 Task: Slide 37 - Add All Your Data Here.
Action: Mouse moved to (23, 98)
Screenshot: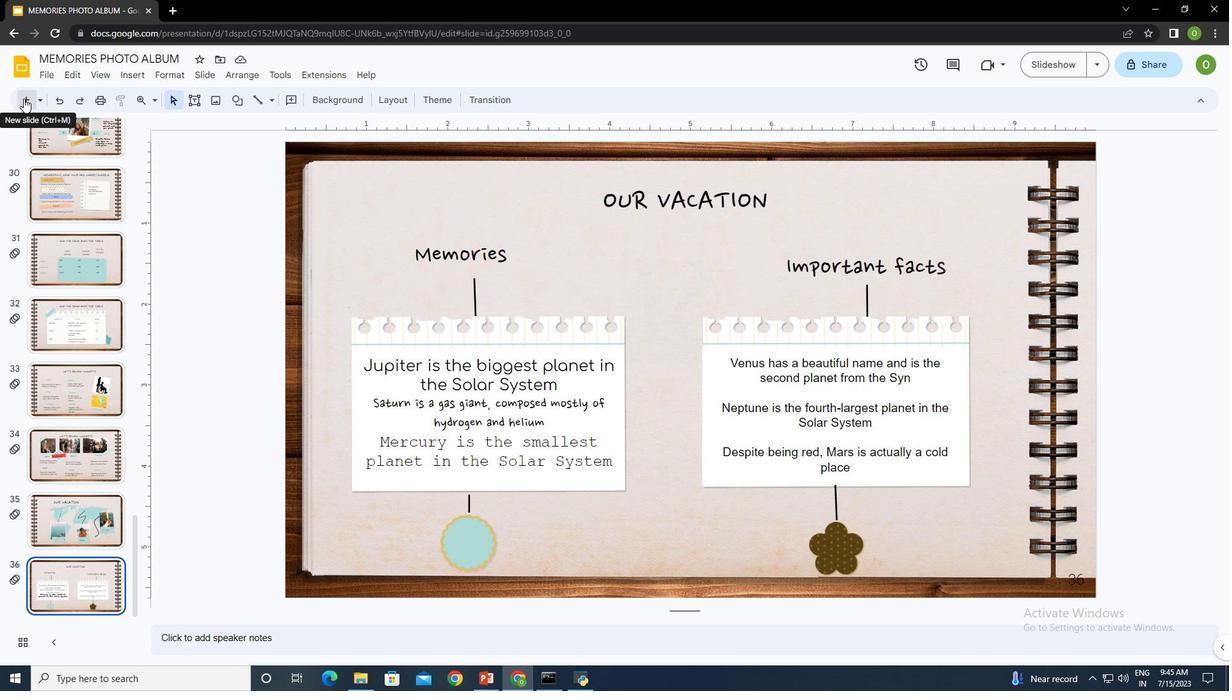 
Action: Mouse pressed left at (23, 98)
Screenshot: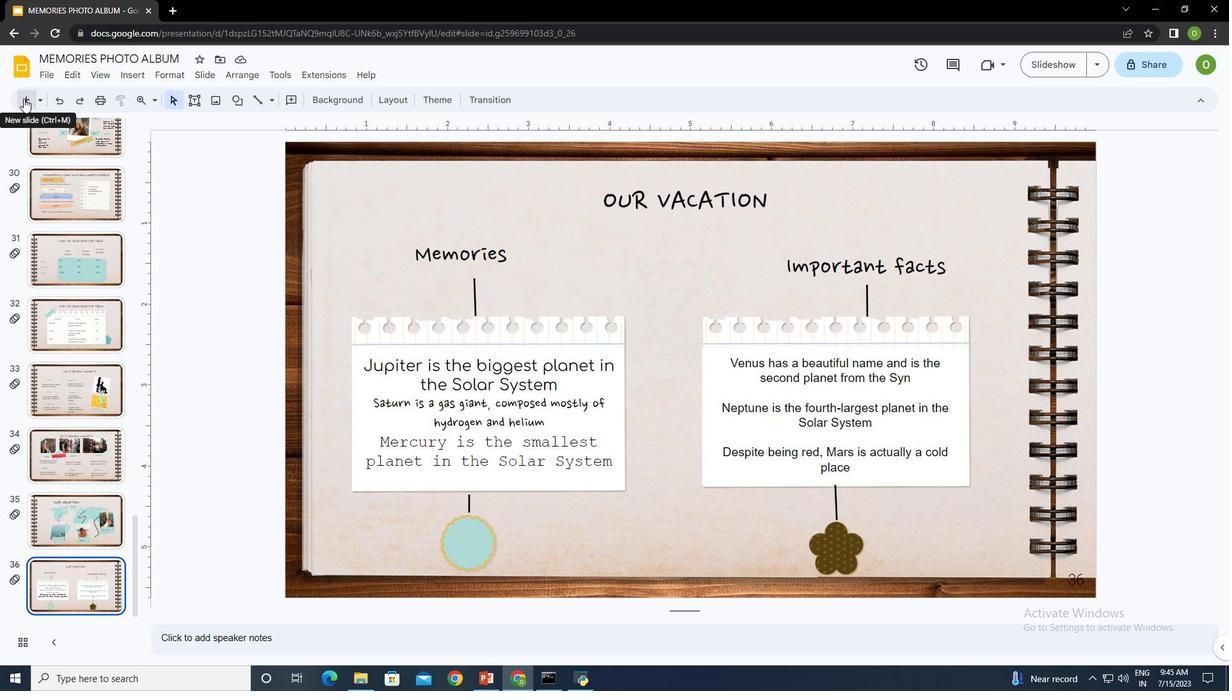 
Action: Mouse moved to (570, 315)
Screenshot: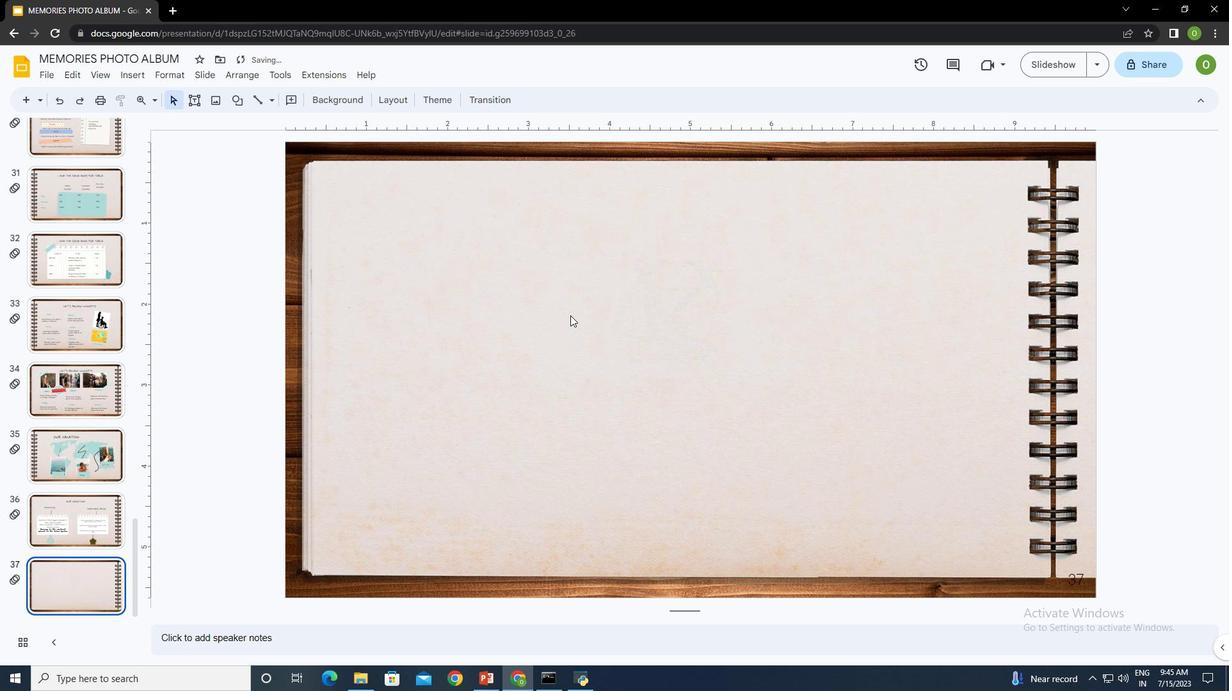 
Action: Mouse pressed left at (570, 315)
Screenshot: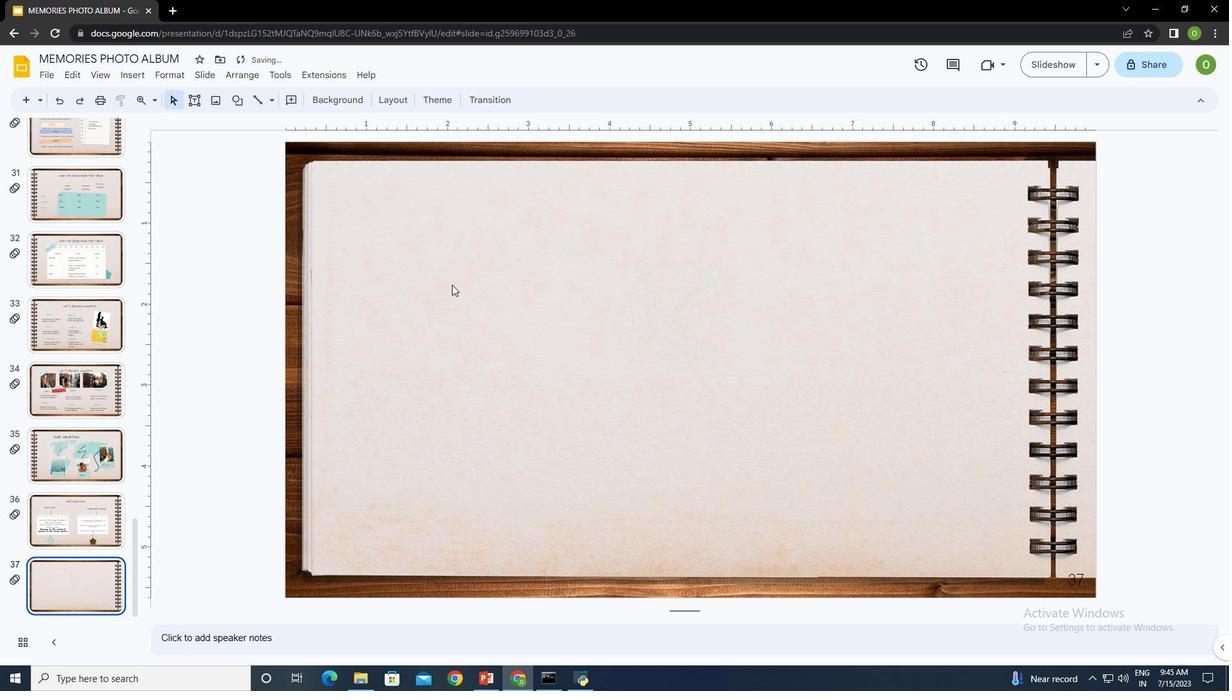 
Action: Mouse moved to (128, 72)
Screenshot: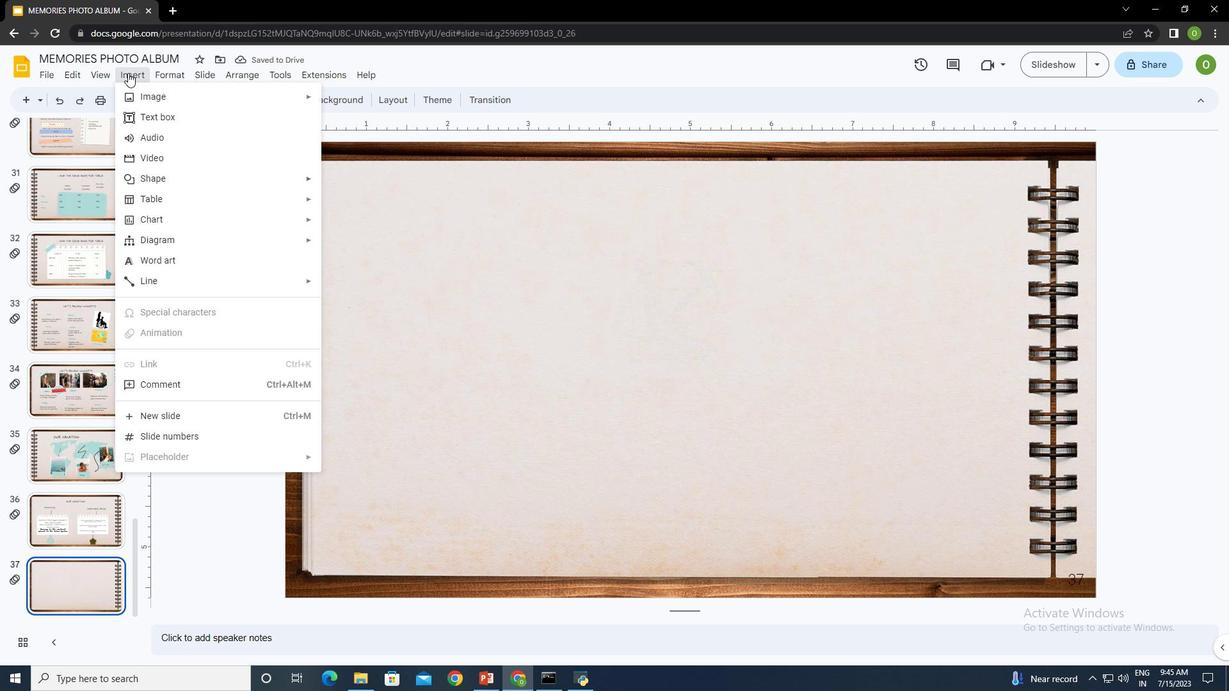 
Action: Mouse pressed left at (128, 72)
Screenshot: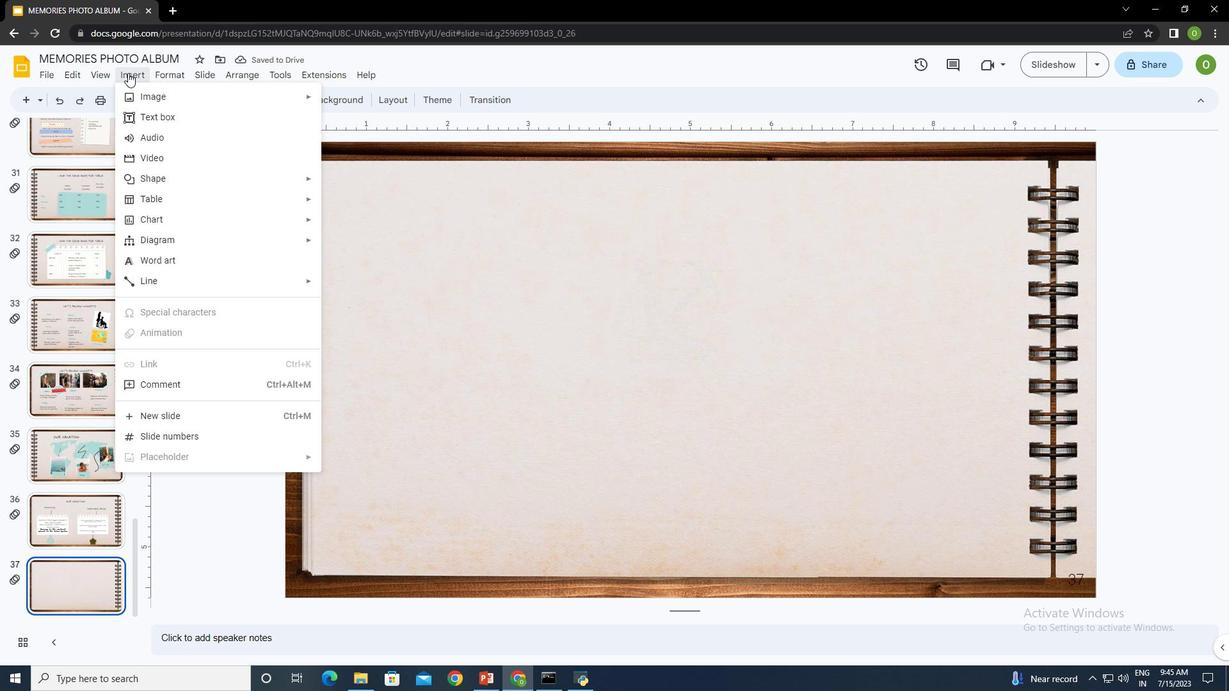 
Action: Mouse moved to (349, 181)
Screenshot: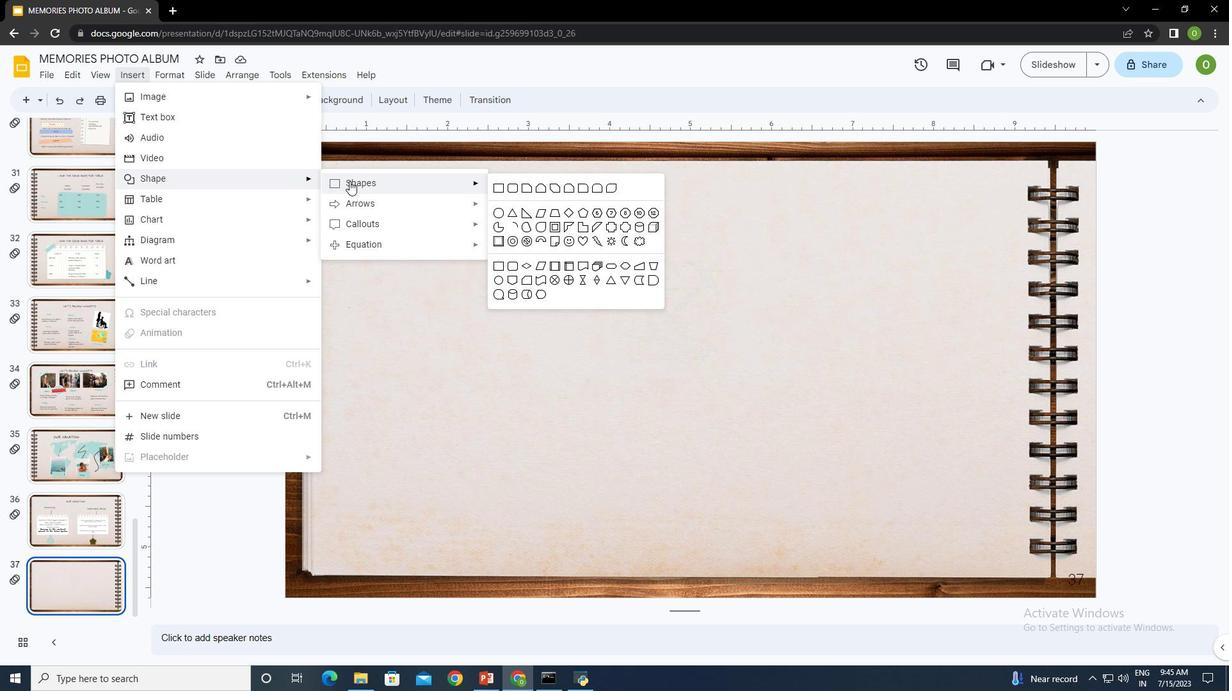
Action: Mouse pressed left at (349, 181)
Screenshot: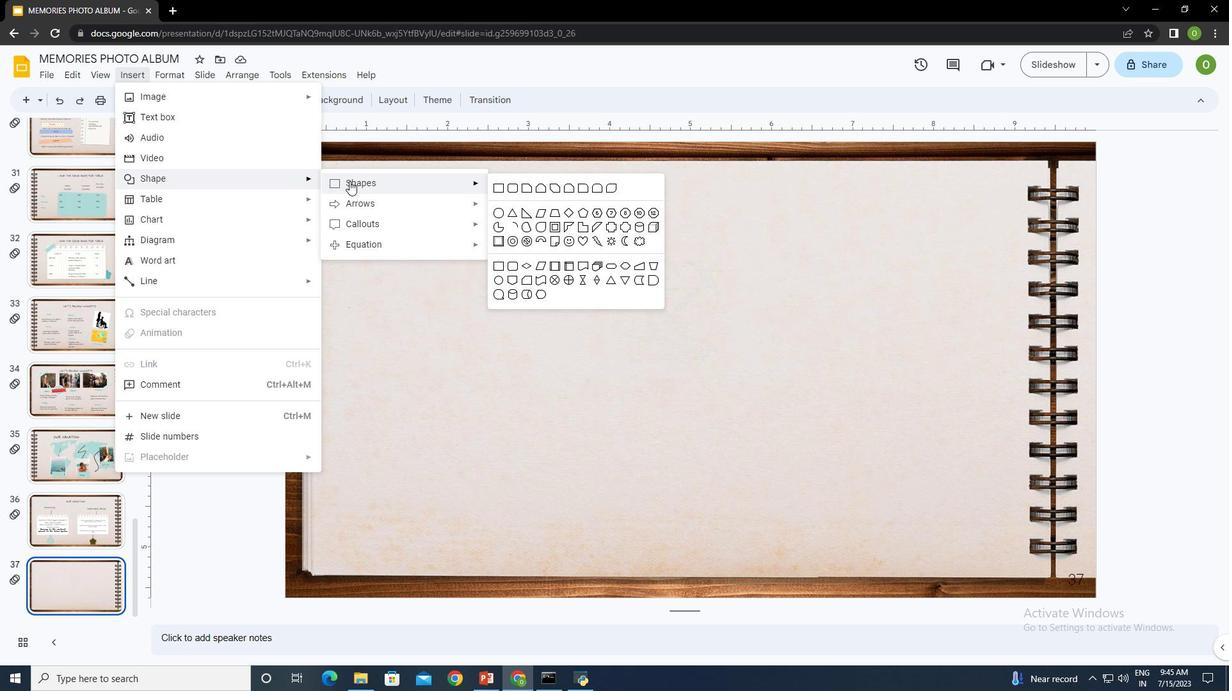 
Action: Mouse moved to (499, 186)
Screenshot: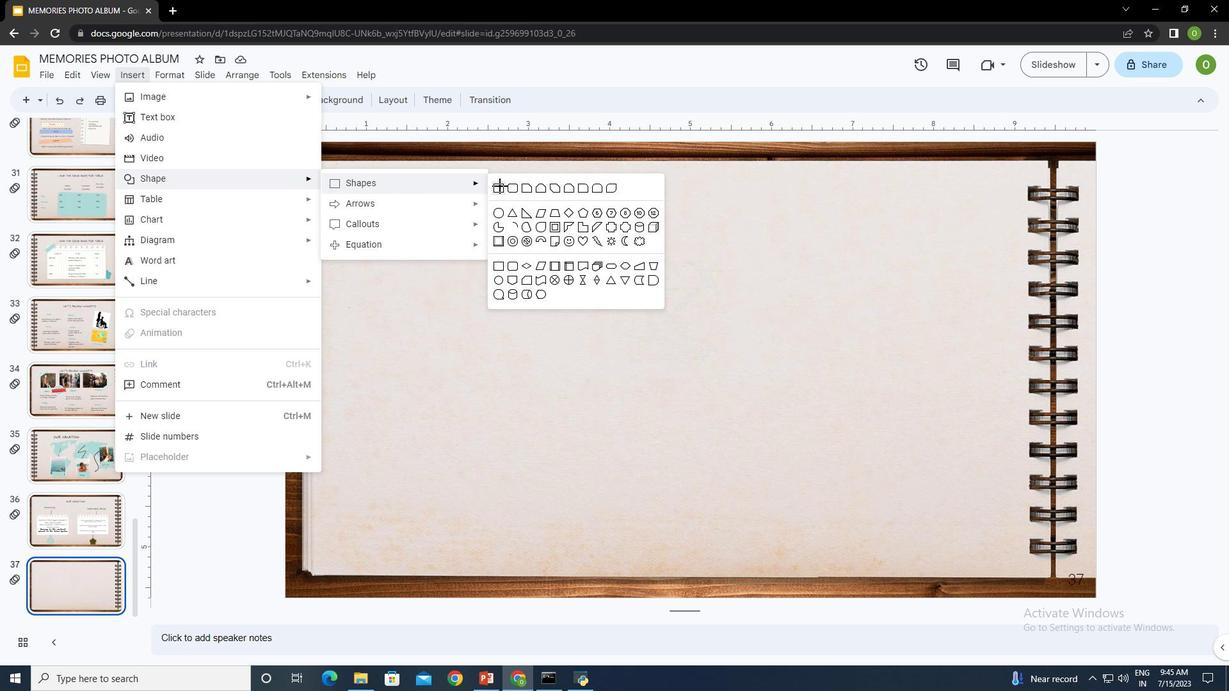 
Action: Mouse pressed left at (499, 186)
Screenshot: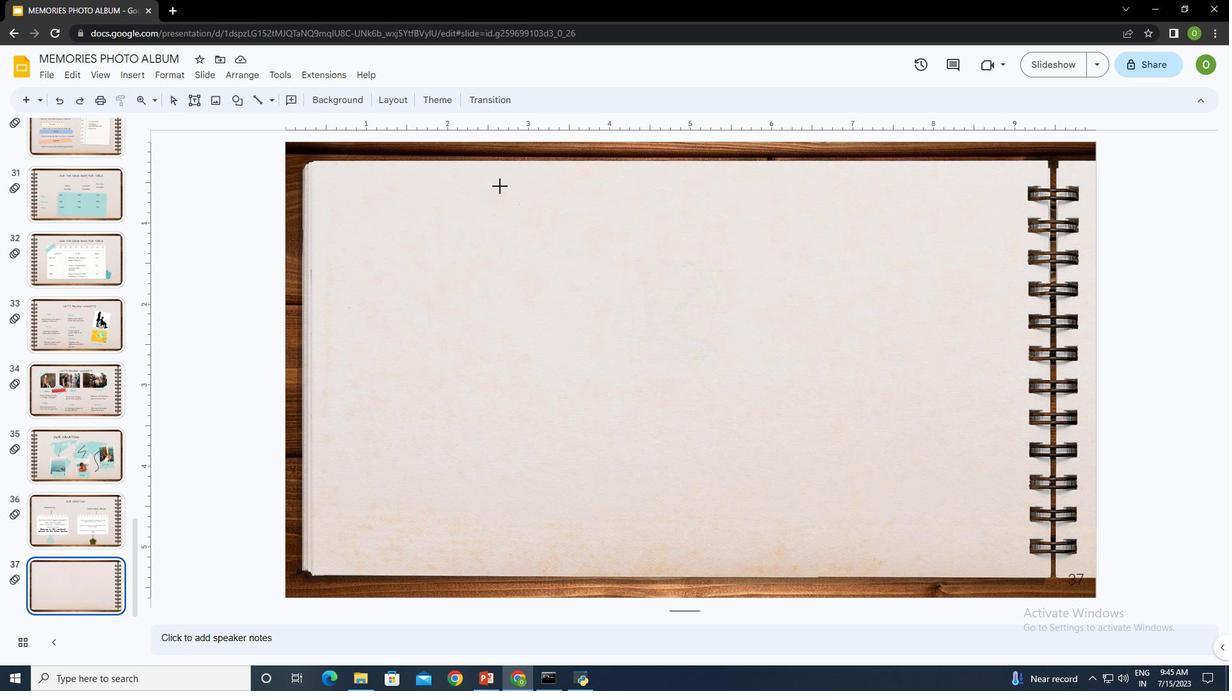 
Action: Mouse moved to (384, 302)
Screenshot: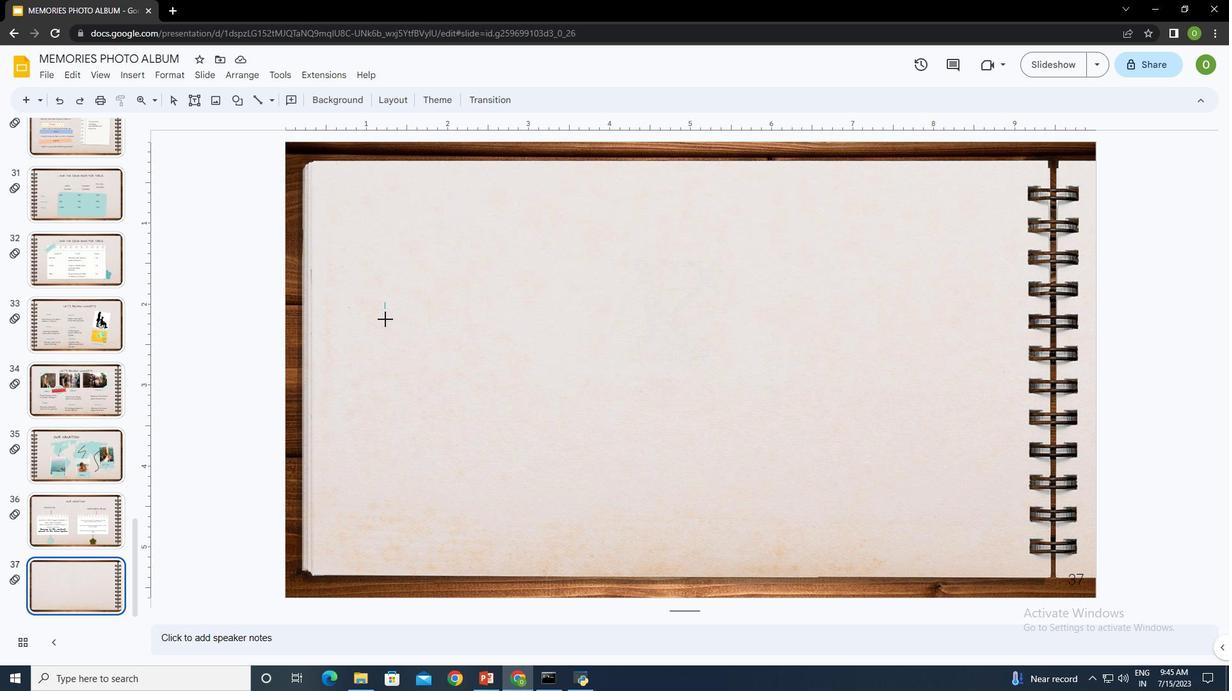 
Action: Mouse pressed left at (384, 302)
Screenshot: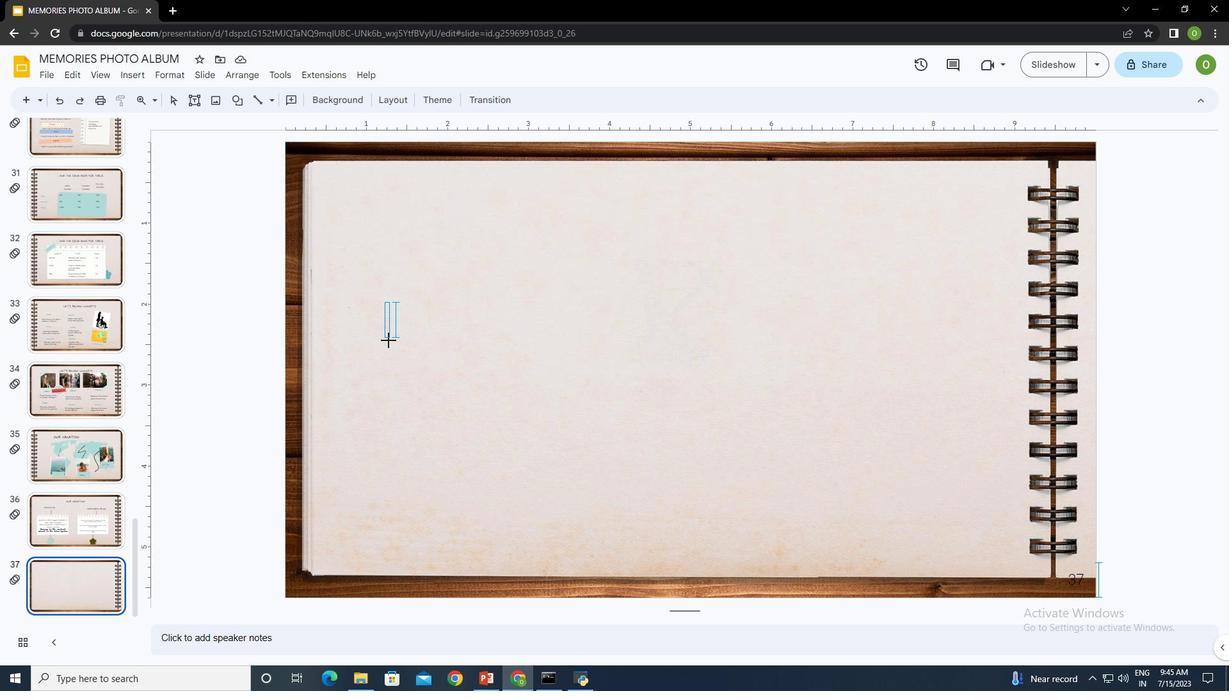 
Action: Mouse moved to (850, 92)
Screenshot: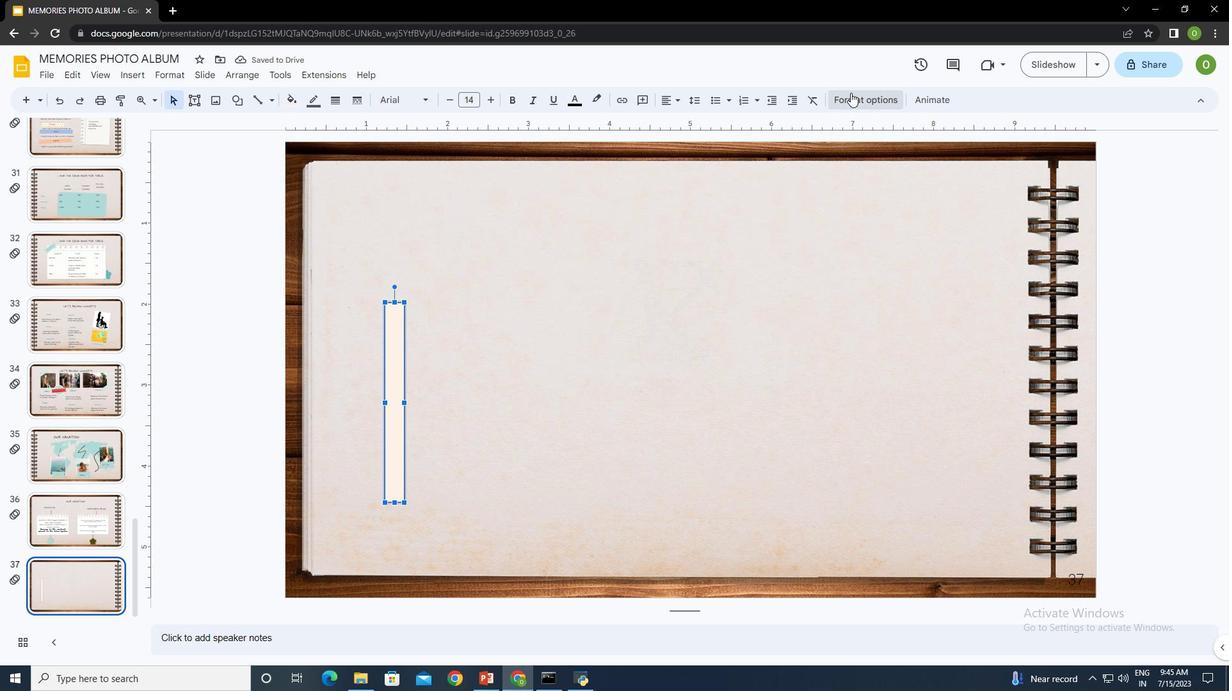 
Action: Mouse pressed left at (850, 92)
Screenshot: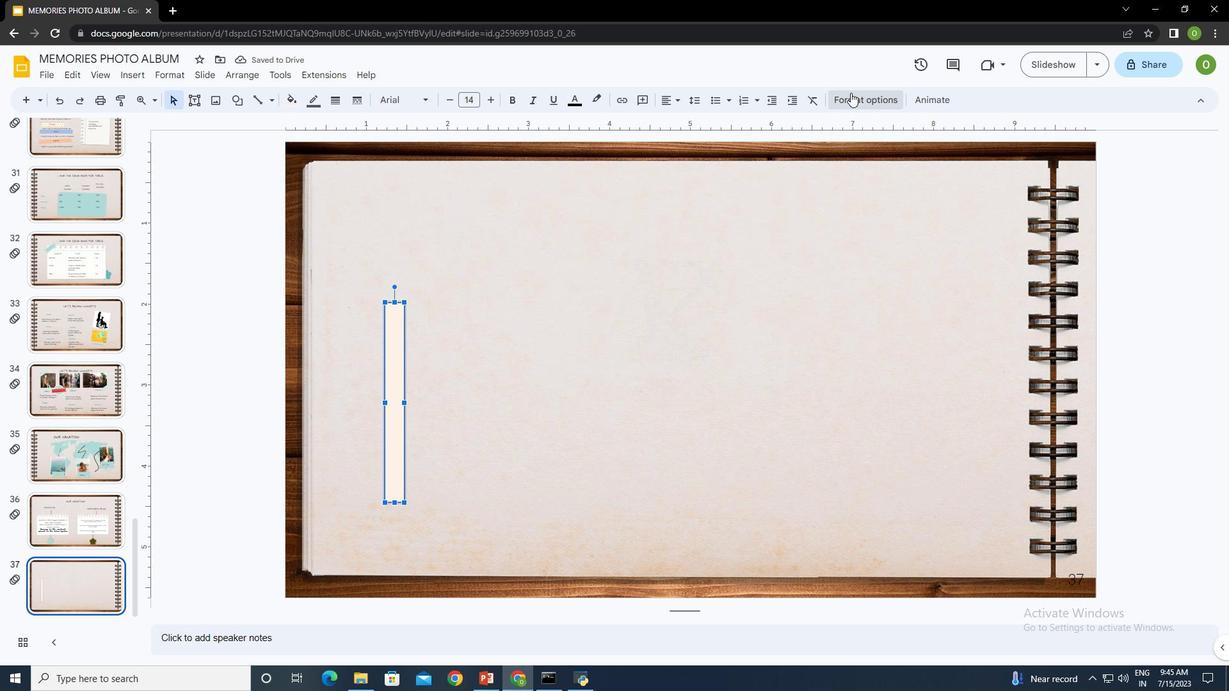 
Action: Mouse moved to (1060, 205)
Screenshot: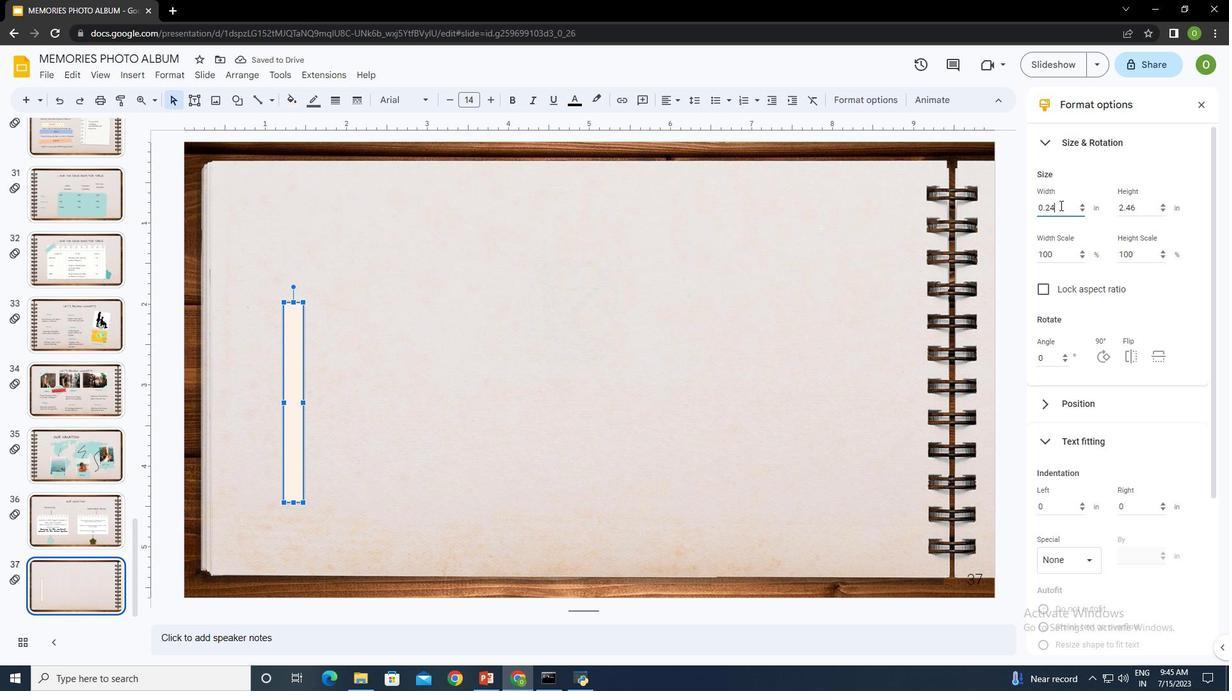 
Action: Mouse pressed left at (1060, 205)
Screenshot: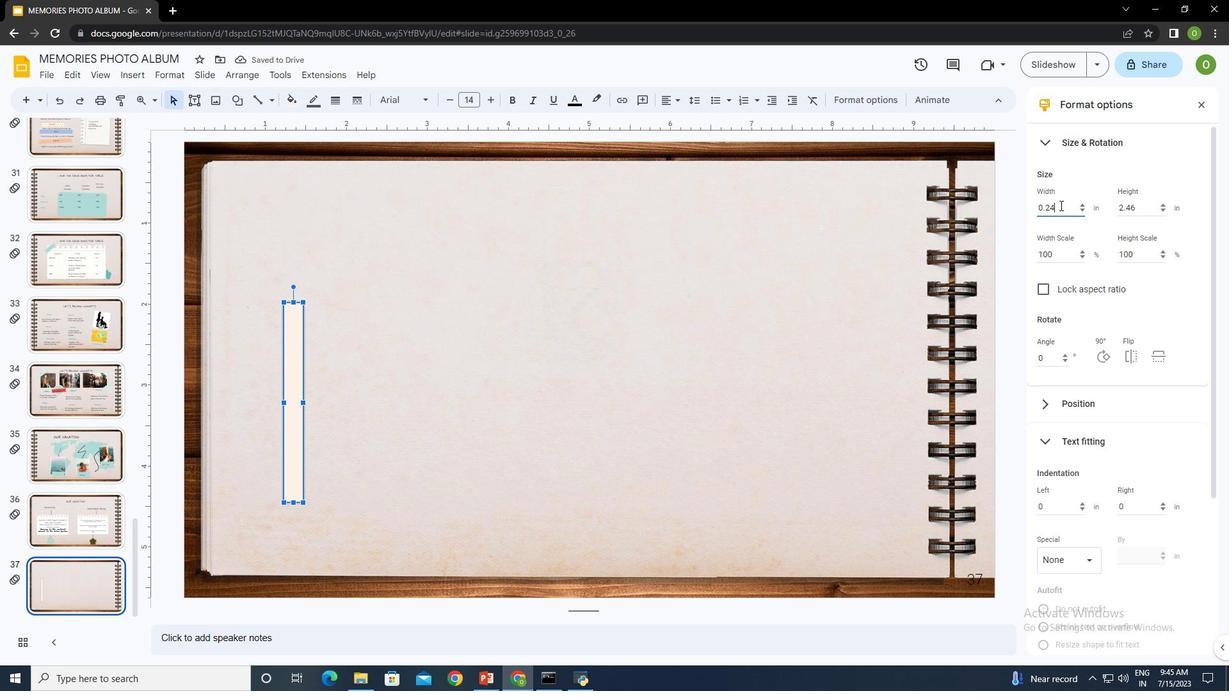 
Action: Key pressed <Key.backspace>2
Screenshot: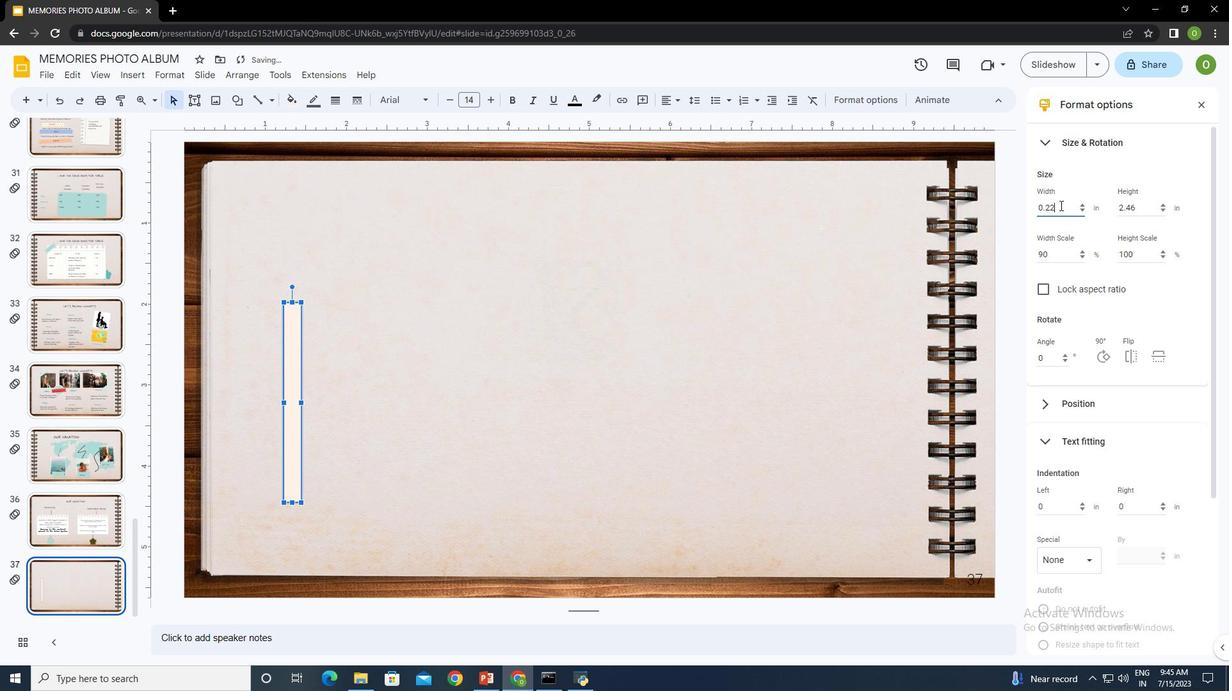 
Action: Mouse moved to (1138, 209)
Screenshot: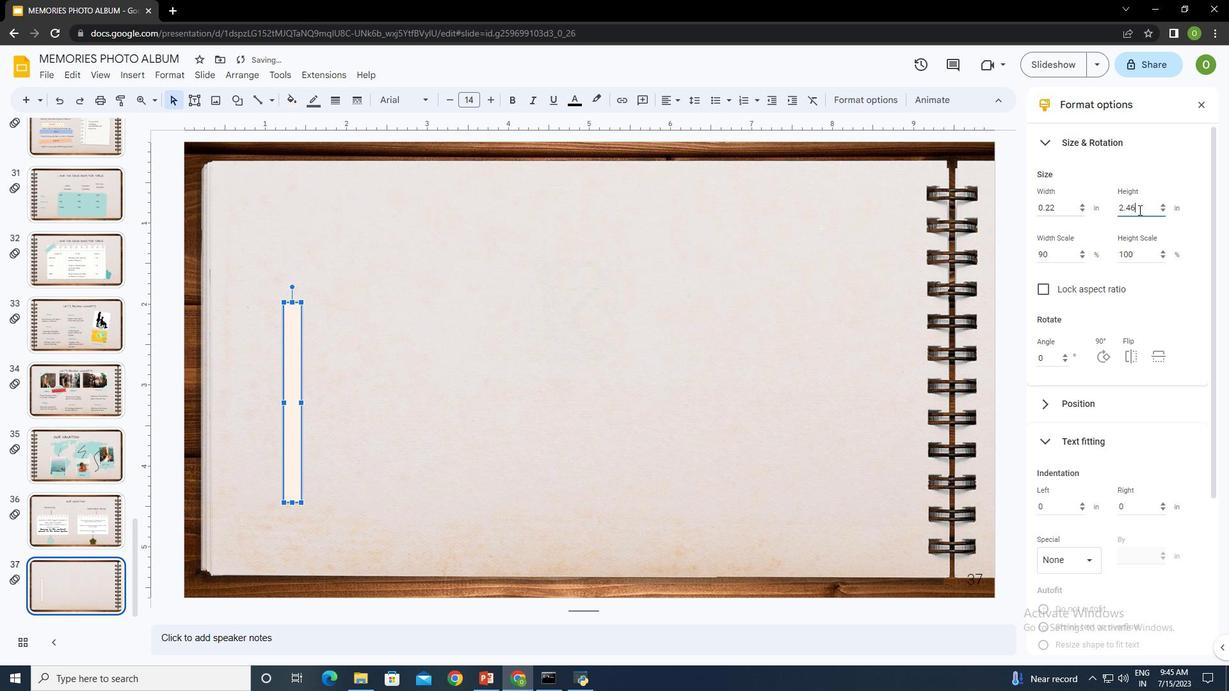
Action: Mouse pressed left at (1138, 209)
Screenshot: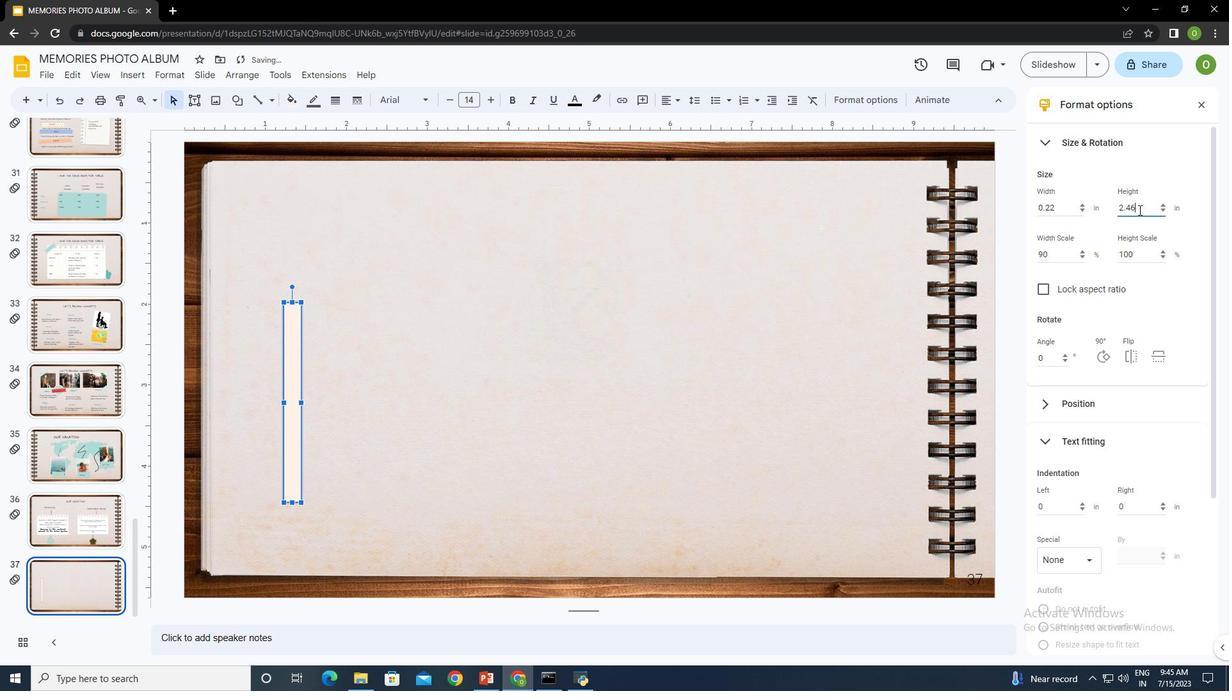 
Action: Mouse moved to (1138, 210)
Screenshot: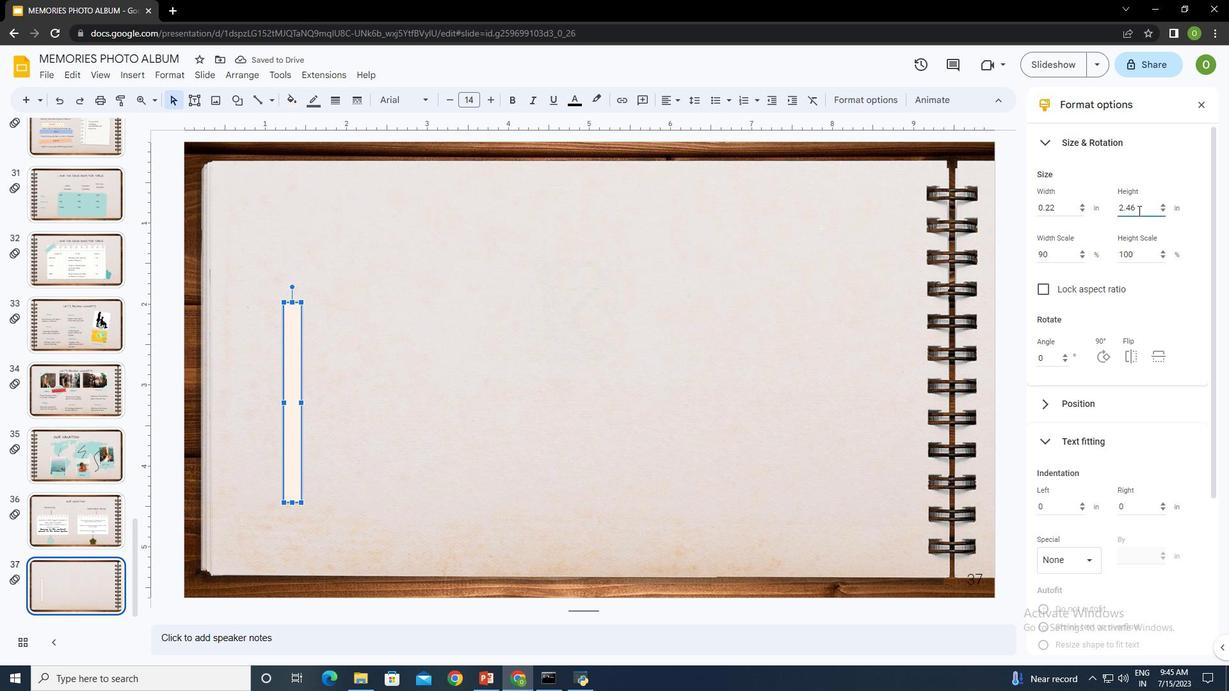 
Action: Key pressed <Key.backspace><Key.backspace>29<Key.backspace><Key.backspace>30
Screenshot: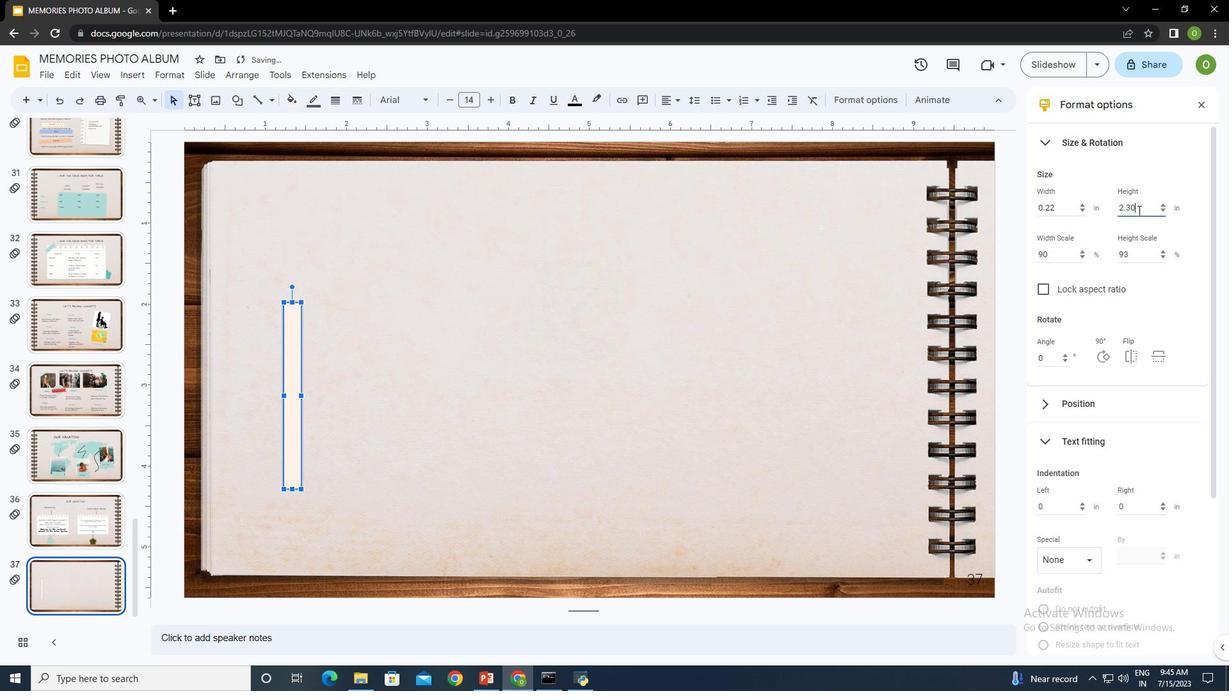 
Action: Mouse moved to (1197, 245)
Screenshot: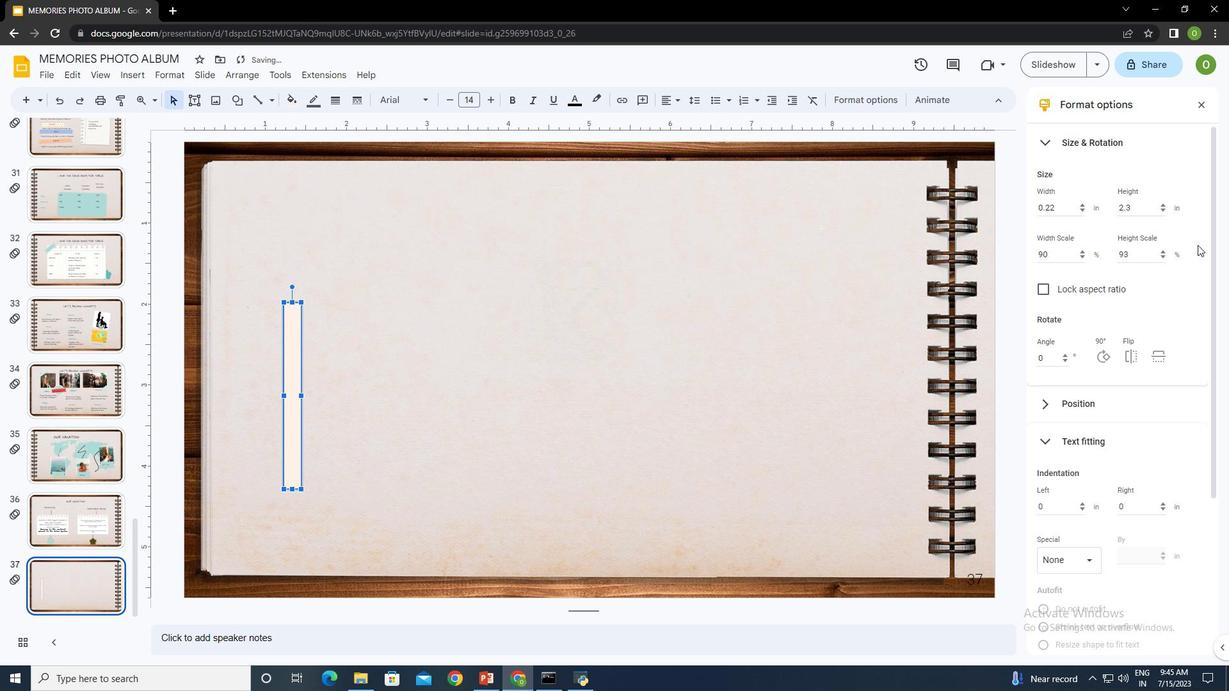
Action: Mouse pressed left at (1197, 245)
Screenshot: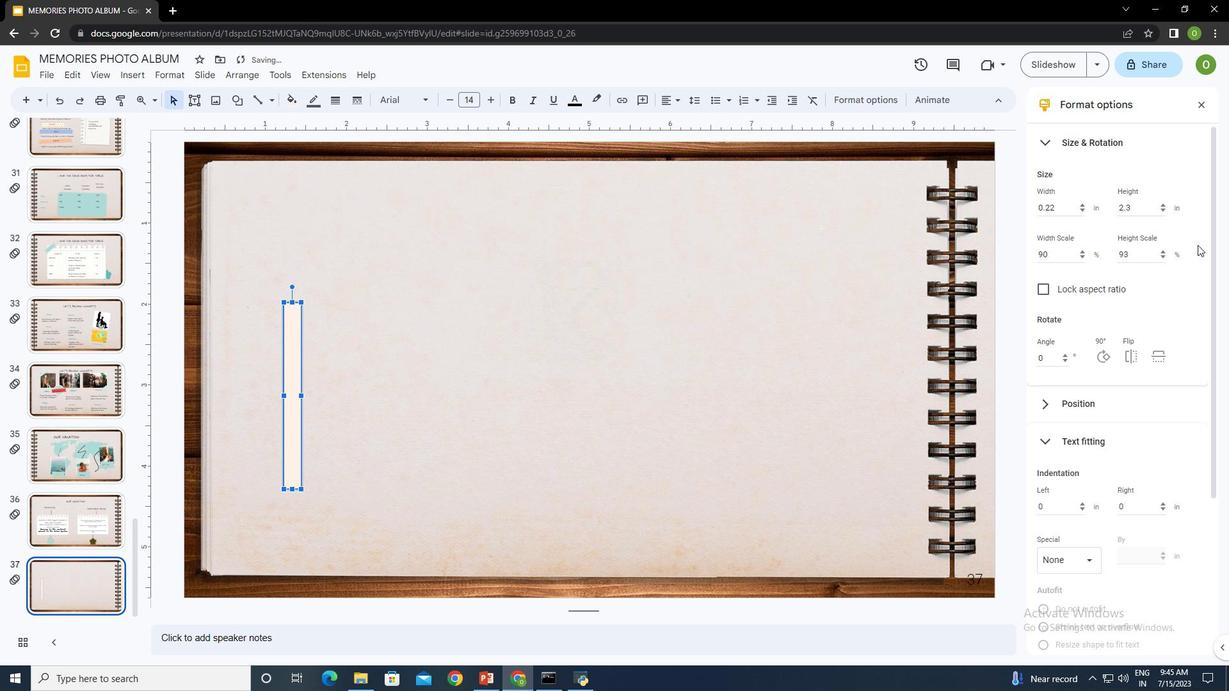 
Action: Mouse moved to (1184, 332)
Screenshot: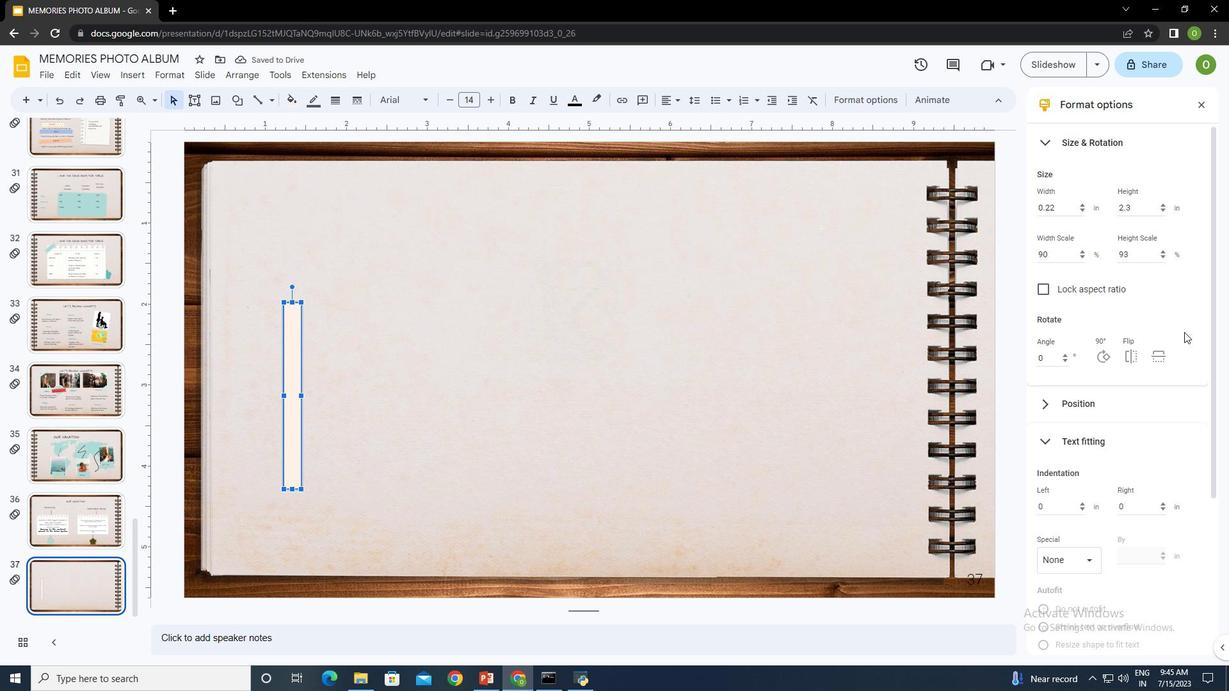 
Action: Mouse scrolled (1184, 331) with delta (0, 0)
Screenshot: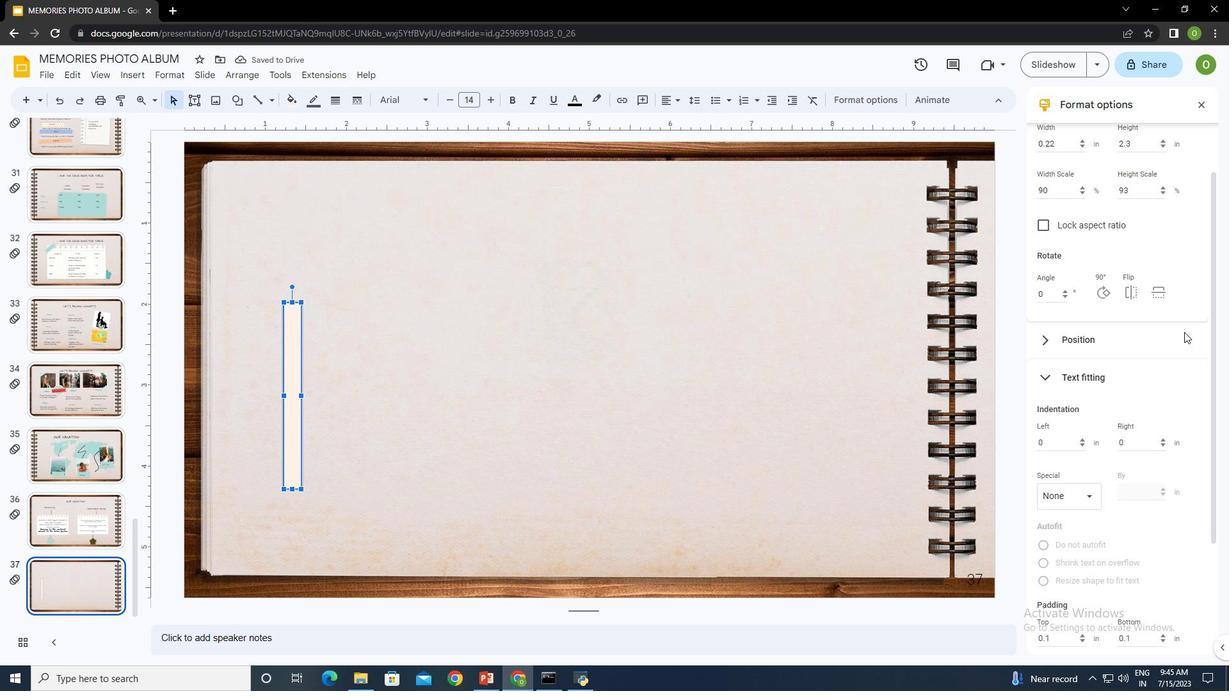 
Action: Mouse moved to (1181, 321)
Screenshot: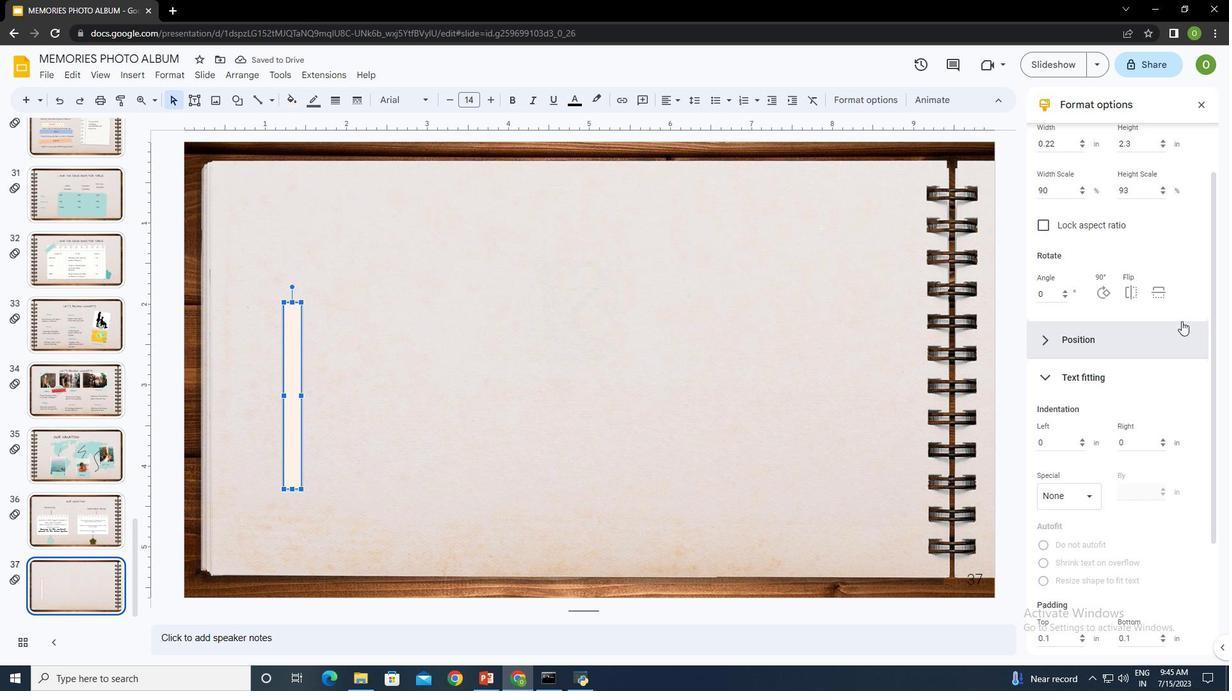 
Action: Mouse scrolled (1181, 321) with delta (0, 0)
Screenshot: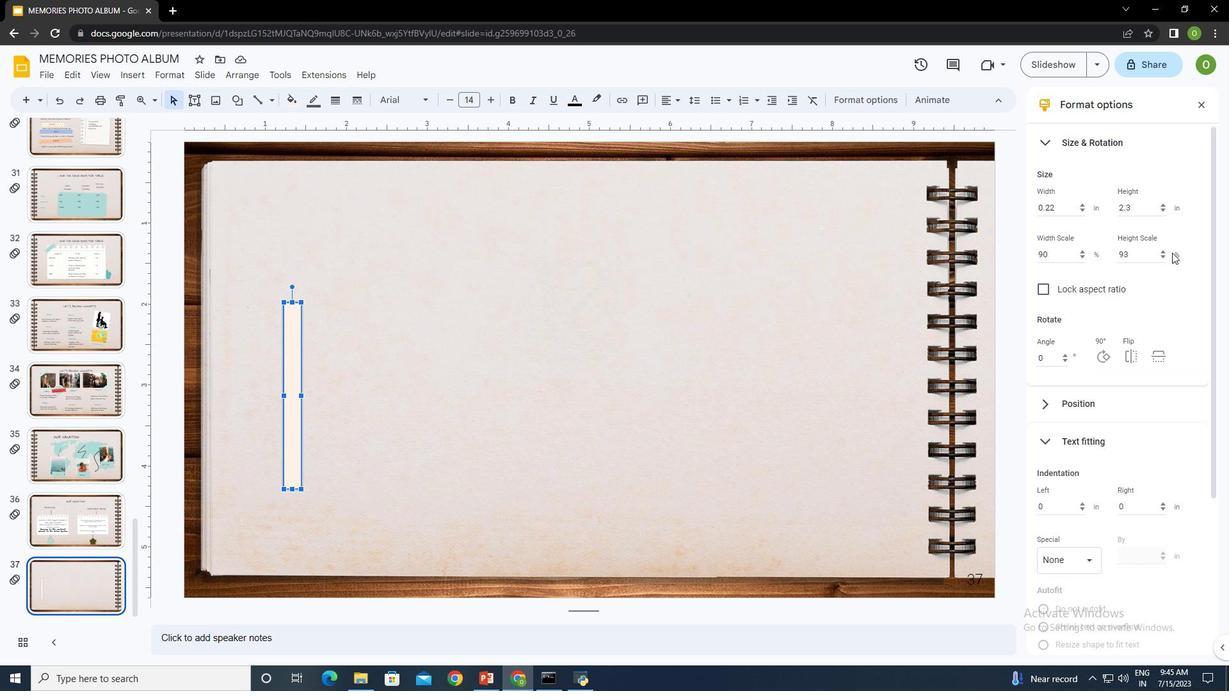 
Action: Mouse moved to (1137, 209)
Screenshot: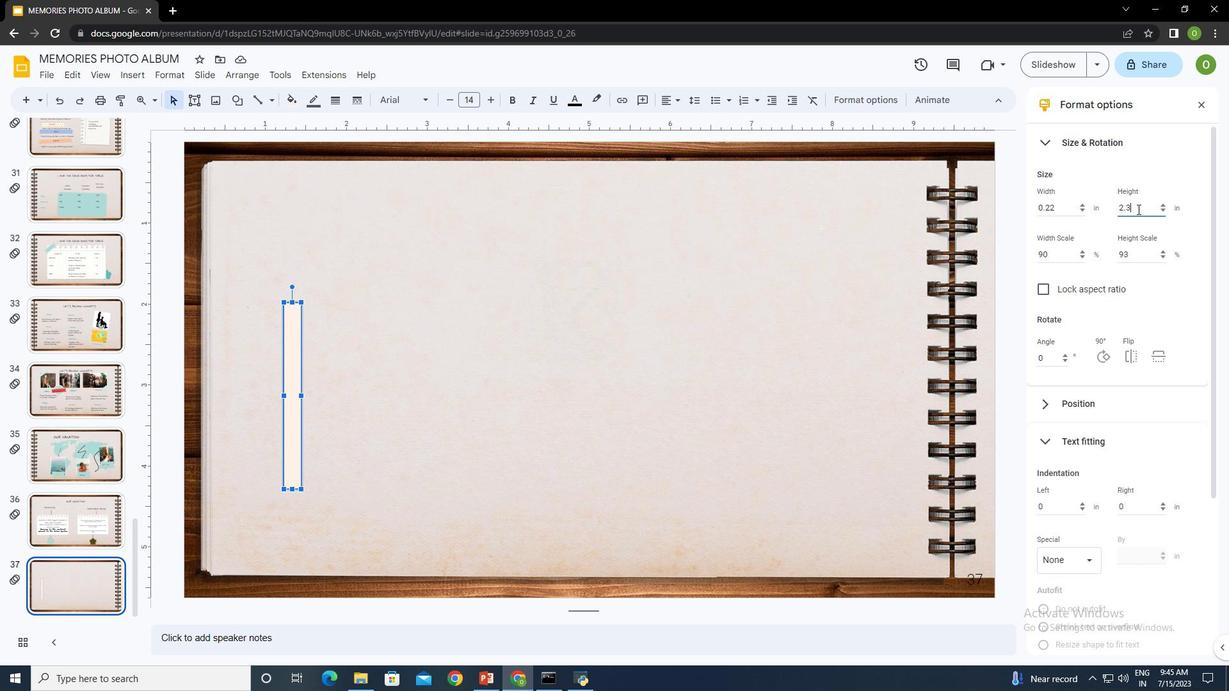 
Action: Mouse pressed left at (1137, 209)
Screenshot: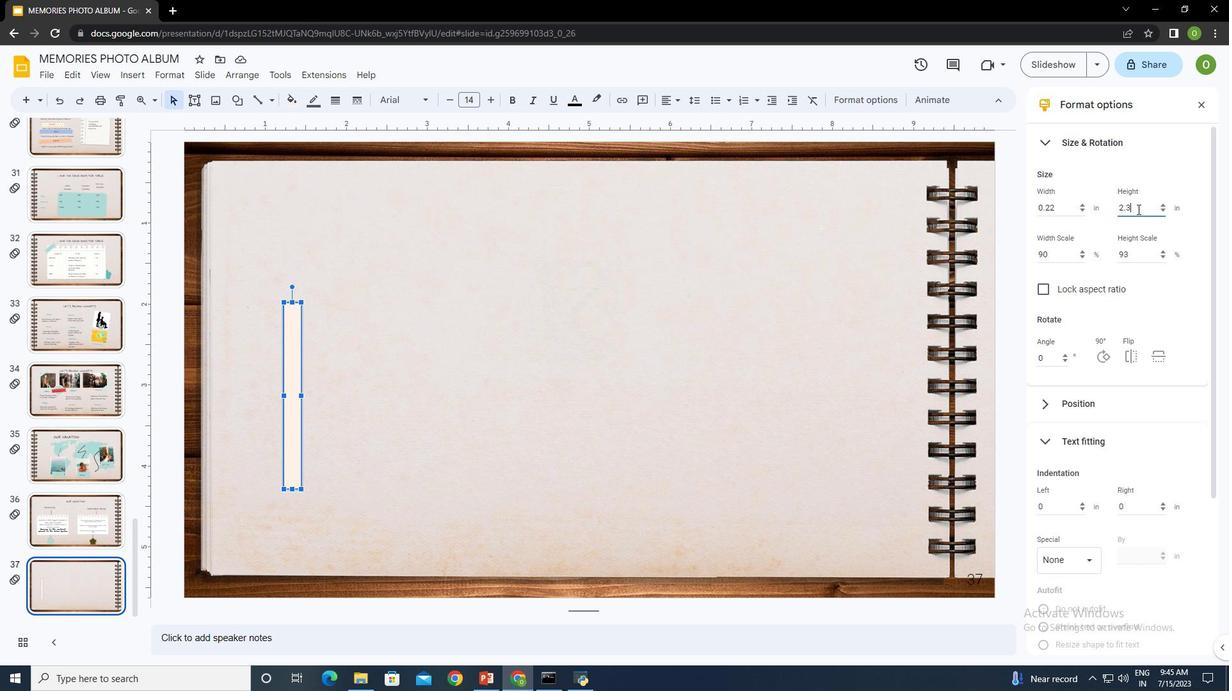 
Action: Key pressed <Key.backspace>50
Screenshot: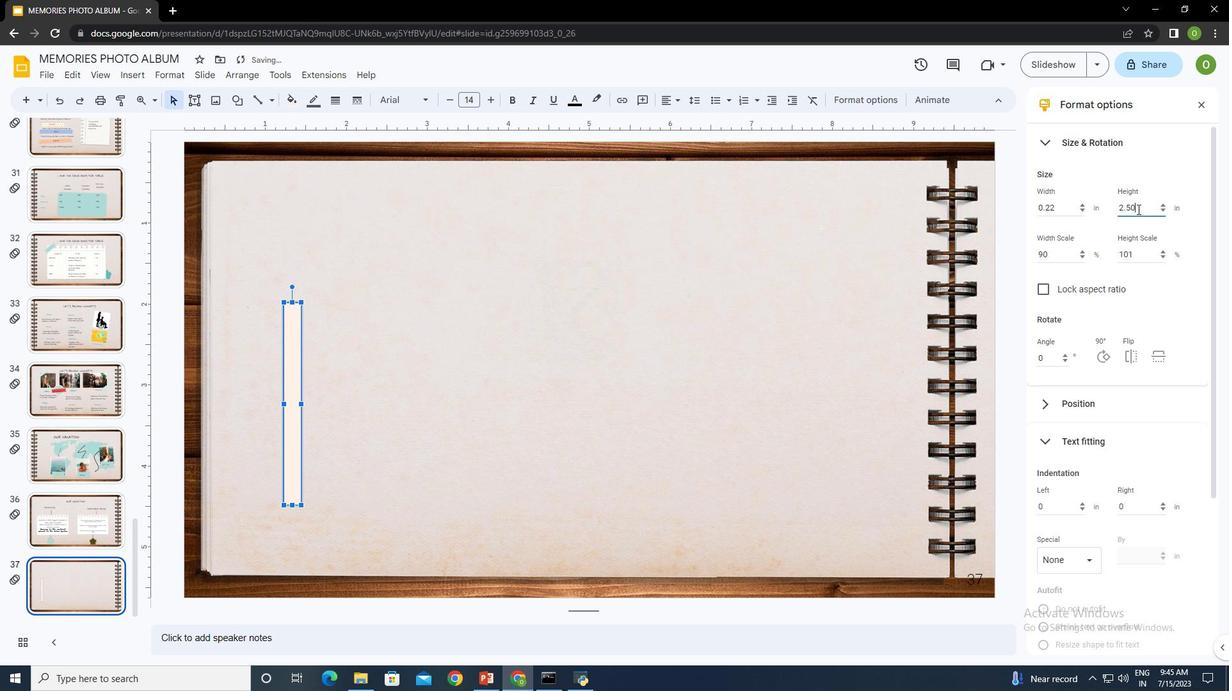 
Action: Mouse moved to (1202, 292)
Screenshot: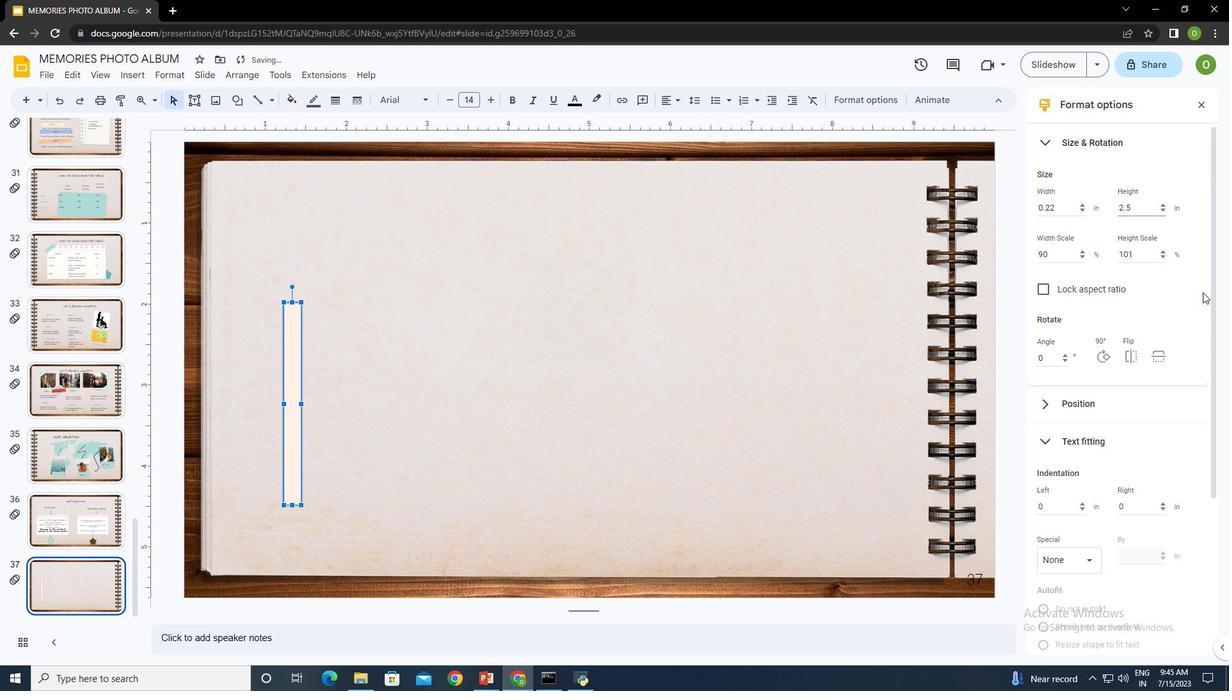 
Action: Mouse pressed left at (1202, 292)
Screenshot: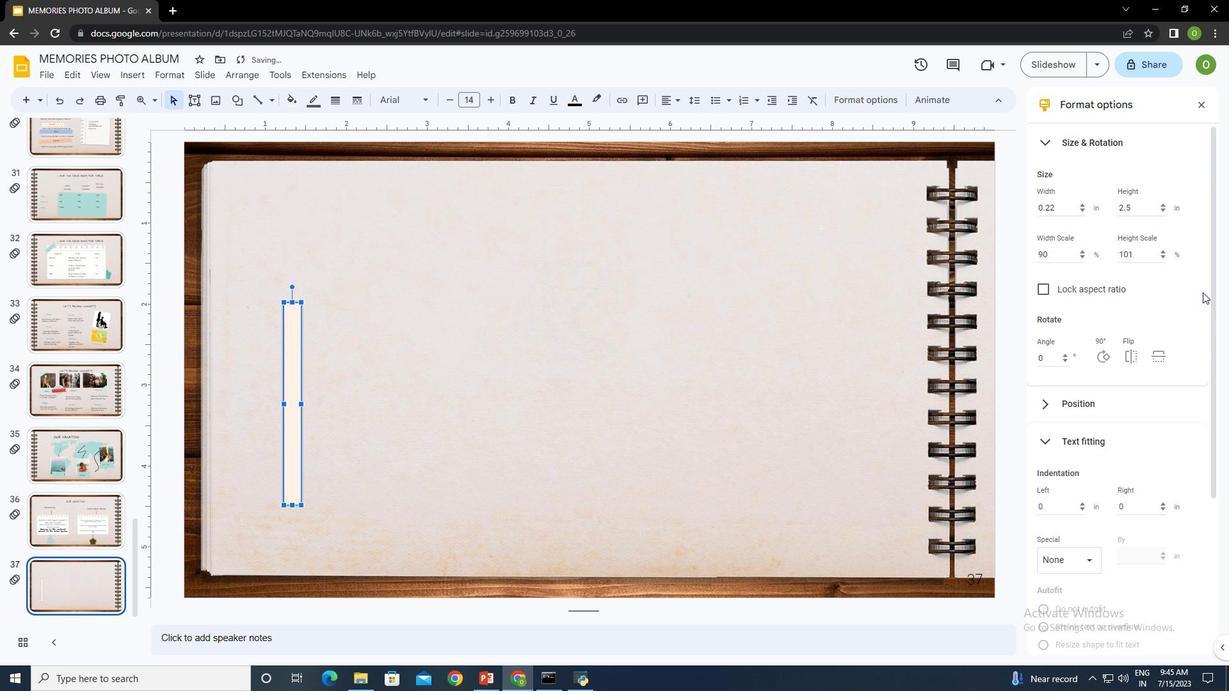 
Action: Mouse moved to (1096, 340)
Screenshot: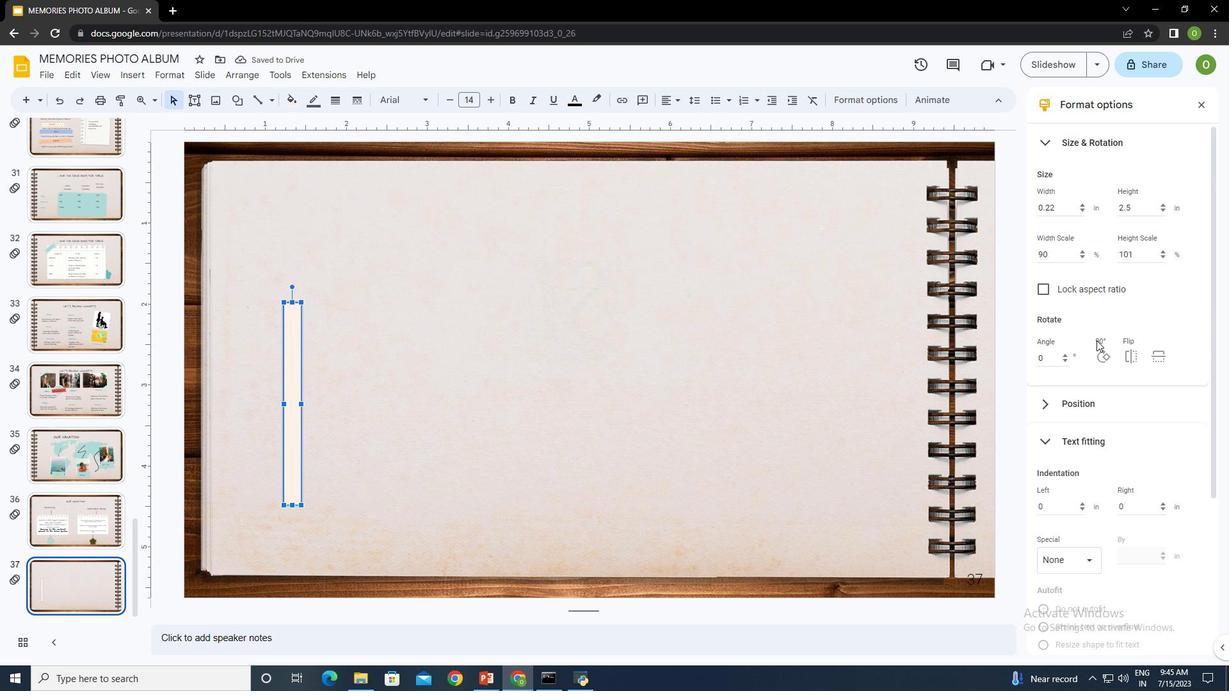 
Action: Mouse scrolled (1096, 339) with delta (0, 0)
Screenshot: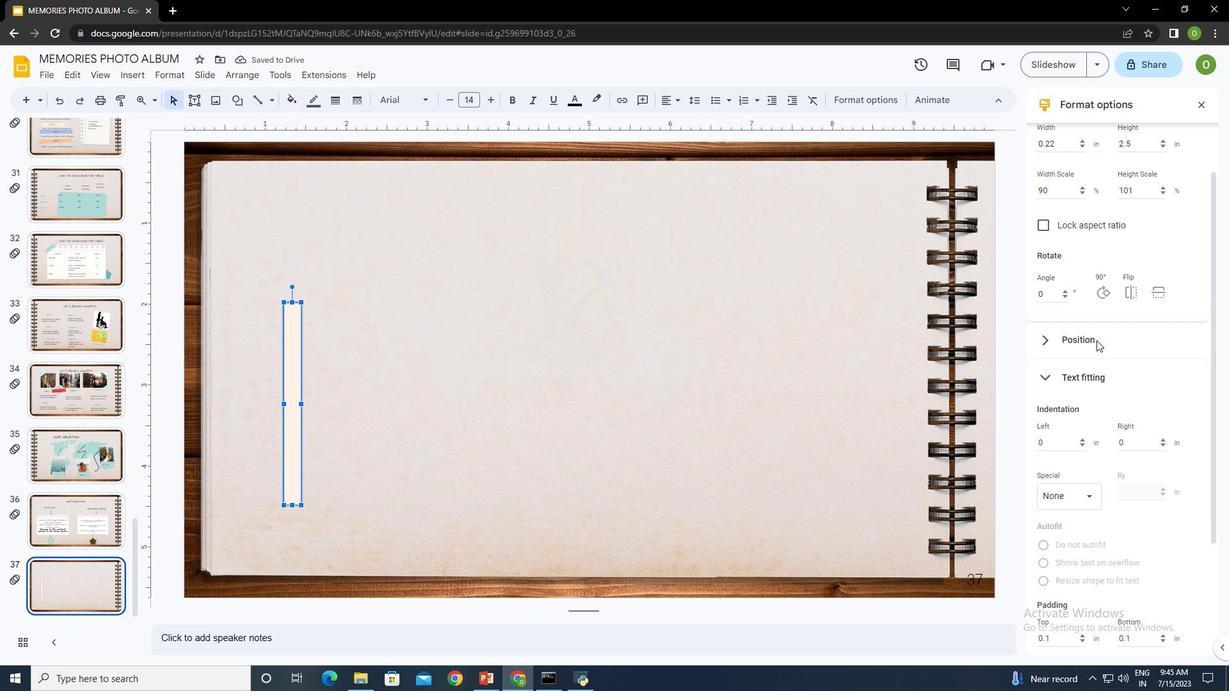
Action: Mouse scrolled (1096, 339) with delta (0, 0)
Screenshot: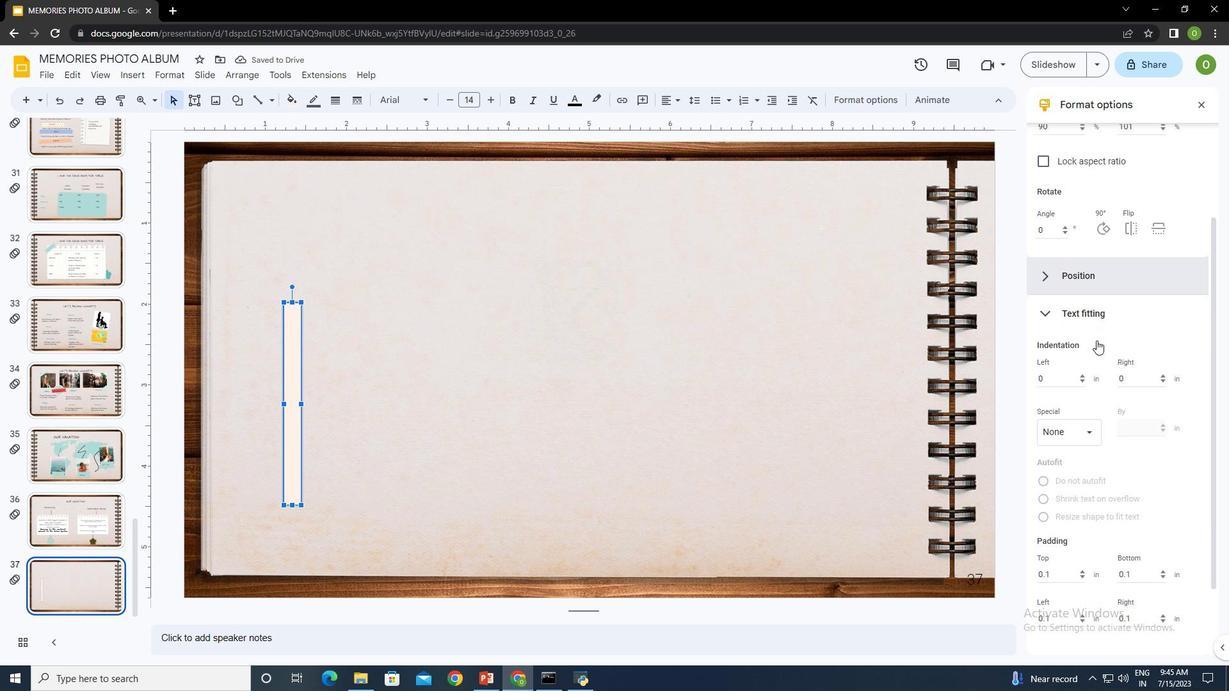
Action: Mouse scrolled (1096, 339) with delta (0, 0)
Screenshot: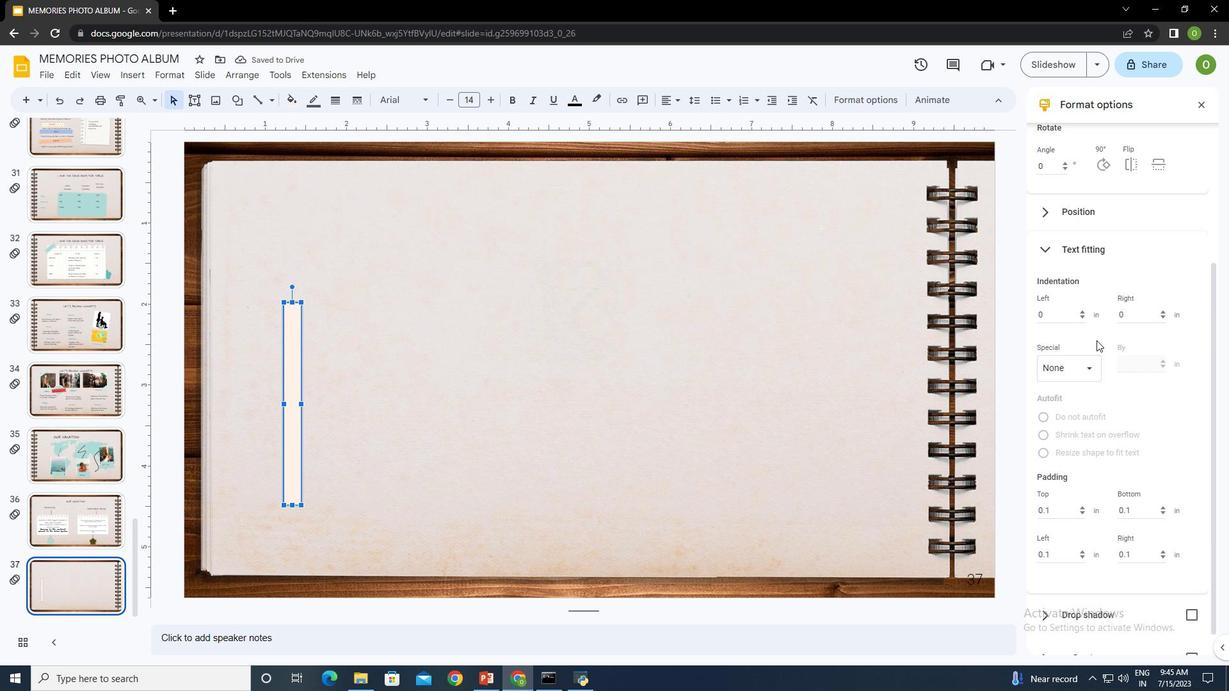 
Action: Mouse scrolled (1096, 339) with delta (0, 0)
Screenshot: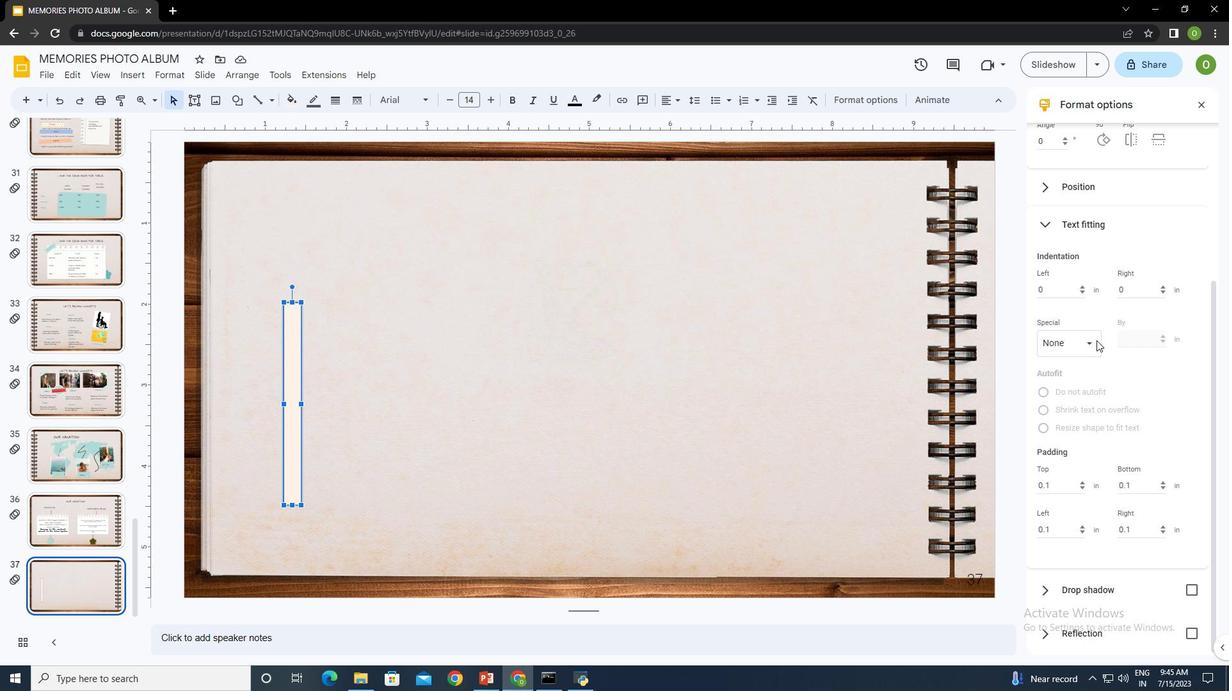 
Action: Mouse moved to (289, 102)
Screenshot: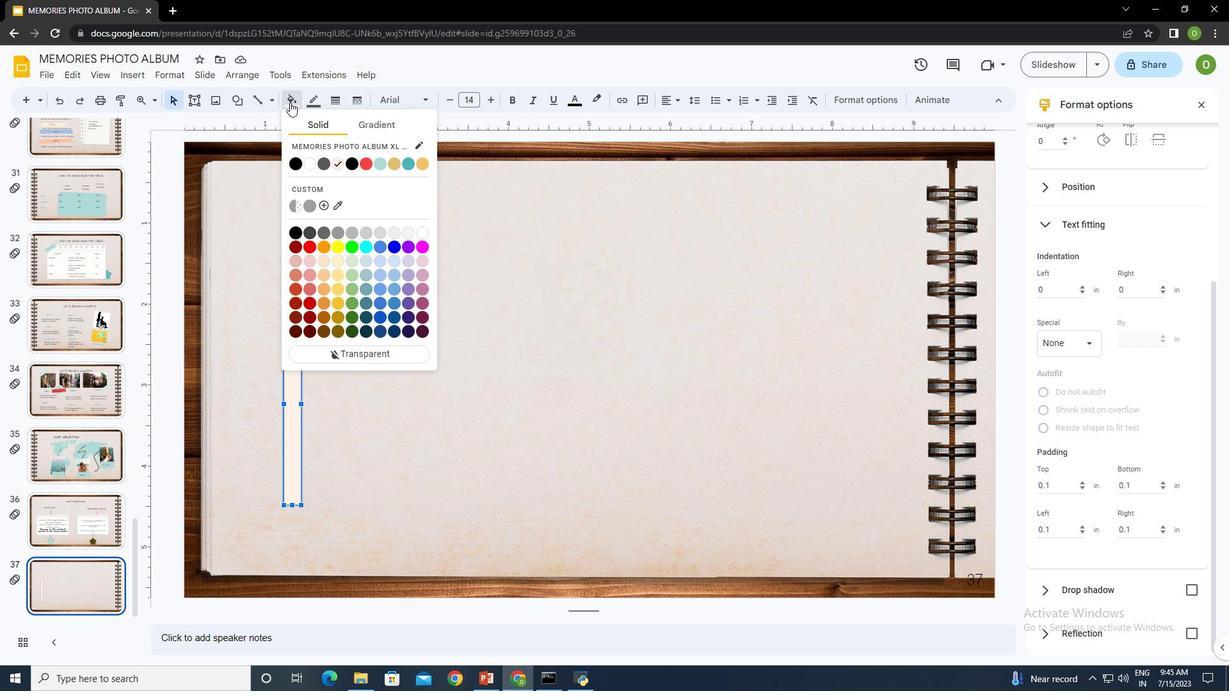 
Action: Mouse pressed left at (289, 102)
Screenshot: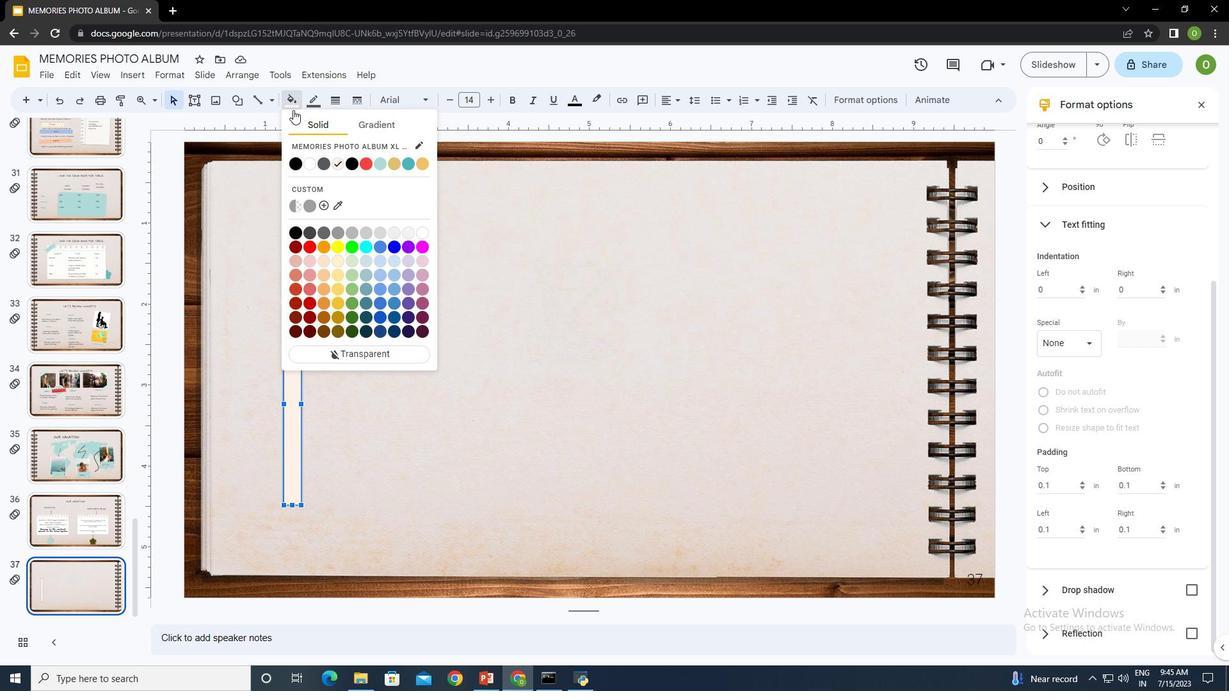 
Action: Mouse moved to (310, 163)
Screenshot: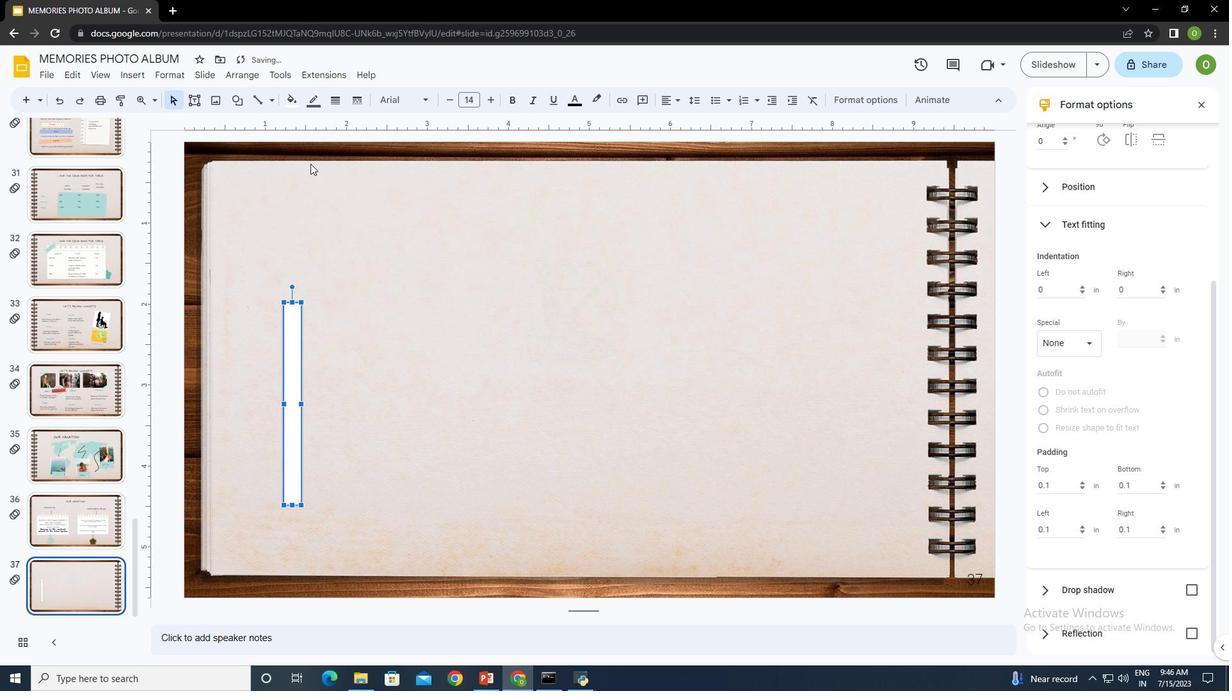 
Action: Mouse pressed left at (310, 163)
Screenshot: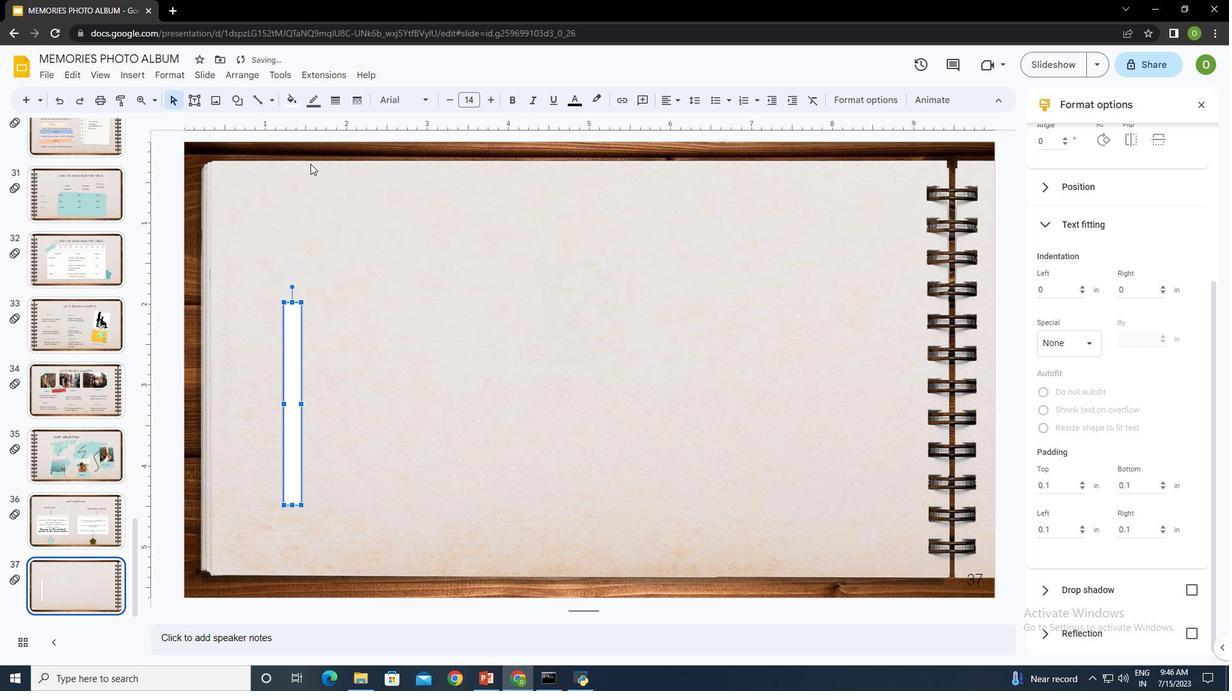 
Action: Mouse moved to (237, 100)
Screenshot: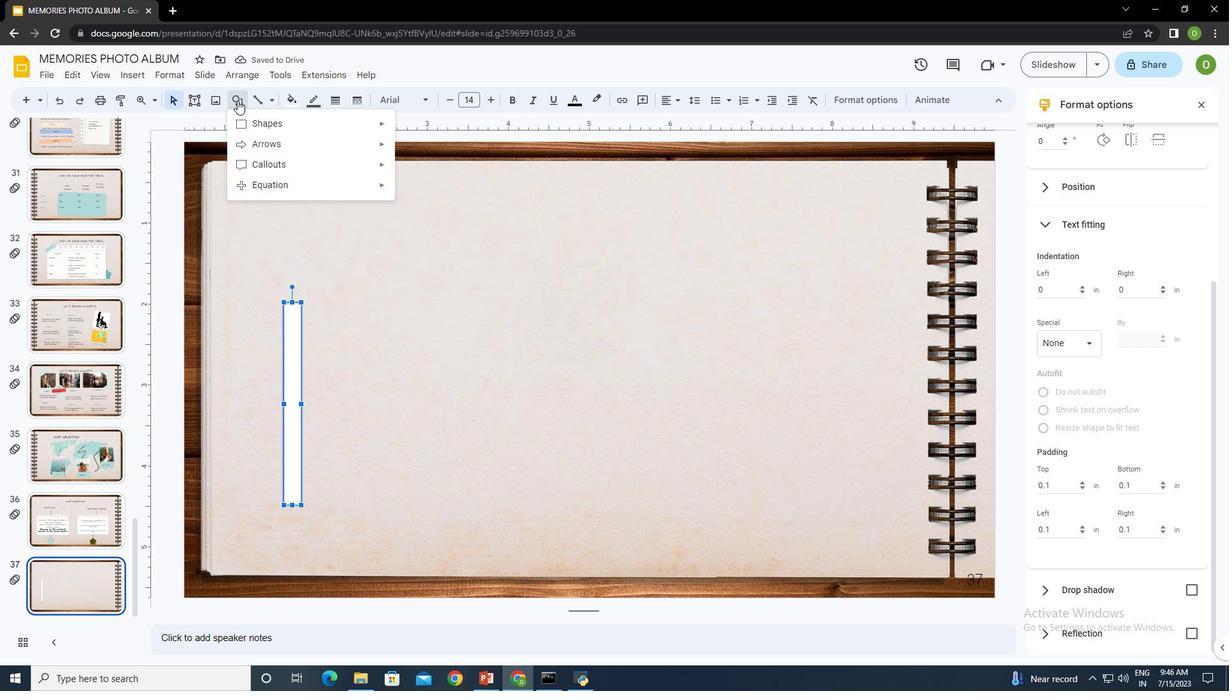 
Action: Mouse pressed left at (237, 100)
Screenshot: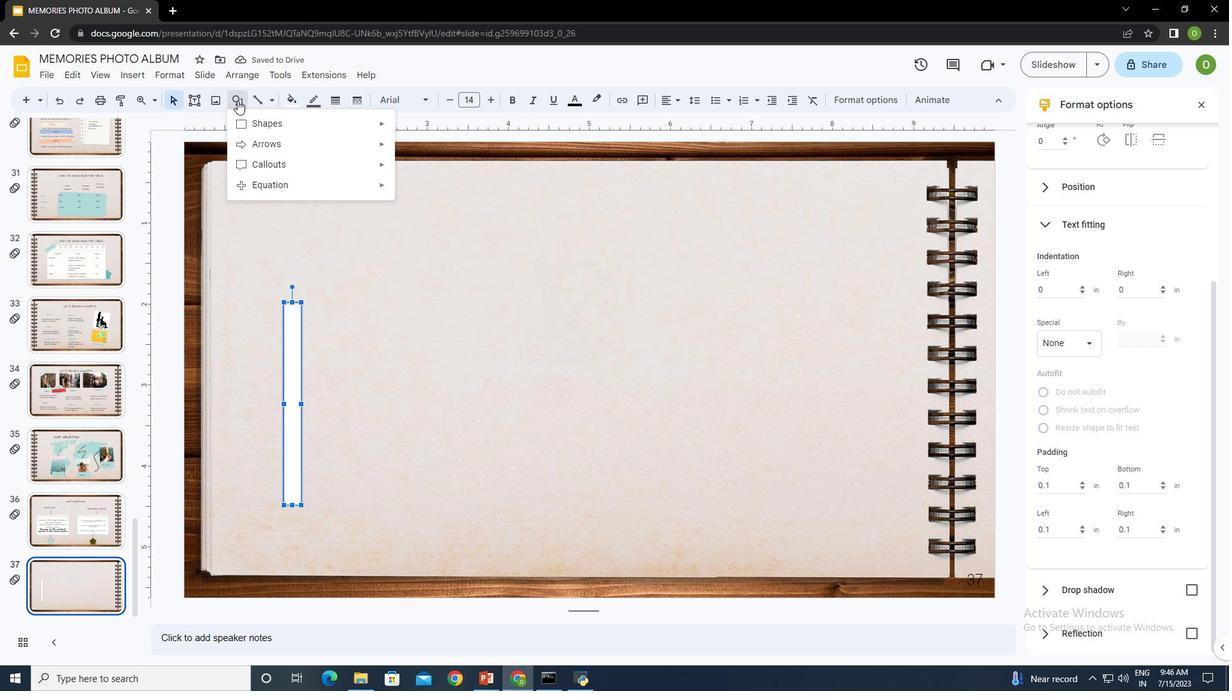 
Action: Mouse moved to (403, 129)
Screenshot: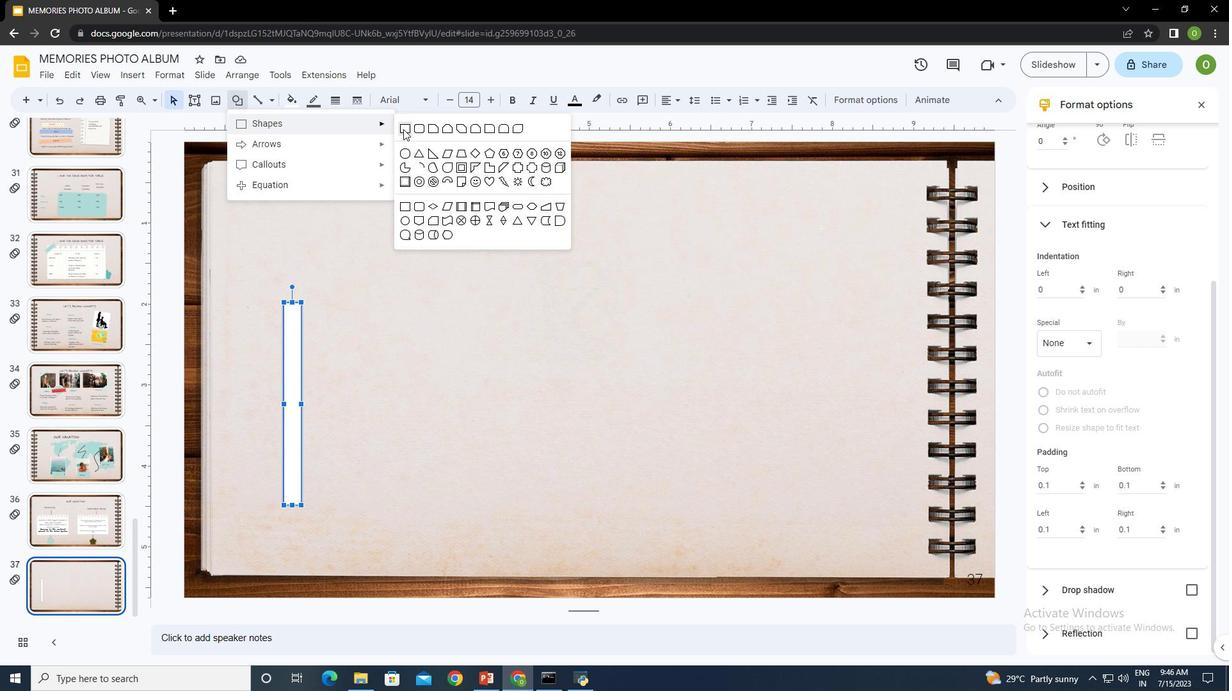 
Action: Mouse pressed left at (403, 129)
Screenshot: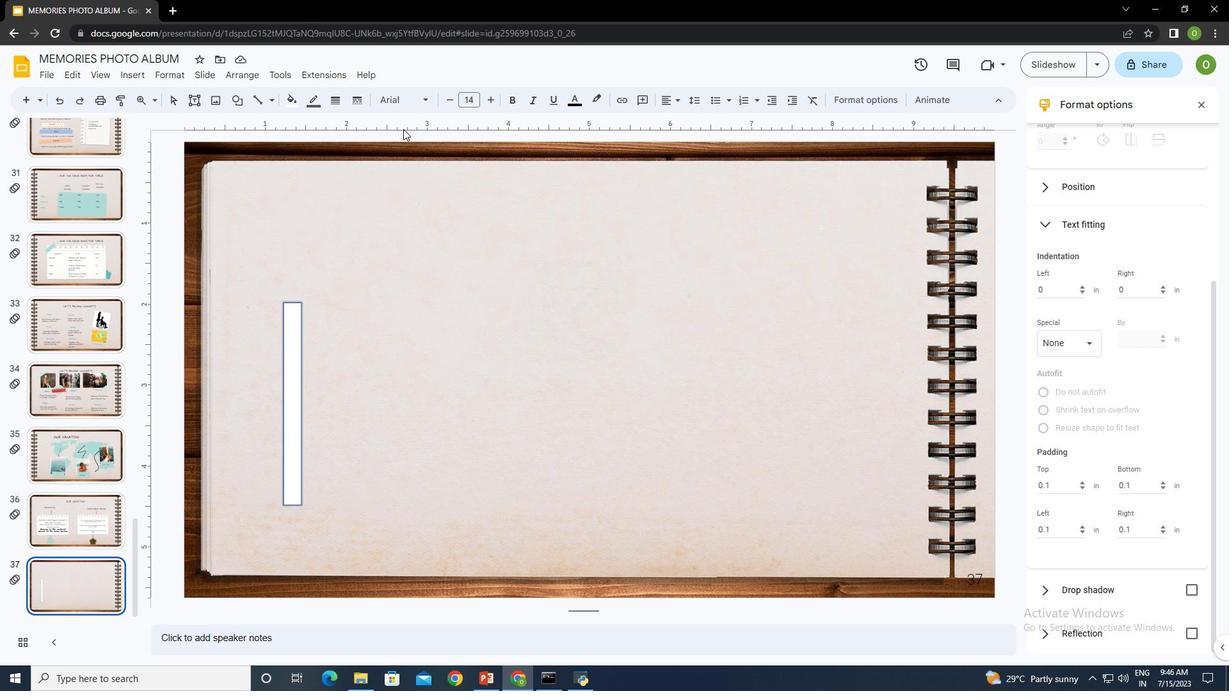 
Action: Mouse moved to (283, 371)
Screenshot: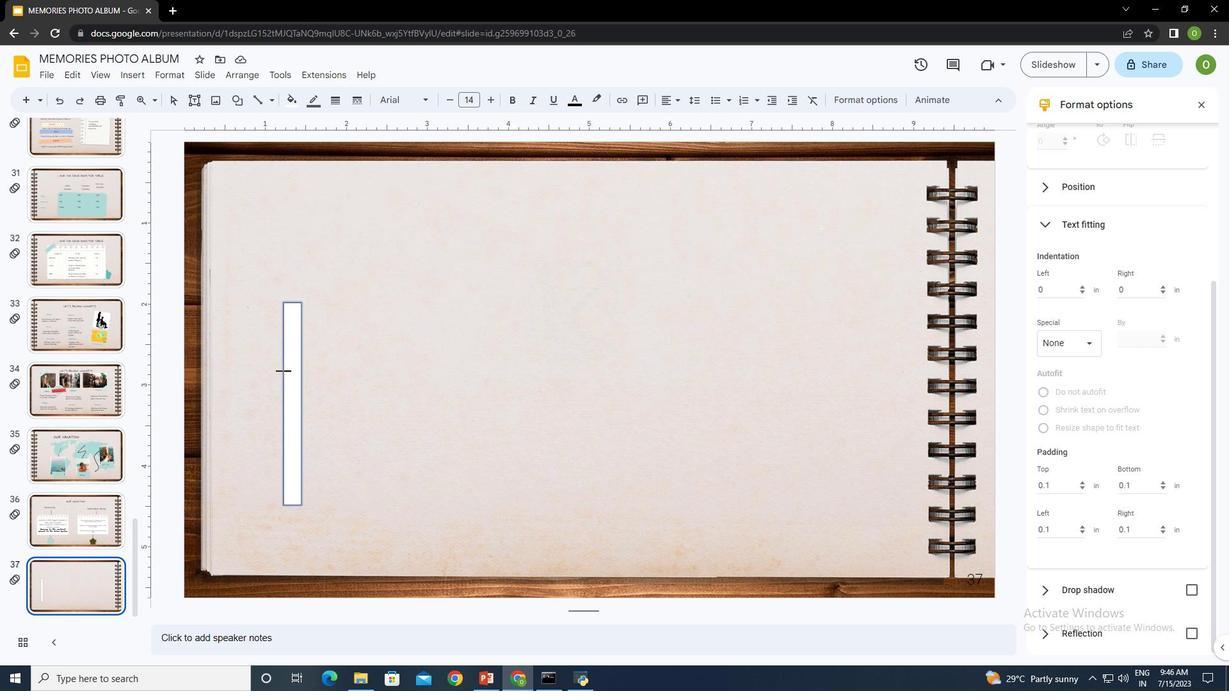 
Action: Mouse pressed left at (283, 371)
Screenshot: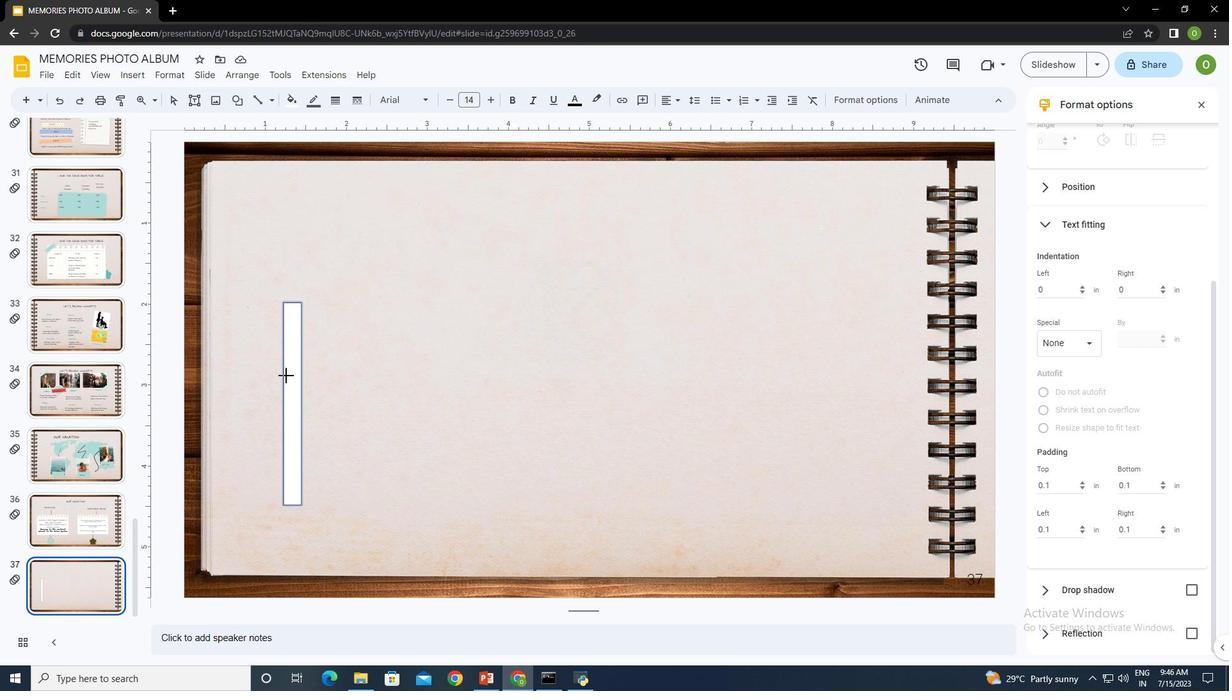 
Action: Mouse moved to (292, 99)
Screenshot: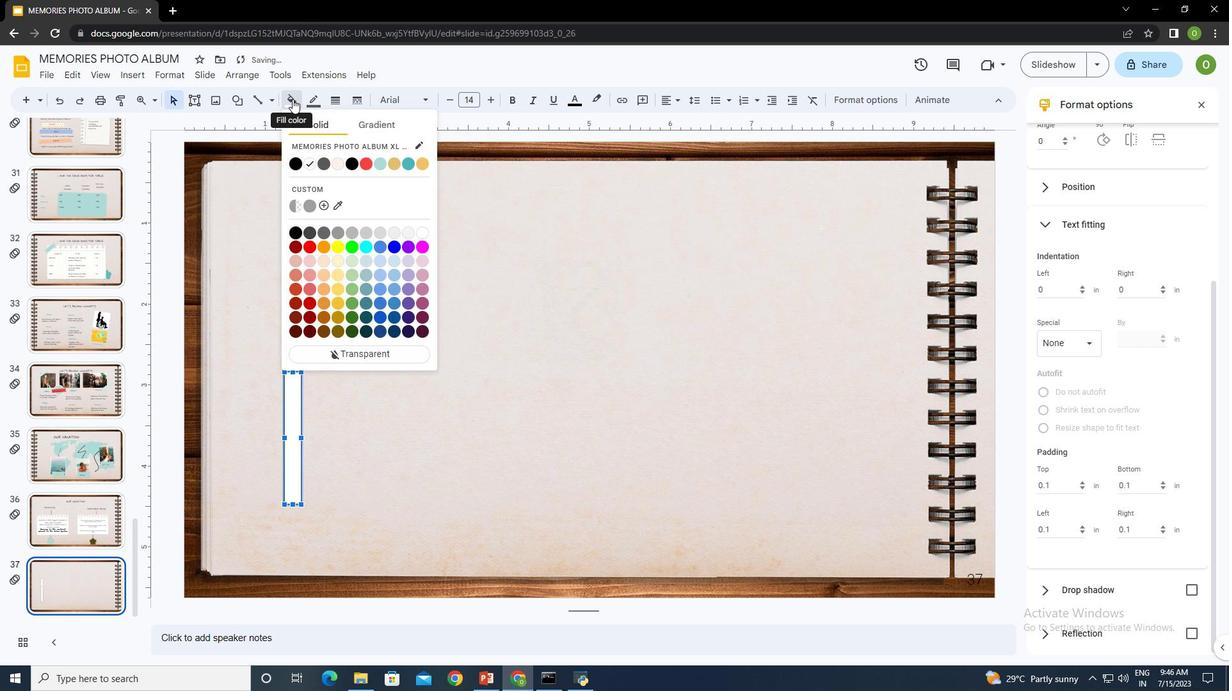 
Action: Mouse pressed left at (292, 99)
Screenshot: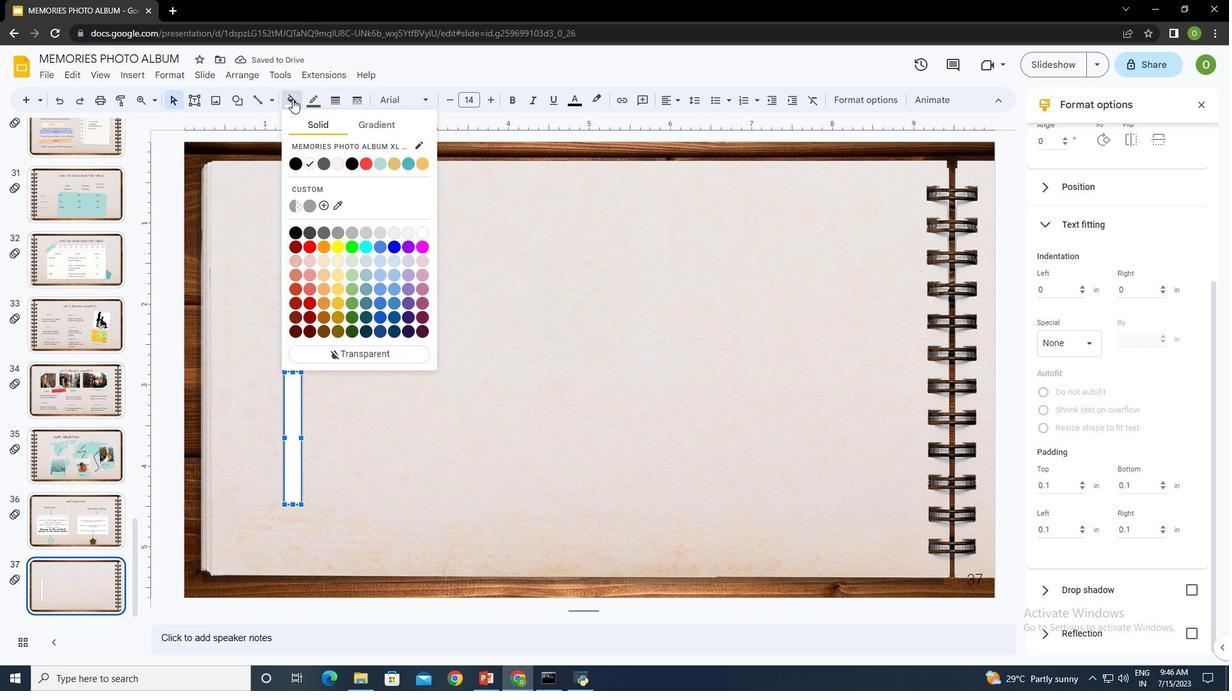
Action: Mouse moved to (396, 288)
Screenshot: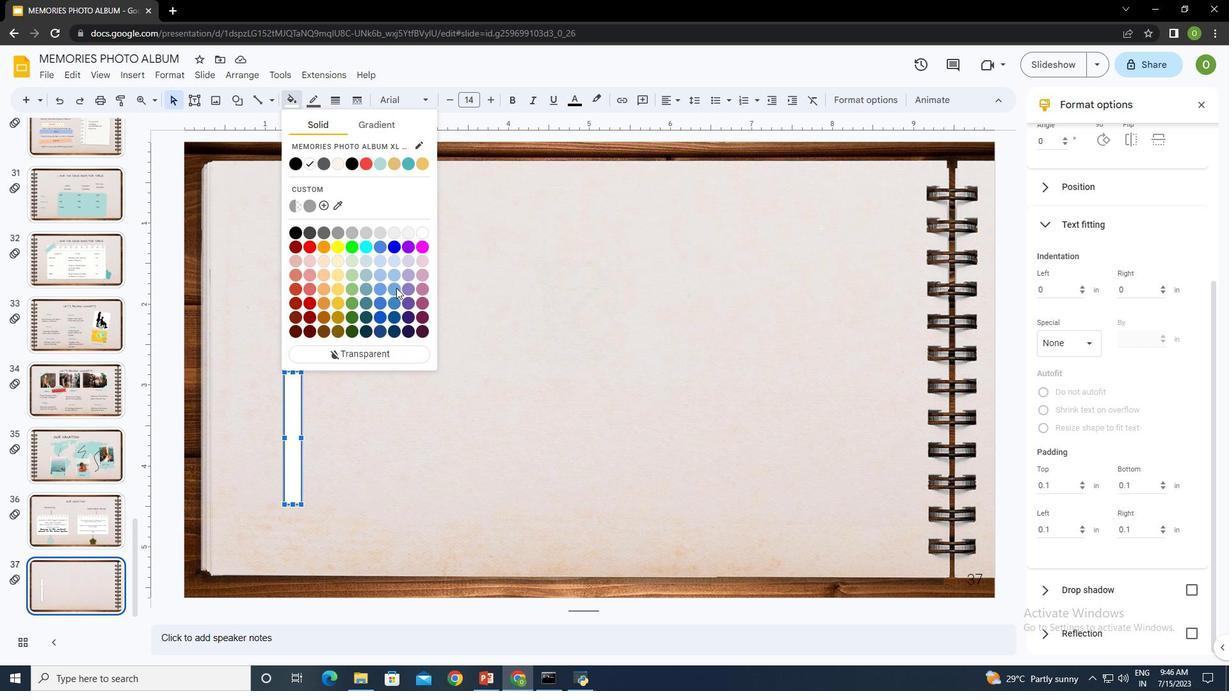 
Action: Mouse pressed left at (396, 288)
Screenshot: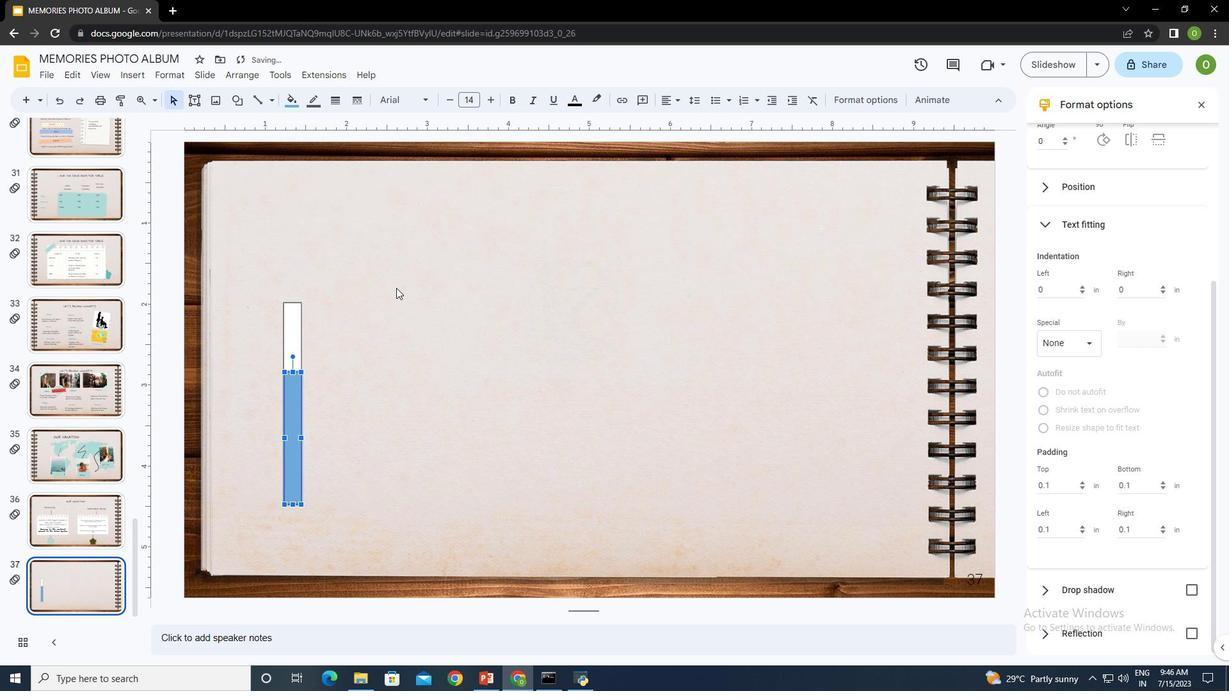 
Action: Mouse moved to (289, 328)
Screenshot: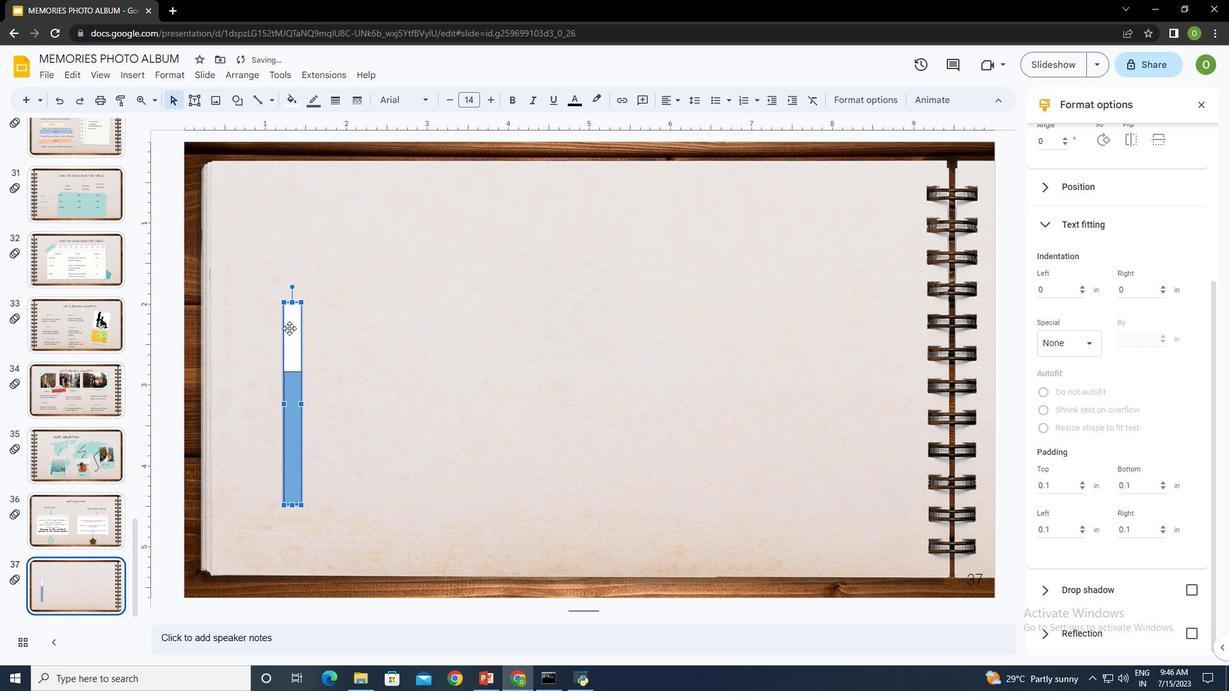 
Action: Mouse pressed left at (289, 328)
Screenshot: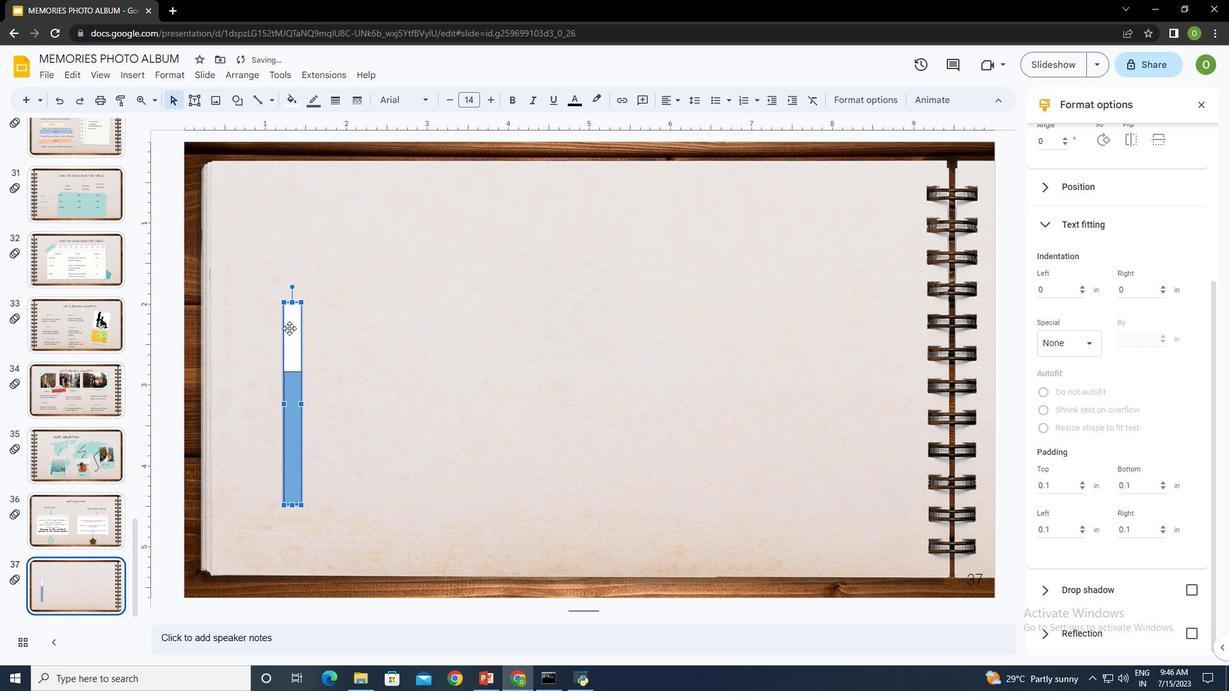 
Action: Mouse moved to (326, 353)
Screenshot: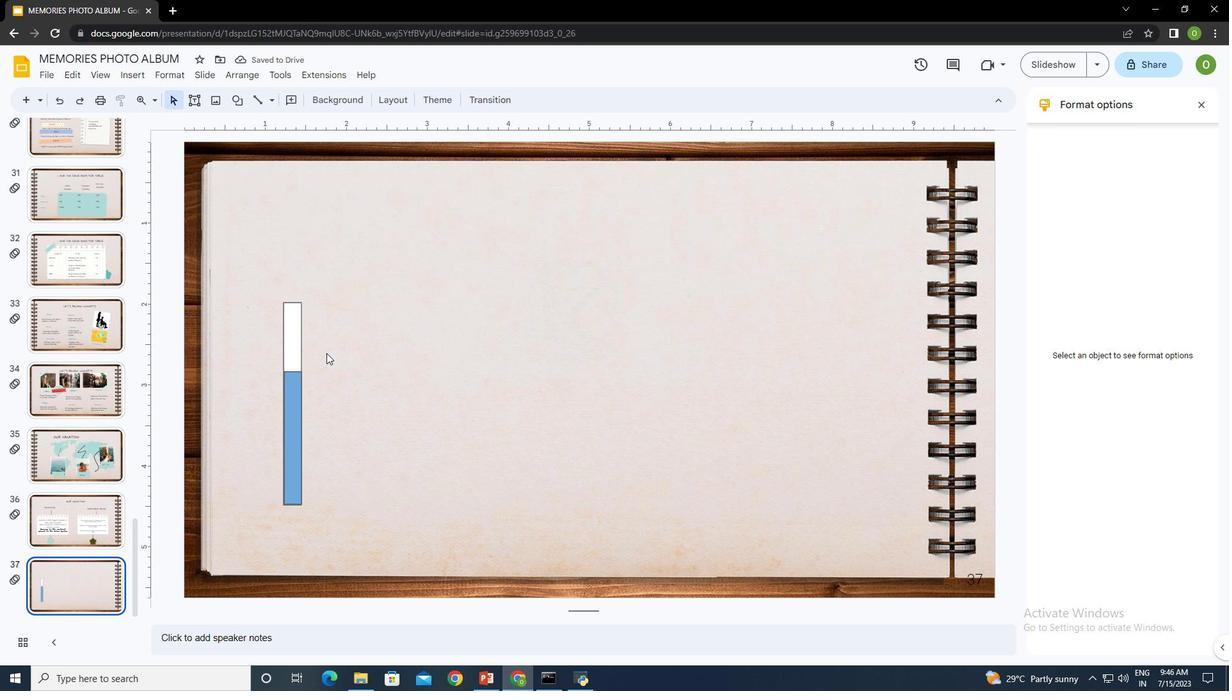 
Action: Mouse pressed left at (326, 353)
Screenshot: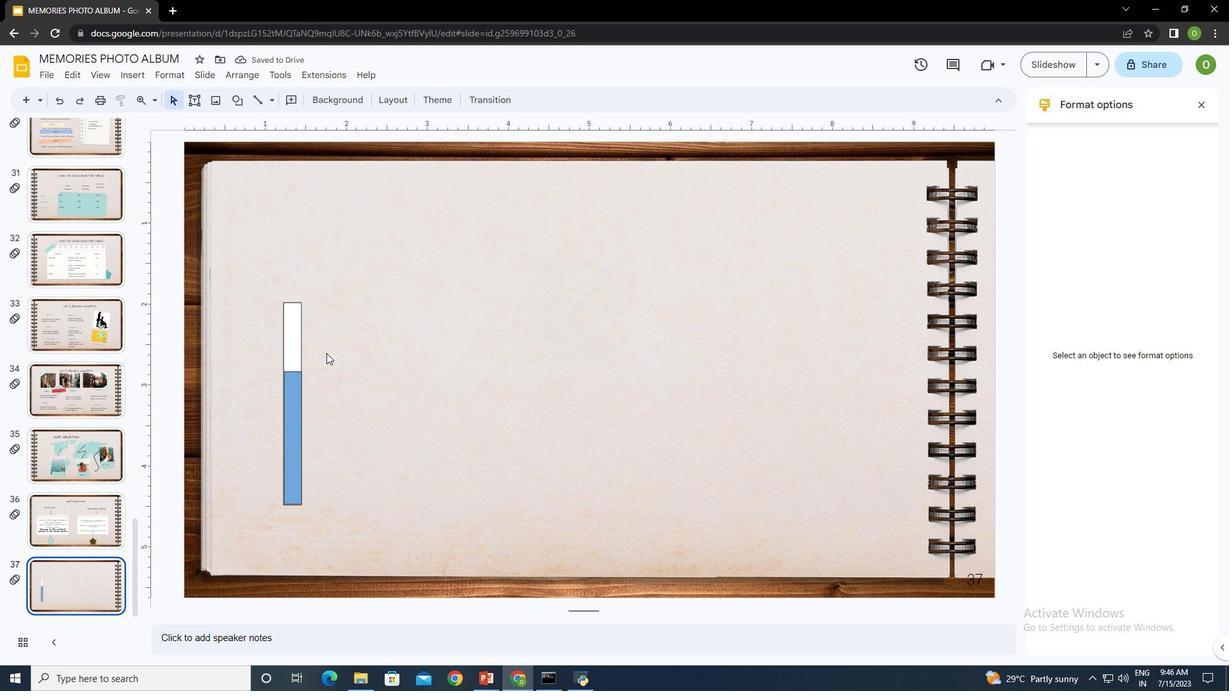 
Action: Mouse moved to (195, 99)
Screenshot: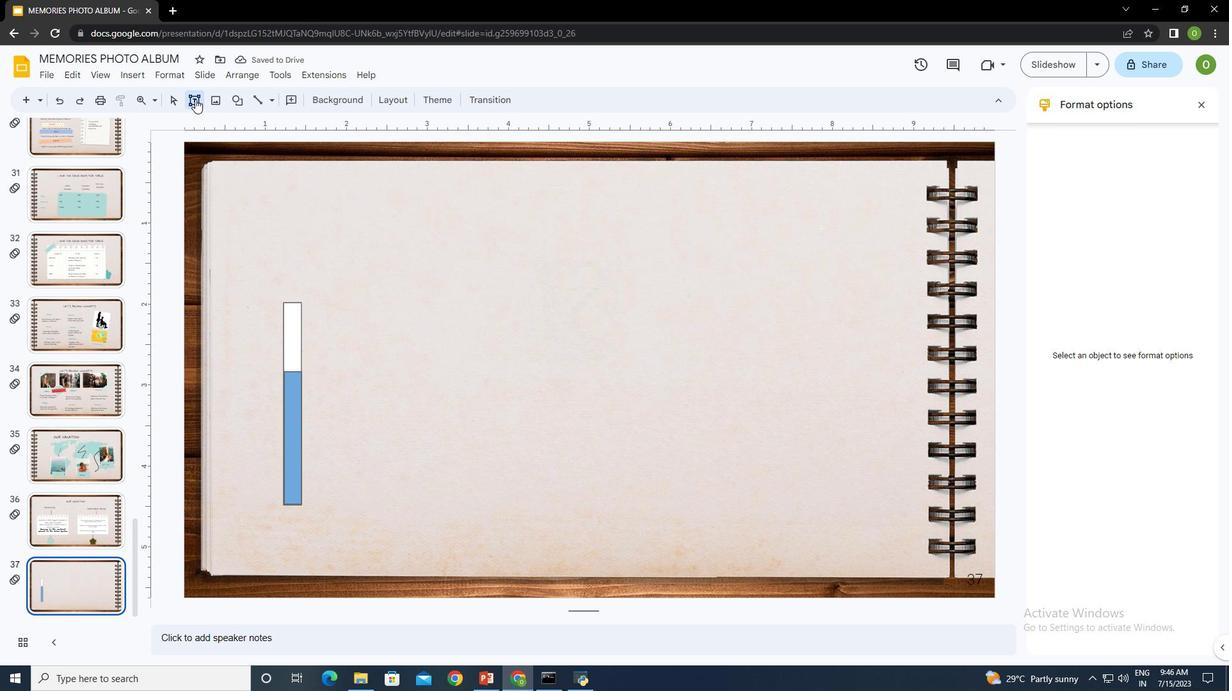 
Action: Mouse pressed left at (195, 99)
Screenshot: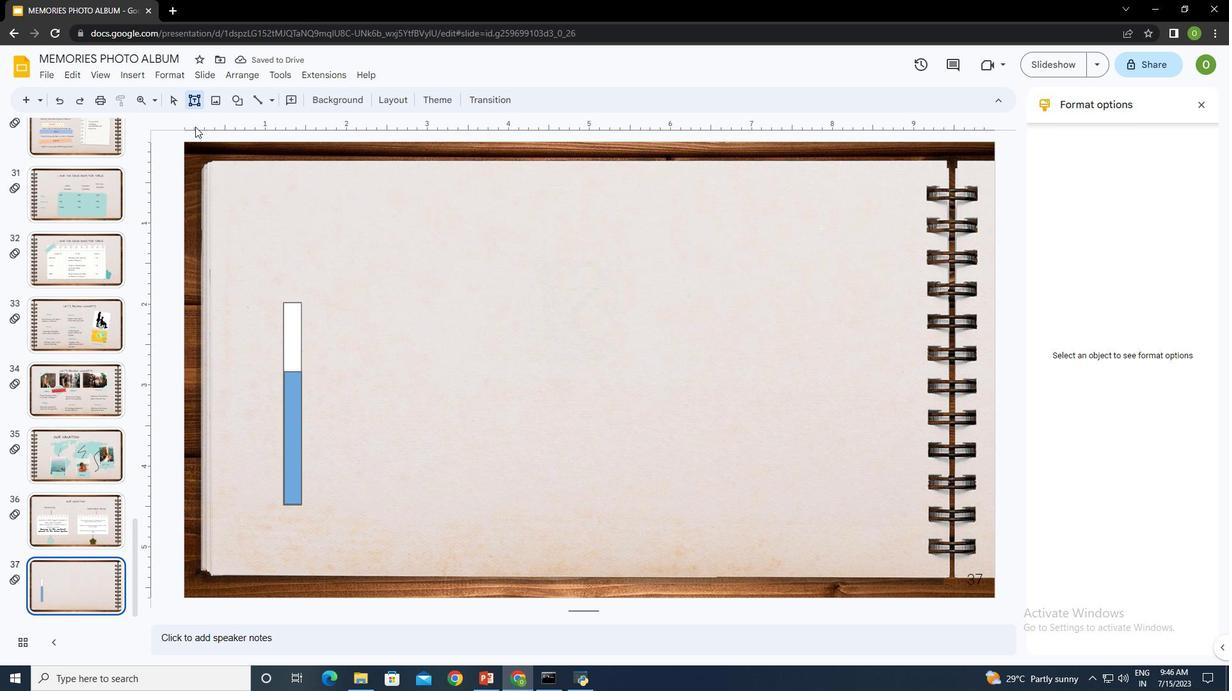 
Action: Mouse moved to (267, 509)
Screenshot: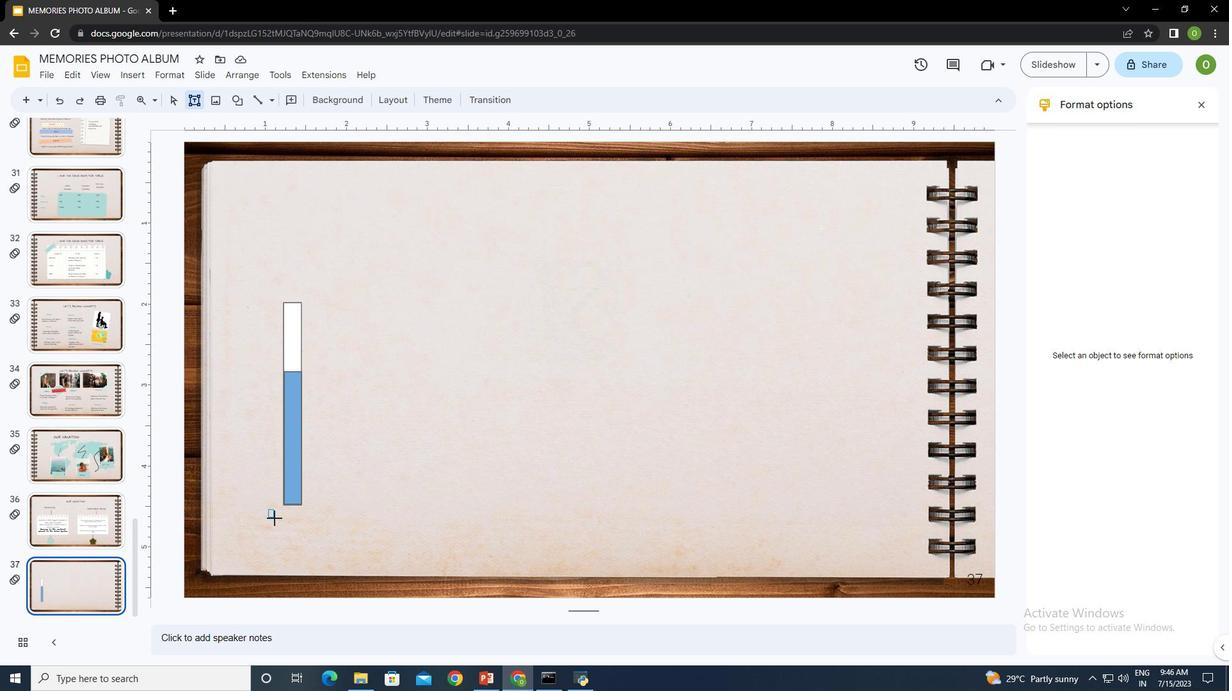 
Action: Mouse pressed left at (267, 509)
Screenshot: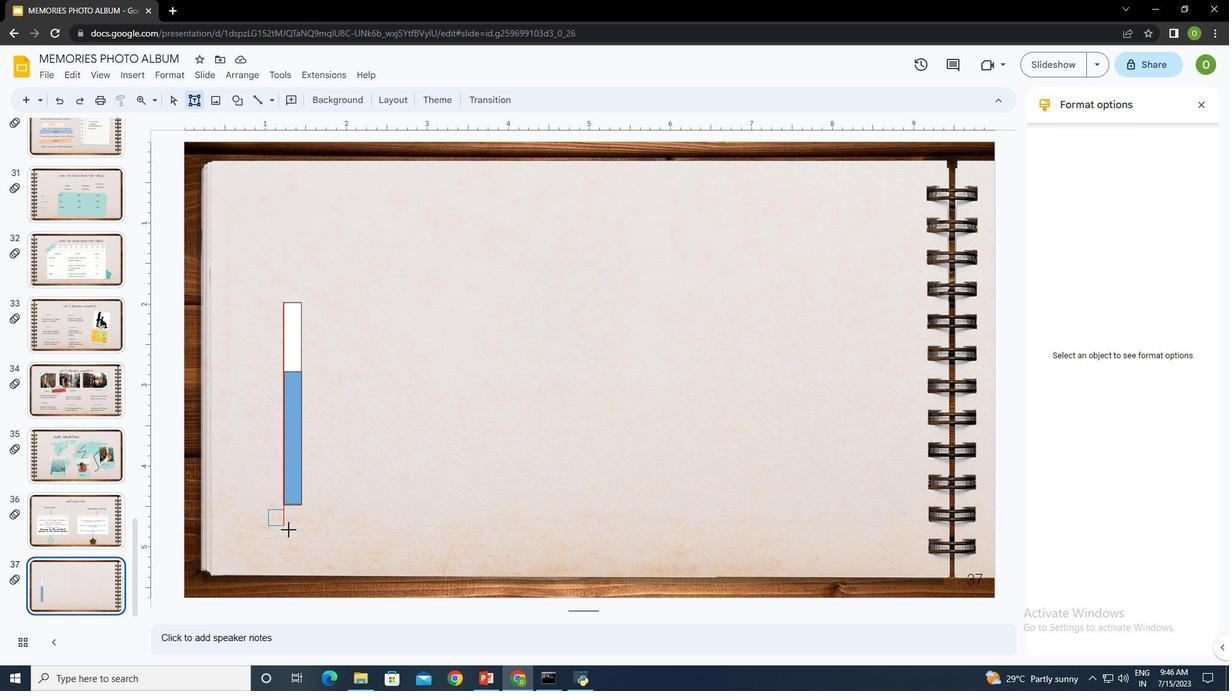 
Action: Mouse moved to (324, 530)
Screenshot: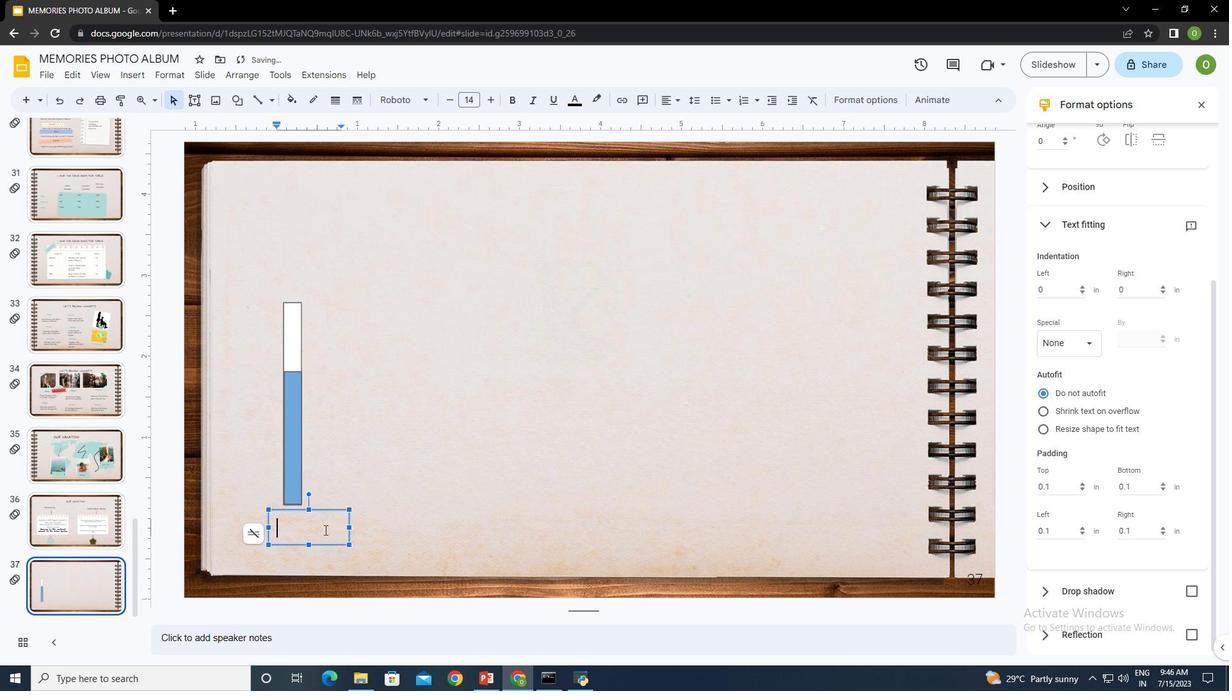
Action: Key pressed <Key.shift>Mars
Screenshot: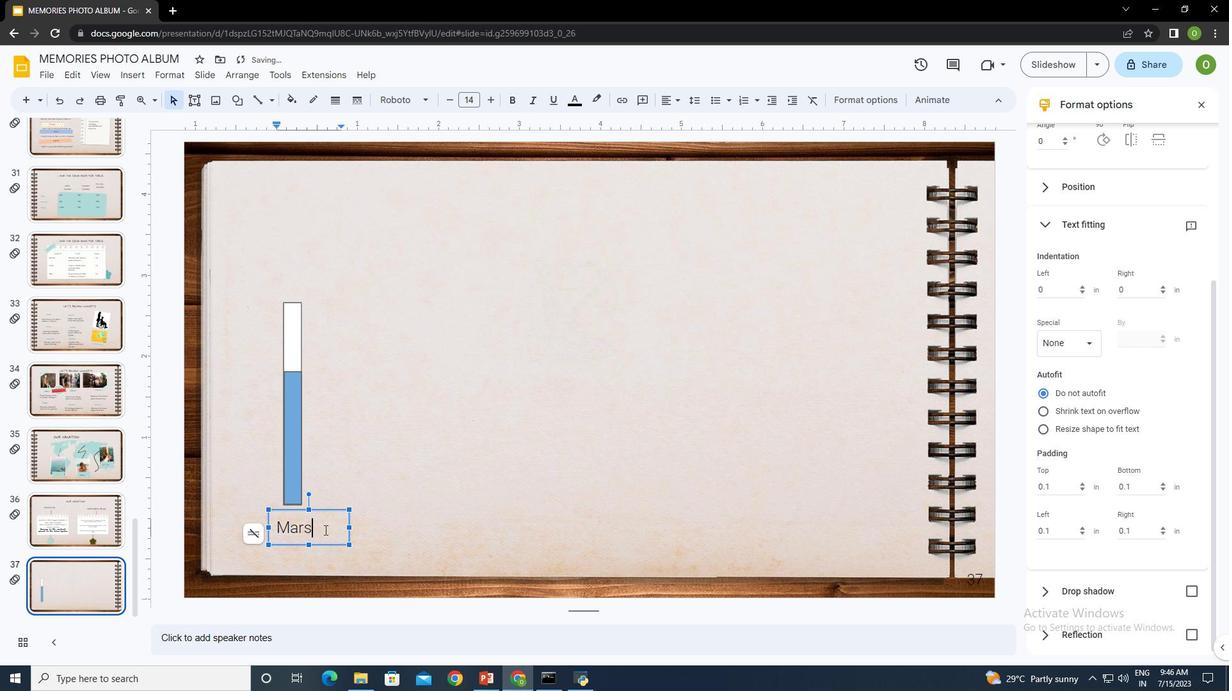 
Action: Mouse moved to (358, 460)
Screenshot: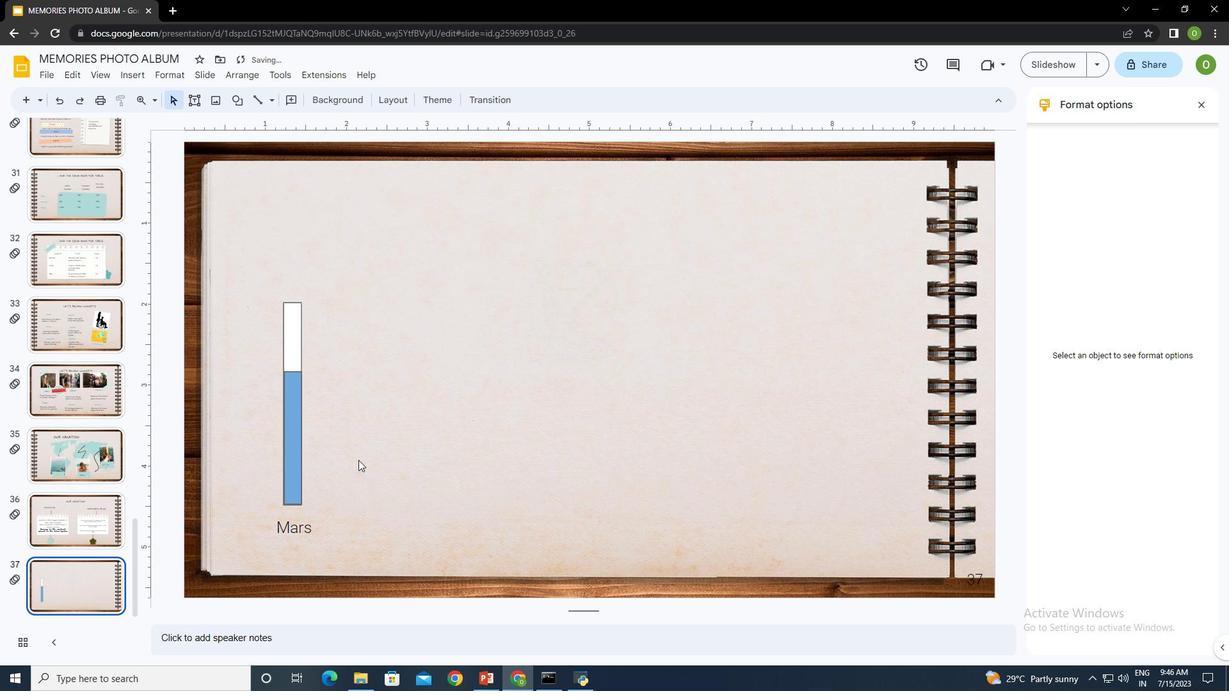
Action: Mouse pressed left at (358, 460)
Screenshot: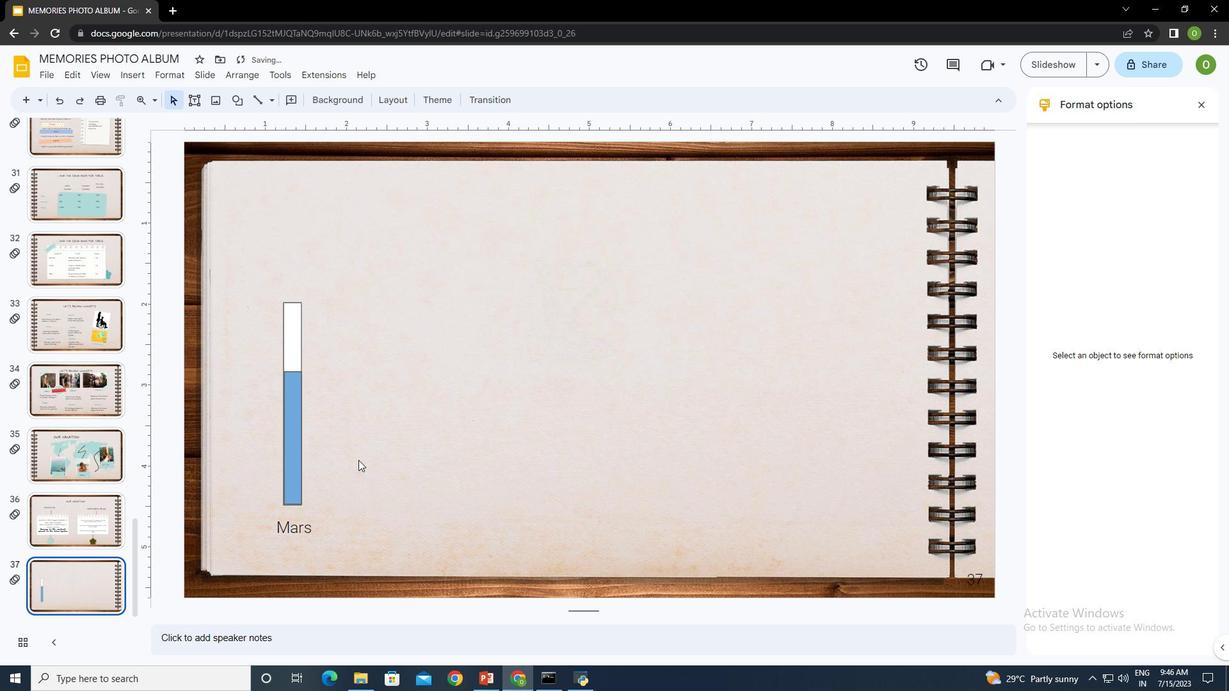 
Action: Mouse moved to (293, 321)
Screenshot: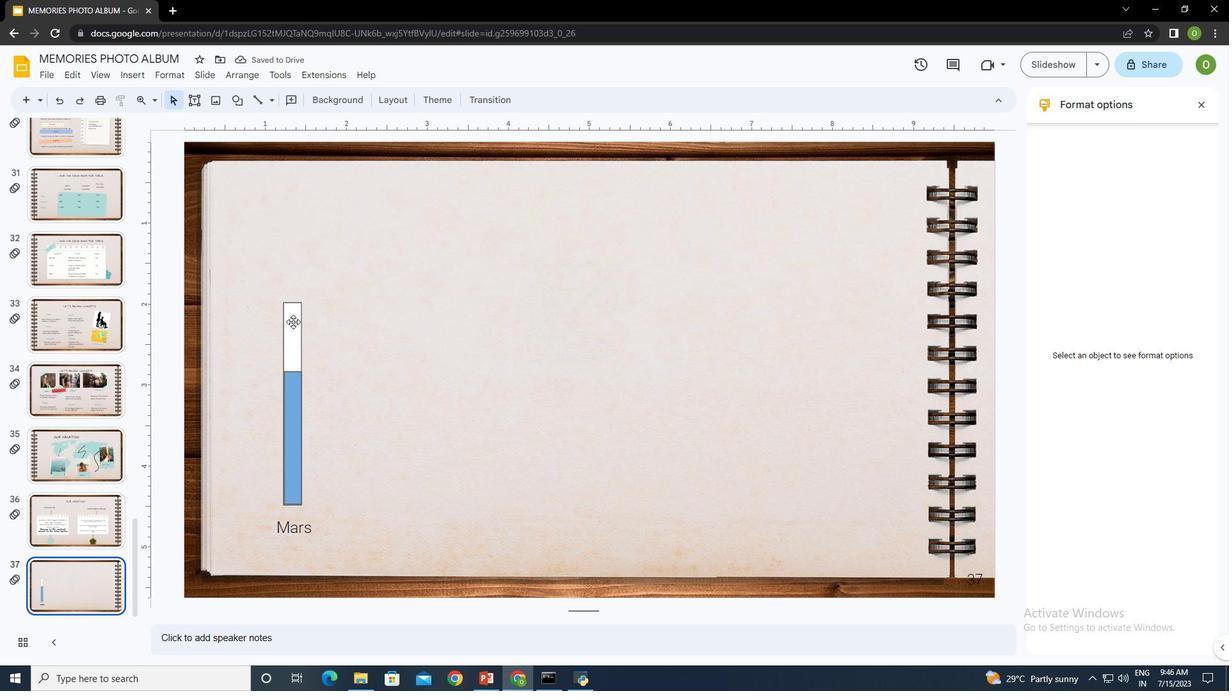 
Action: Mouse pressed left at (293, 321)
Screenshot: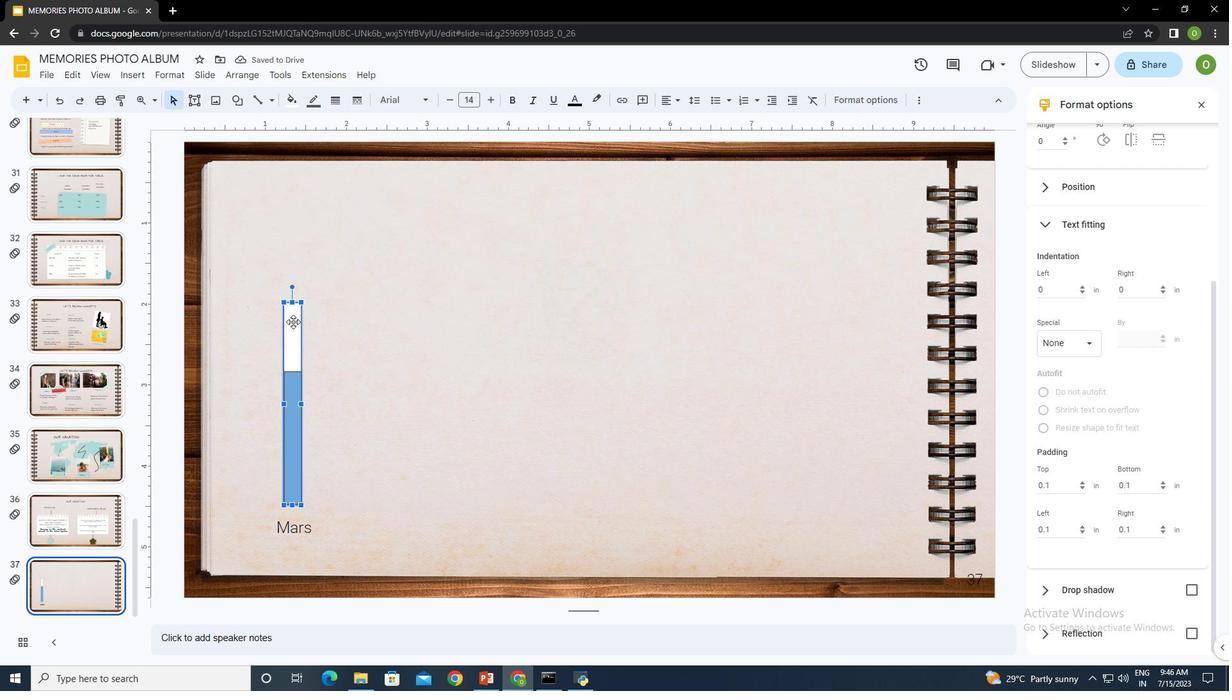 
Action: Key pressed ctrl+C
Screenshot: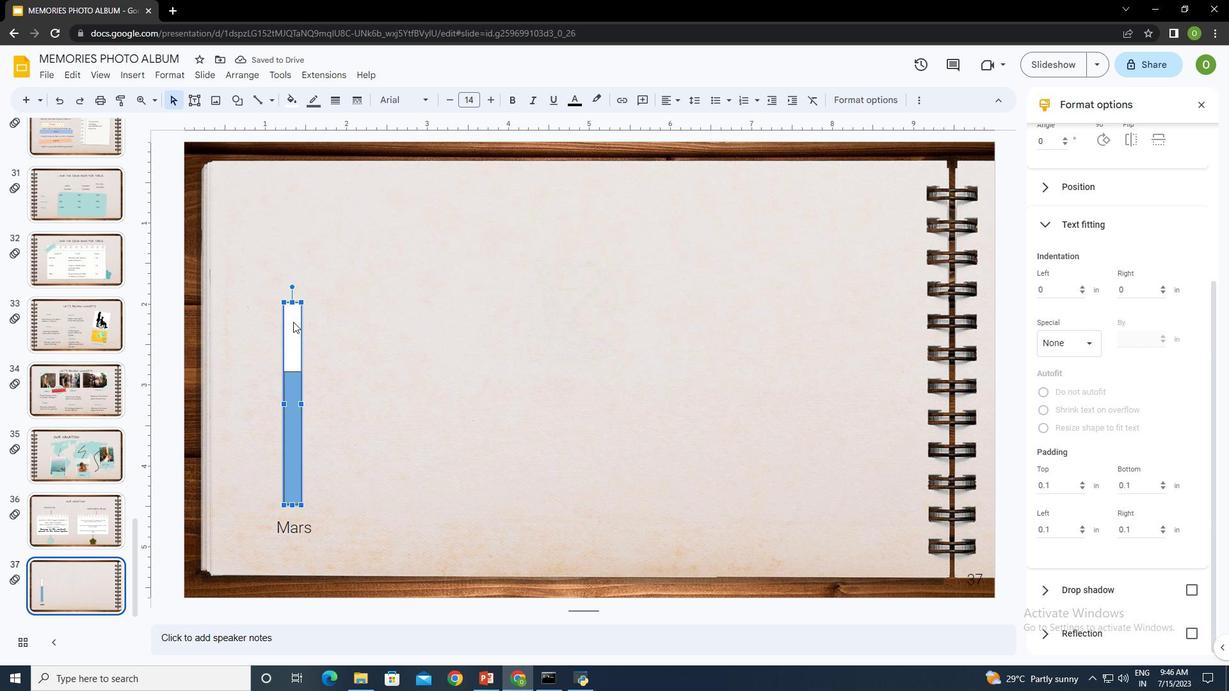 
Action: Mouse moved to (288, 323)
Screenshot: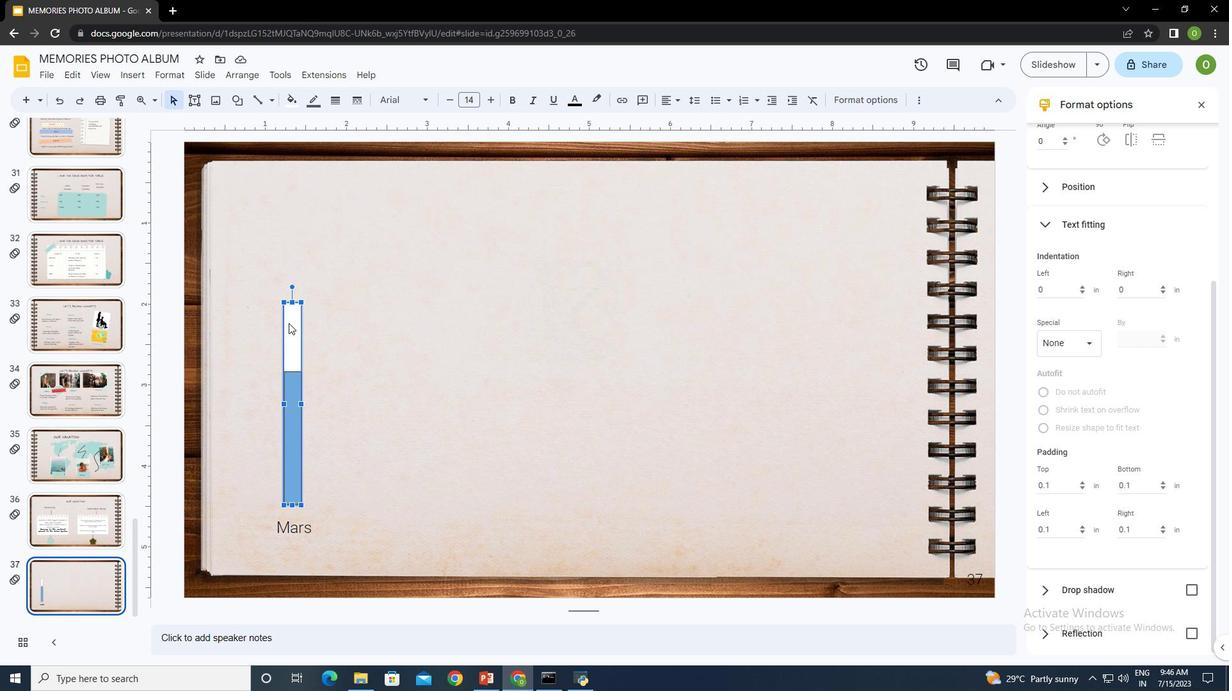 
Action: Mouse pressed right at (288, 323)
Screenshot: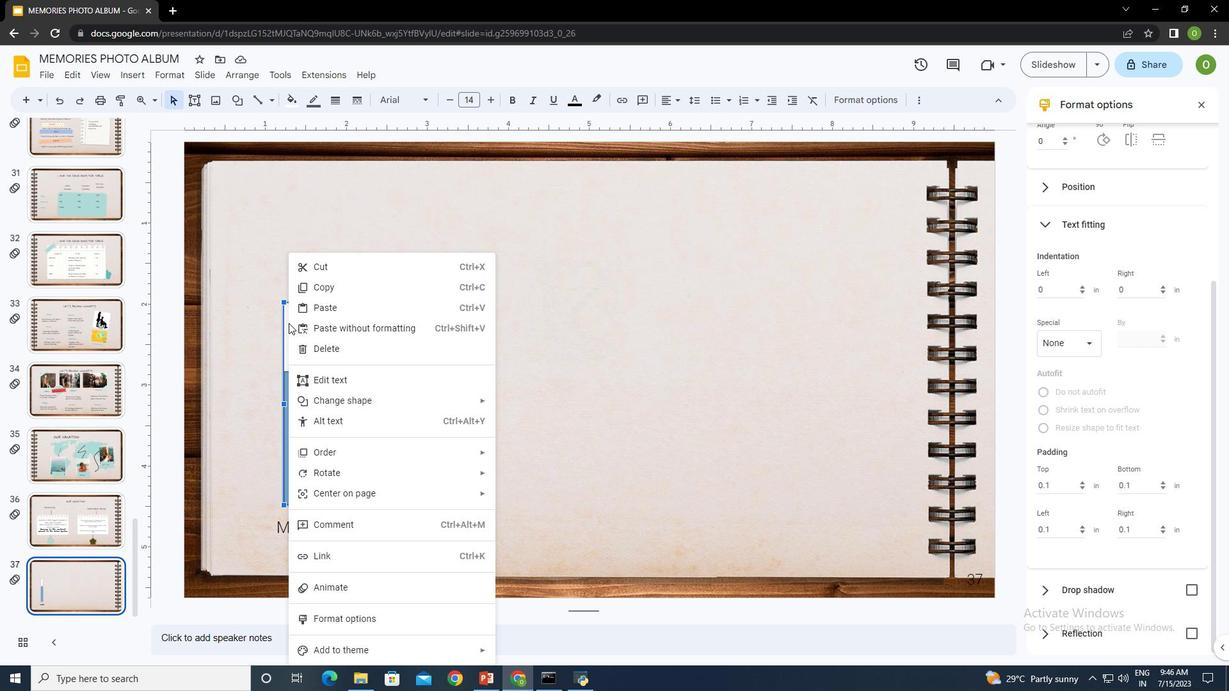 
Action: Mouse moved to (334, 288)
Screenshot: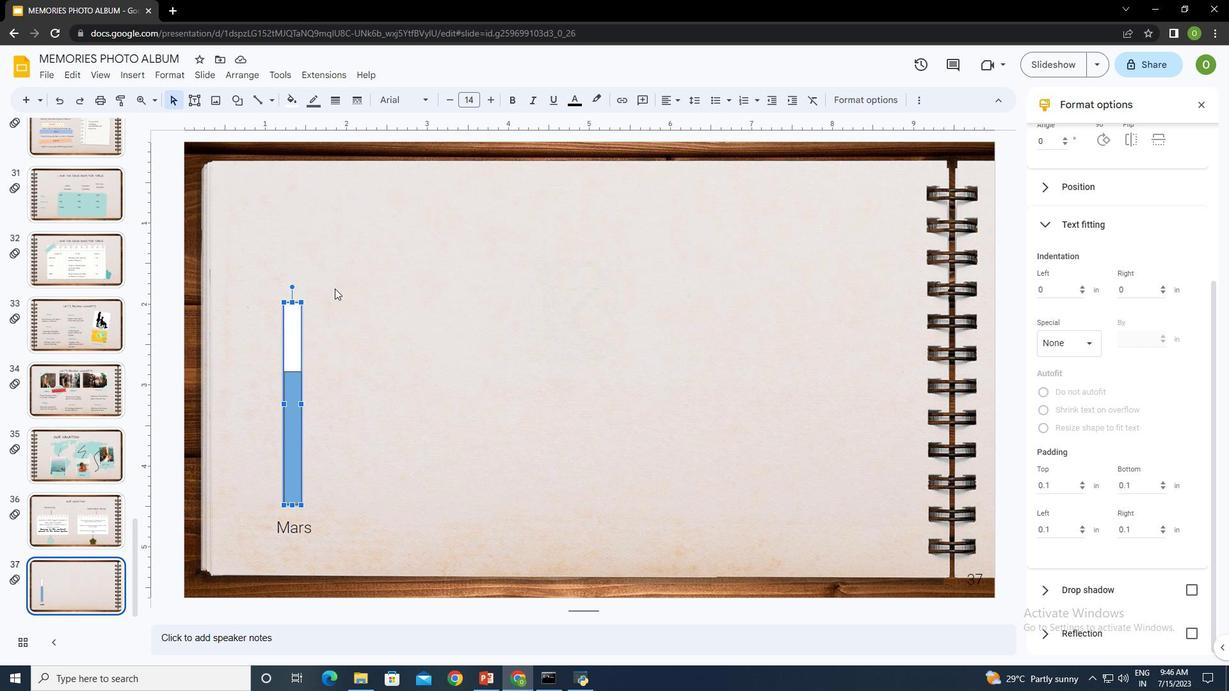 
Action: Mouse pressed left at (334, 288)
Screenshot: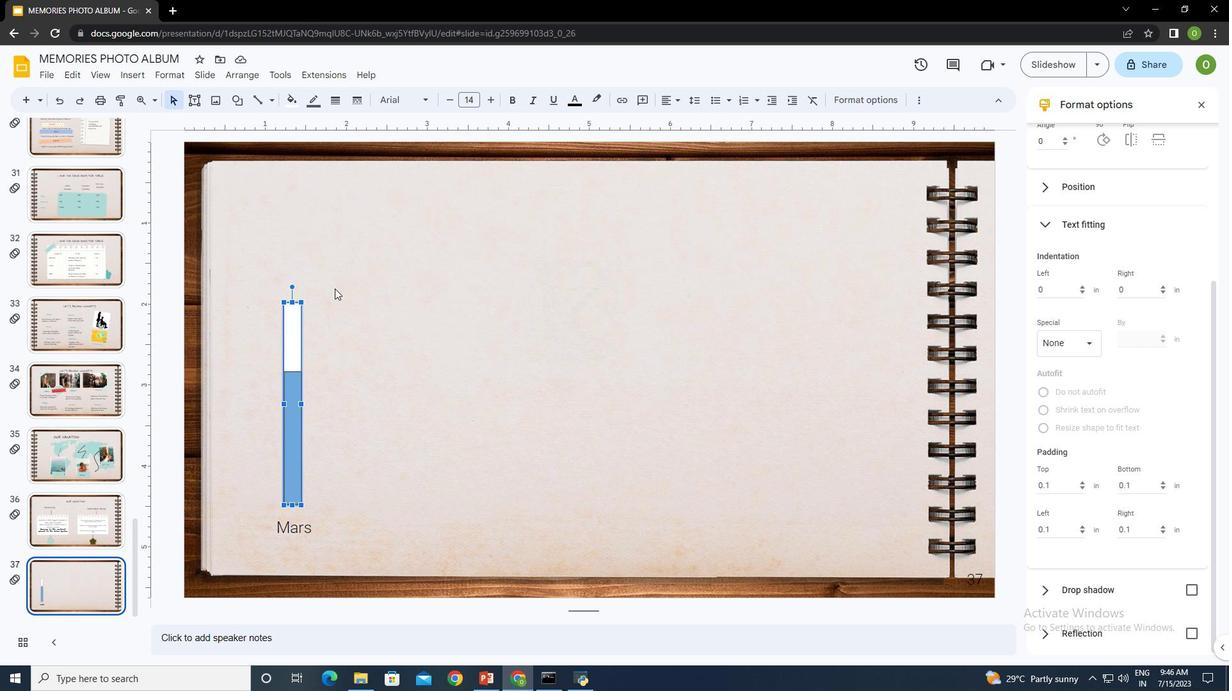 
Action: Mouse moved to (323, 362)
Screenshot: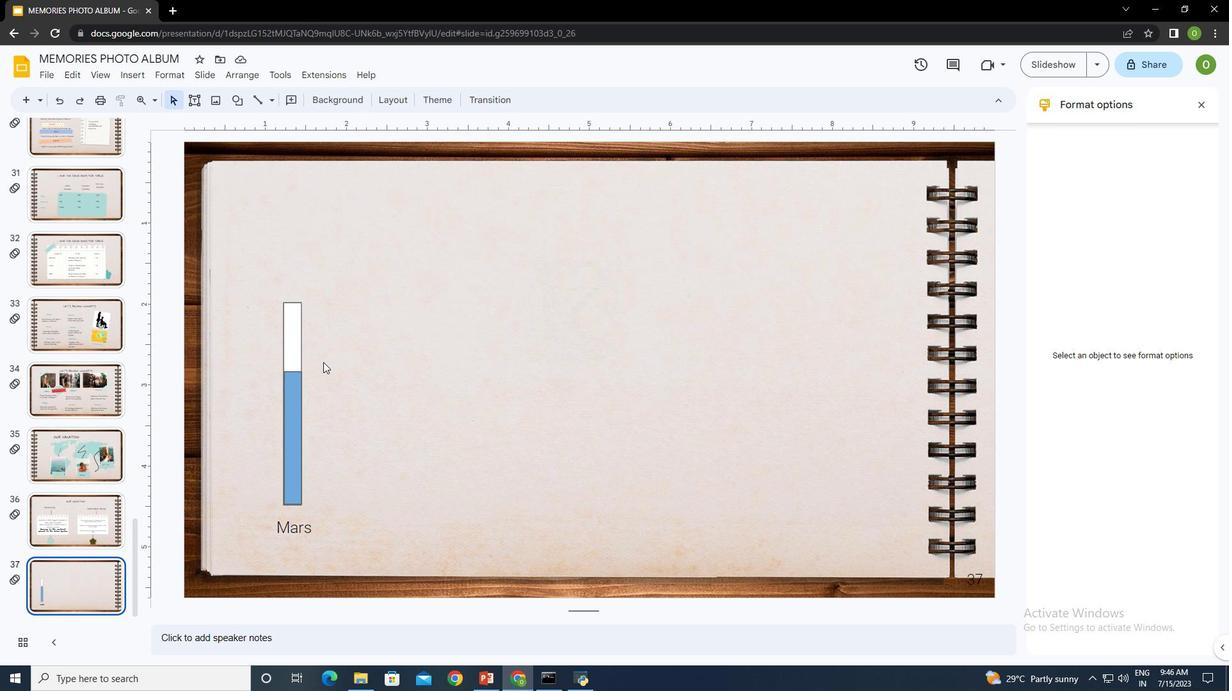 
Action: Mouse pressed left at (323, 362)
Screenshot: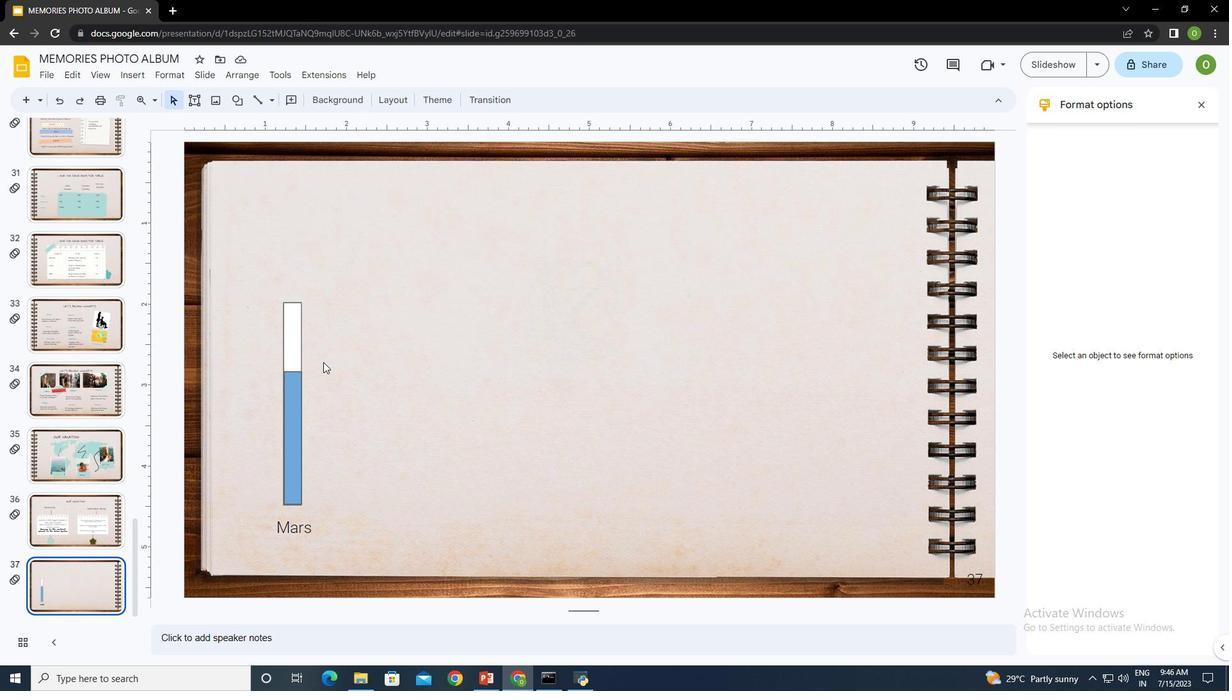 
Action: Mouse pressed right at (323, 362)
Screenshot: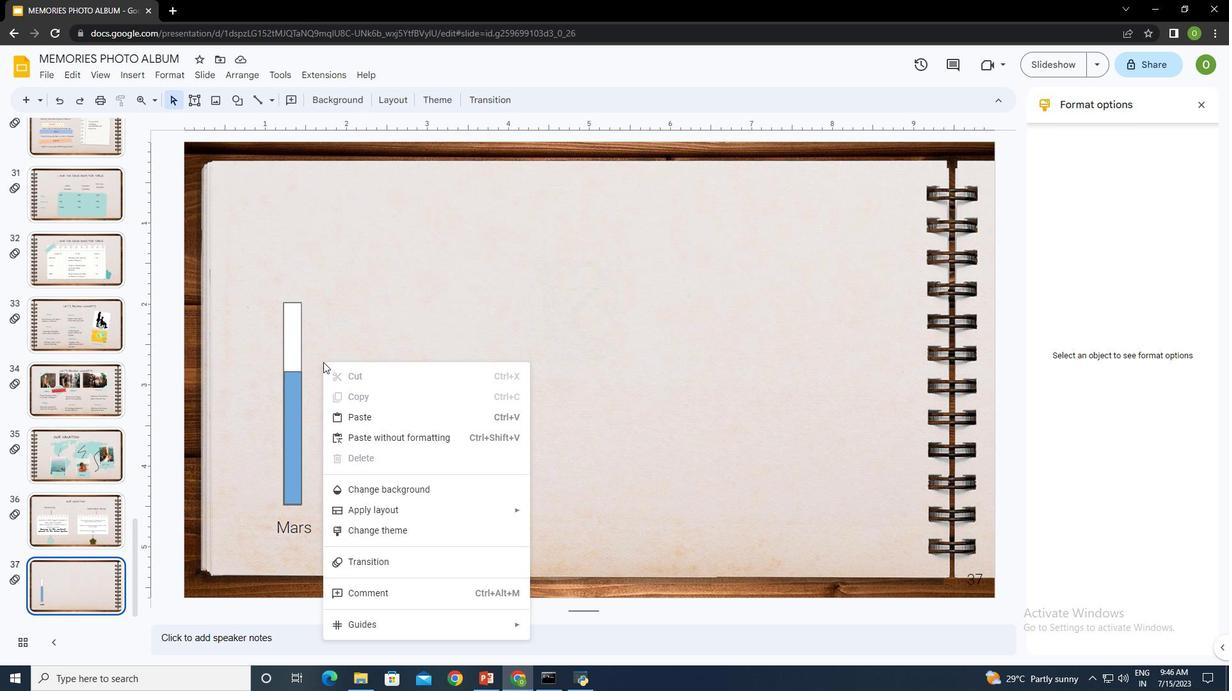 
Action: Mouse moved to (356, 419)
Screenshot: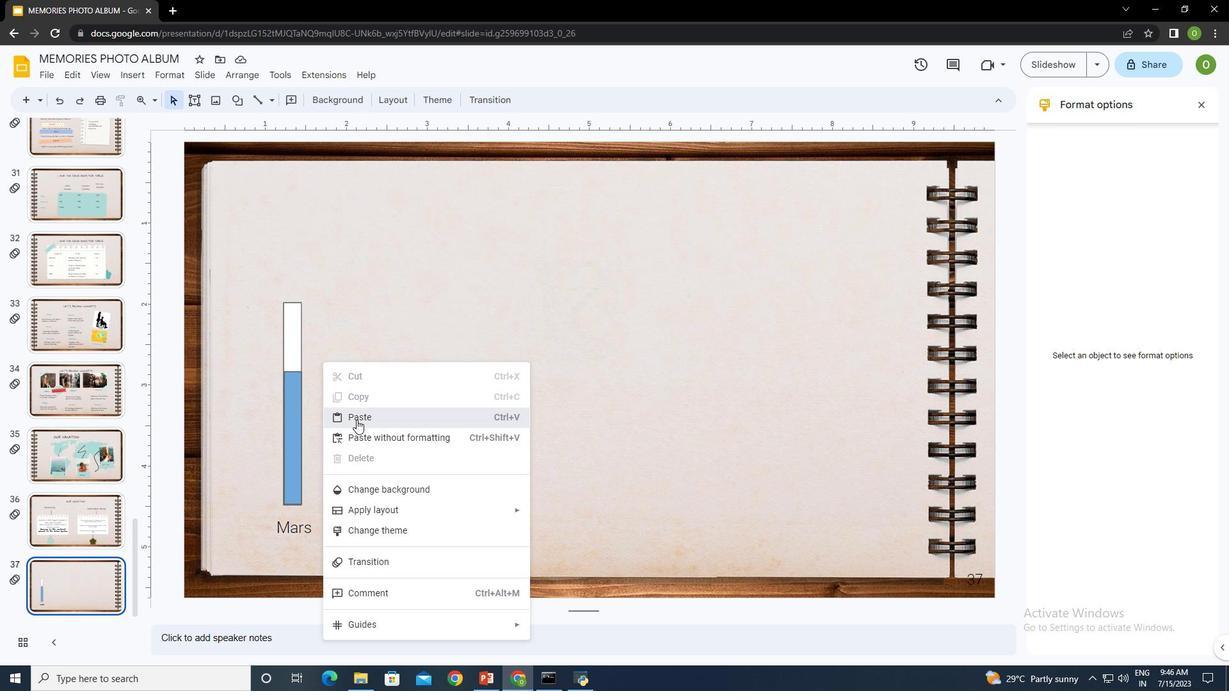 
Action: Mouse pressed left at (356, 419)
Screenshot: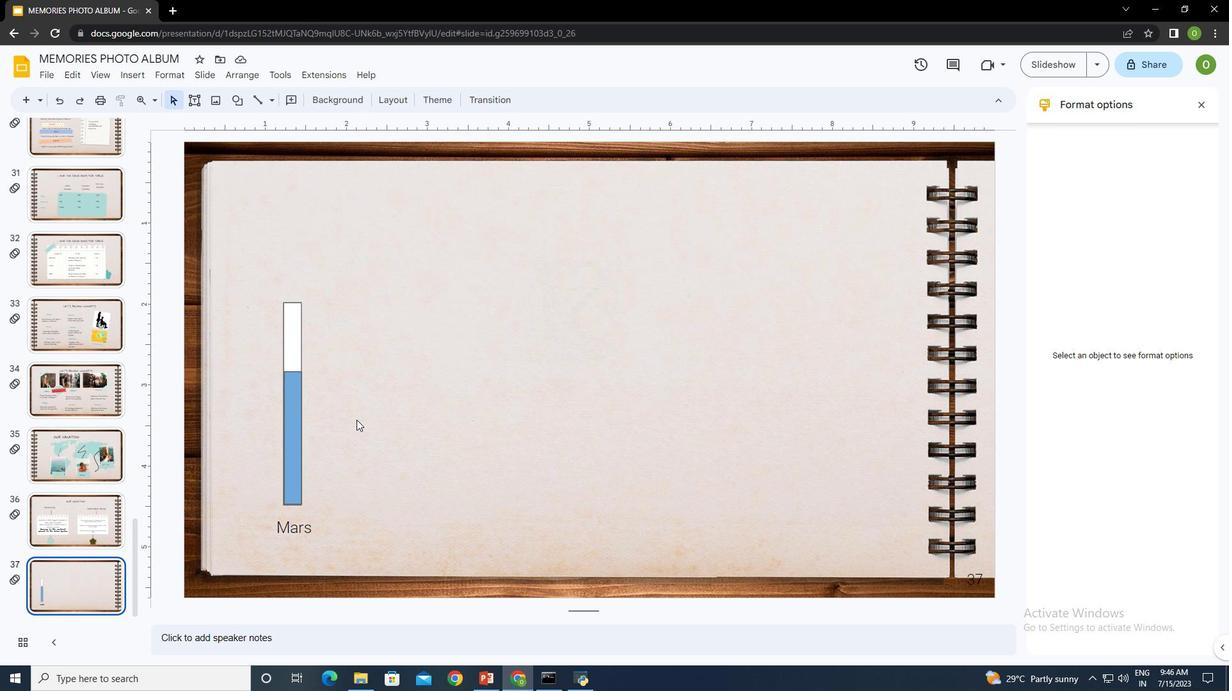 
Action: Mouse moved to (402, 363)
Screenshot: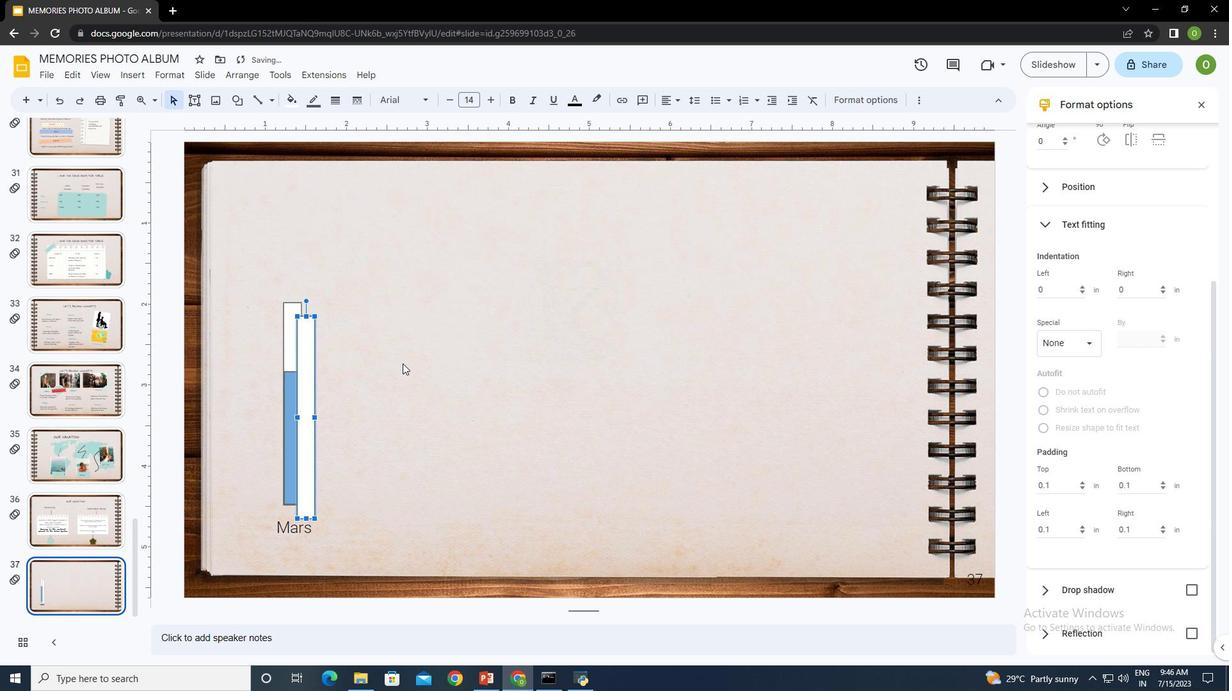 
Action: Key pressed <Key.right><Key.right><Key.up><Key.up><Key.right><Key.left>
Screenshot: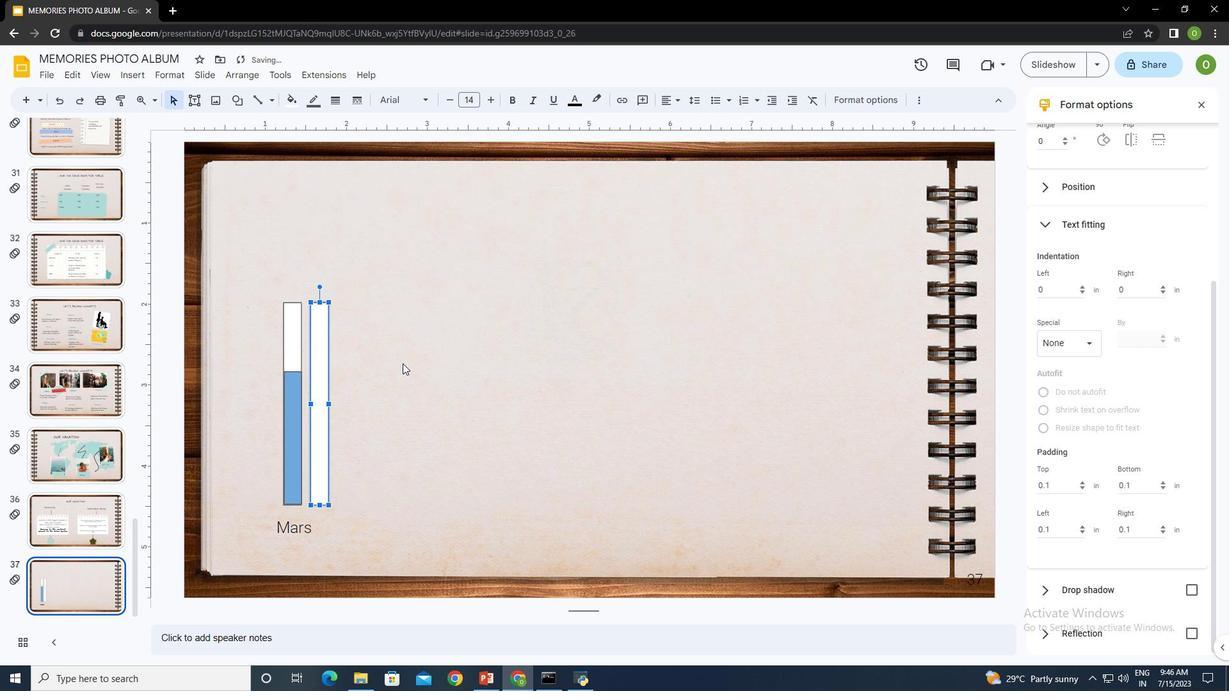
Action: Mouse moved to (406, 366)
Screenshot: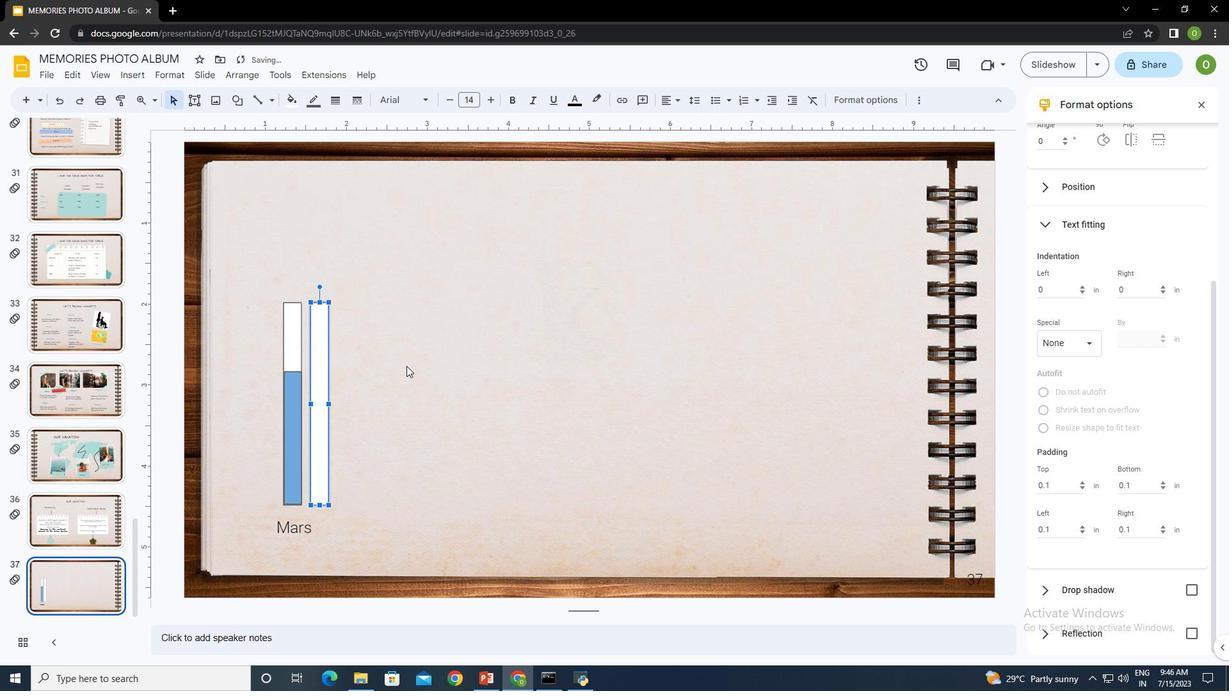 
Action: Mouse pressed left at (406, 366)
Screenshot: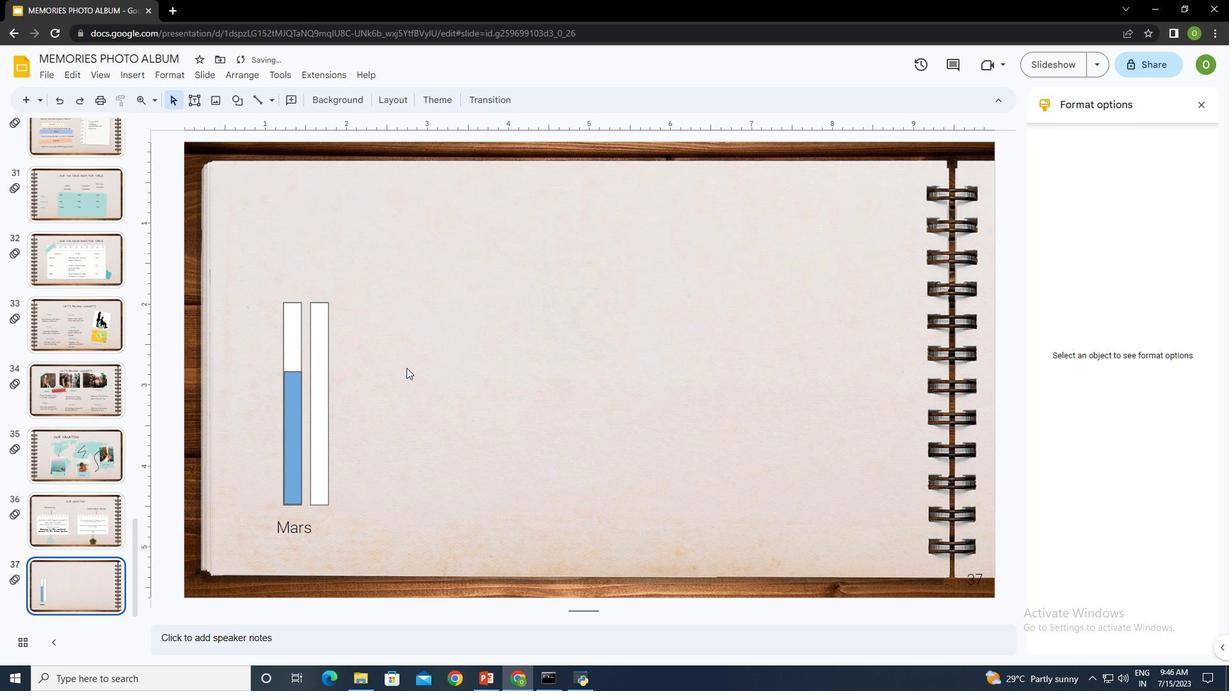 
Action: Mouse moved to (291, 428)
Screenshot: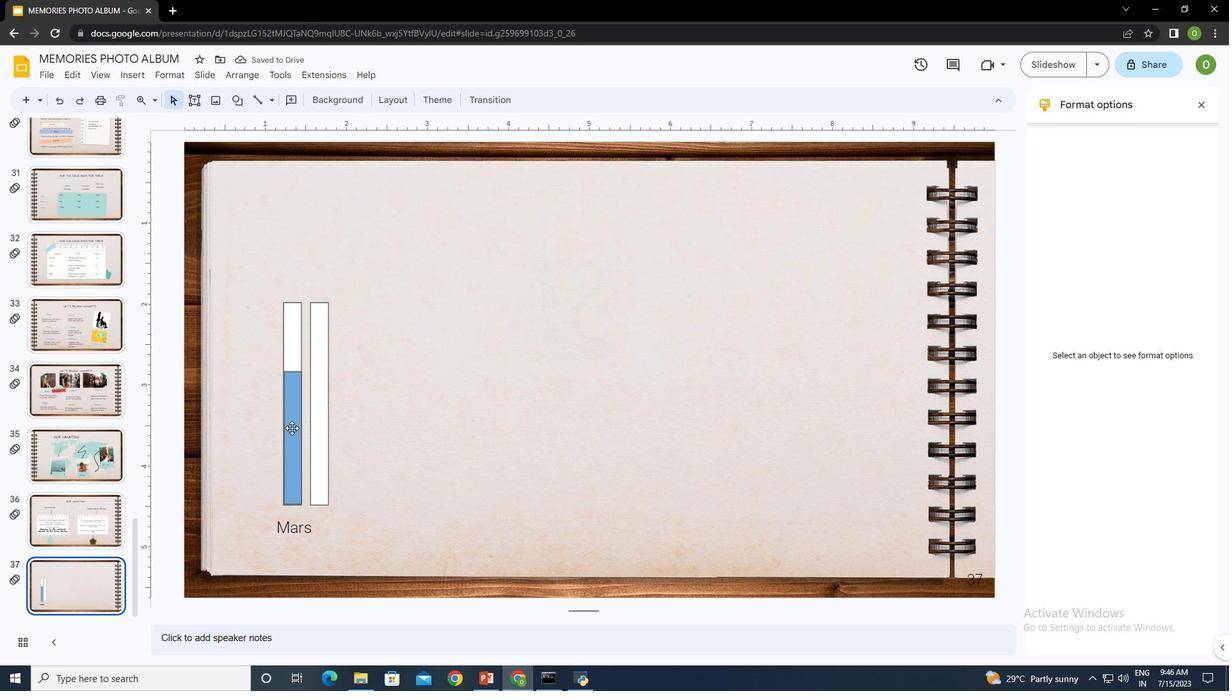 
Action: Mouse pressed left at (291, 428)
Screenshot: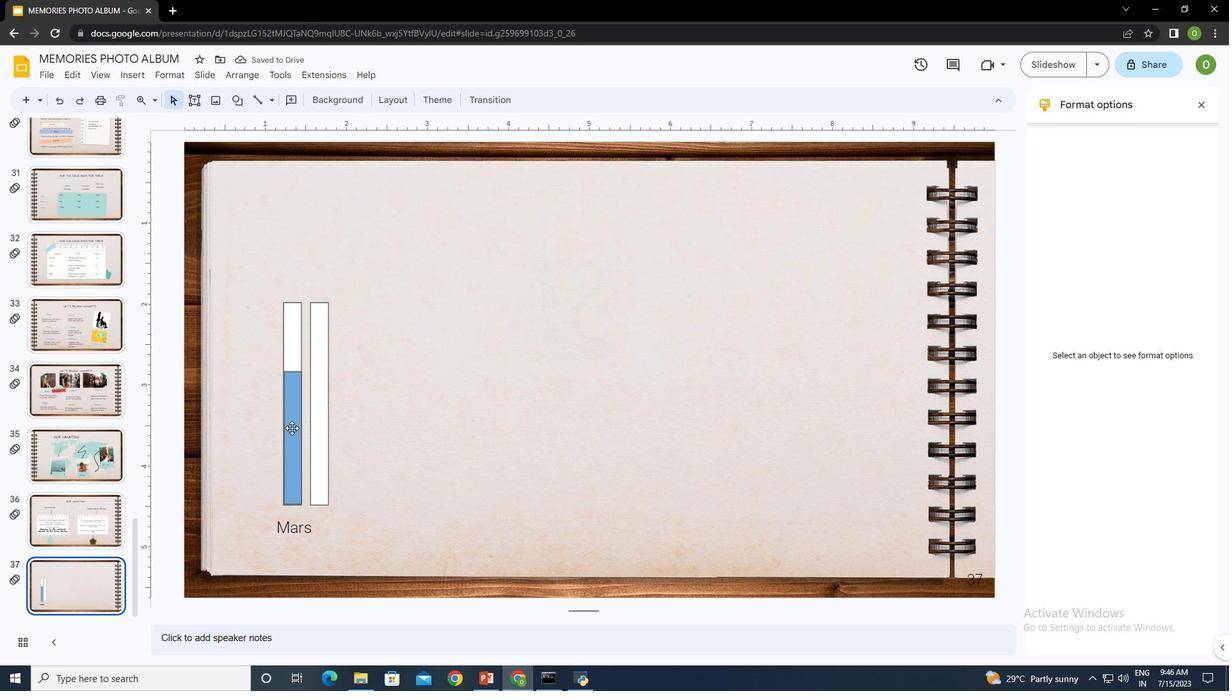 
Action: Mouse pressed right at (291, 428)
Screenshot: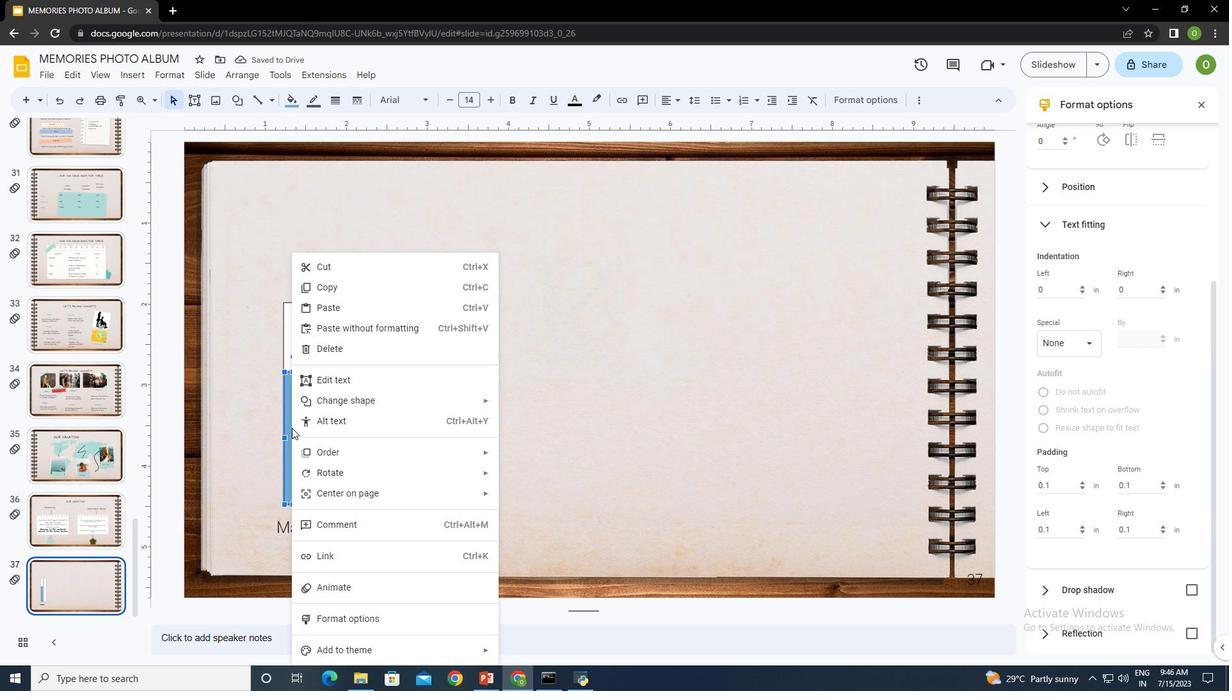 
Action: Mouse moved to (325, 291)
Screenshot: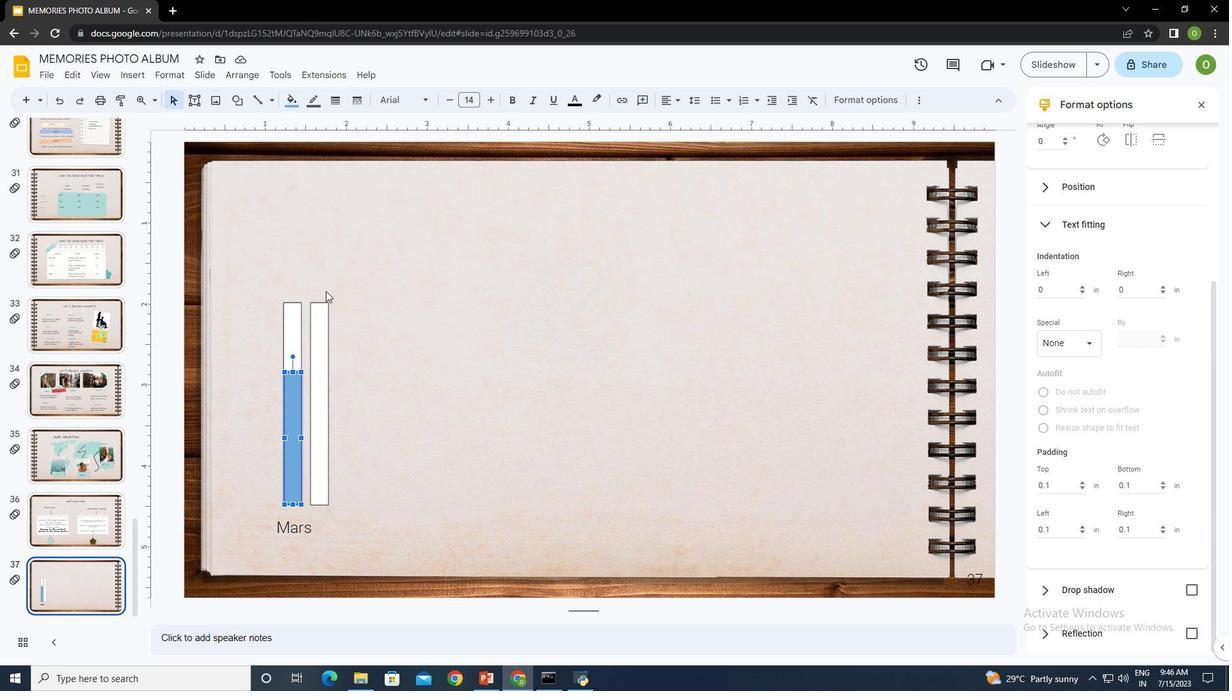 
Action: Mouse pressed left at (325, 291)
Screenshot: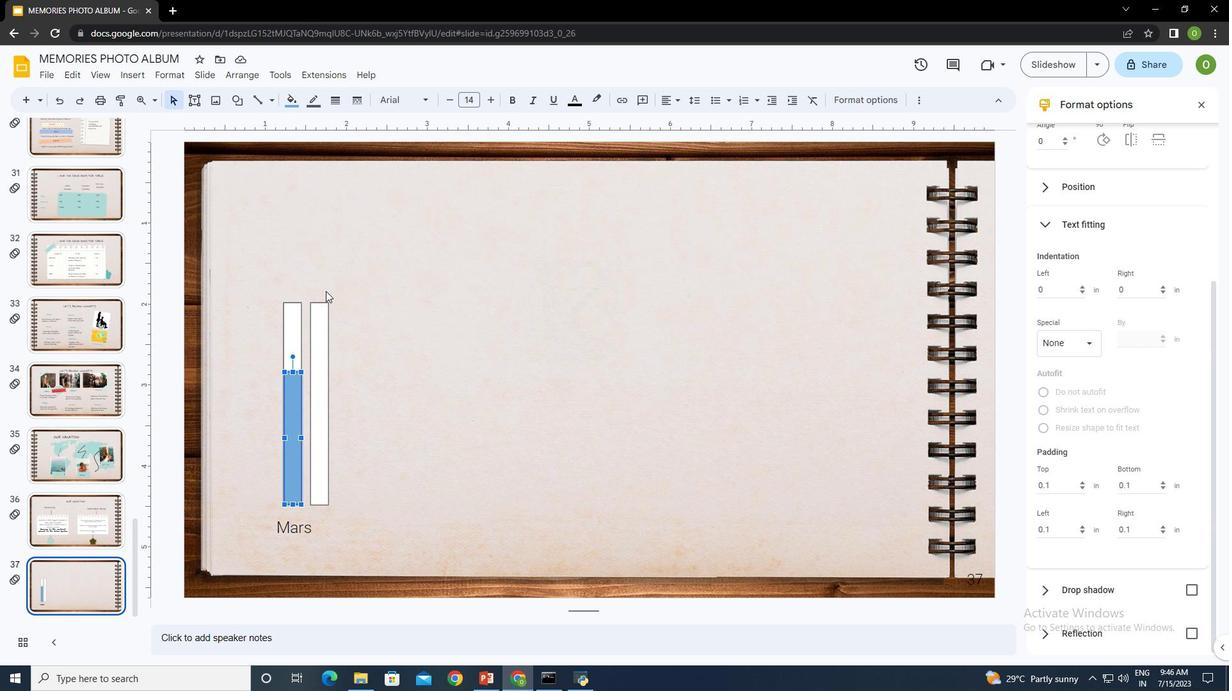 
Action: Mouse moved to (341, 423)
Screenshot: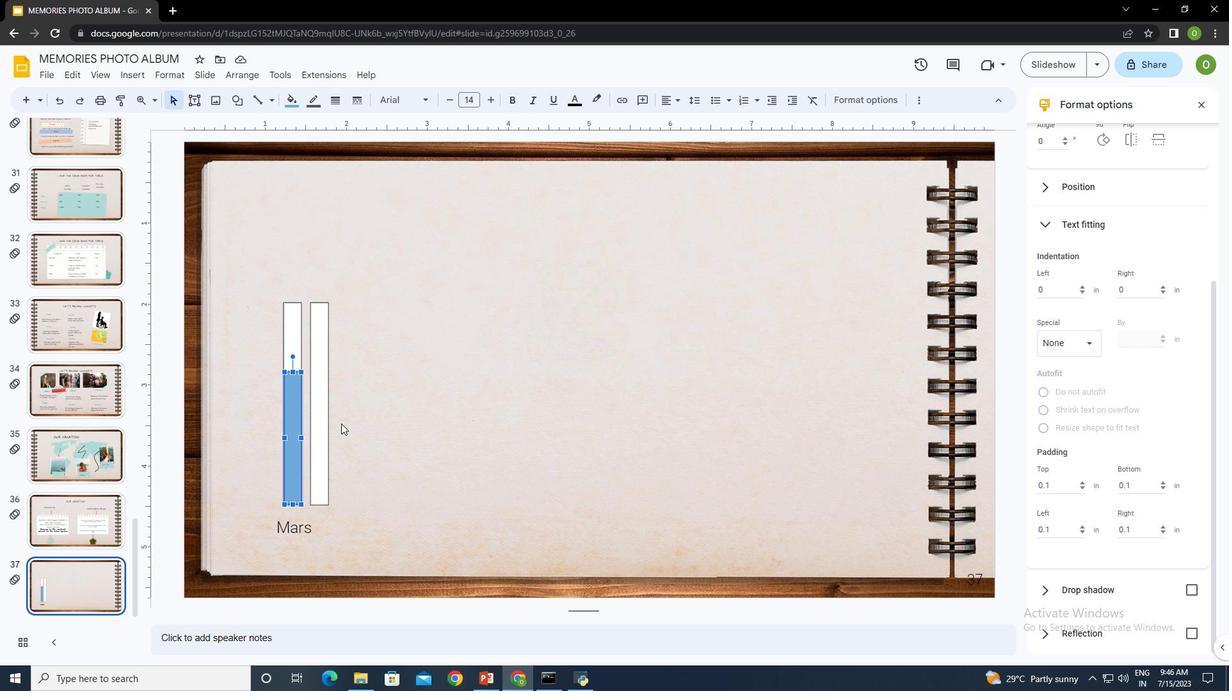 
Action: Mouse pressed left at (341, 423)
Screenshot: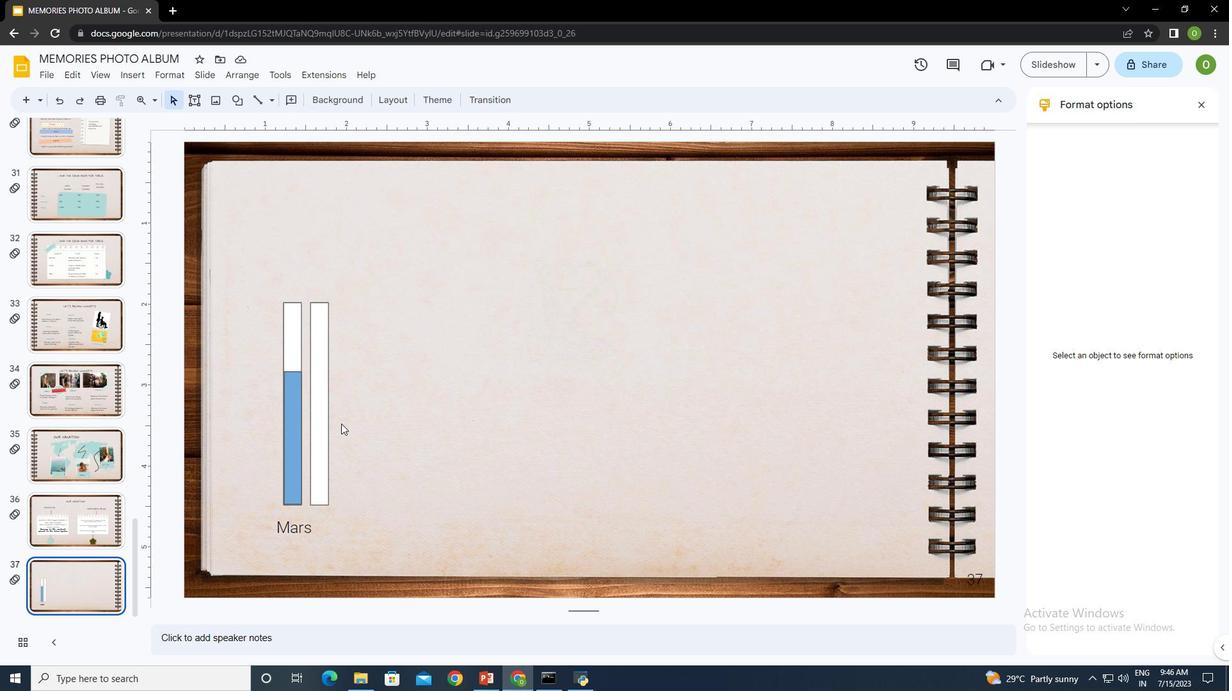 
Action: Mouse pressed right at (341, 423)
Screenshot: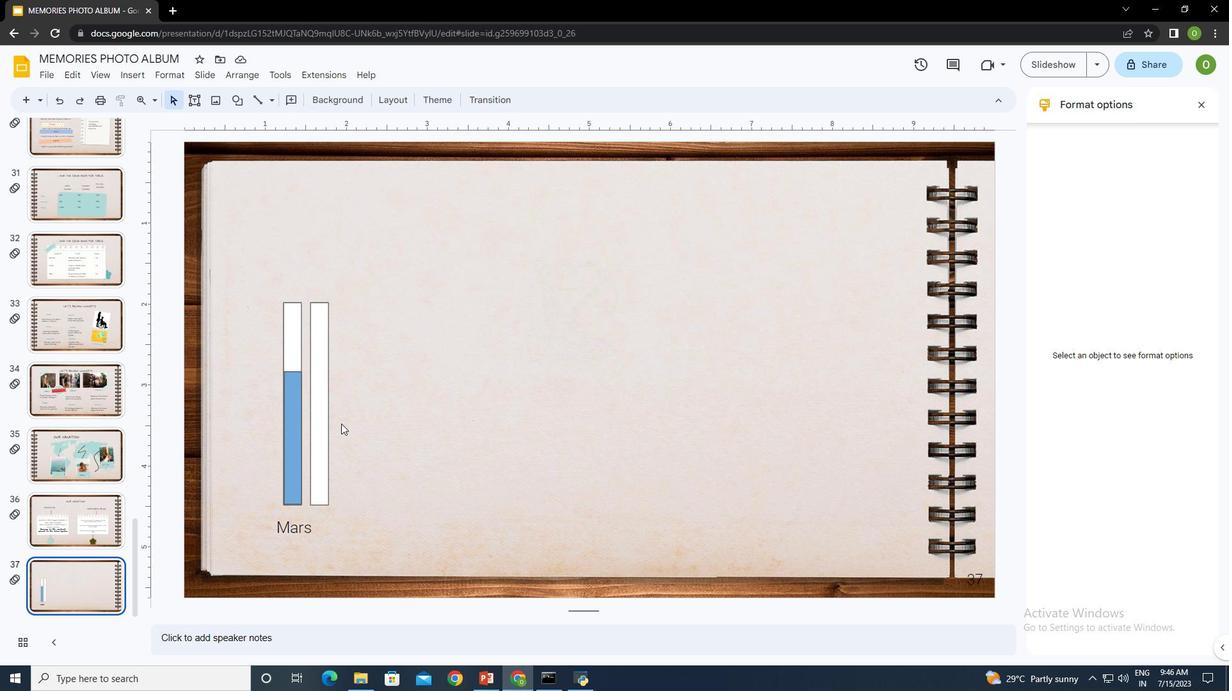 
Action: Mouse moved to (341, 425)
Screenshot: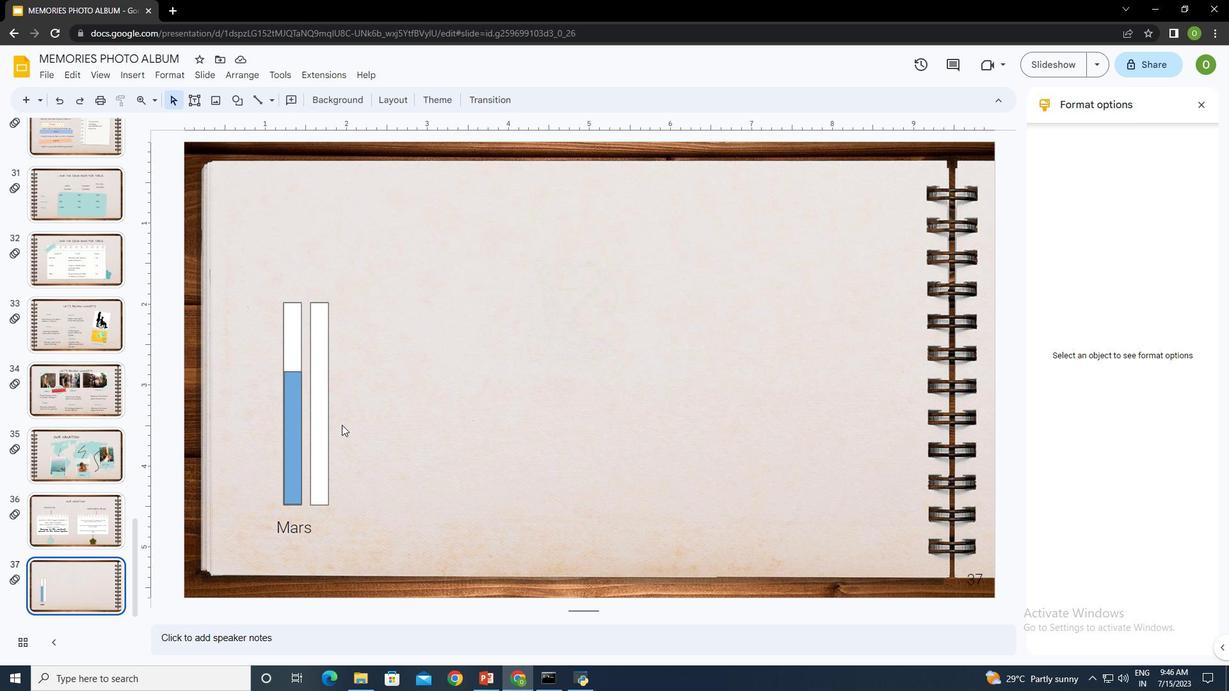 
Action: Mouse pressed right at (341, 425)
Screenshot: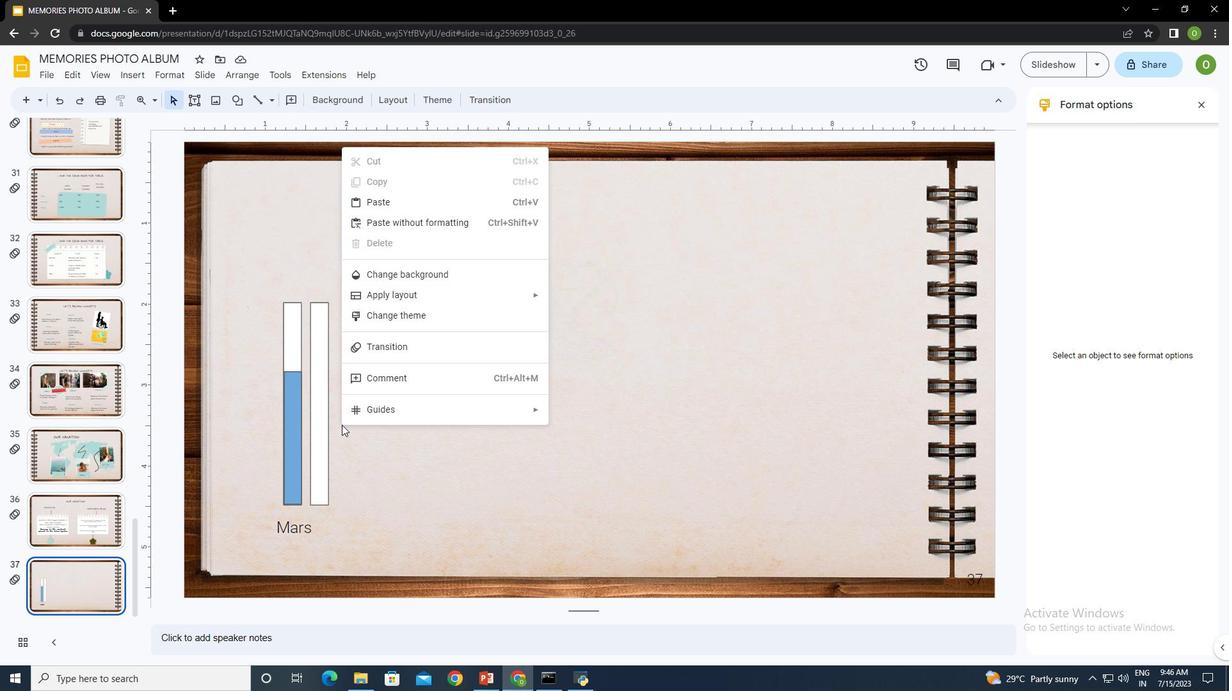 
Action: Mouse moved to (380, 198)
Screenshot: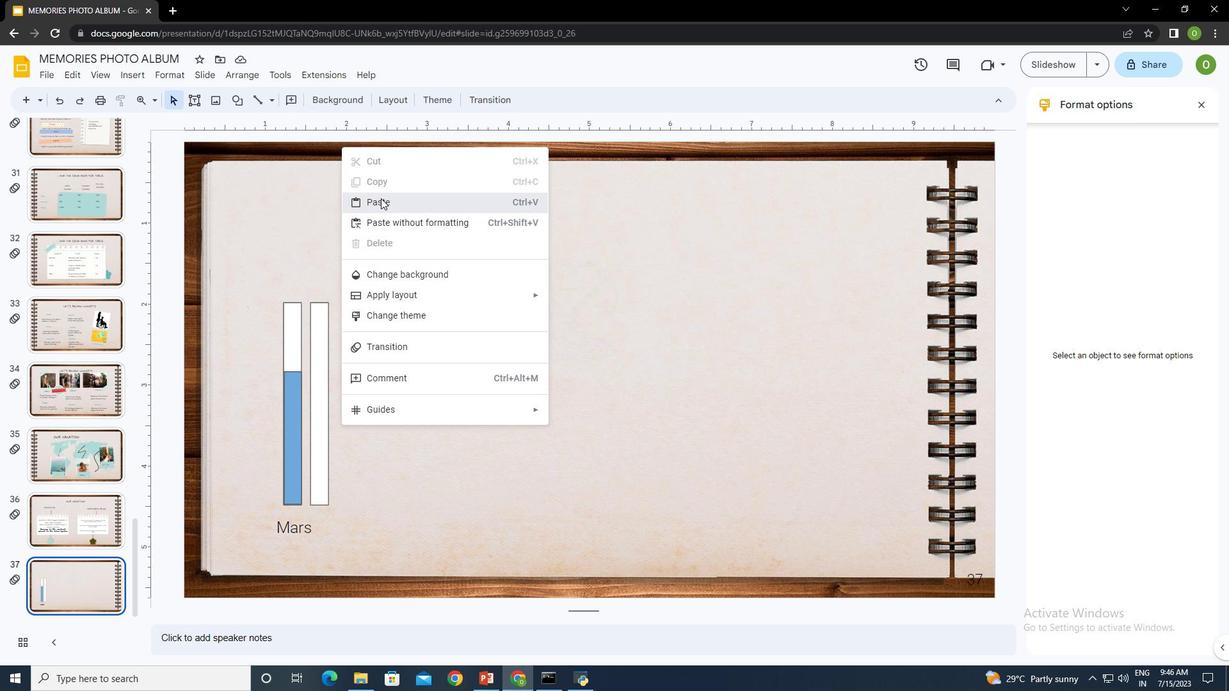 
Action: Mouse pressed left at (380, 198)
Screenshot: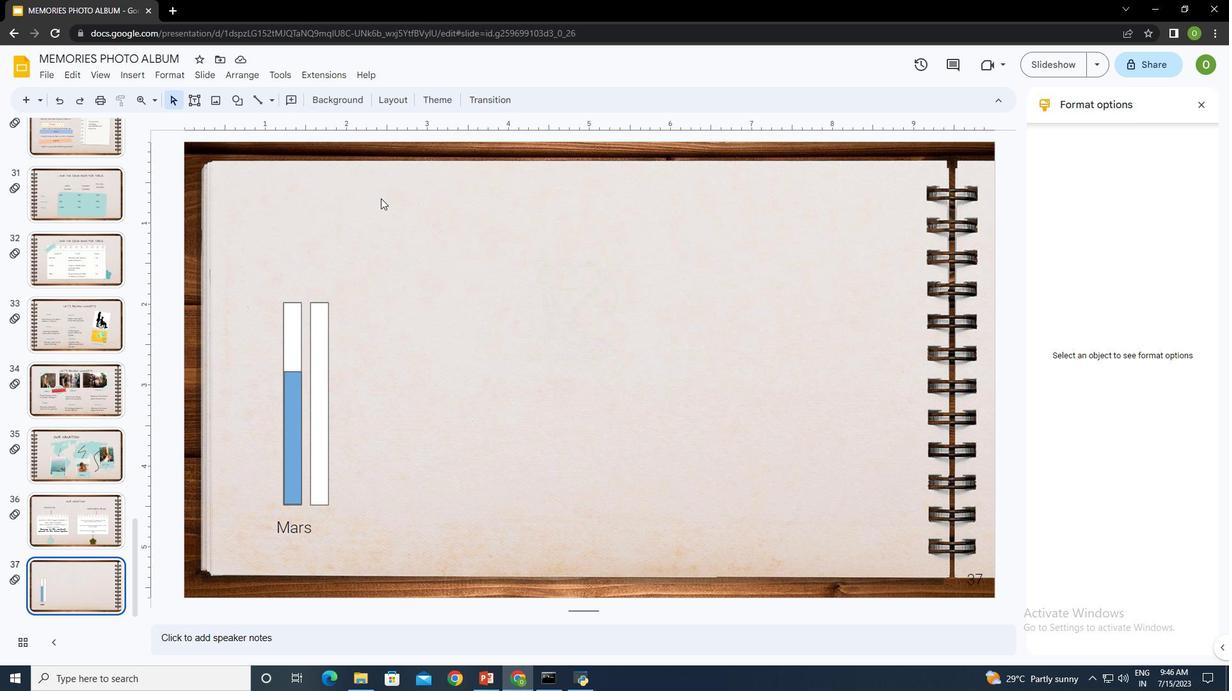 
Action: Mouse moved to (539, 394)
Screenshot: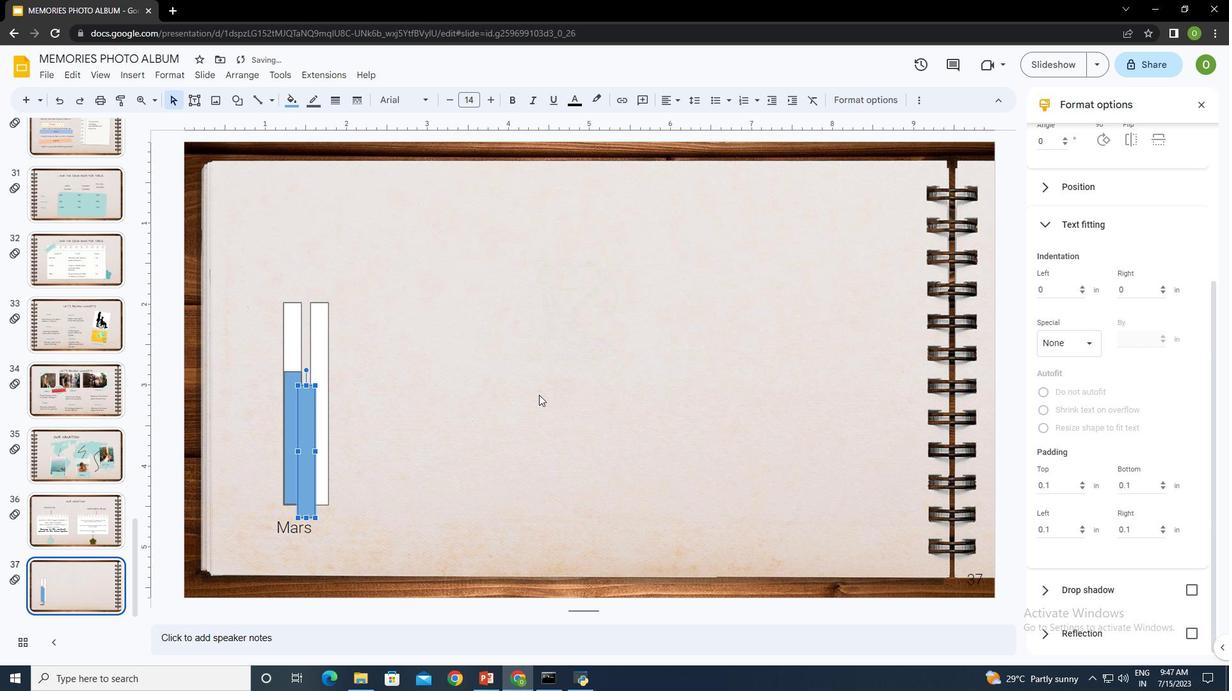 
Action: Key pressed <Key.right><Key.right><Key.up><Key.up><Key.right><Key.left>
Screenshot: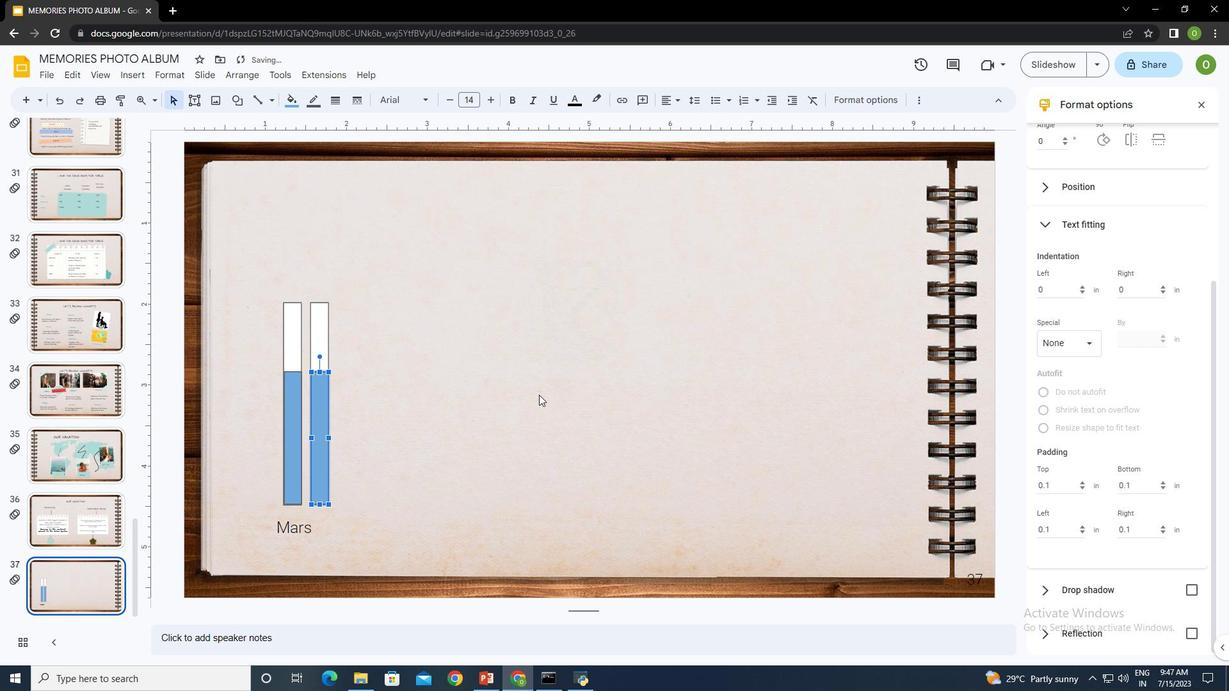 
Action: Mouse moved to (319, 371)
Screenshot: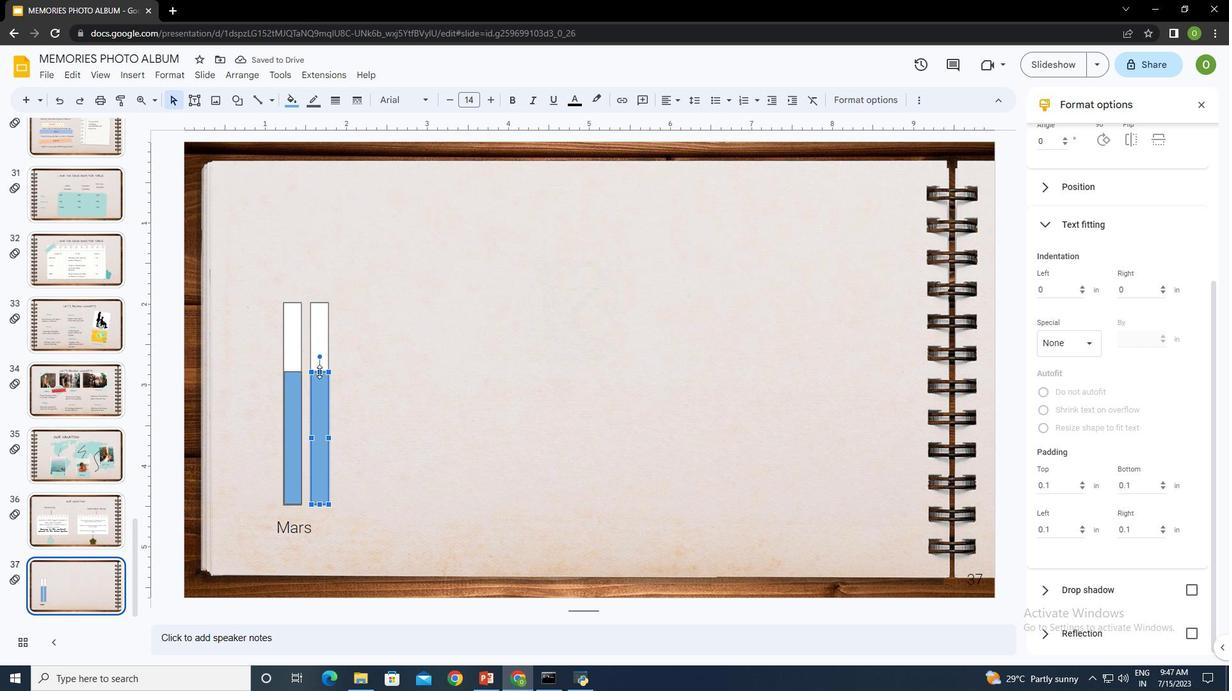 
Action: Mouse pressed left at (319, 371)
Screenshot: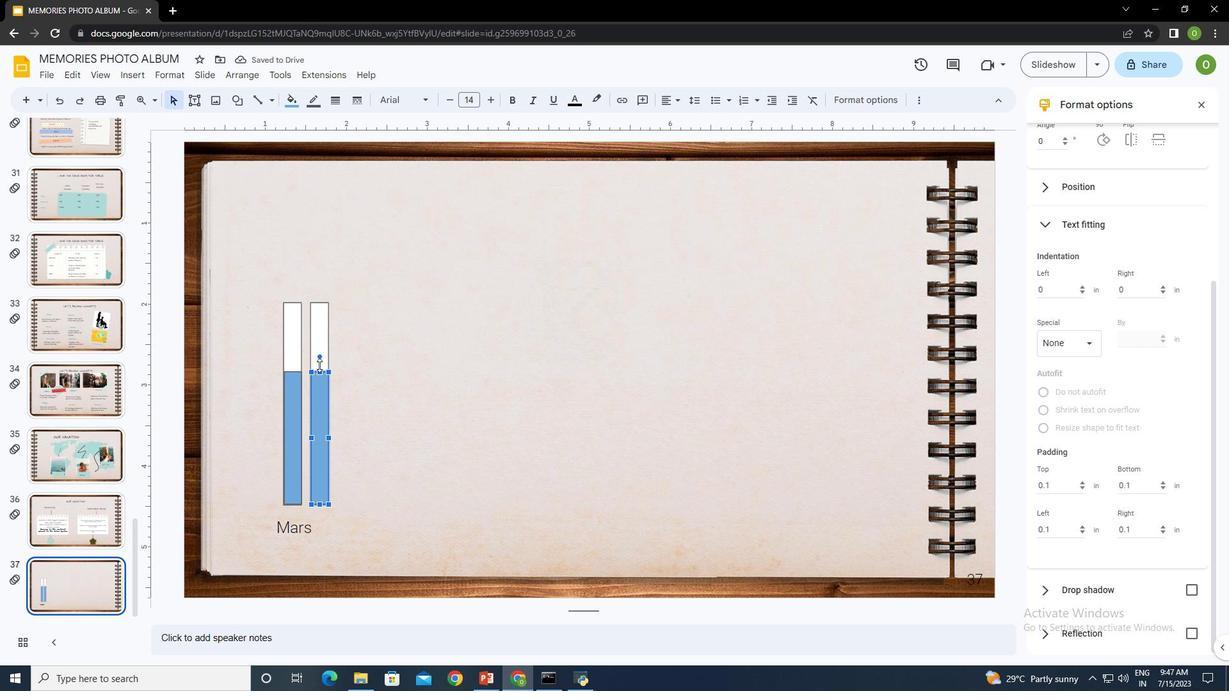 
Action: Mouse moved to (318, 357)
Screenshot: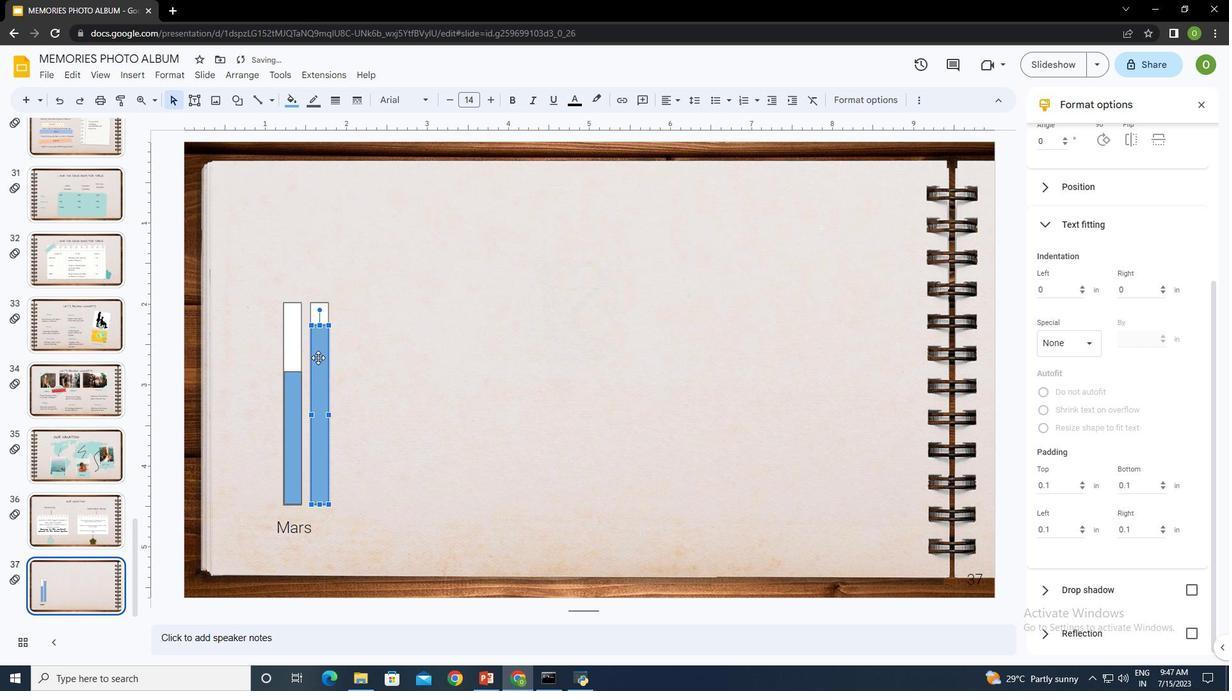 
Action: Mouse pressed left at (318, 357)
Screenshot: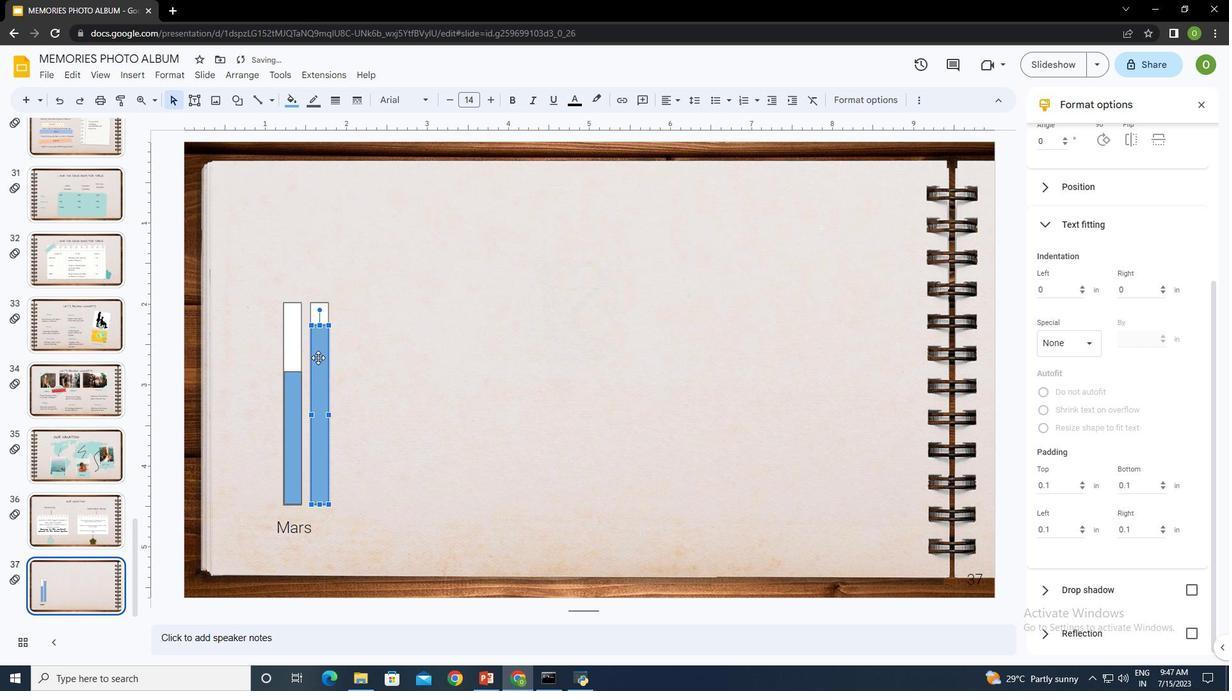 
Action: Mouse moved to (290, 100)
Screenshot: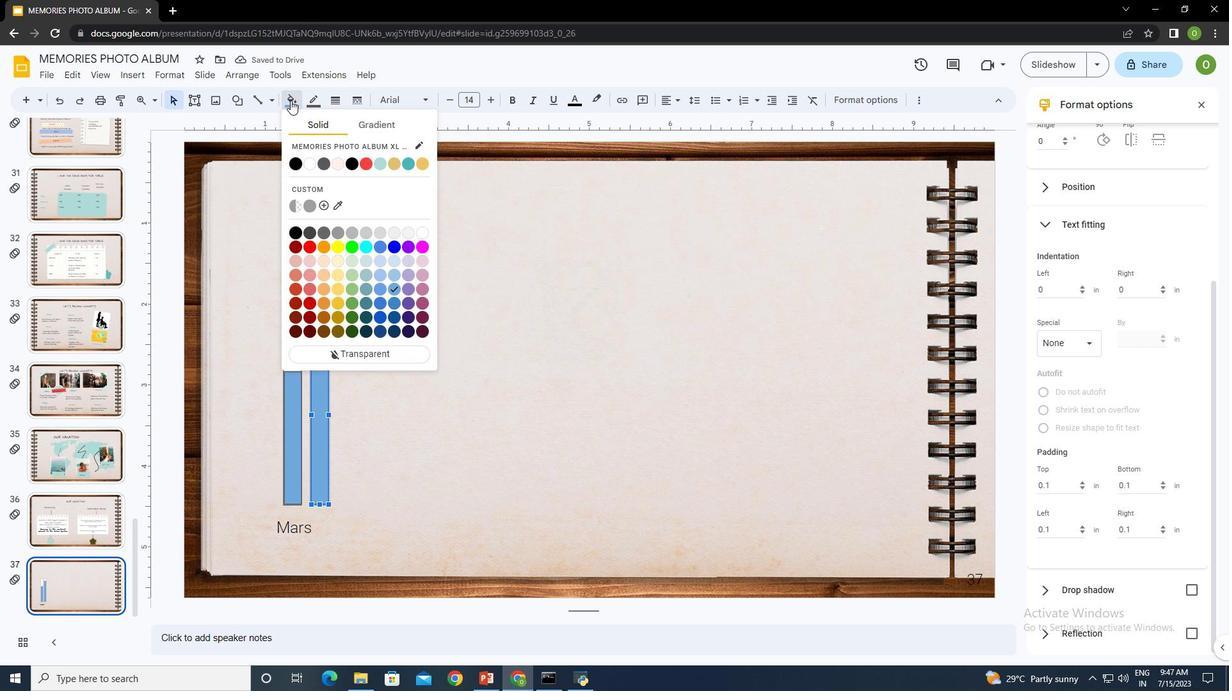 
Action: Mouse pressed left at (290, 100)
Screenshot: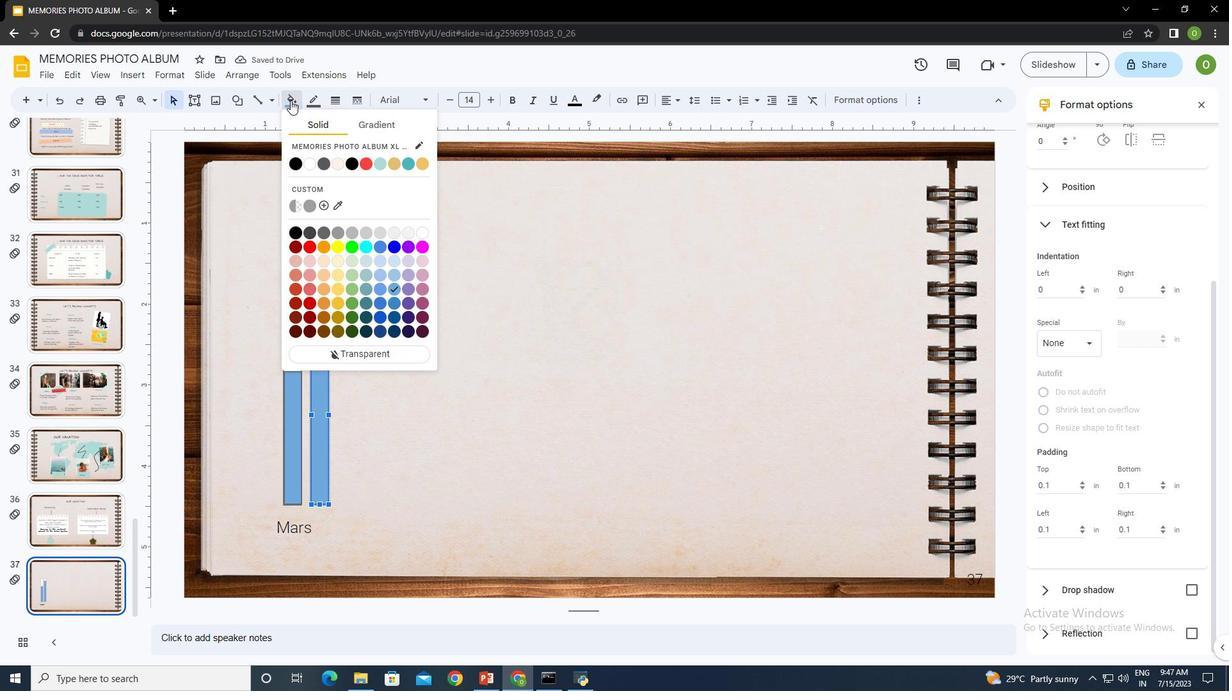 
Action: Mouse moved to (364, 161)
Screenshot: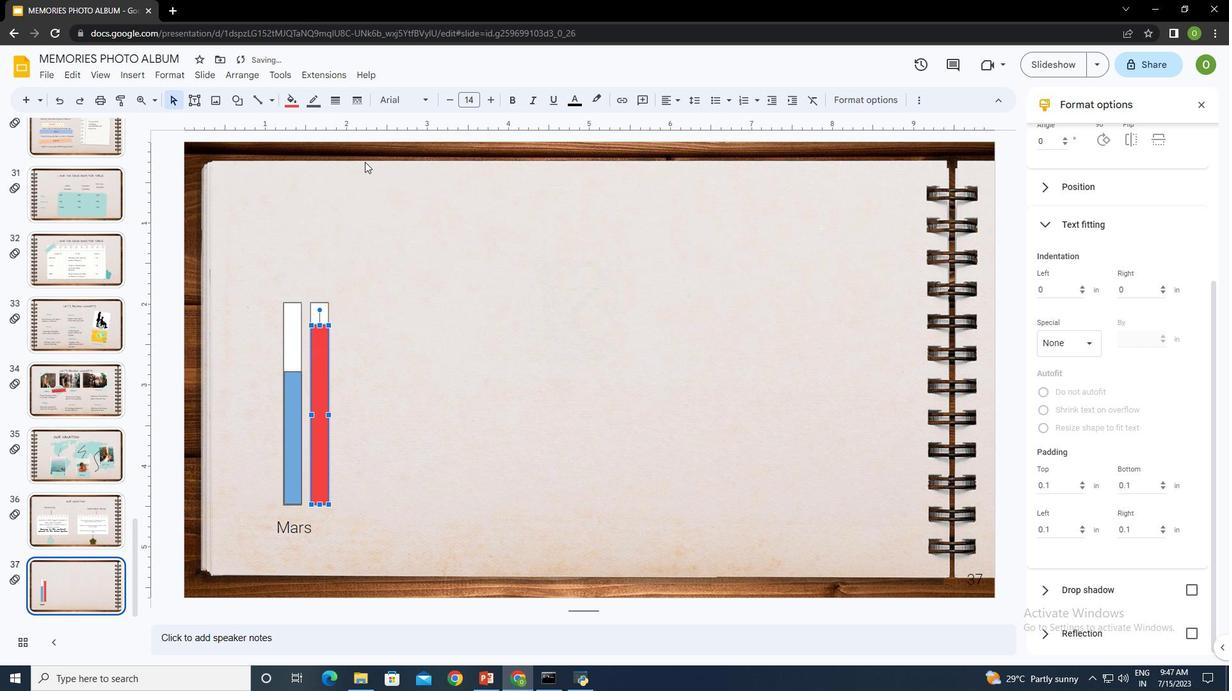 
Action: Mouse pressed left at (364, 161)
Screenshot: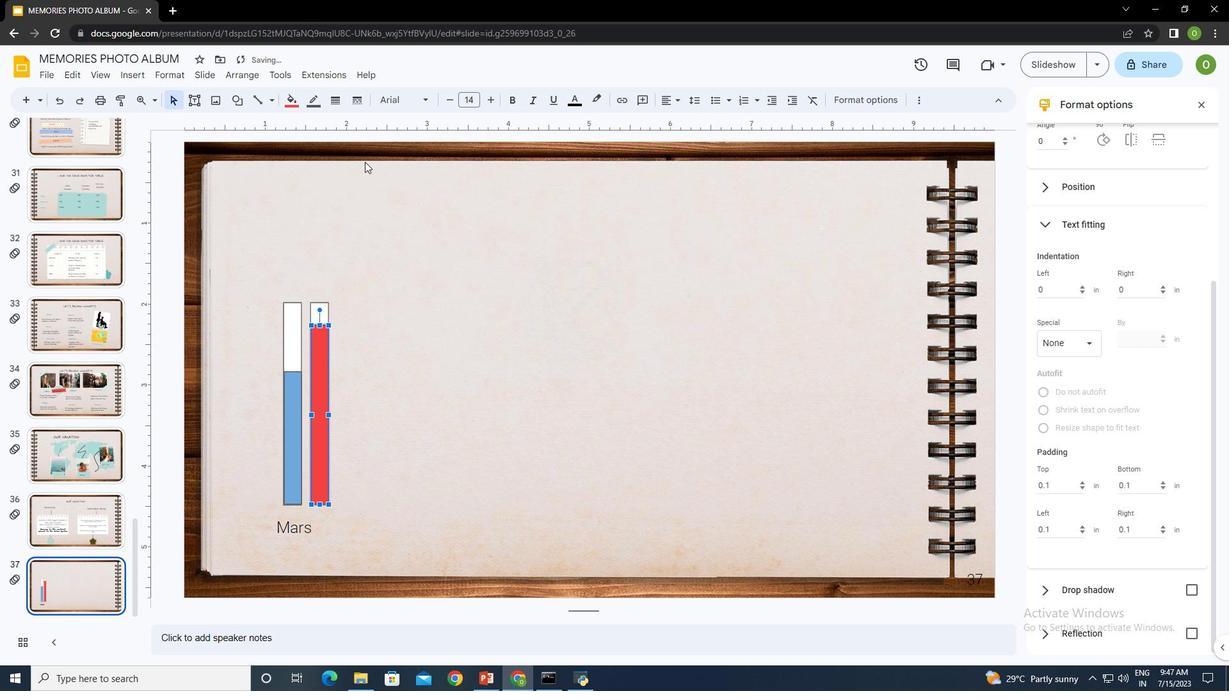 
Action: Mouse moved to (365, 361)
Screenshot: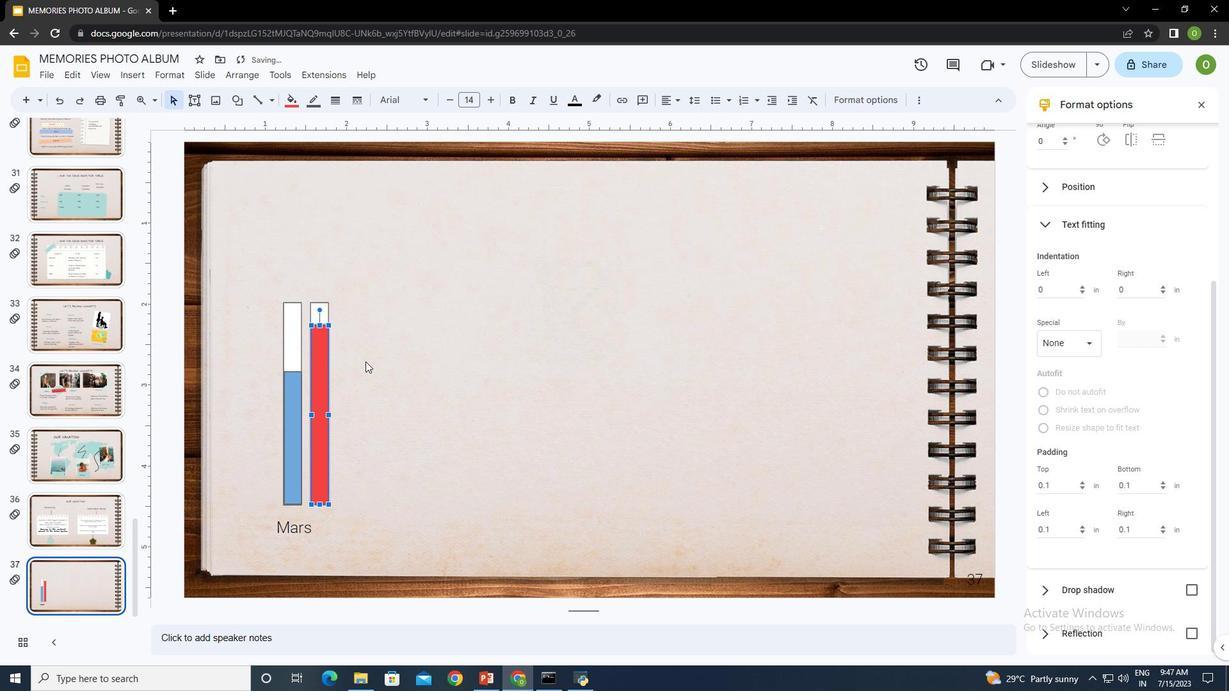 
Action: Mouse pressed left at (365, 361)
Screenshot: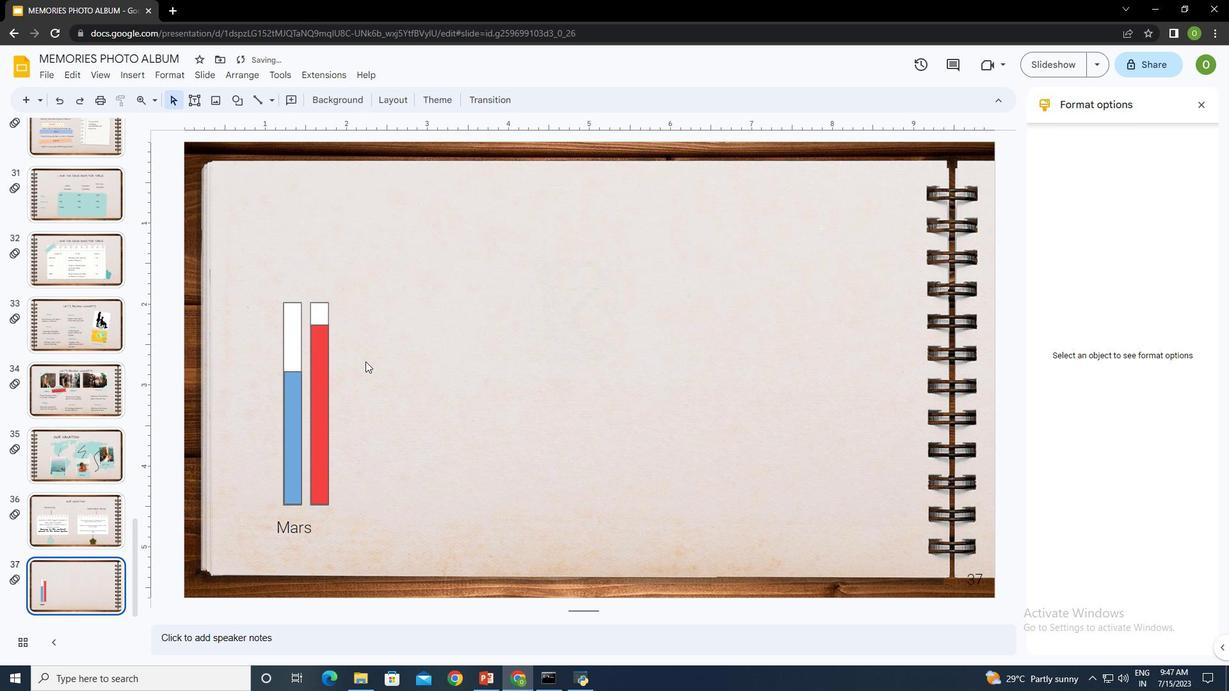 
Action: Mouse moved to (300, 530)
Screenshot: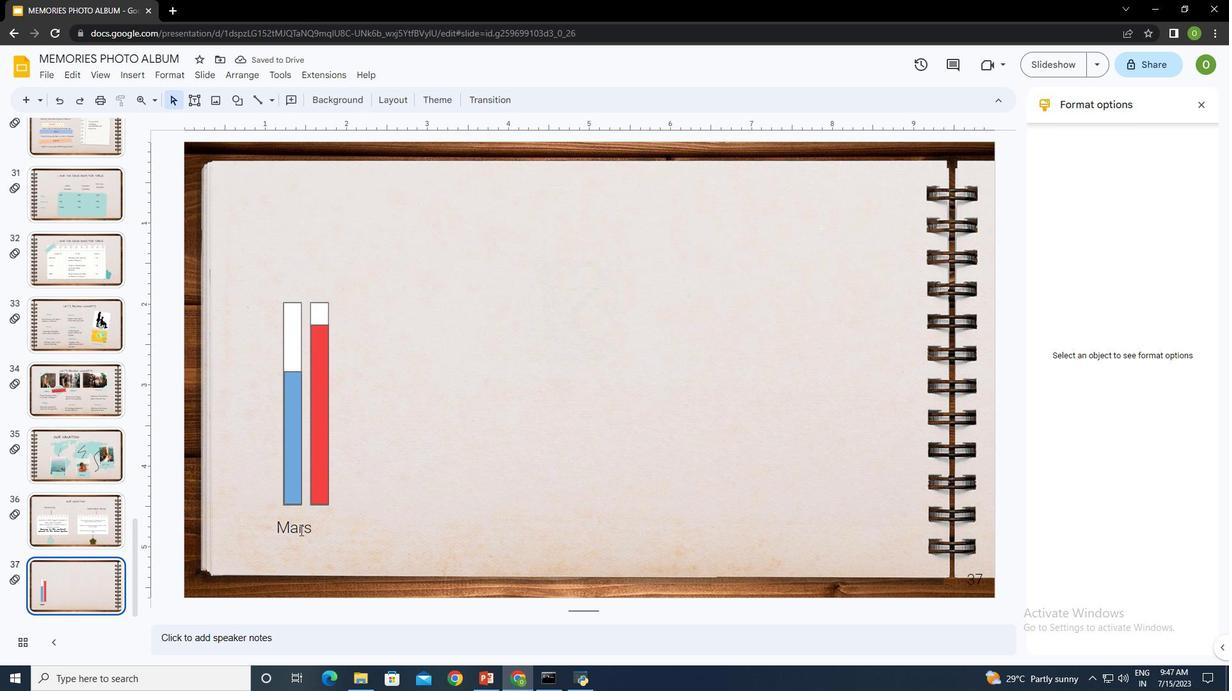 
Action: Mouse pressed left at (300, 530)
Screenshot: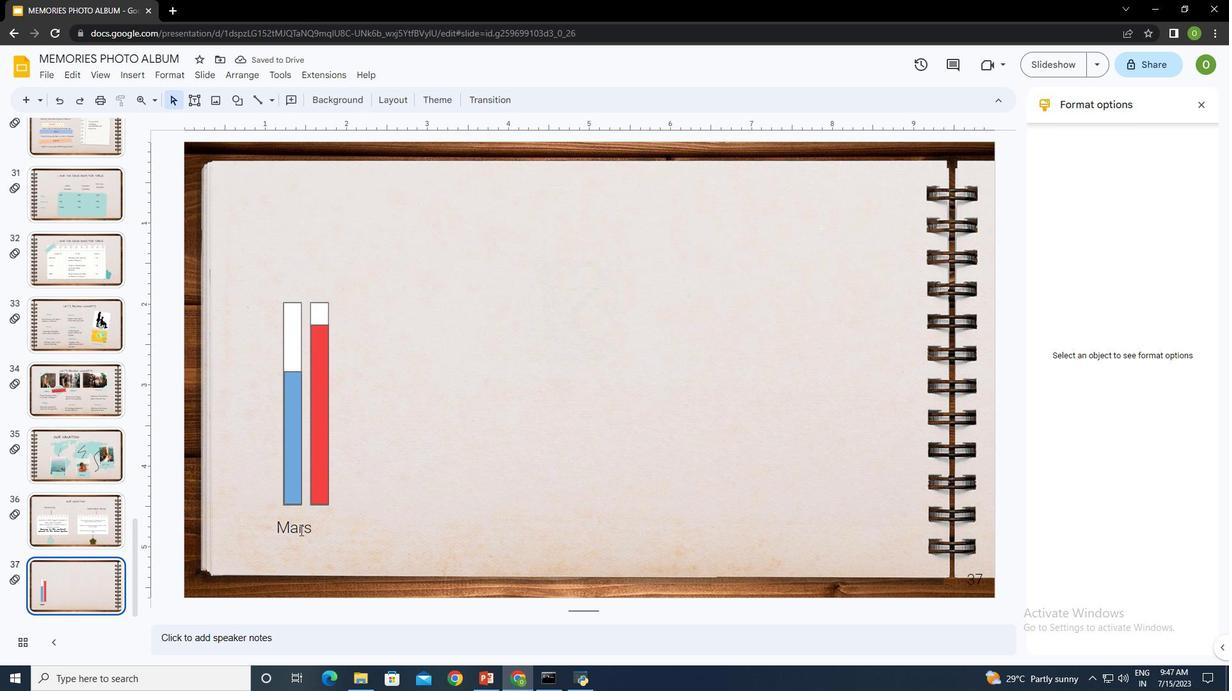 
Action: Mouse moved to (349, 528)
Screenshot: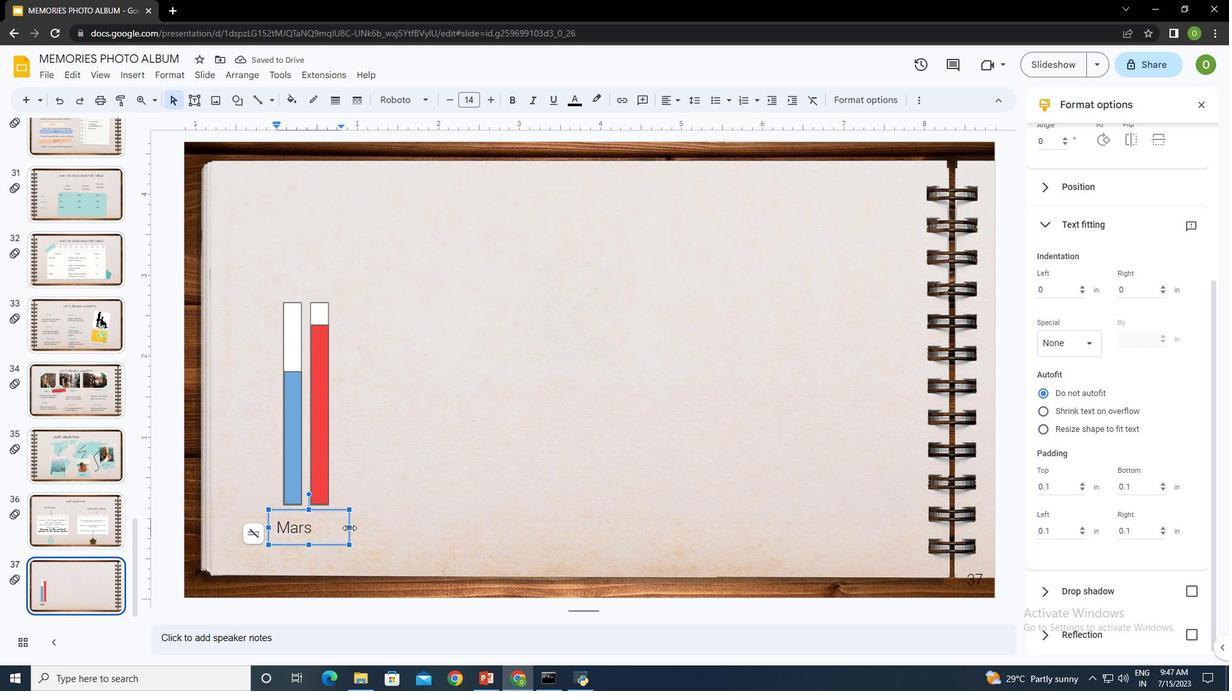 
Action: Mouse pressed left at (349, 528)
Screenshot: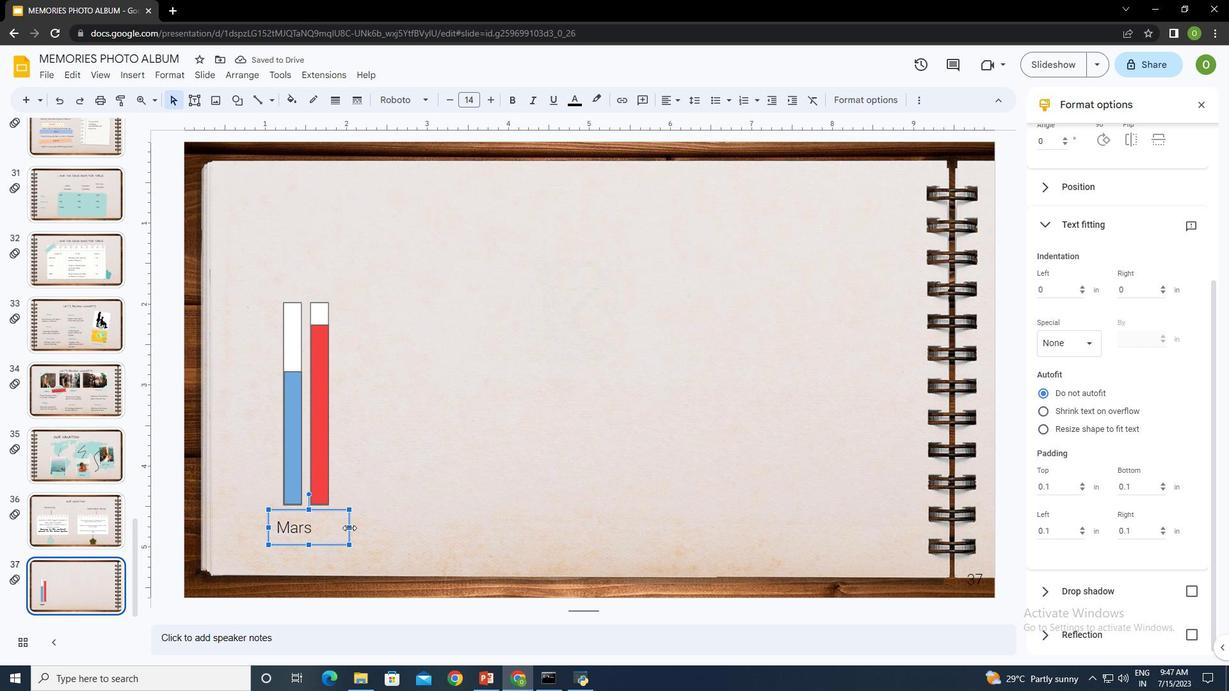 
Action: Mouse moved to (320, 534)
Screenshot: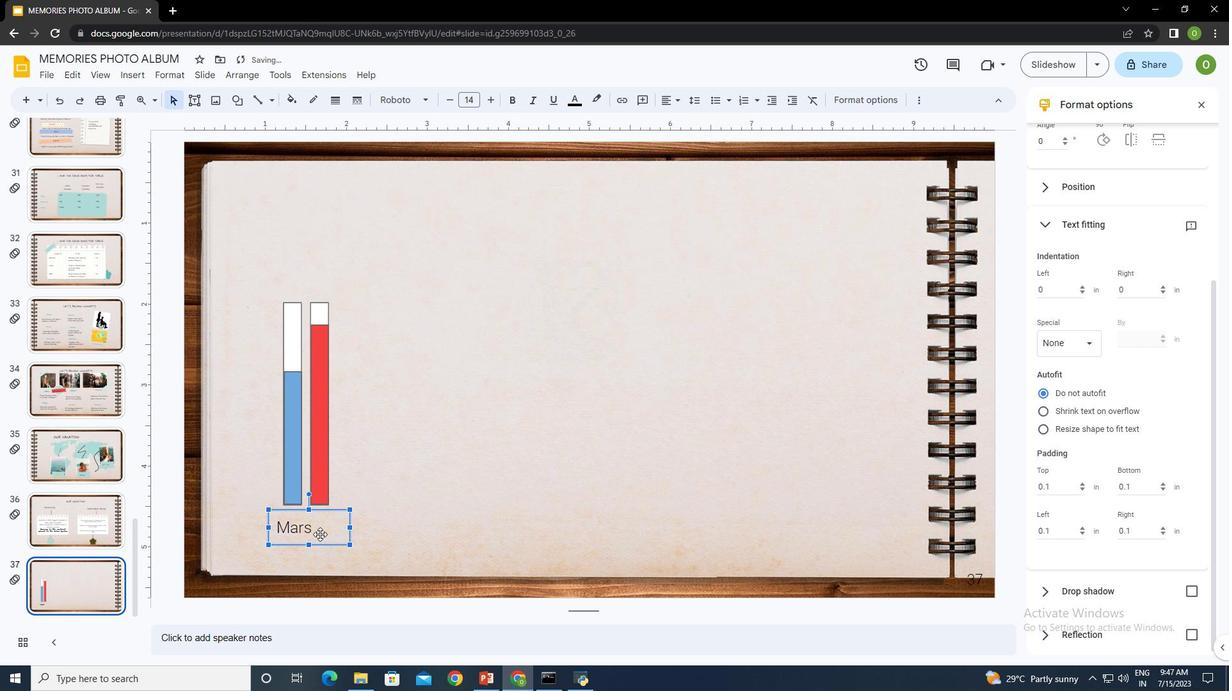 
Action: Mouse pressed left at (320, 534)
Screenshot: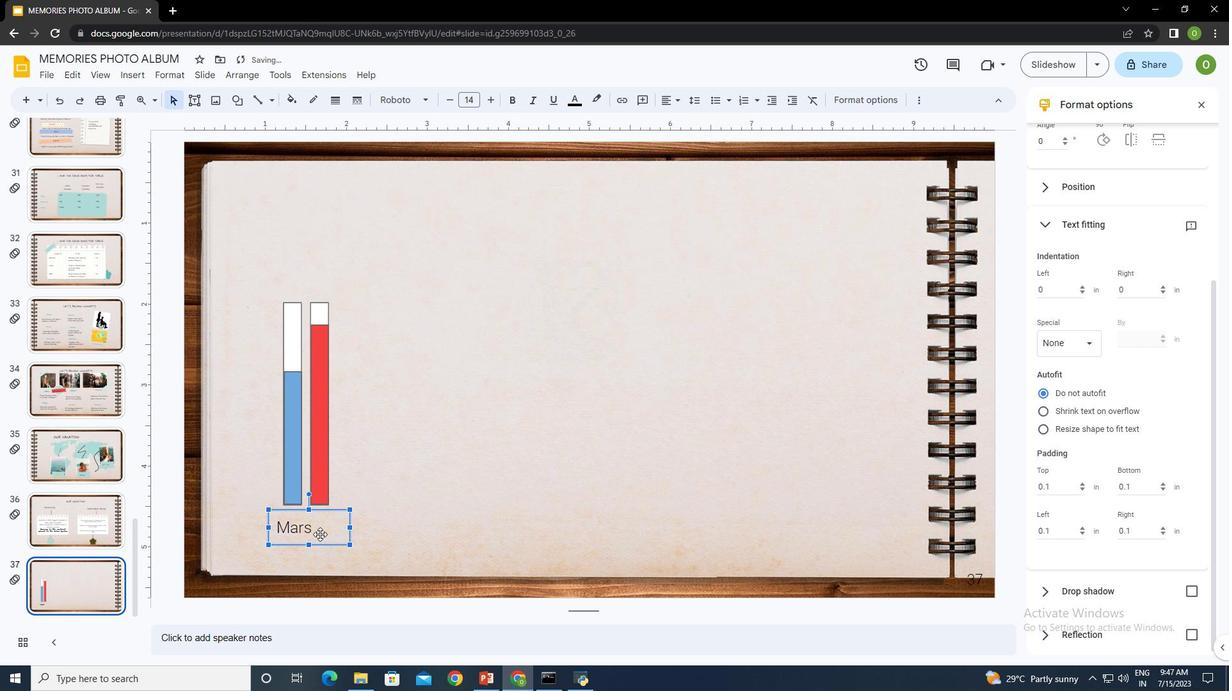 
Action: Mouse moved to (298, 527)
Screenshot: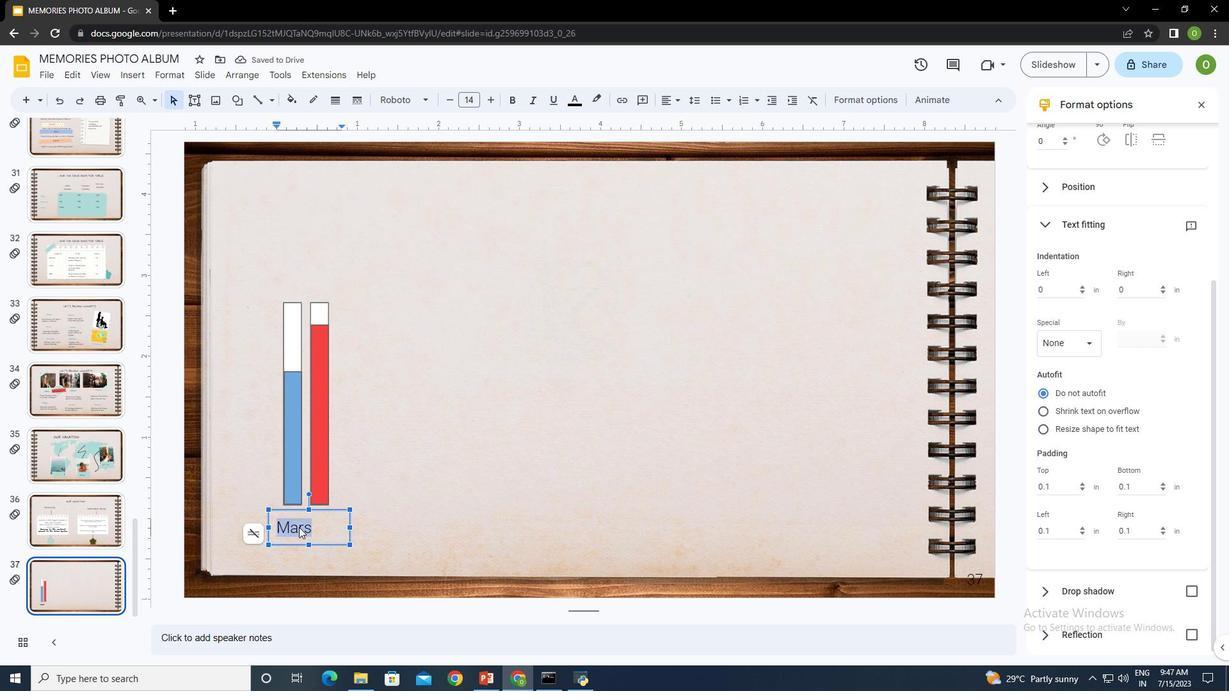
Action: Mouse pressed left at (298, 527)
Screenshot: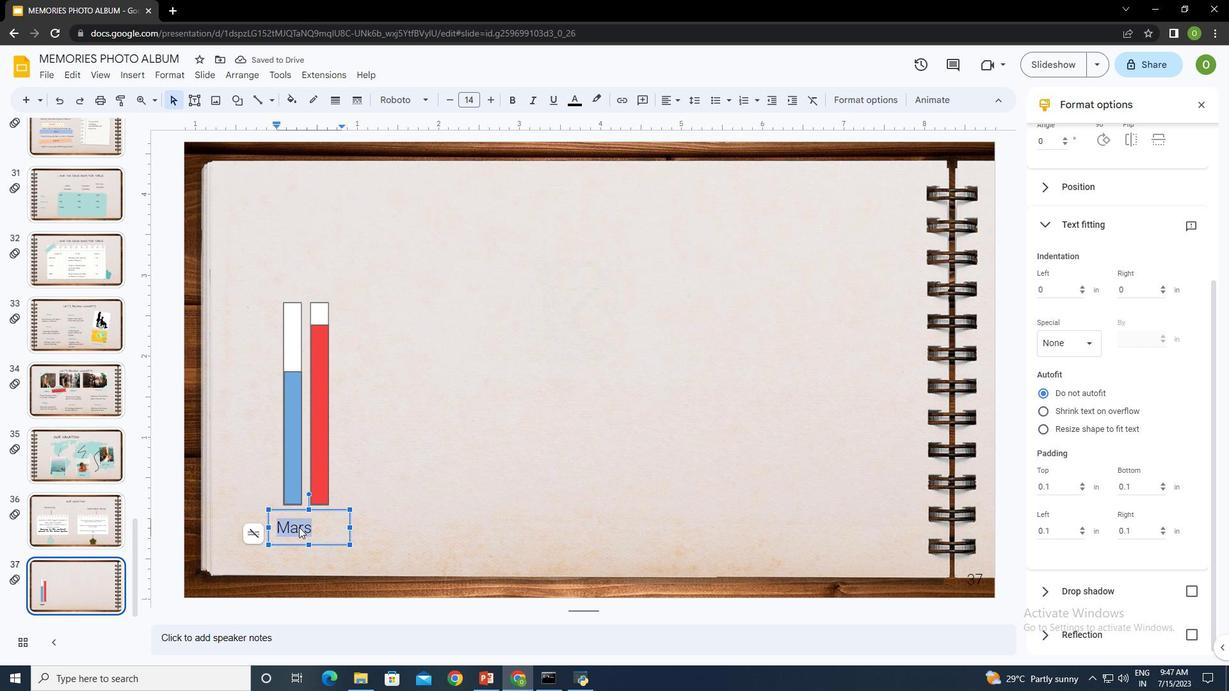 
Action: Mouse pressed left at (298, 527)
Screenshot: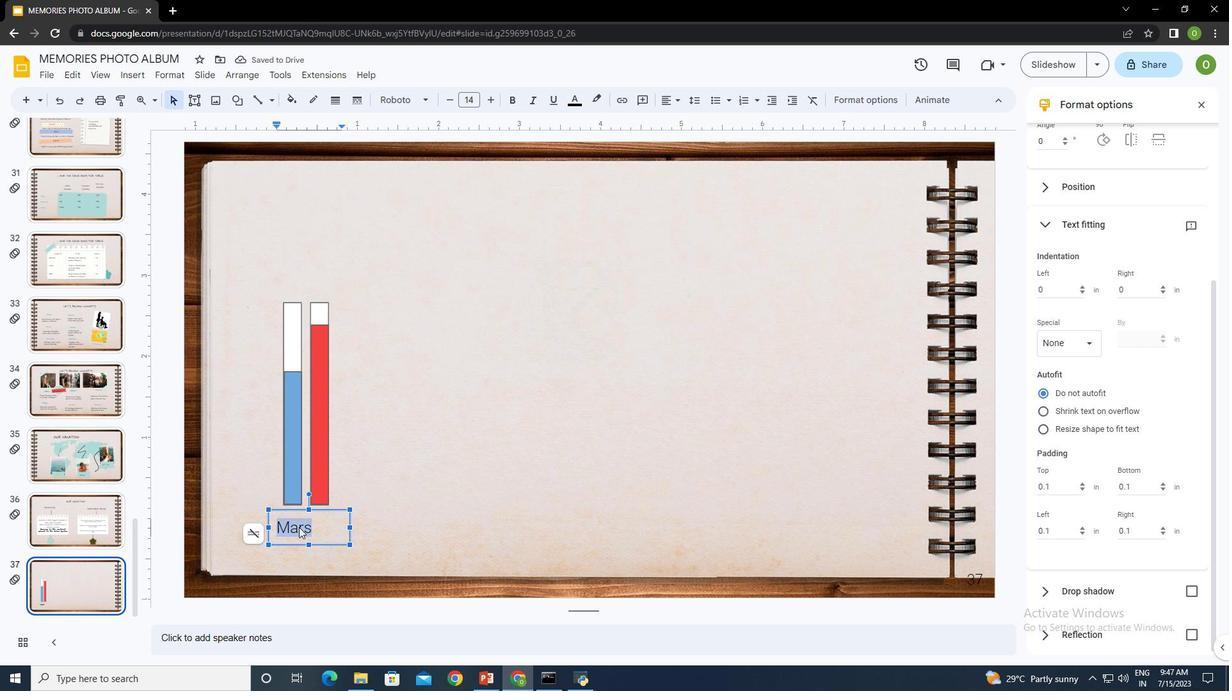 
Action: Key pressed ctrl+A
Screenshot: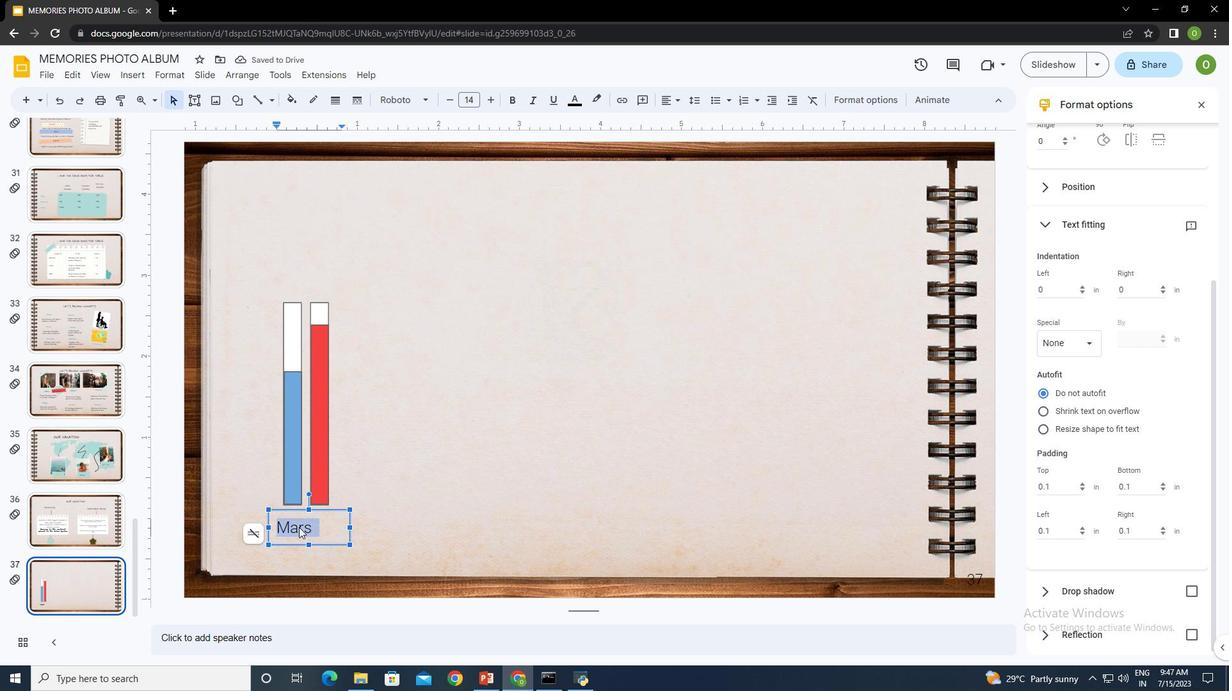 
Action: Mouse moved to (398, 96)
Screenshot: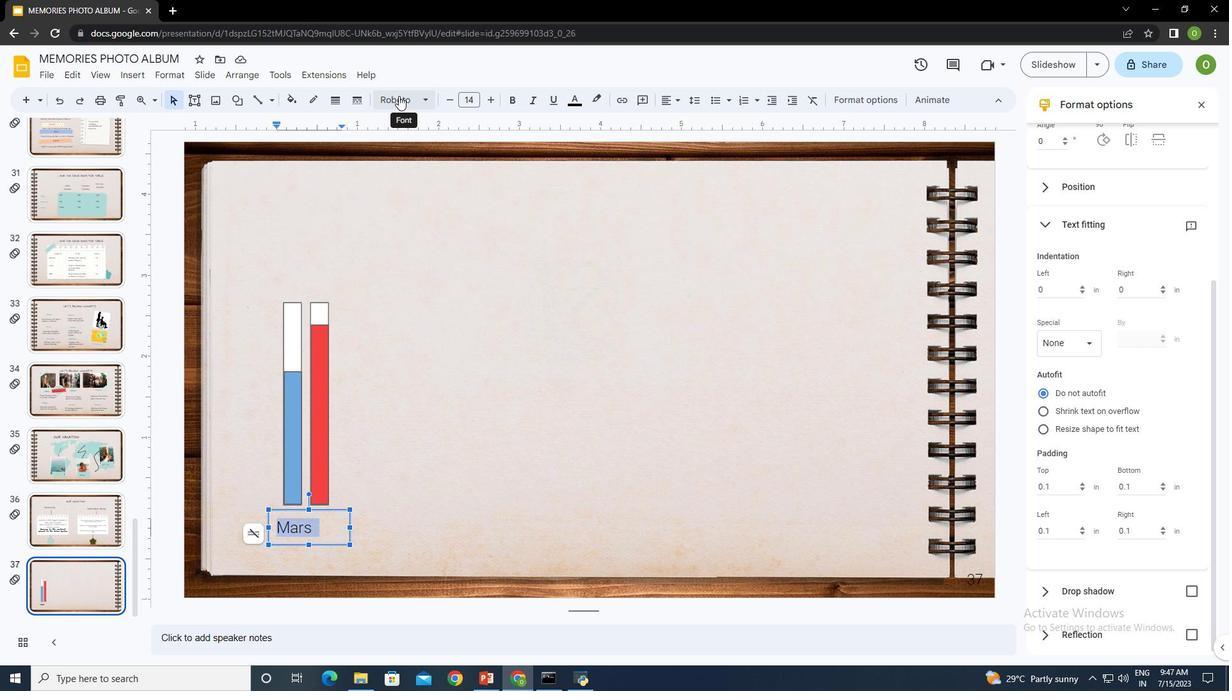 
Action: Mouse pressed left at (398, 96)
Screenshot: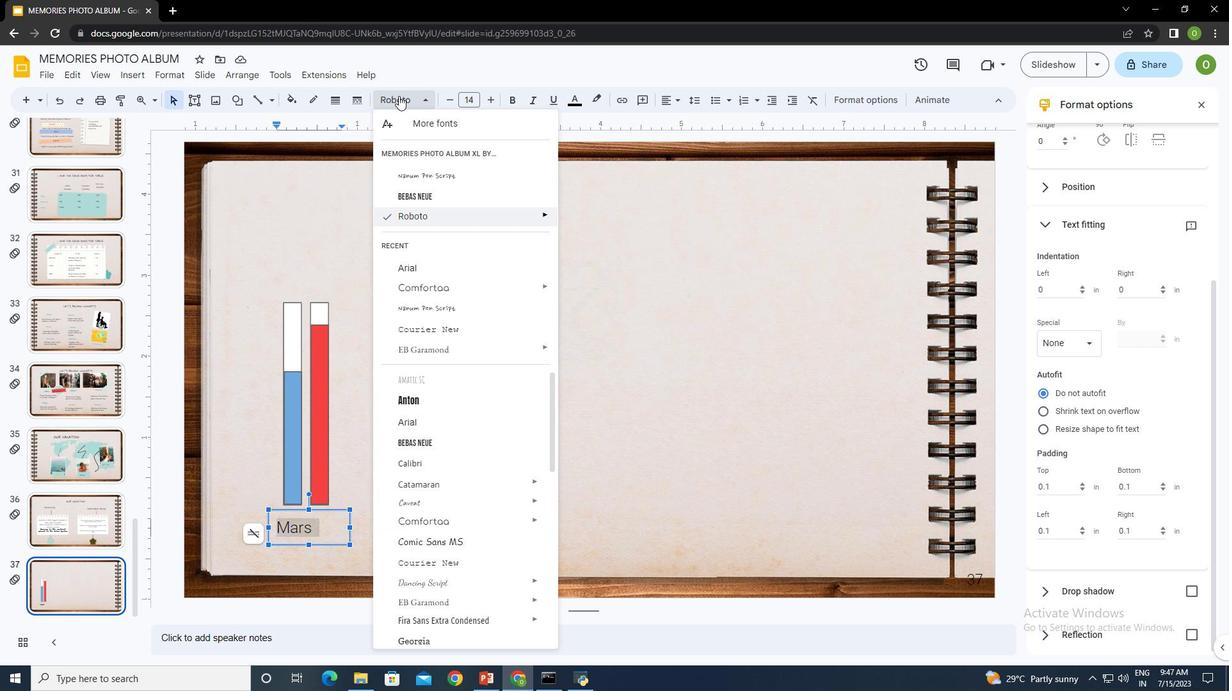 
Action: Mouse moved to (611, 397)
Screenshot: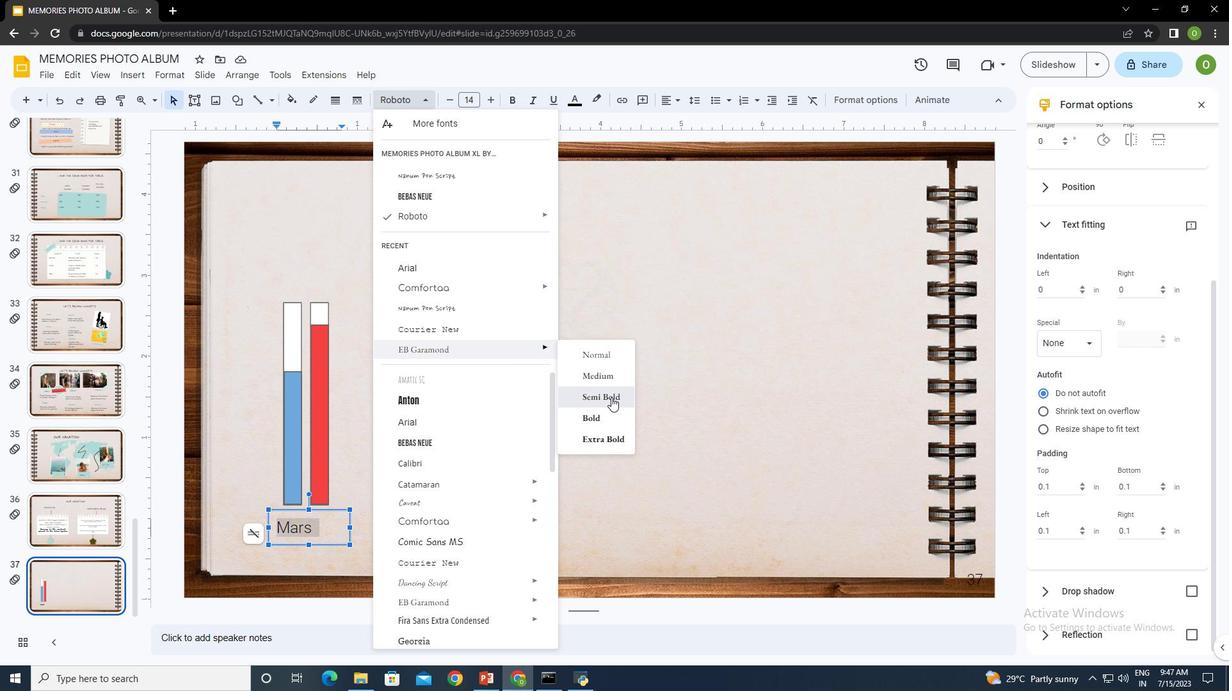 
Action: Mouse pressed left at (611, 397)
Screenshot: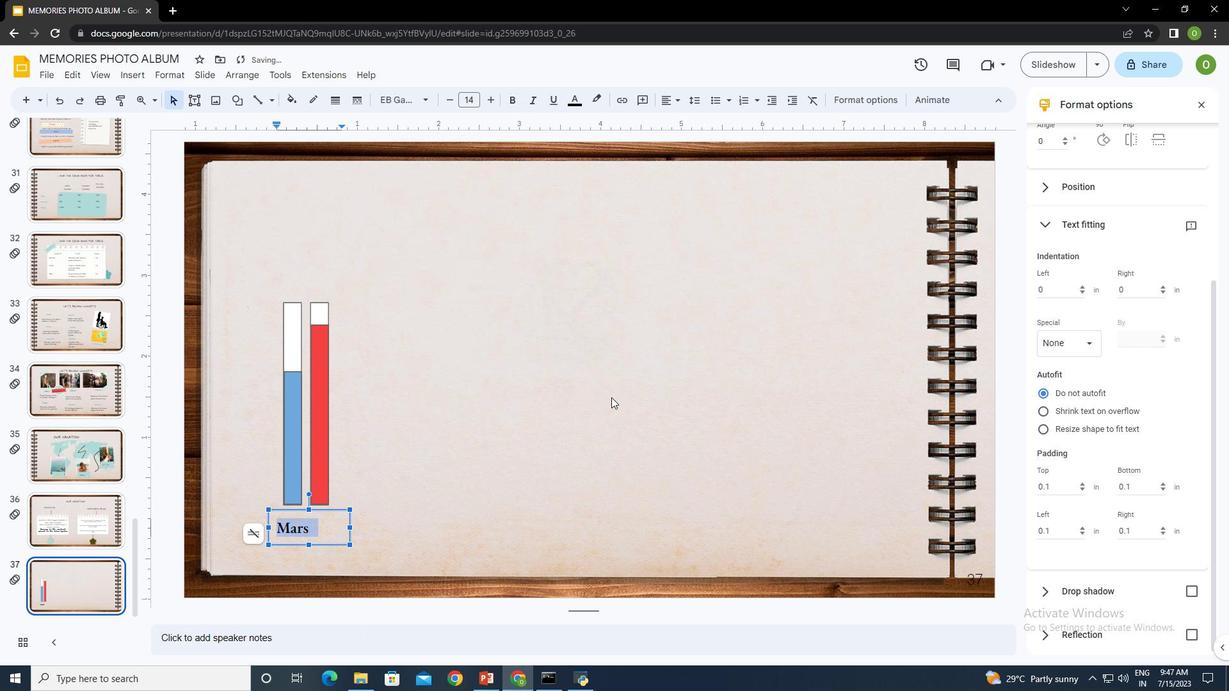 
Action: Mouse moved to (484, 101)
Screenshot: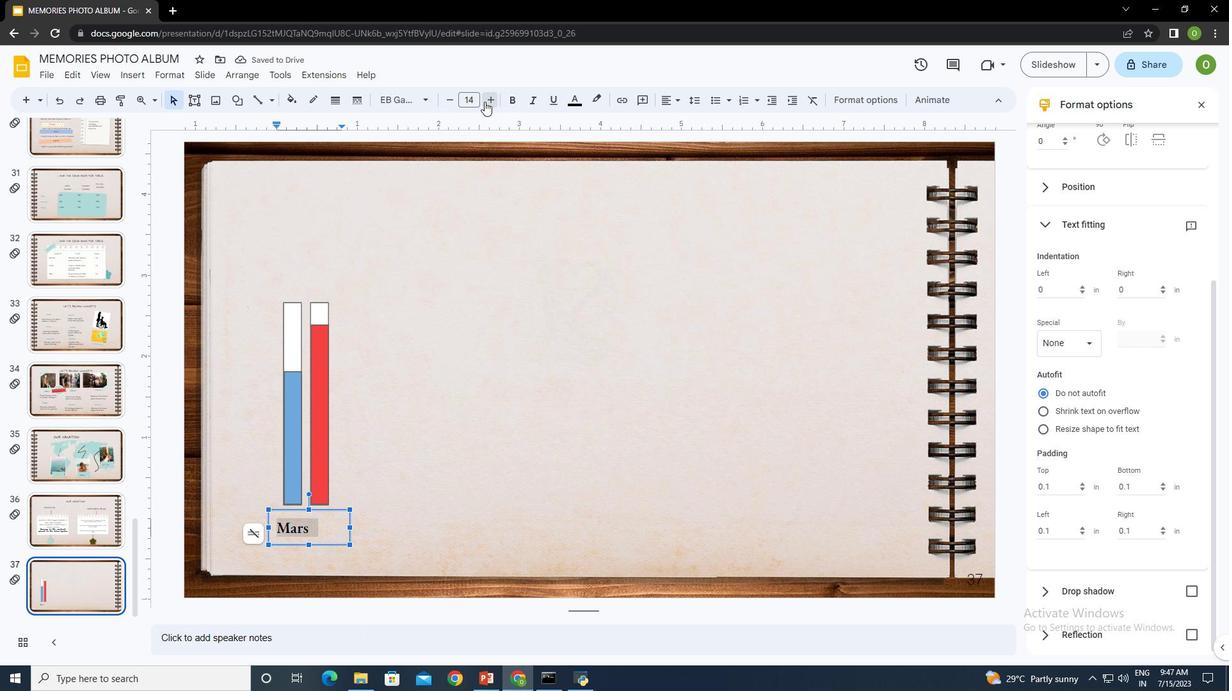 
Action: Mouse pressed left at (484, 101)
Screenshot: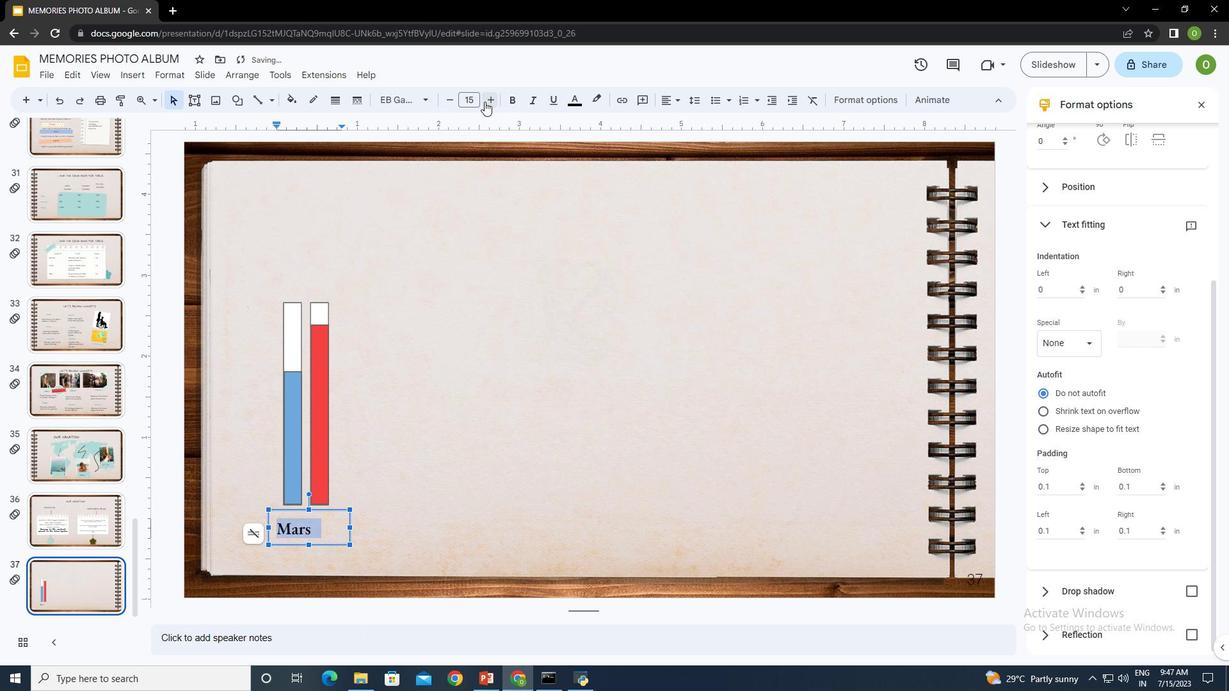 
Action: Mouse pressed left at (484, 101)
Screenshot: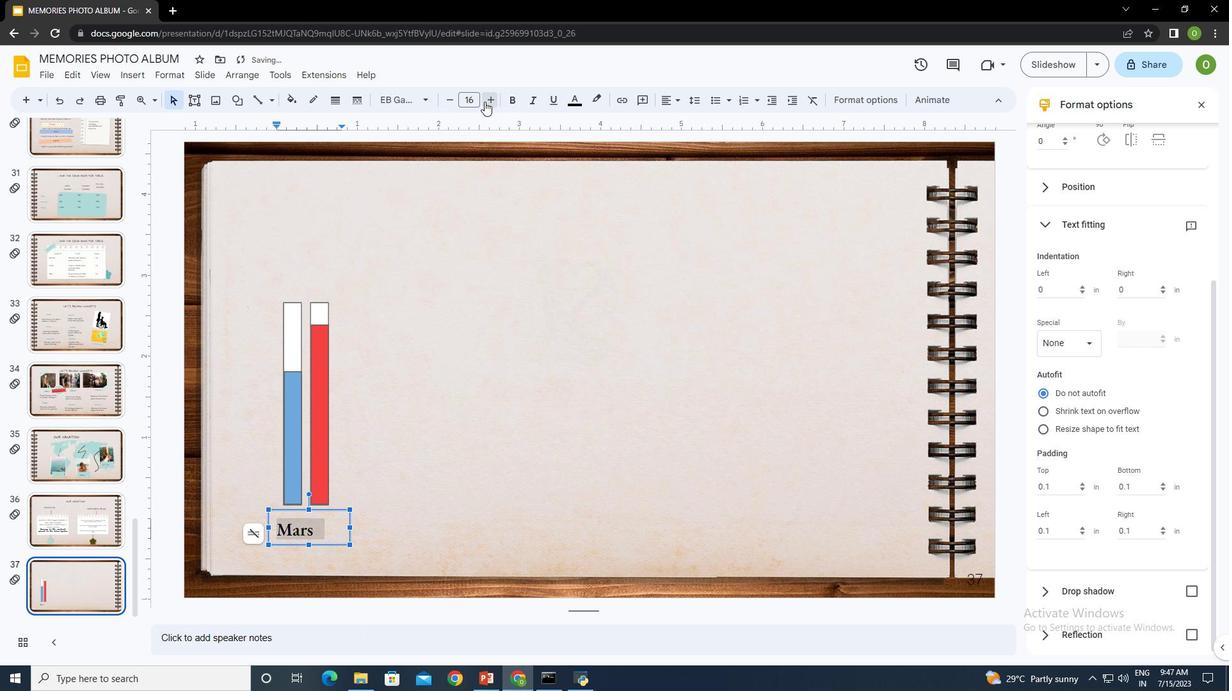 
Action: Mouse pressed left at (484, 101)
Screenshot: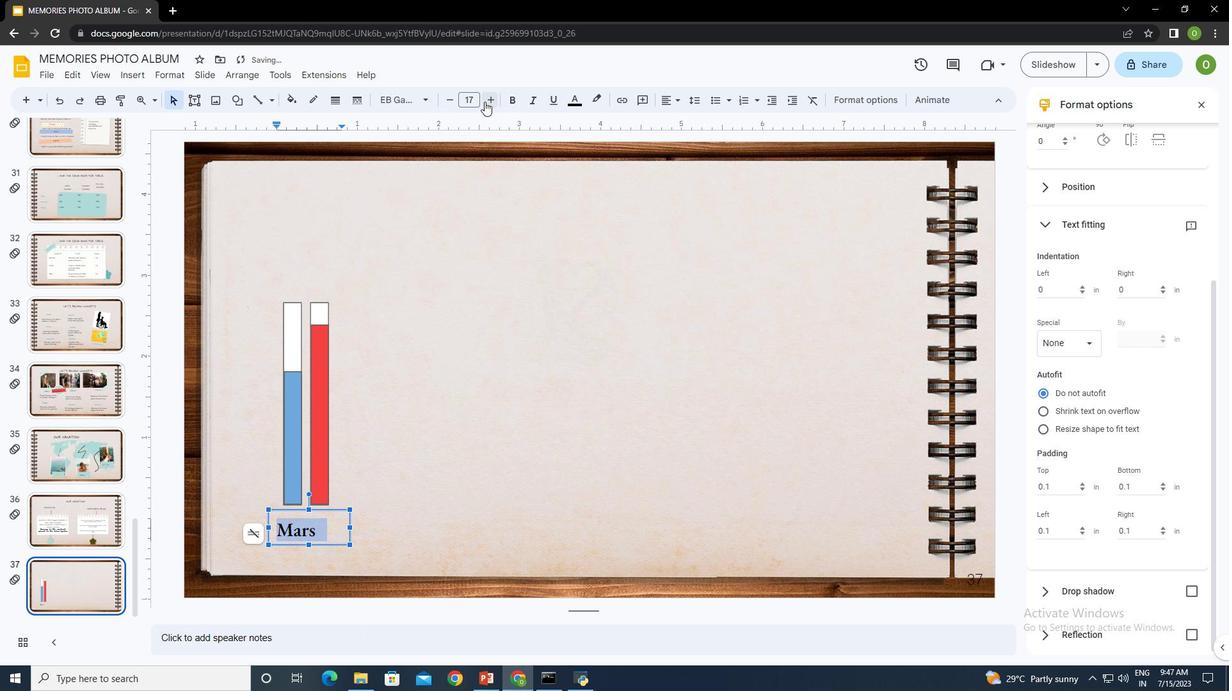 
Action: Mouse moved to (670, 100)
Screenshot: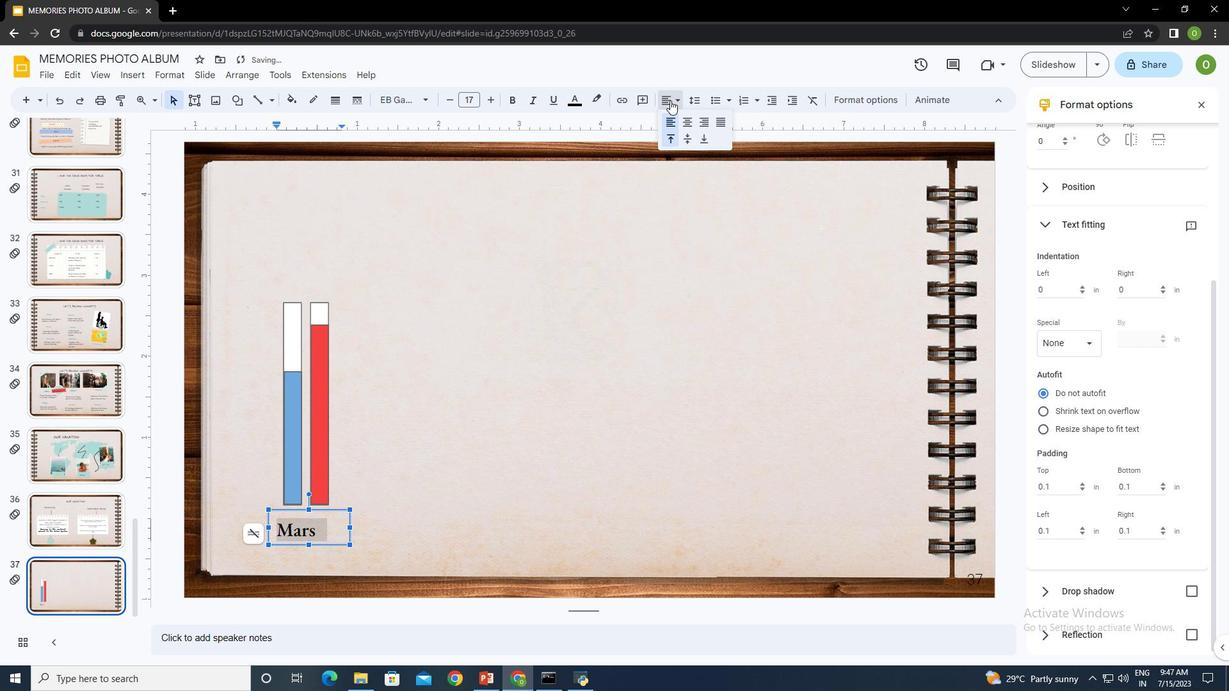 
Action: Mouse pressed left at (670, 100)
Screenshot: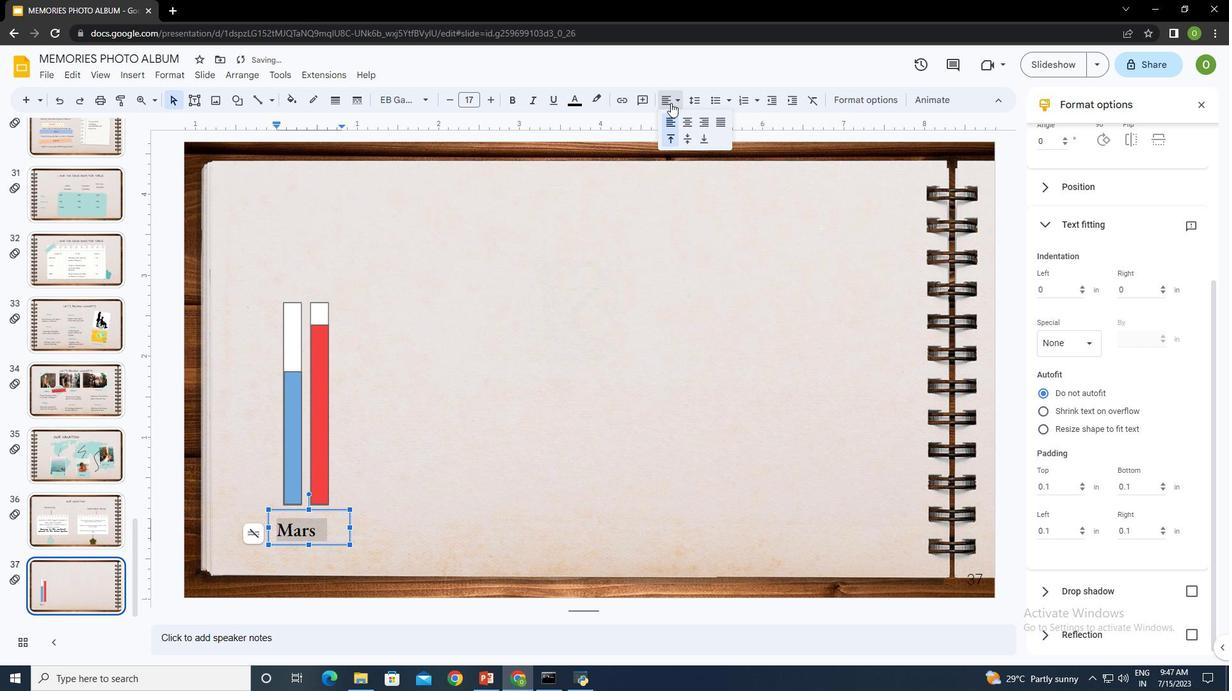 
Action: Mouse moved to (688, 122)
Screenshot: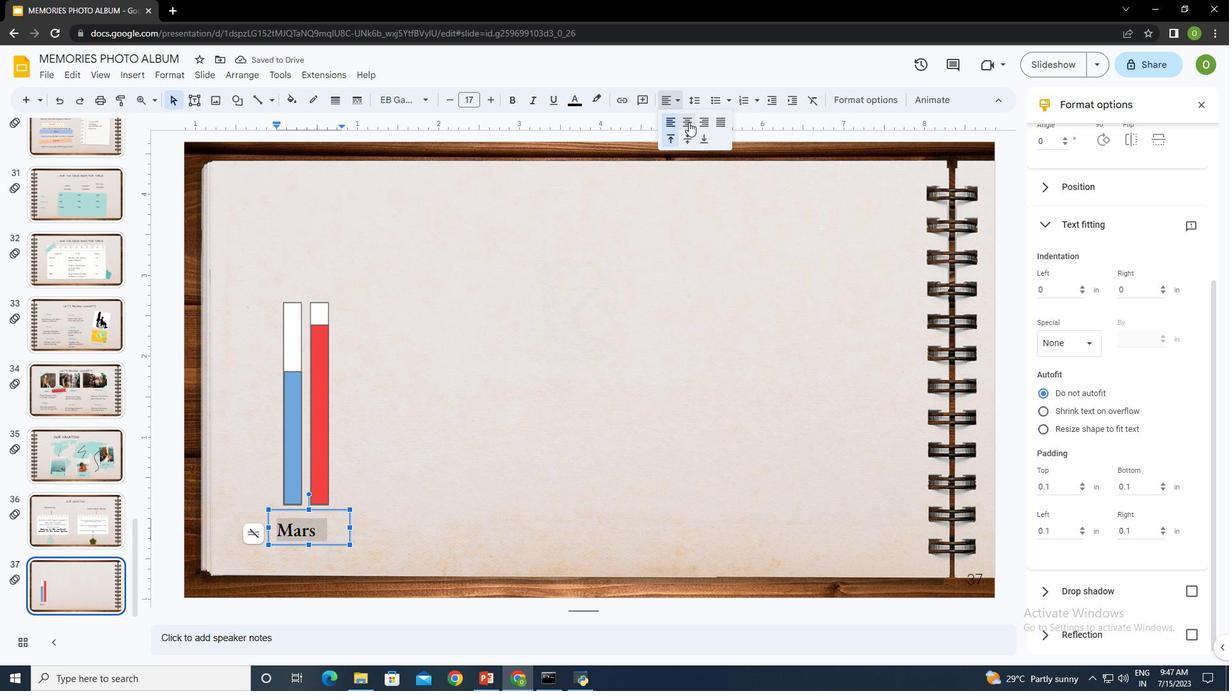
Action: Mouse pressed left at (688, 122)
Screenshot: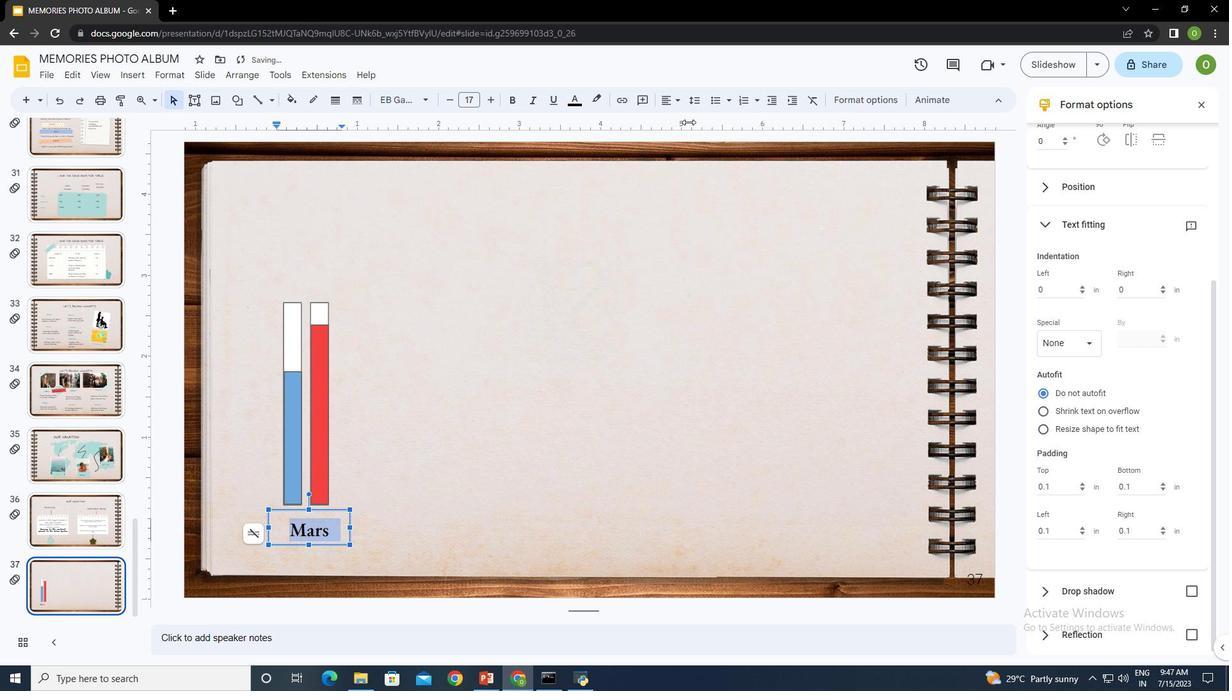 
Action: Mouse moved to (670, 98)
Screenshot: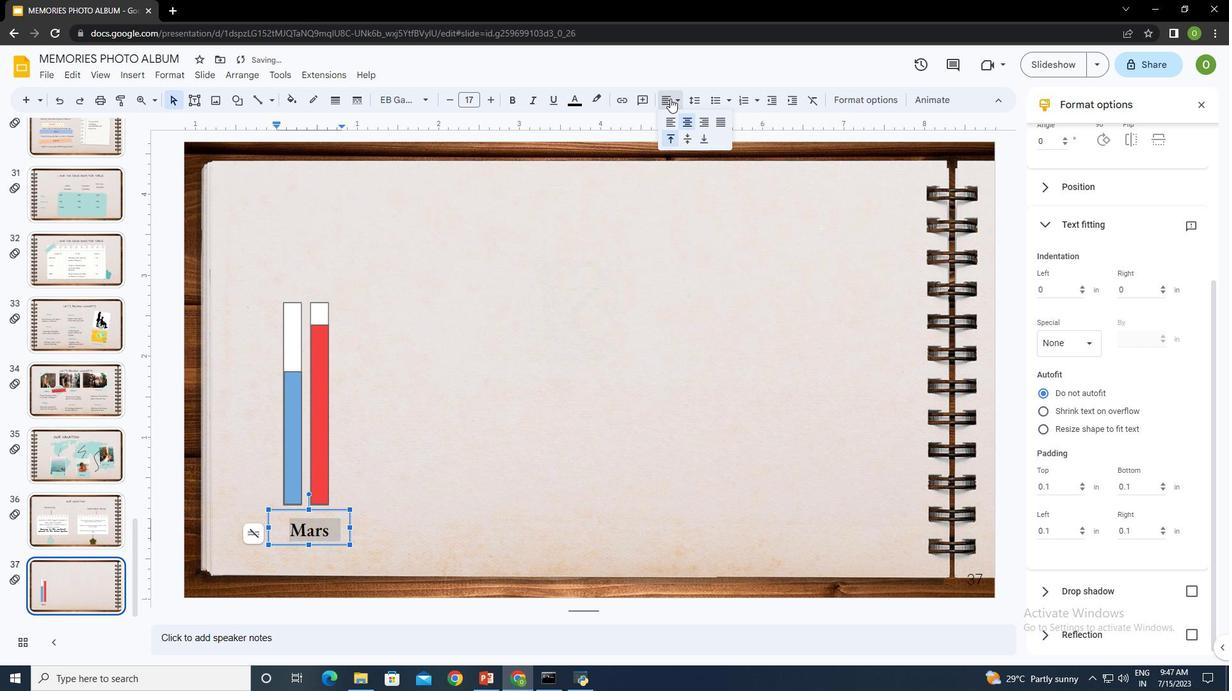 
Action: Mouse pressed left at (670, 98)
Screenshot: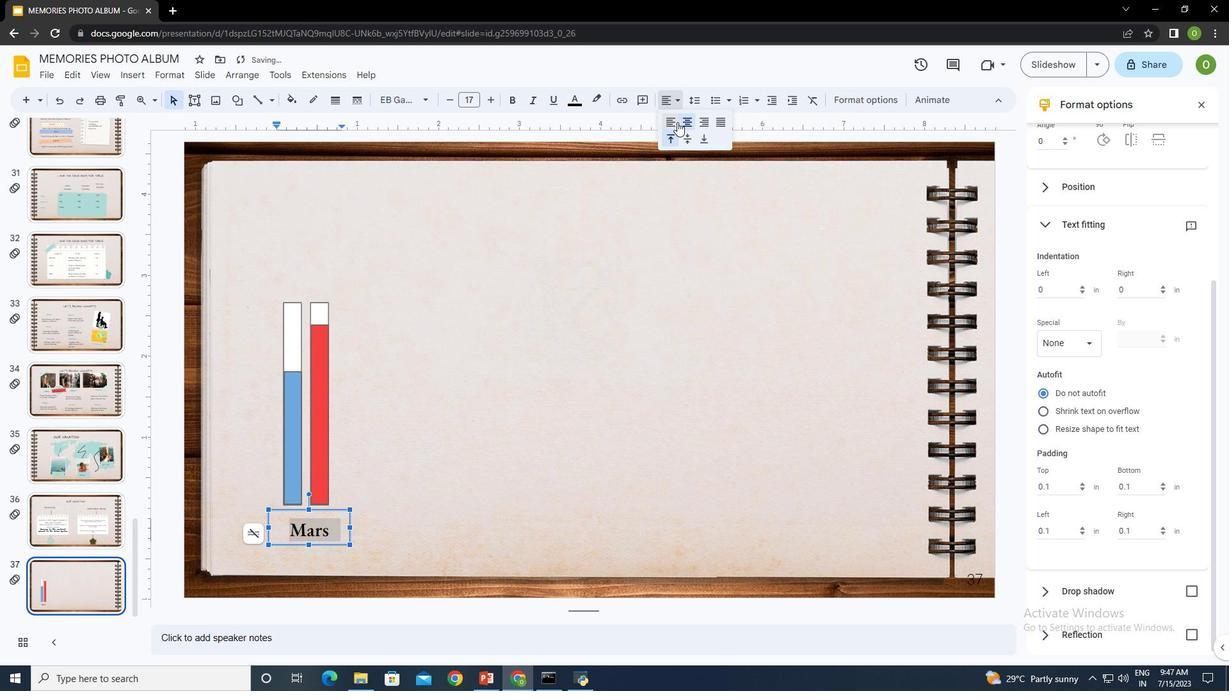 
Action: Mouse moved to (686, 138)
Screenshot: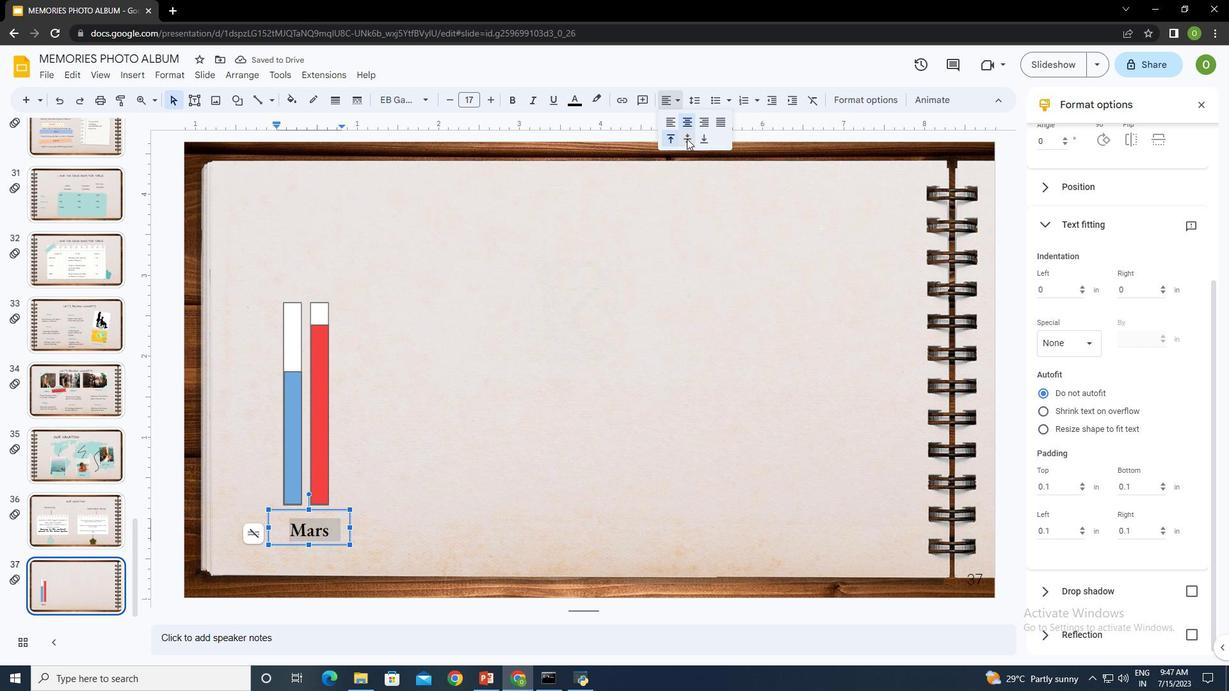 
Action: Mouse pressed left at (686, 138)
Screenshot: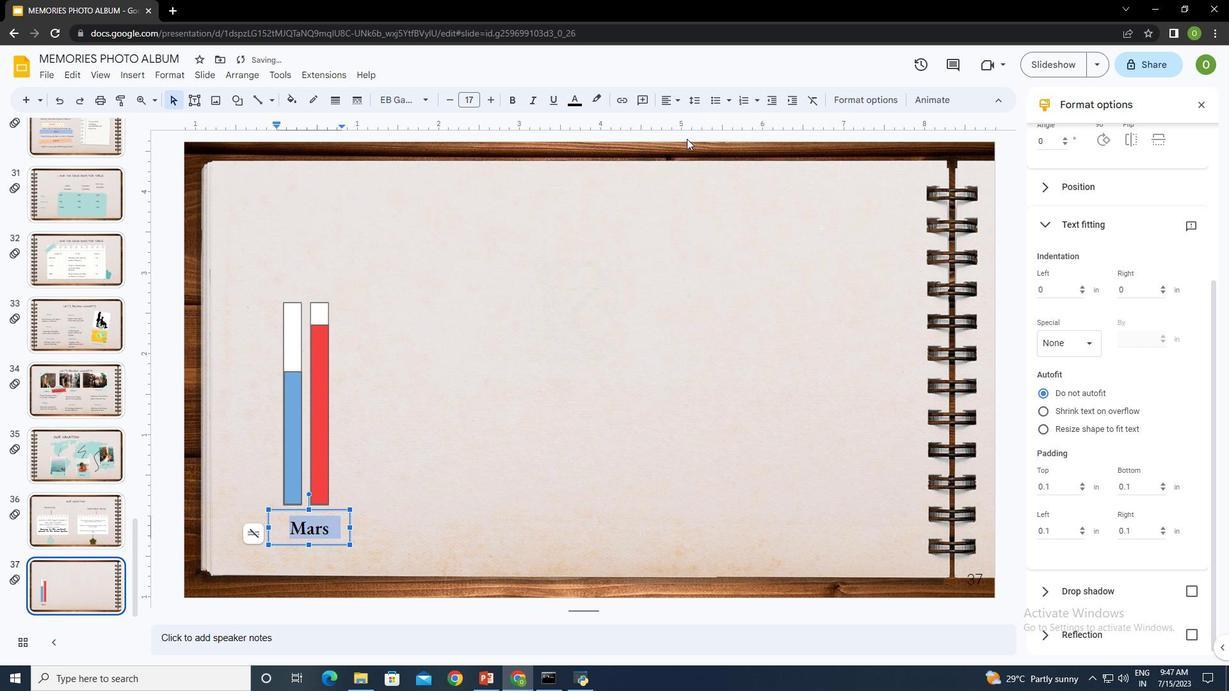 
Action: Mouse moved to (350, 528)
Screenshot: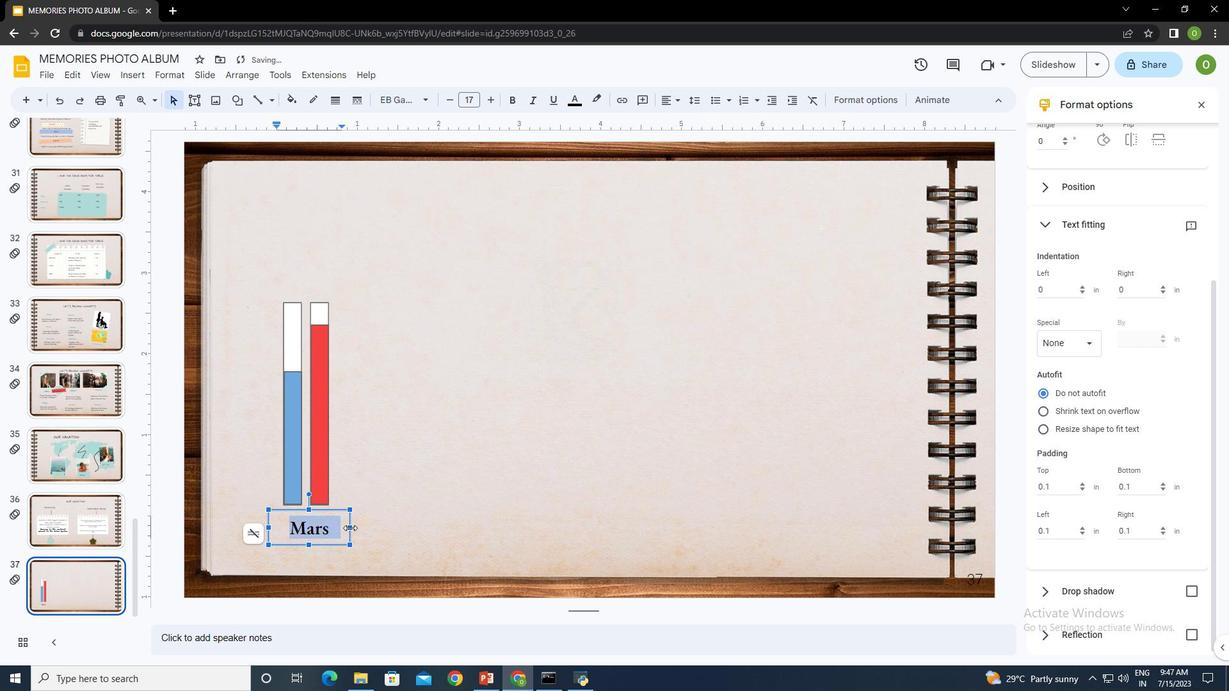
Action: Mouse pressed left at (350, 528)
Screenshot: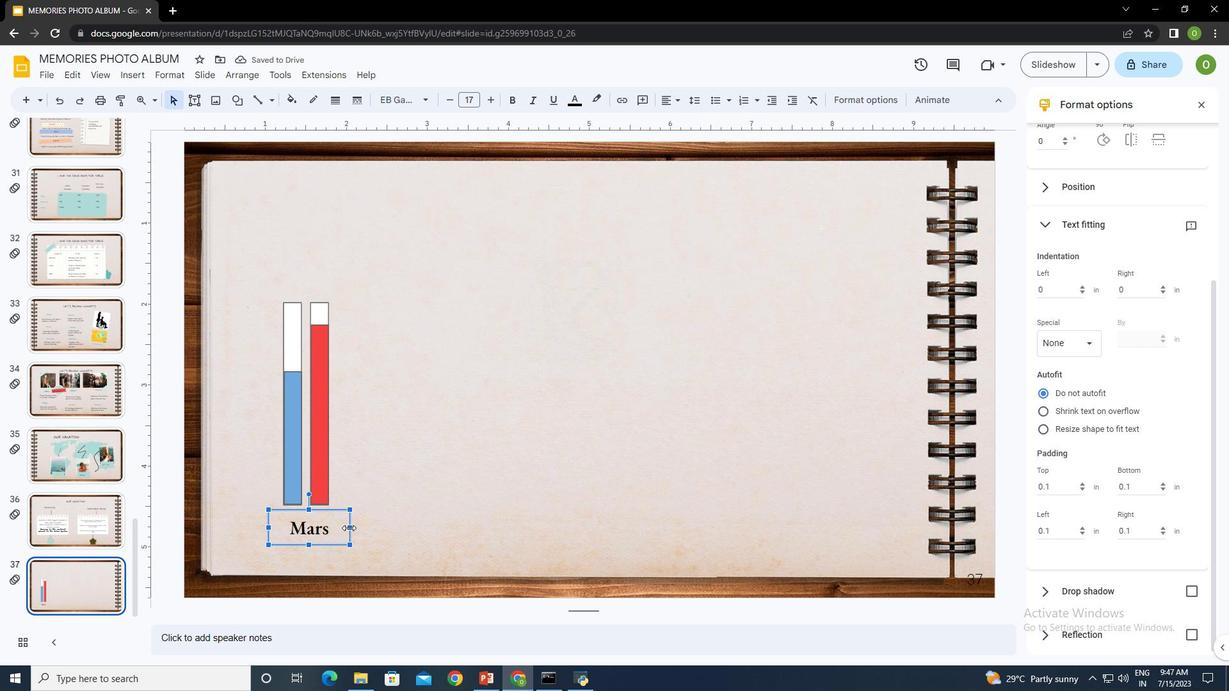 
Action: Mouse moved to (345, 526)
Screenshot: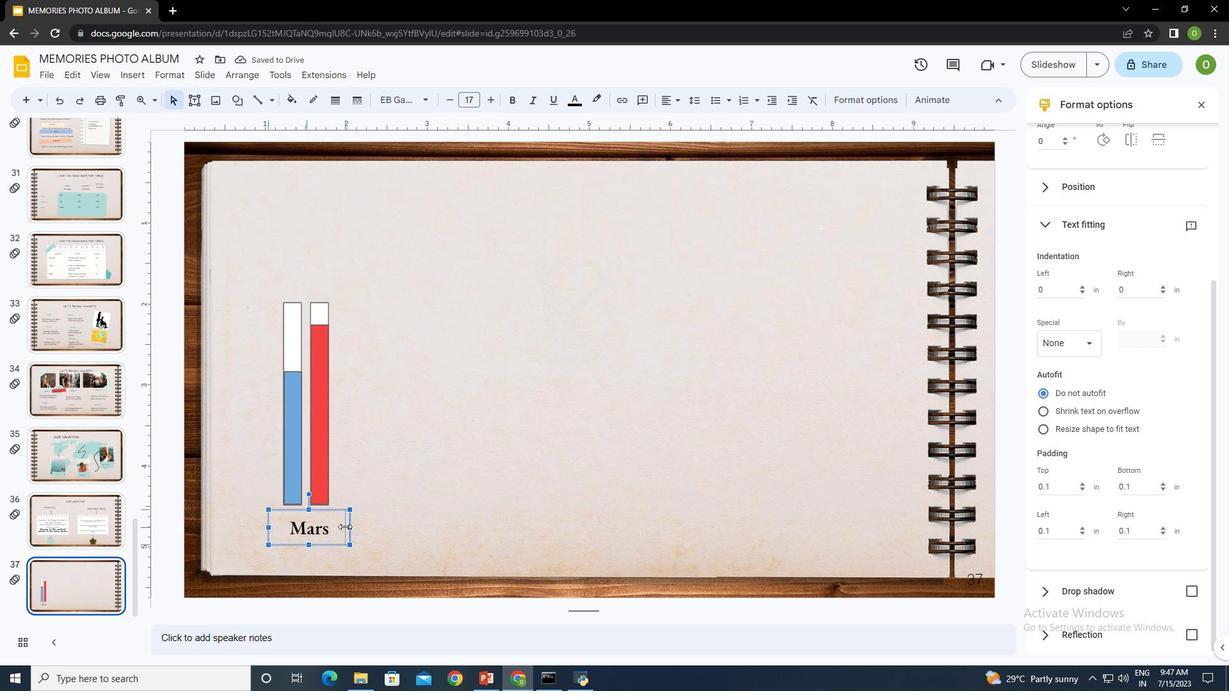 
Action: Mouse pressed left at (345, 526)
Screenshot: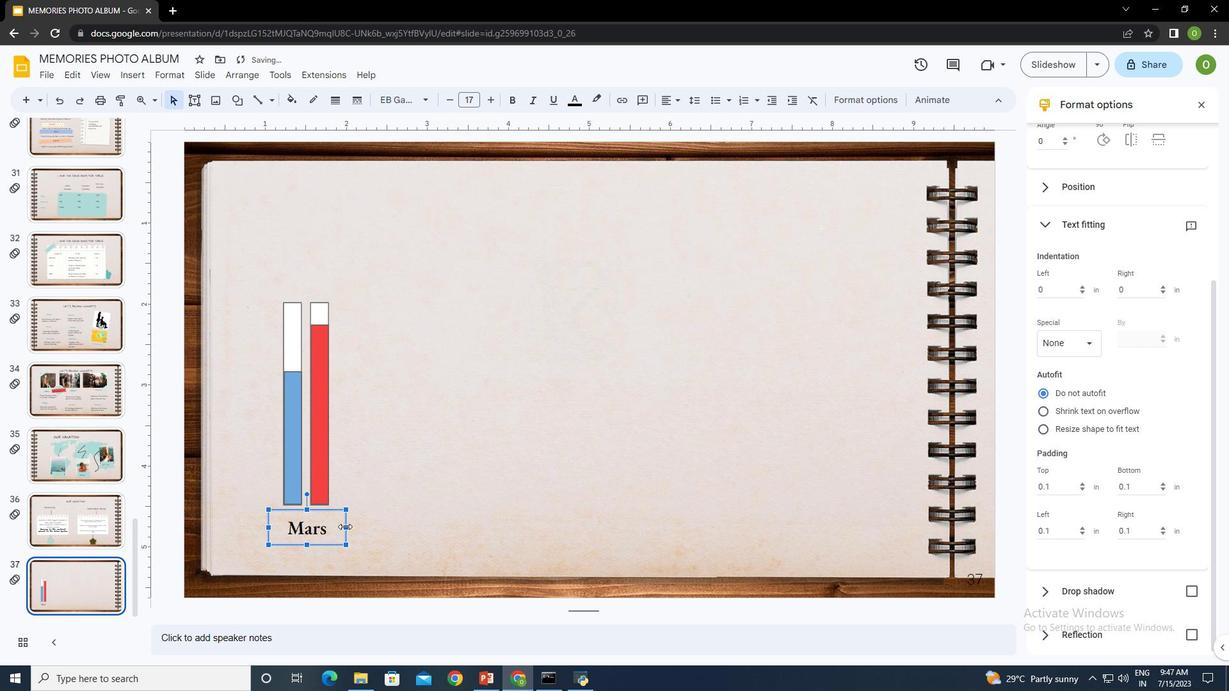 
Action: Mouse moved to (437, 496)
Screenshot: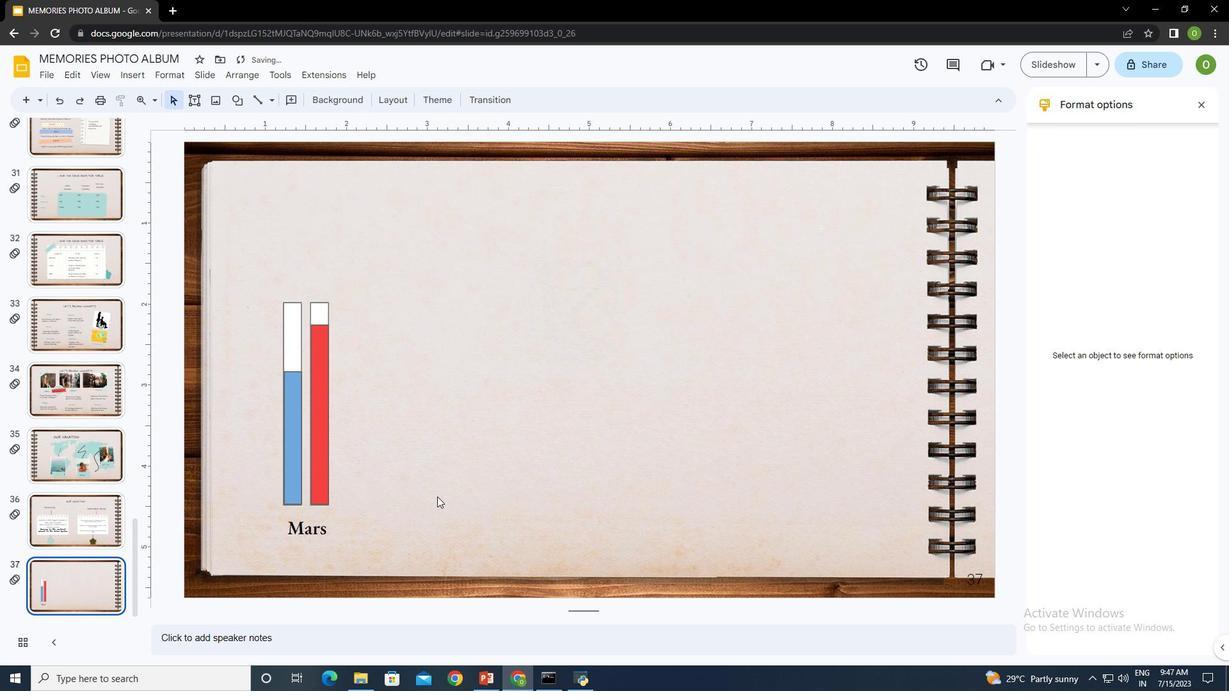 
Action: Mouse pressed left at (437, 496)
Screenshot: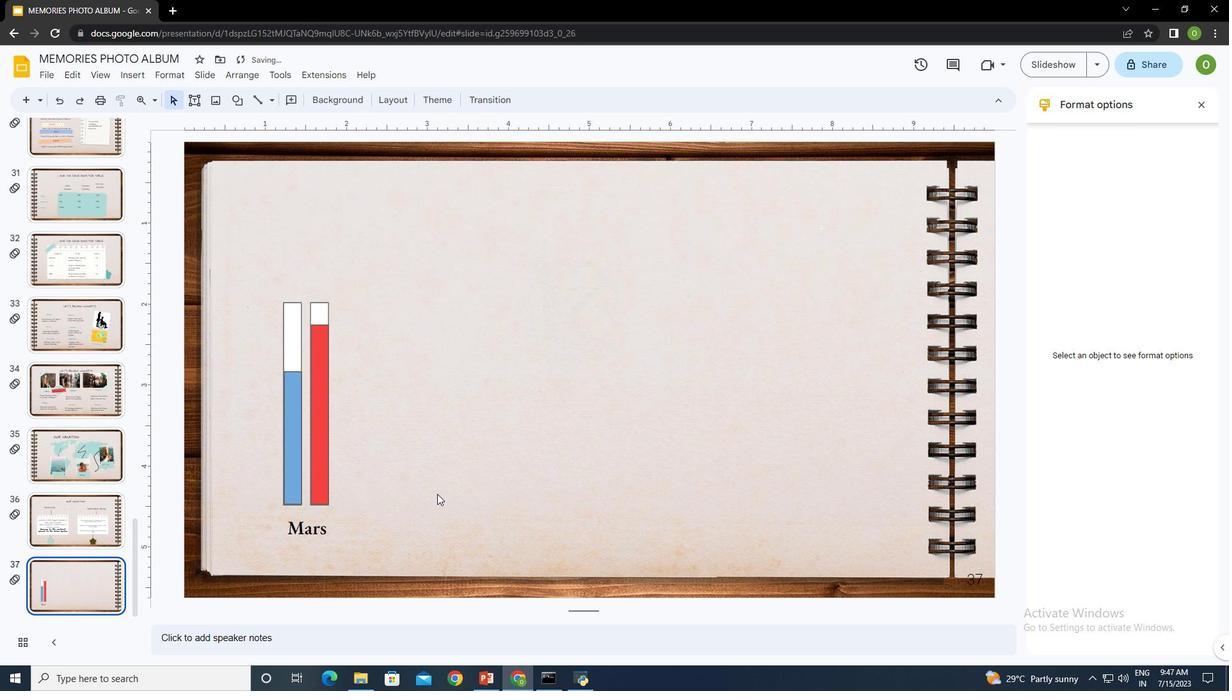 
Action: Mouse moved to (238, 102)
Screenshot: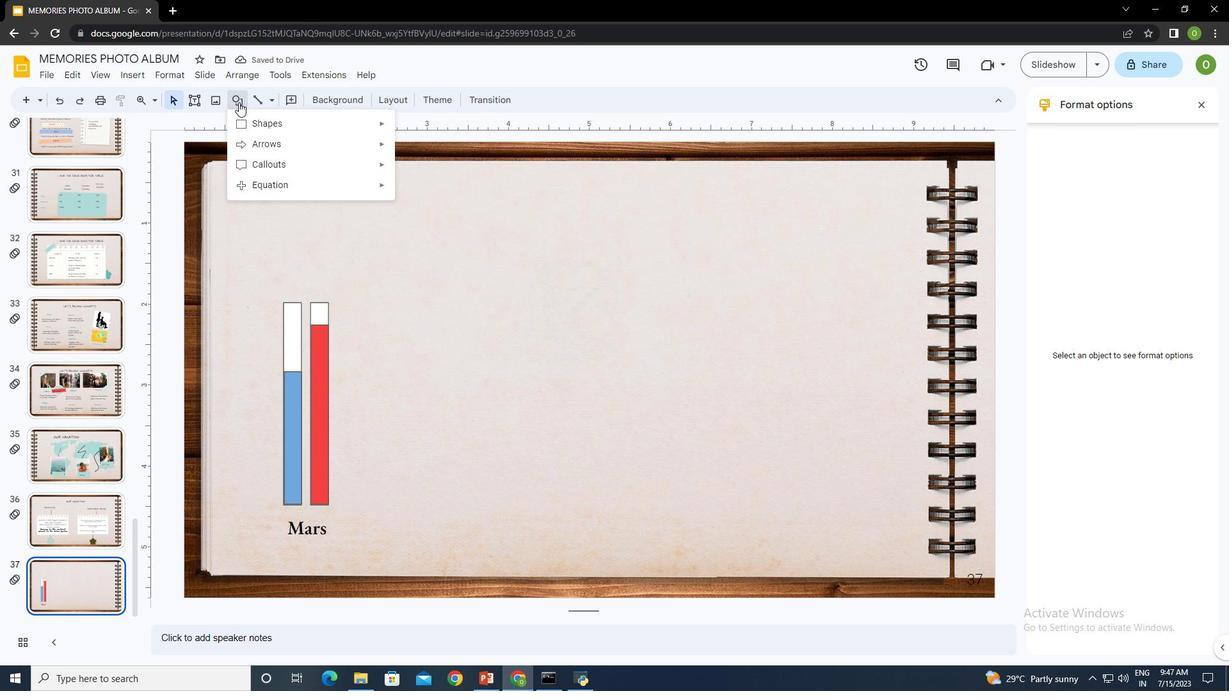 
Action: Mouse pressed left at (238, 102)
Screenshot: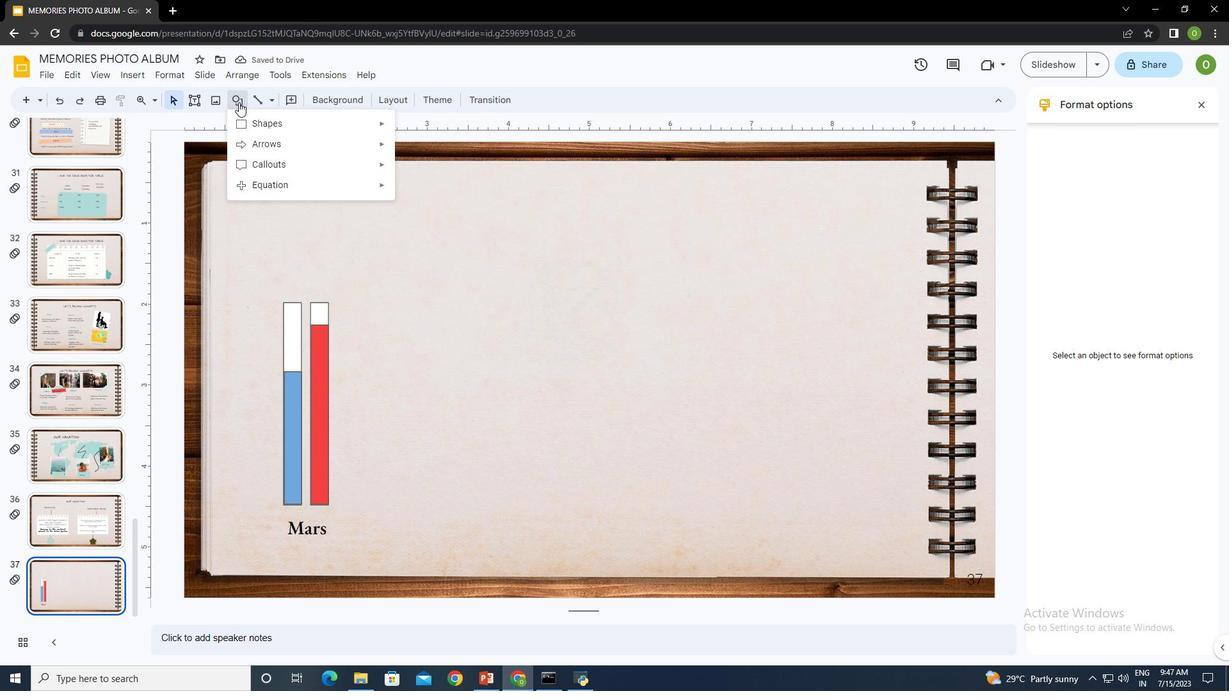 
Action: Mouse moved to (407, 127)
Screenshot: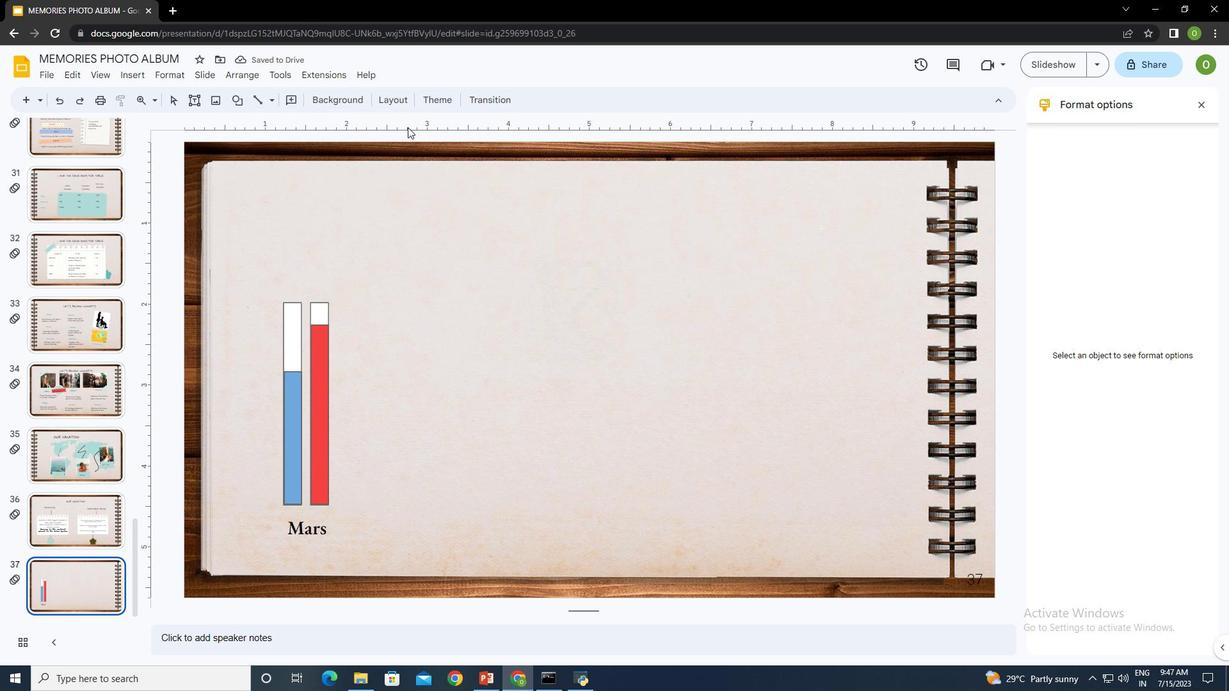 
Action: Mouse pressed left at (407, 127)
Screenshot: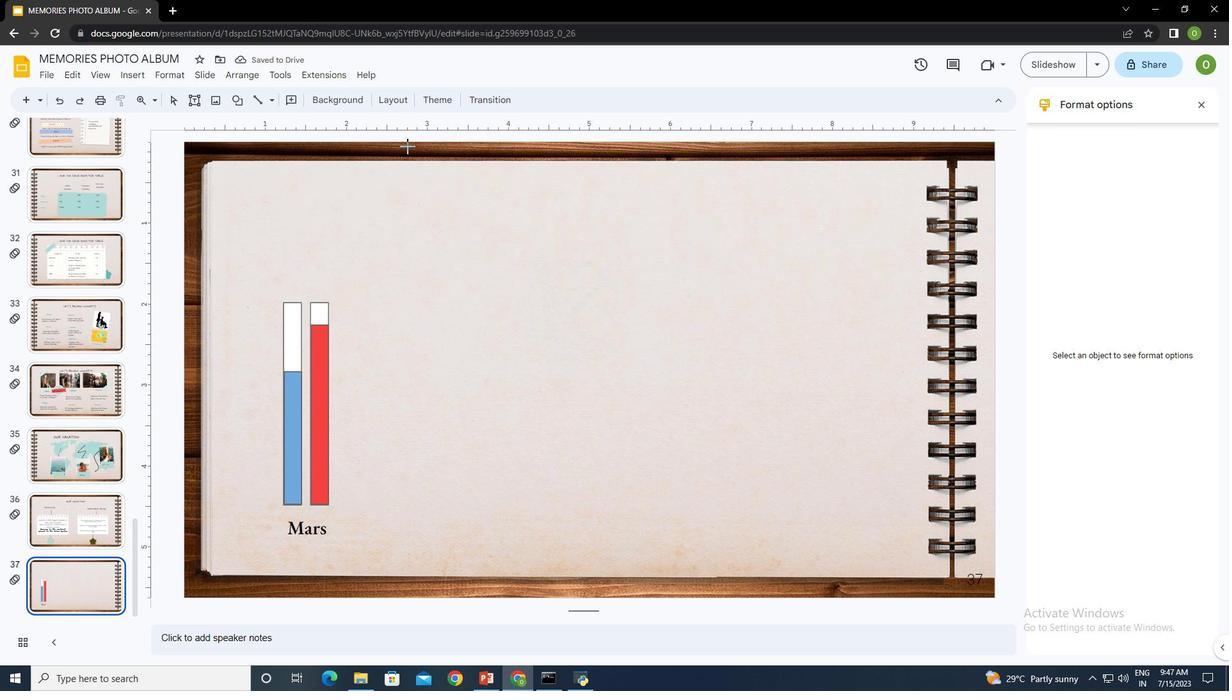 
Action: Mouse moved to (394, 302)
Screenshot: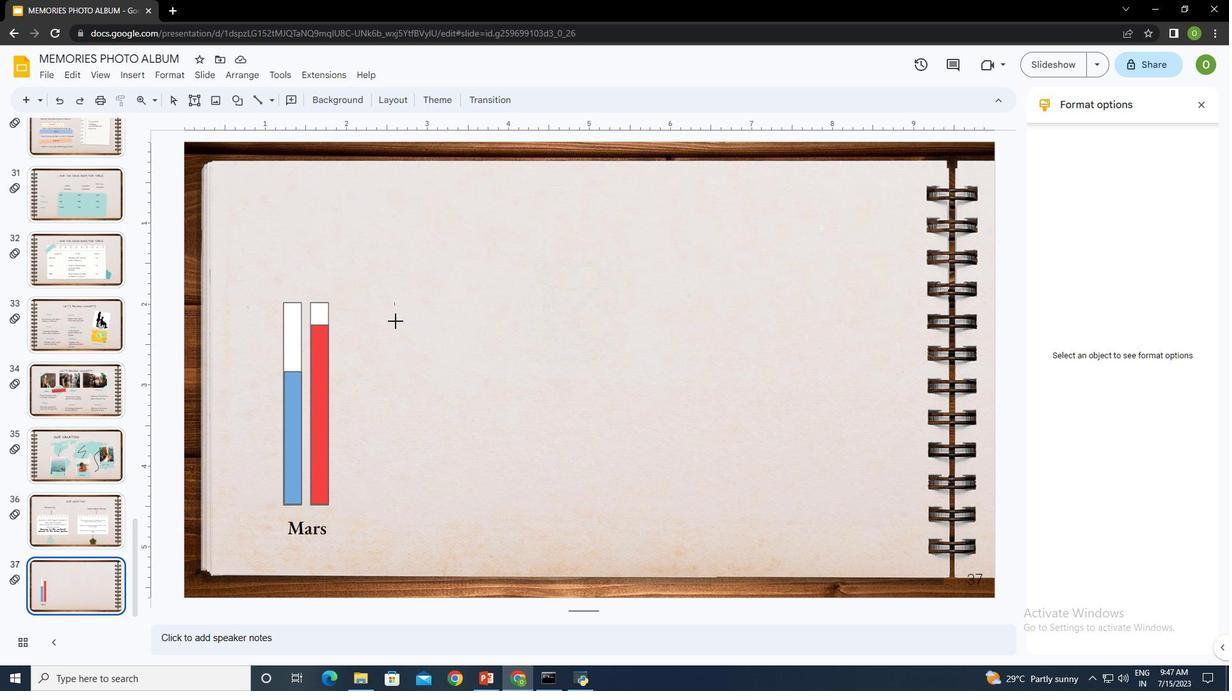 
Action: Mouse pressed left at (394, 302)
Screenshot: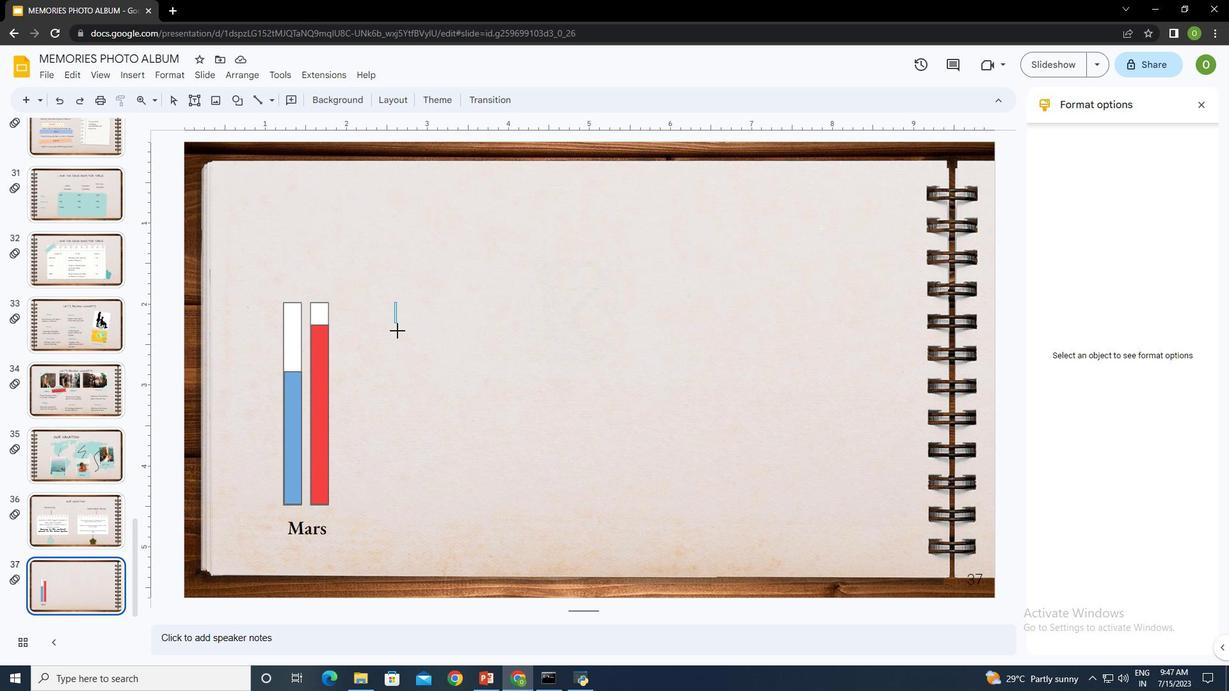 
Action: Mouse moved to (405, 366)
Screenshot: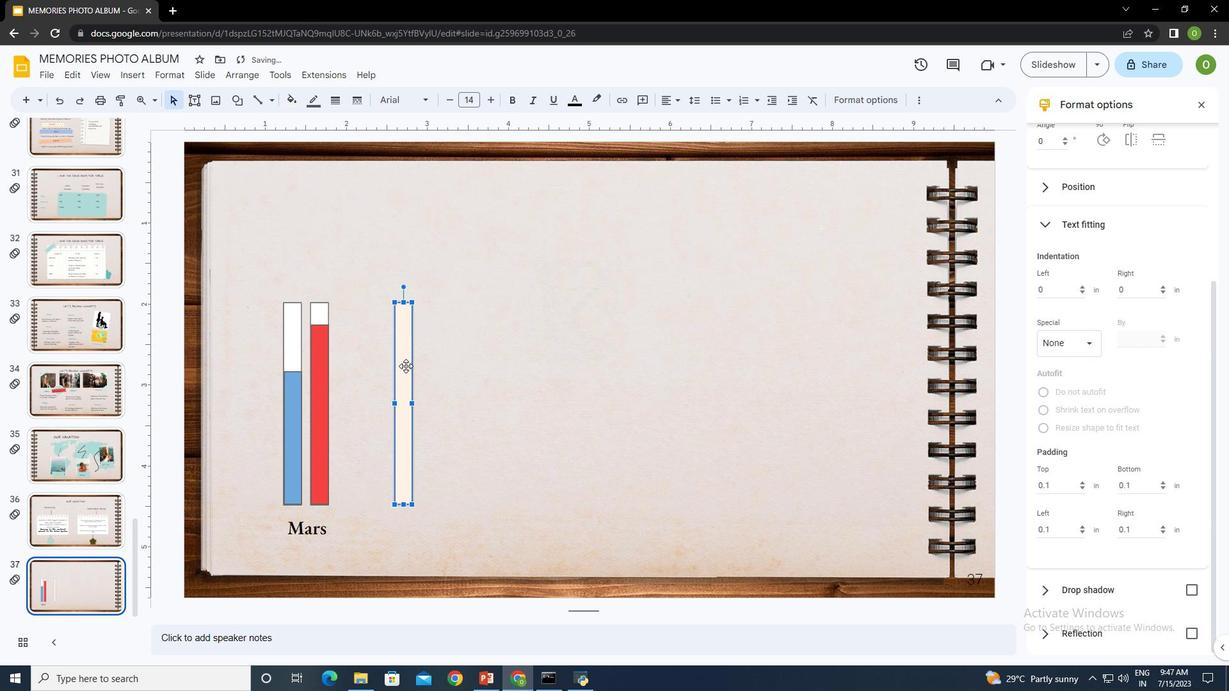 
Action: Mouse pressed left at (405, 366)
Screenshot: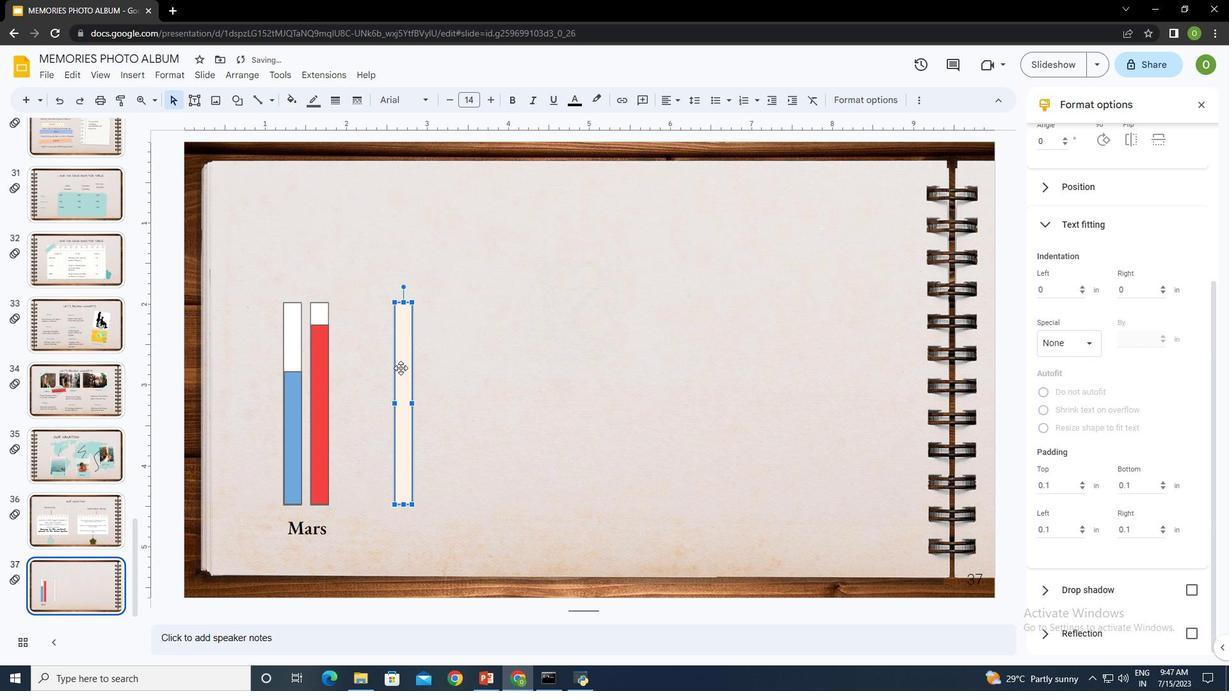 
Action: Mouse moved to (383, 305)
Screenshot: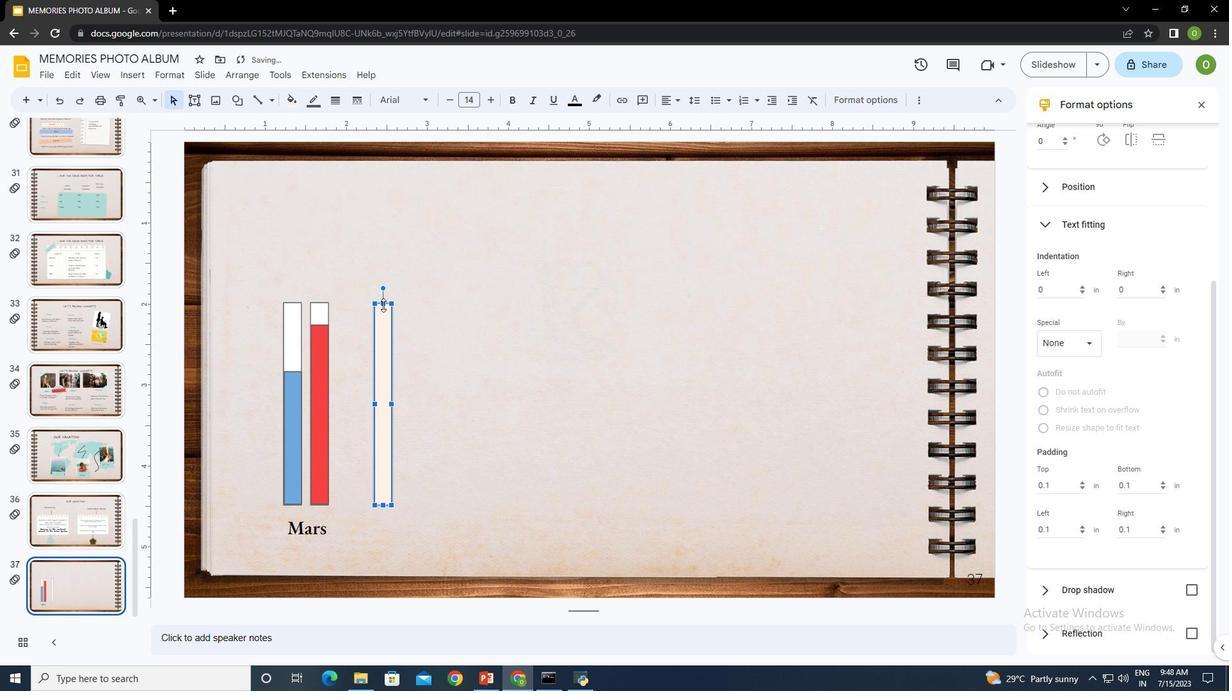 
Action: Mouse pressed left at (383, 305)
Screenshot: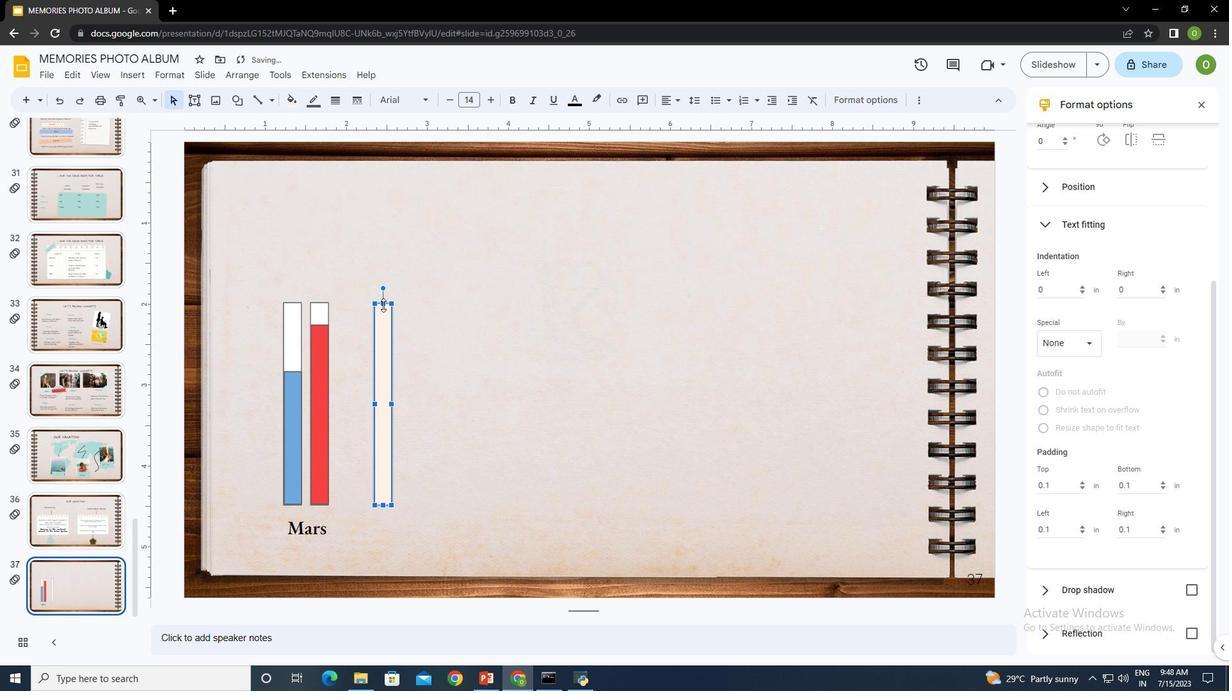 
Action: Mouse moved to (412, 344)
Screenshot: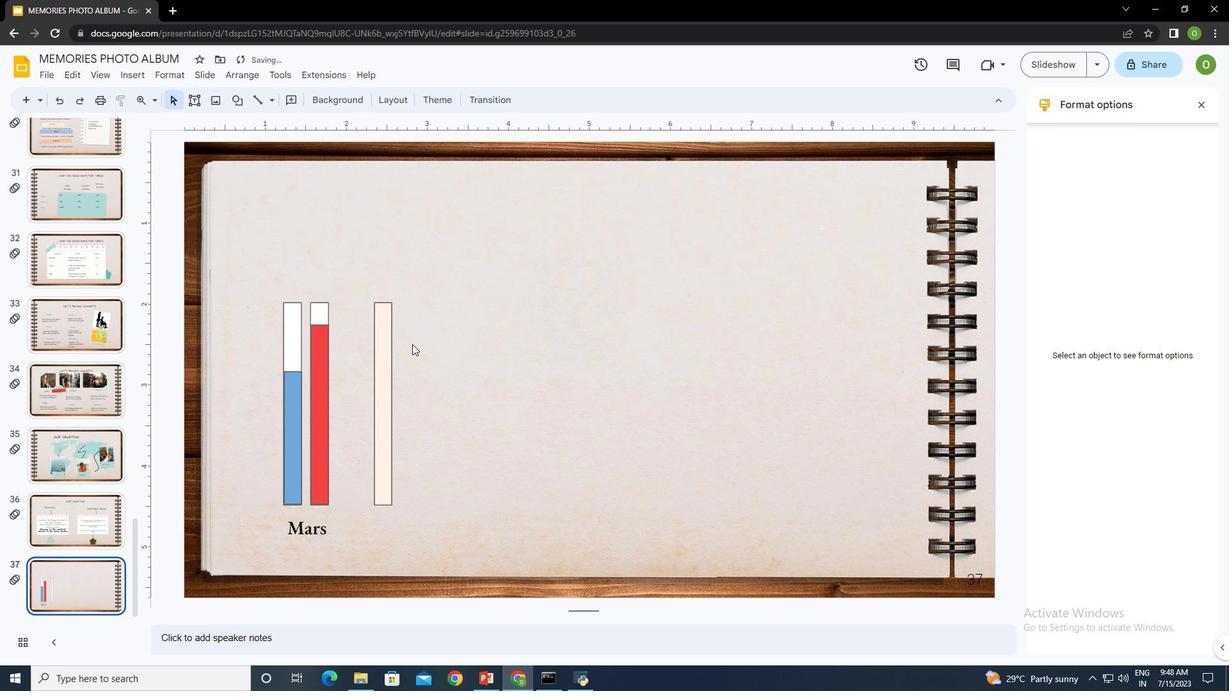 
Action: Mouse pressed left at (412, 344)
Screenshot: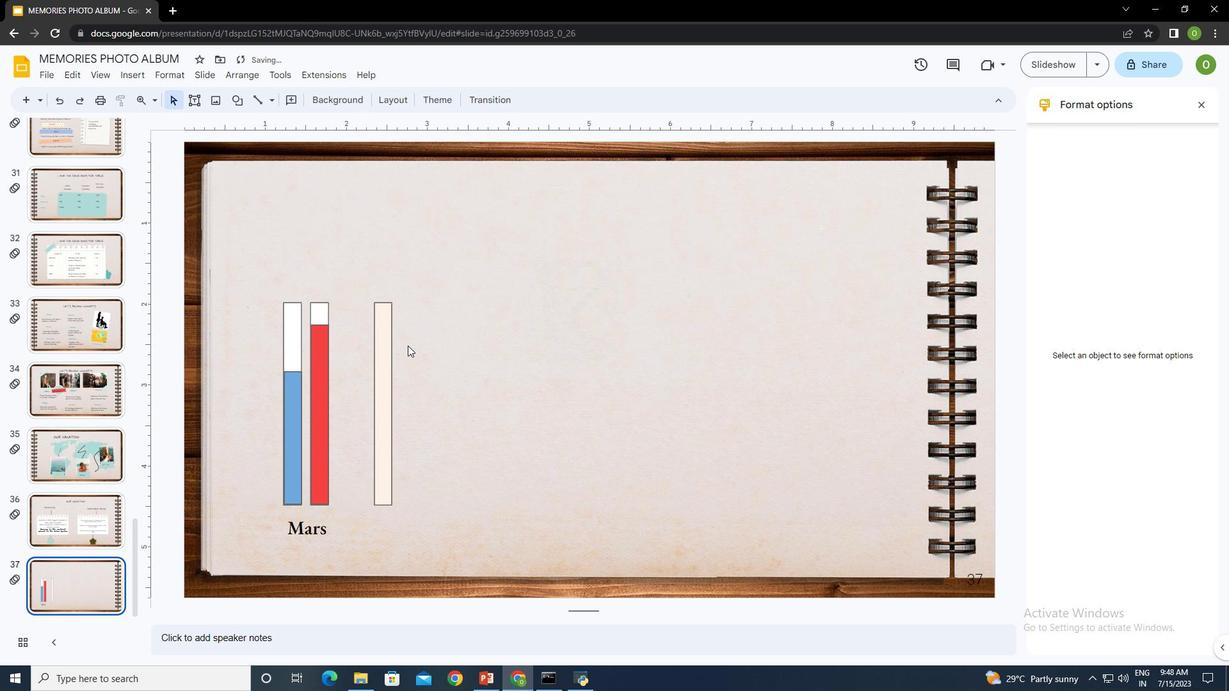 
Action: Mouse moved to (240, 98)
Screenshot: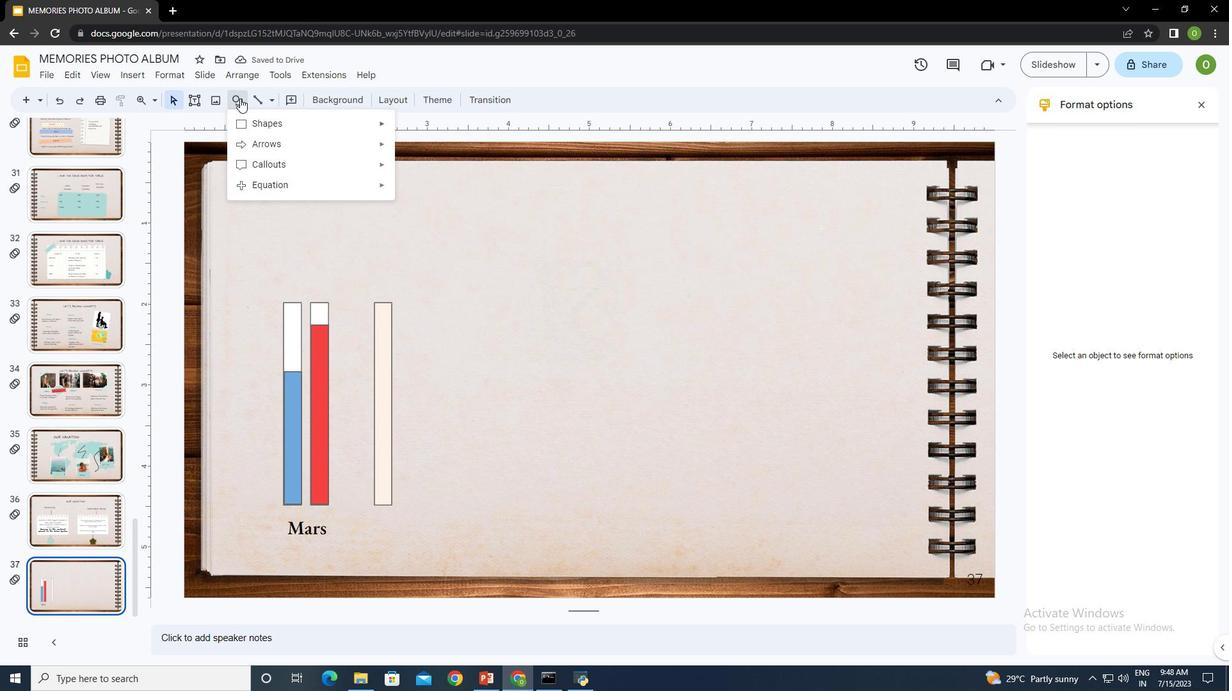 
Action: Mouse pressed left at (240, 98)
Screenshot: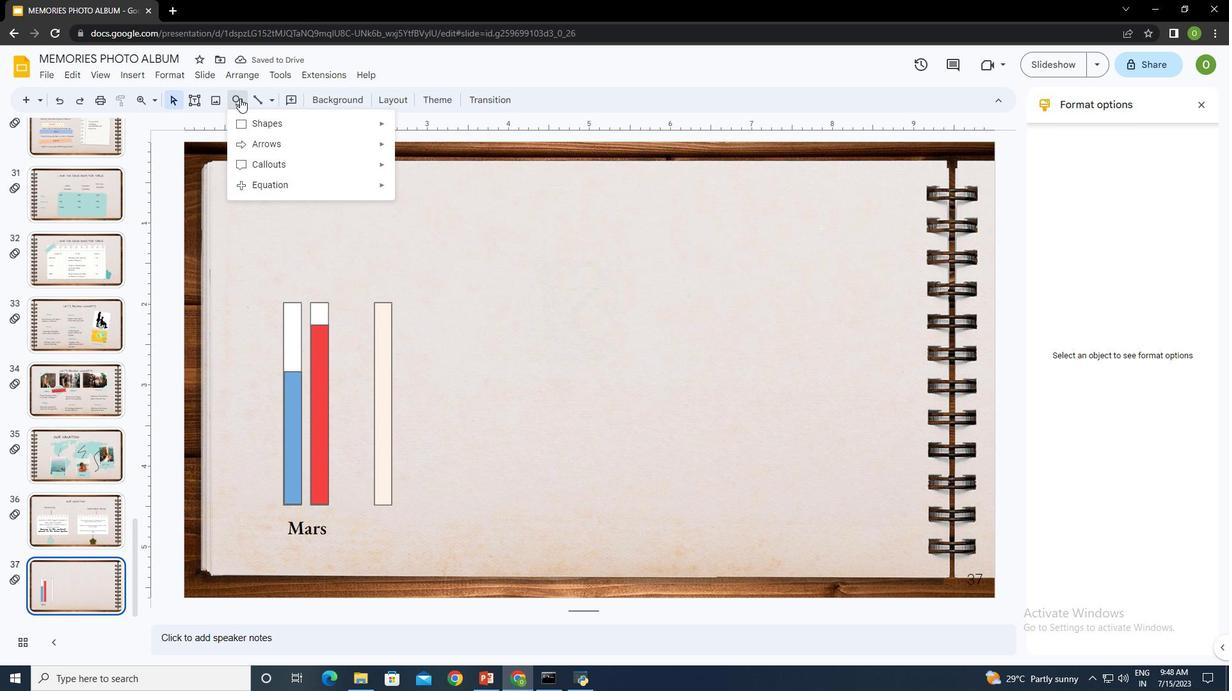 
Action: Mouse moved to (403, 126)
Screenshot: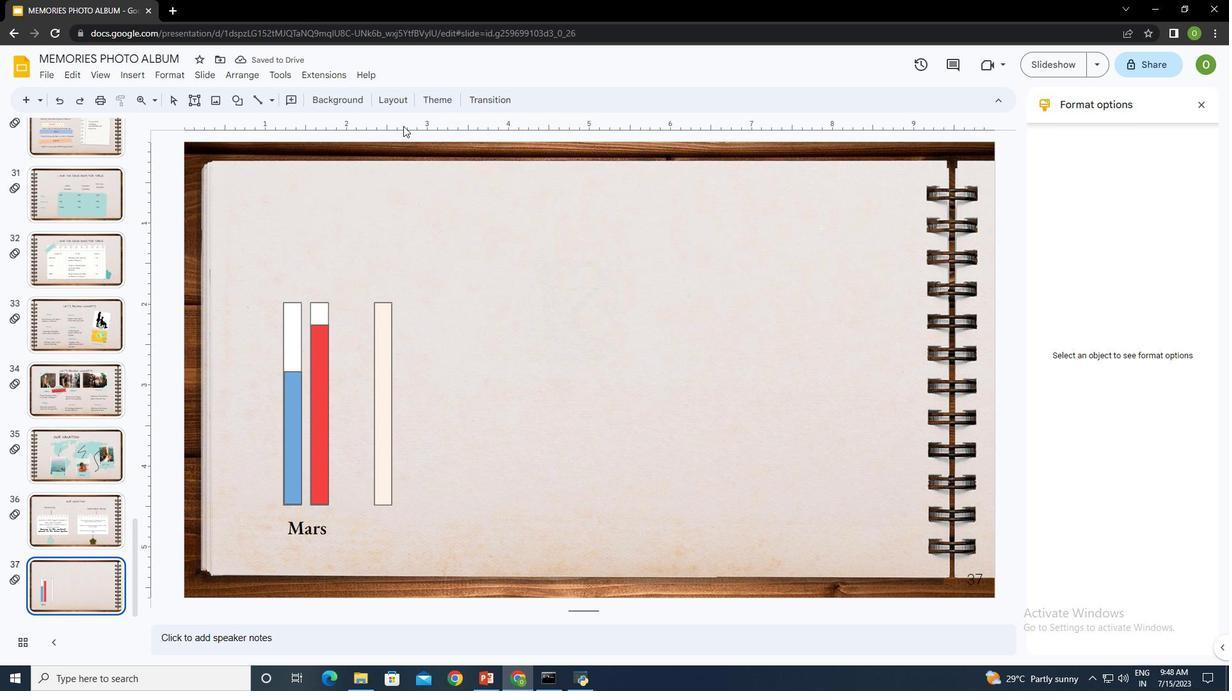 
Action: Mouse pressed left at (403, 126)
Screenshot: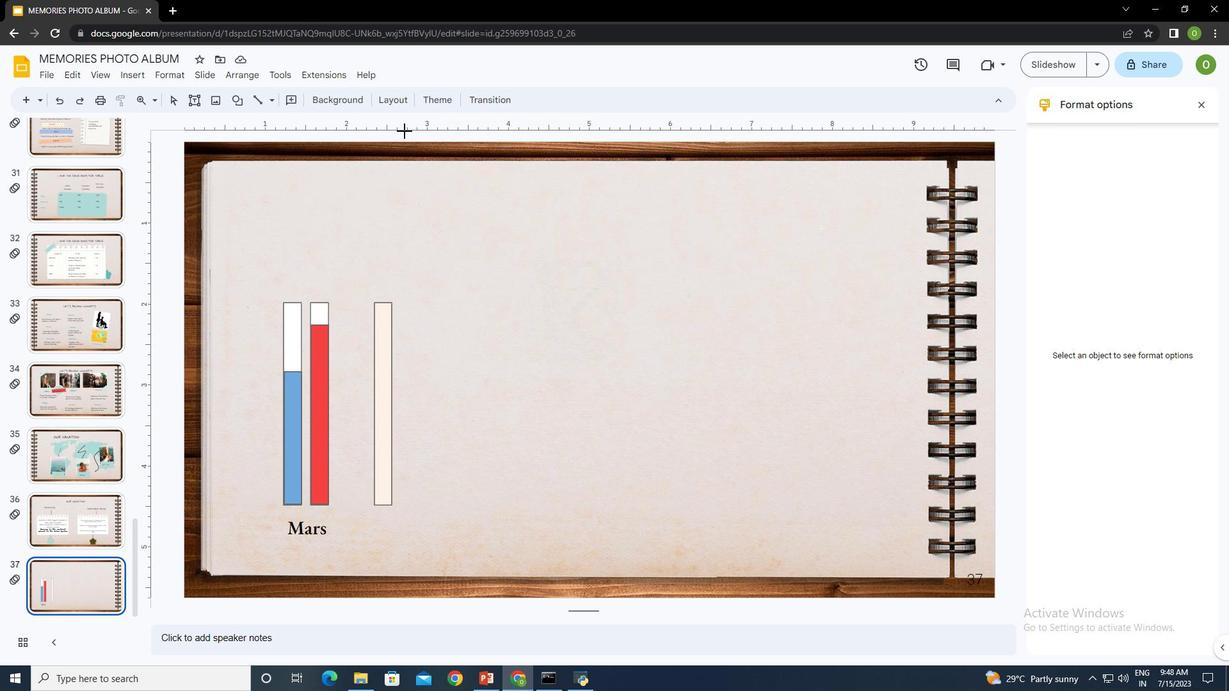 
Action: Mouse moved to (373, 344)
Screenshot: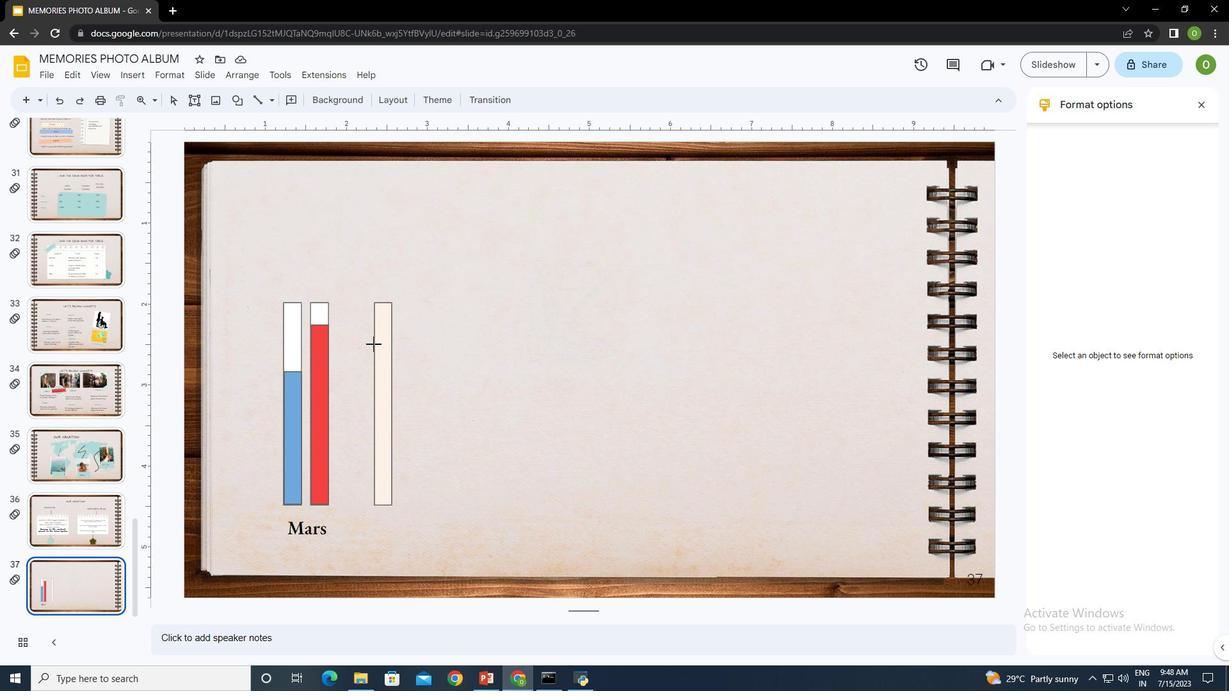 
Action: Mouse pressed left at (373, 344)
Screenshot: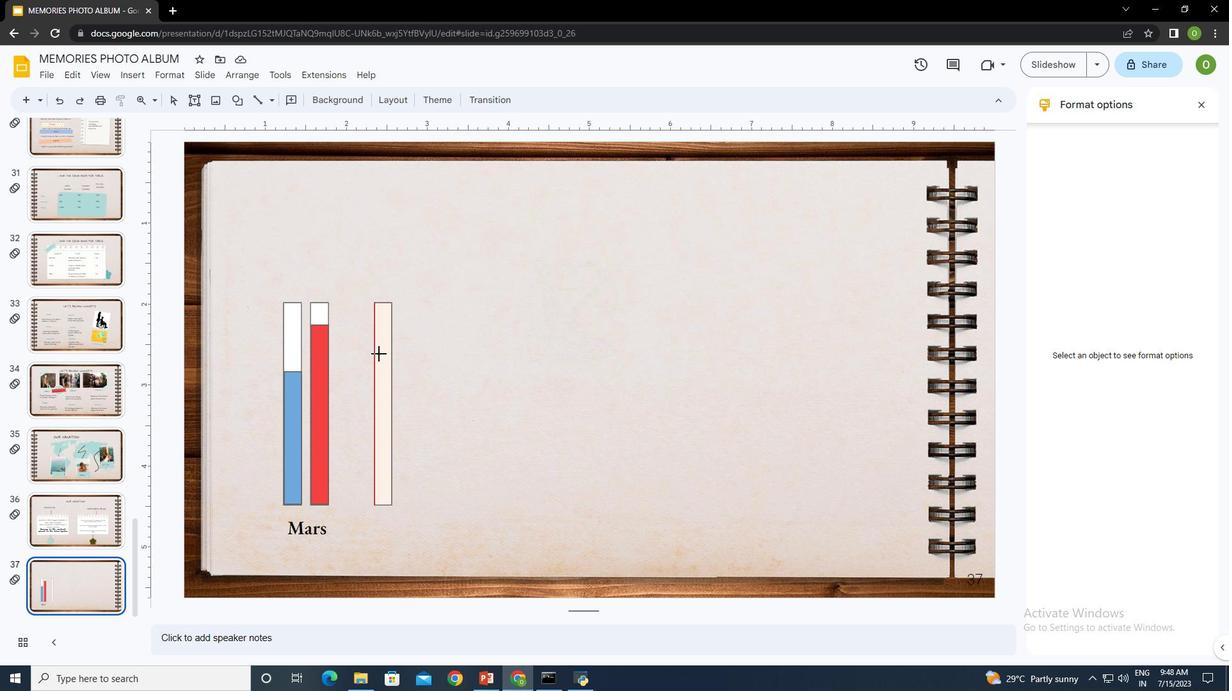 
Action: Mouse moved to (237, 98)
Screenshot: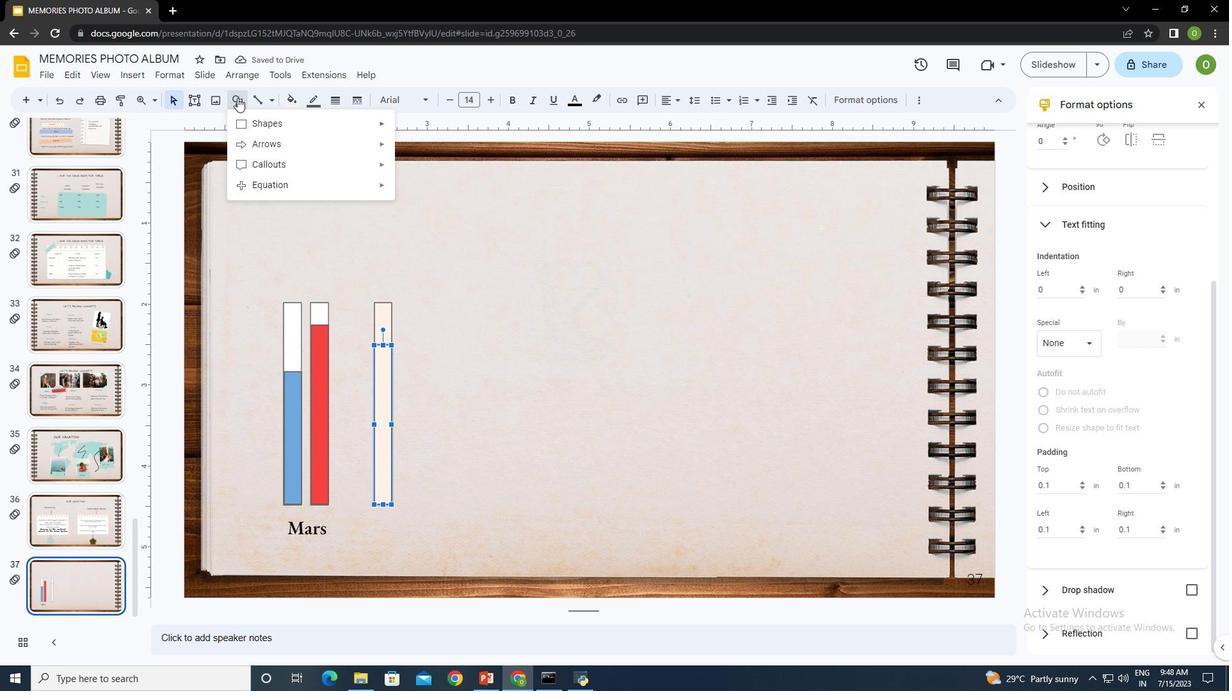 
Action: Mouse pressed left at (237, 98)
Screenshot: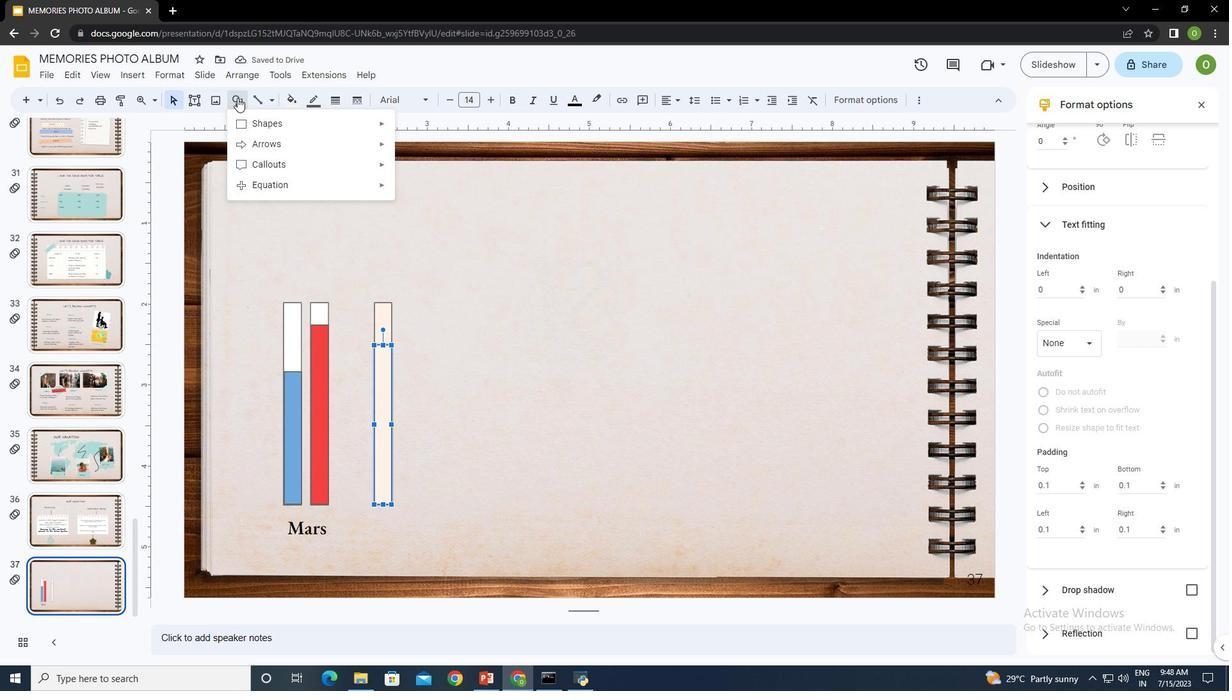 
Action: Mouse moved to (289, 98)
Screenshot: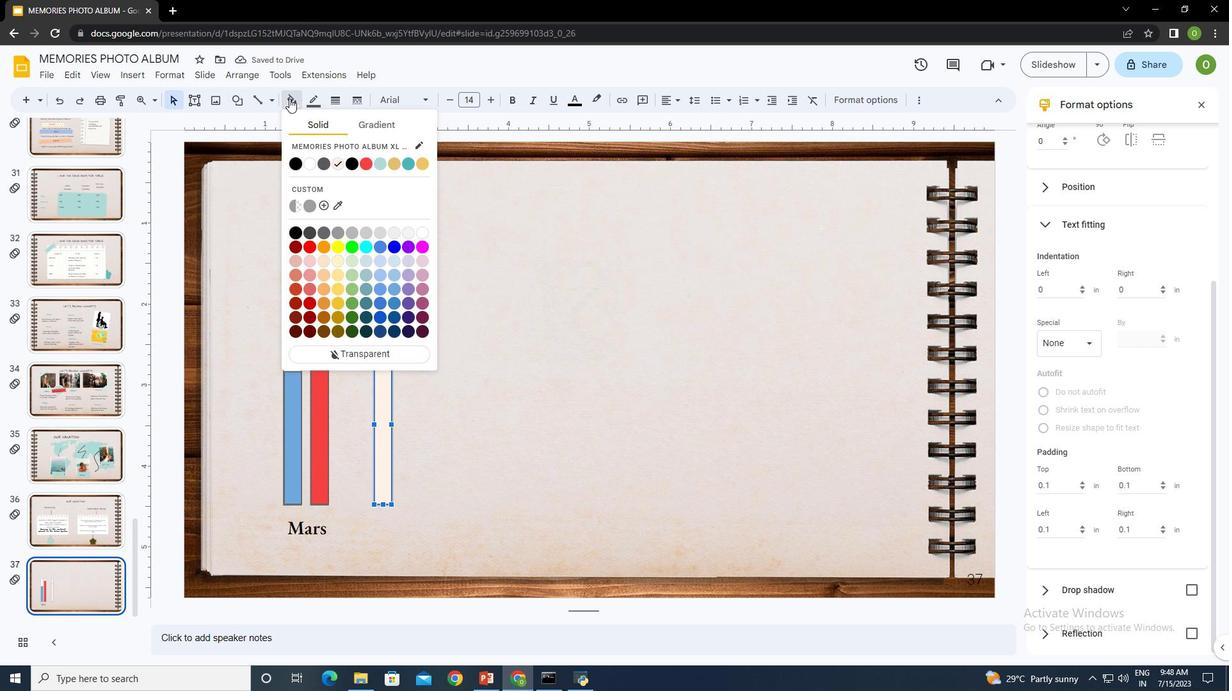 
Action: Mouse pressed left at (289, 98)
Screenshot: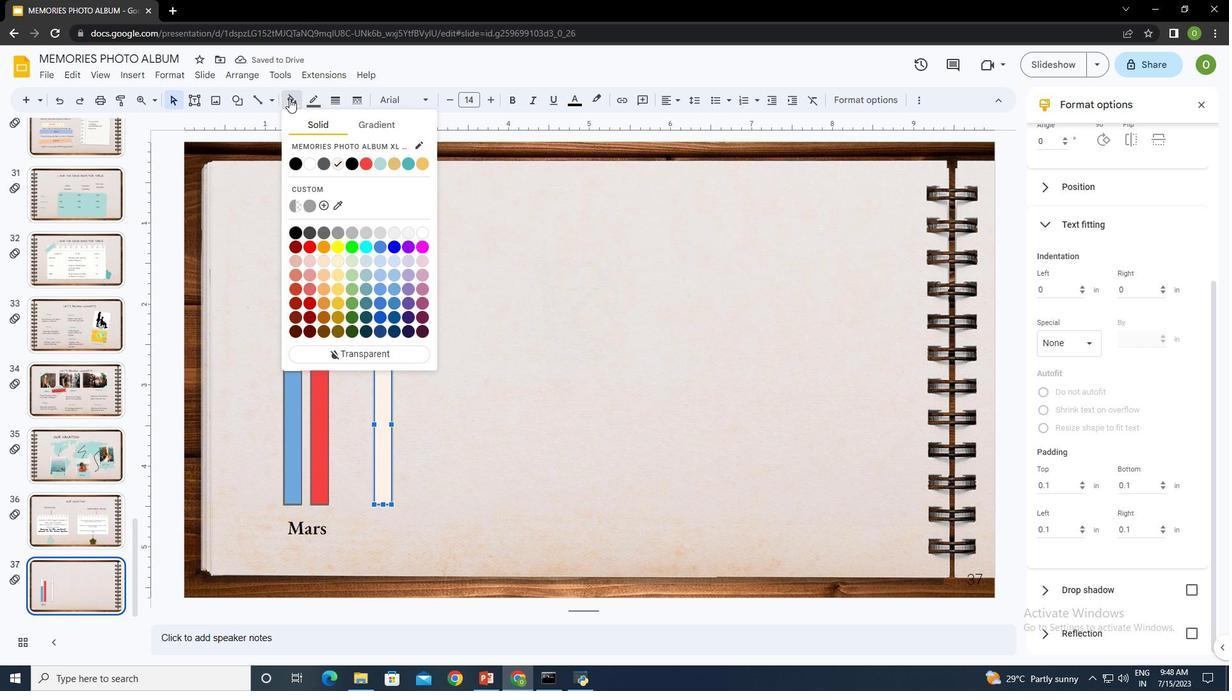 
Action: Mouse moved to (378, 282)
Screenshot: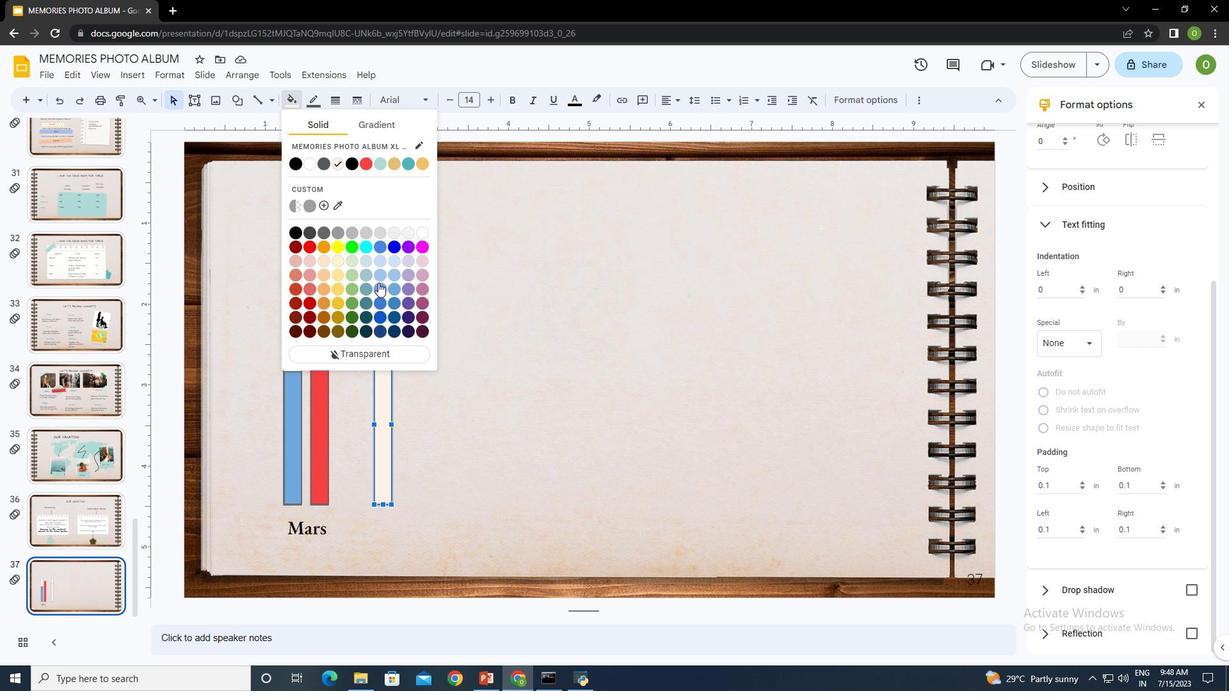 
Action: Mouse pressed left at (378, 282)
Screenshot: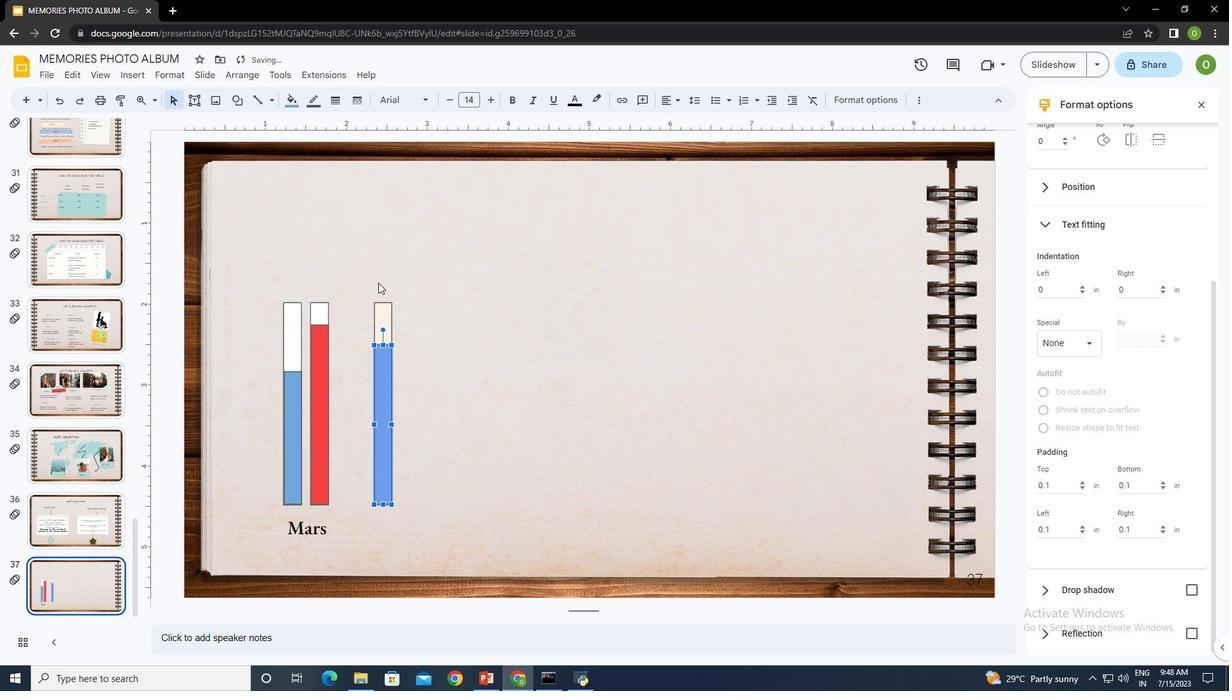 
Action: Mouse moved to (390, 311)
Screenshot: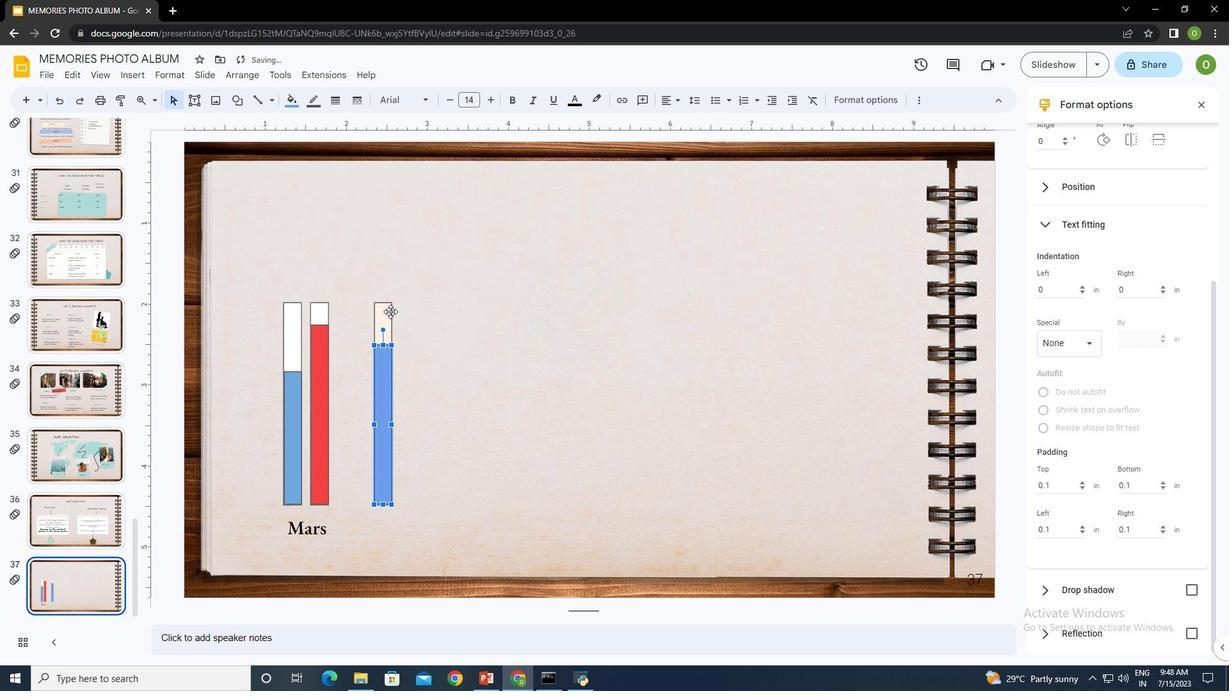 
Action: Mouse pressed left at (390, 311)
Screenshot: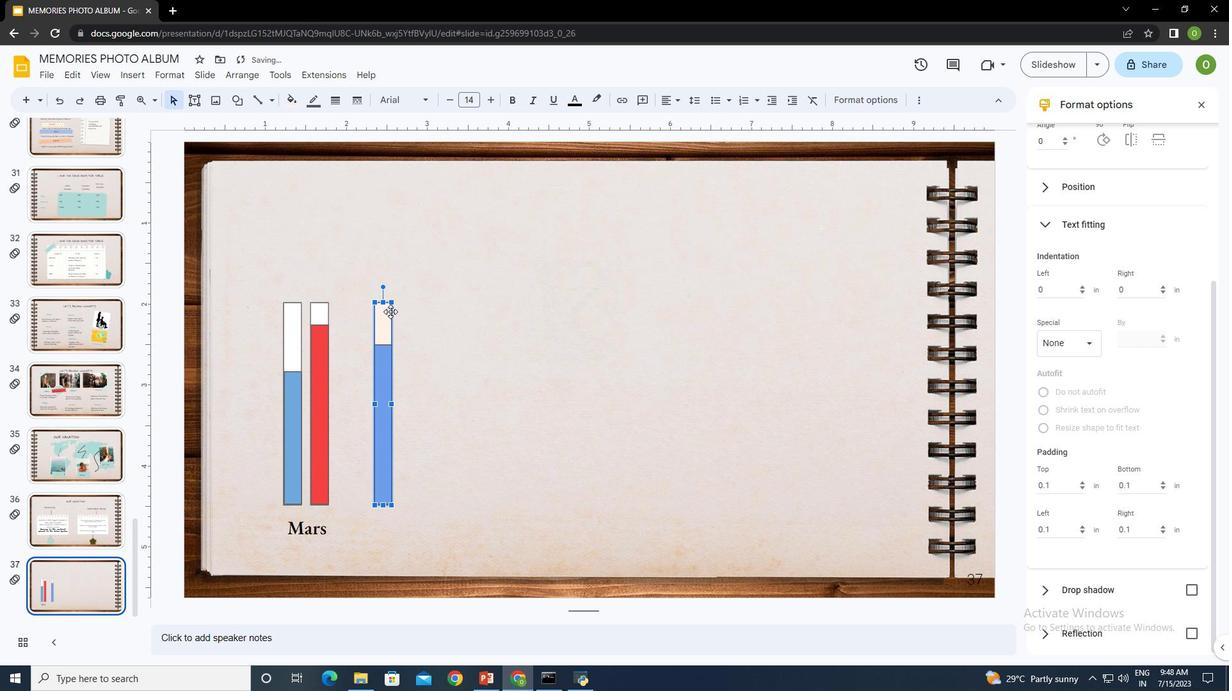 
Action: Mouse moved to (295, 99)
Screenshot: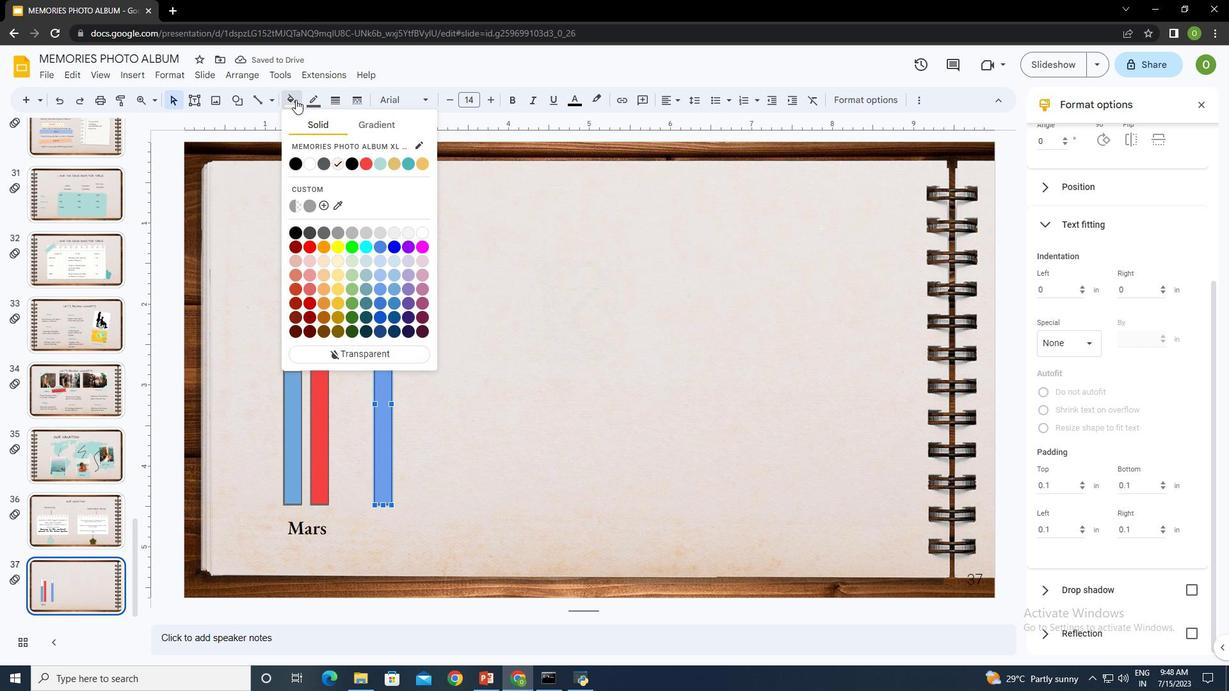 
Action: Mouse pressed left at (295, 99)
Screenshot: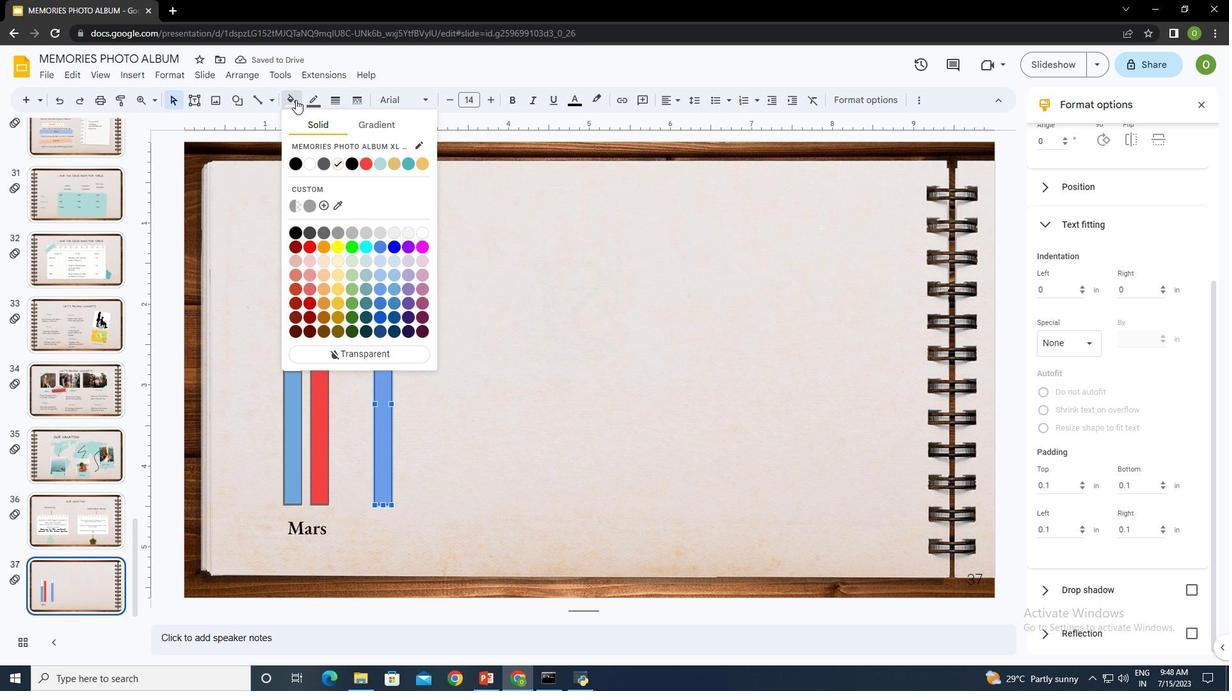 
Action: Mouse moved to (307, 165)
Screenshot: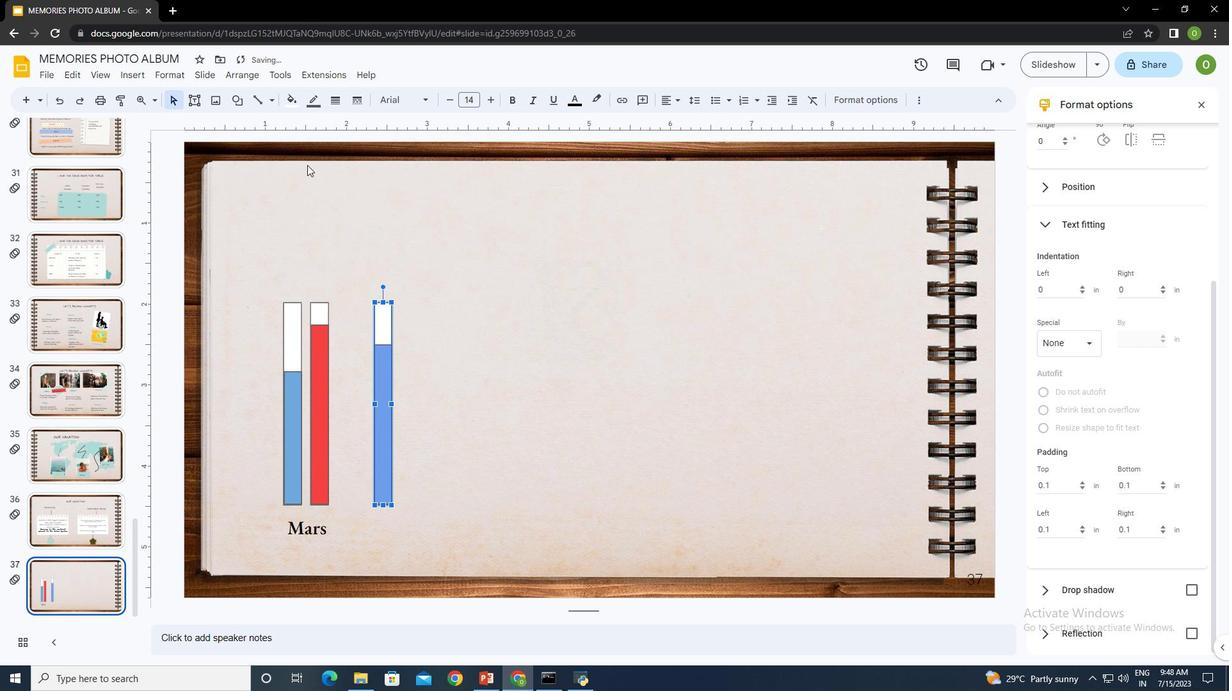 
Action: Mouse pressed left at (307, 165)
Screenshot: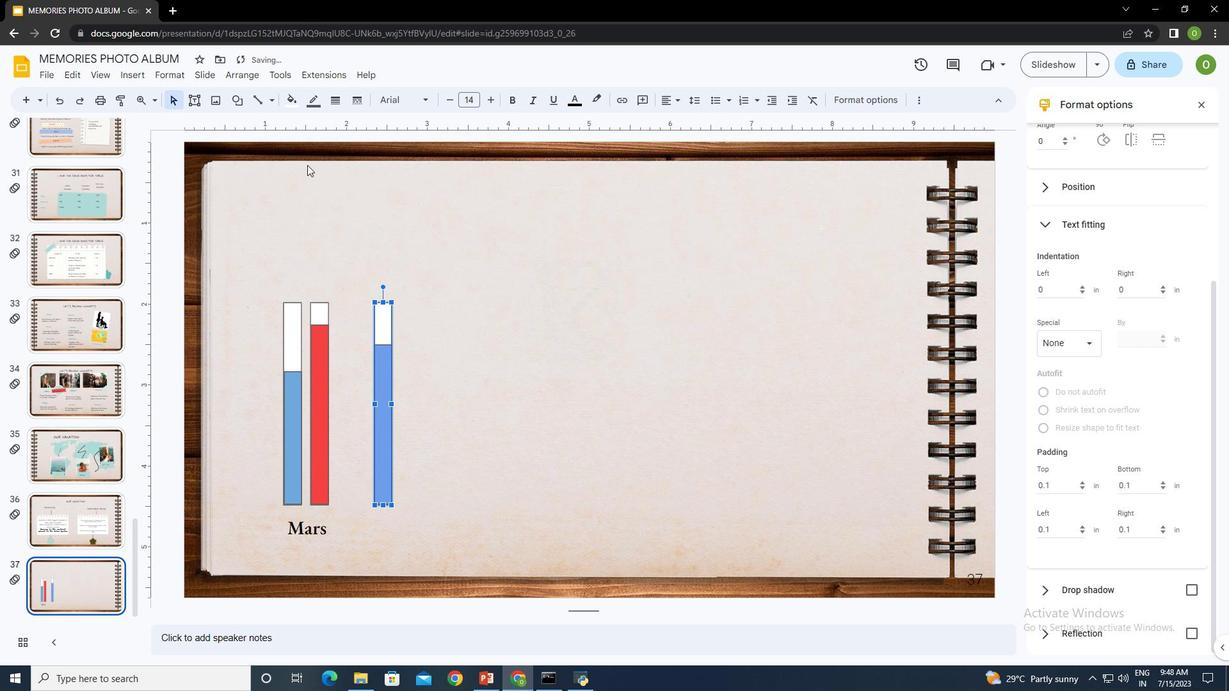 
Action: Mouse moved to (383, 375)
Screenshot: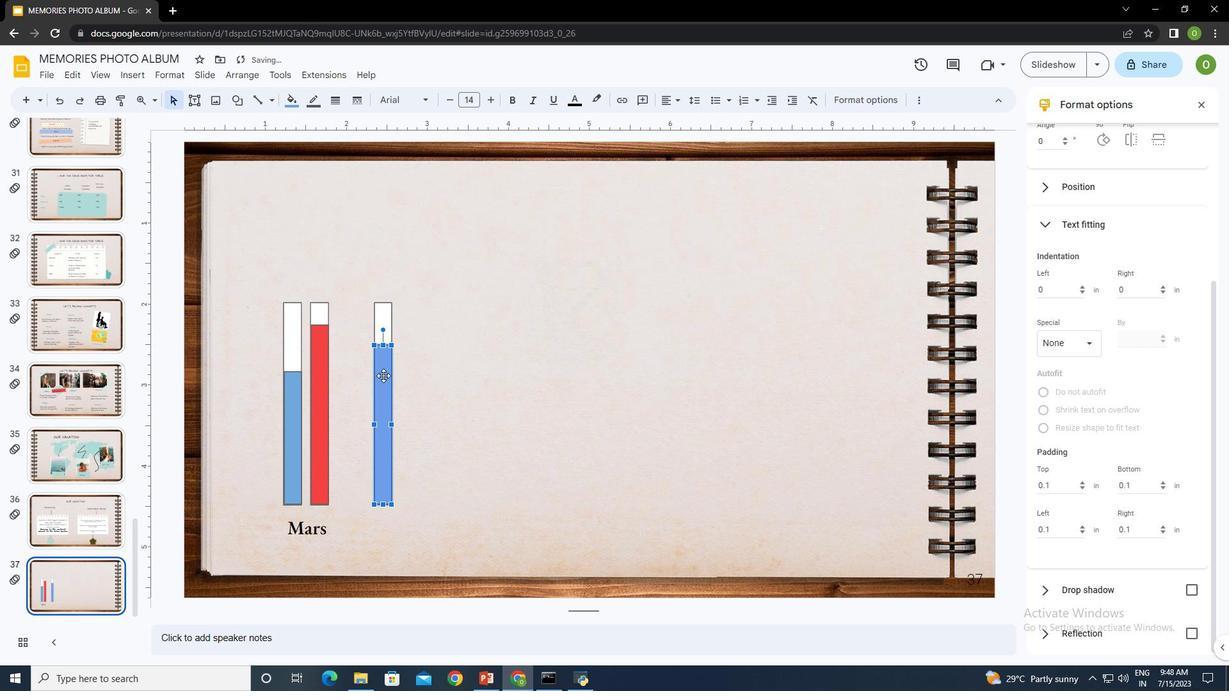 
Action: Mouse pressed left at (383, 375)
Screenshot: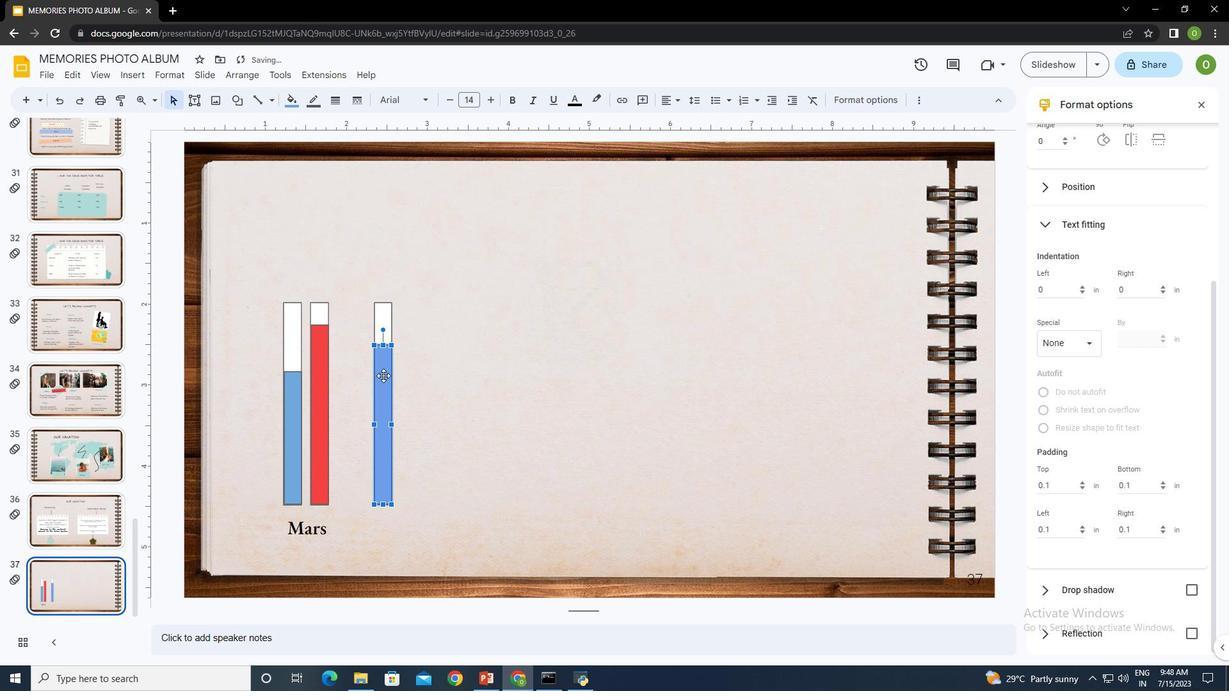 
Action: Mouse moved to (291, 102)
Screenshot: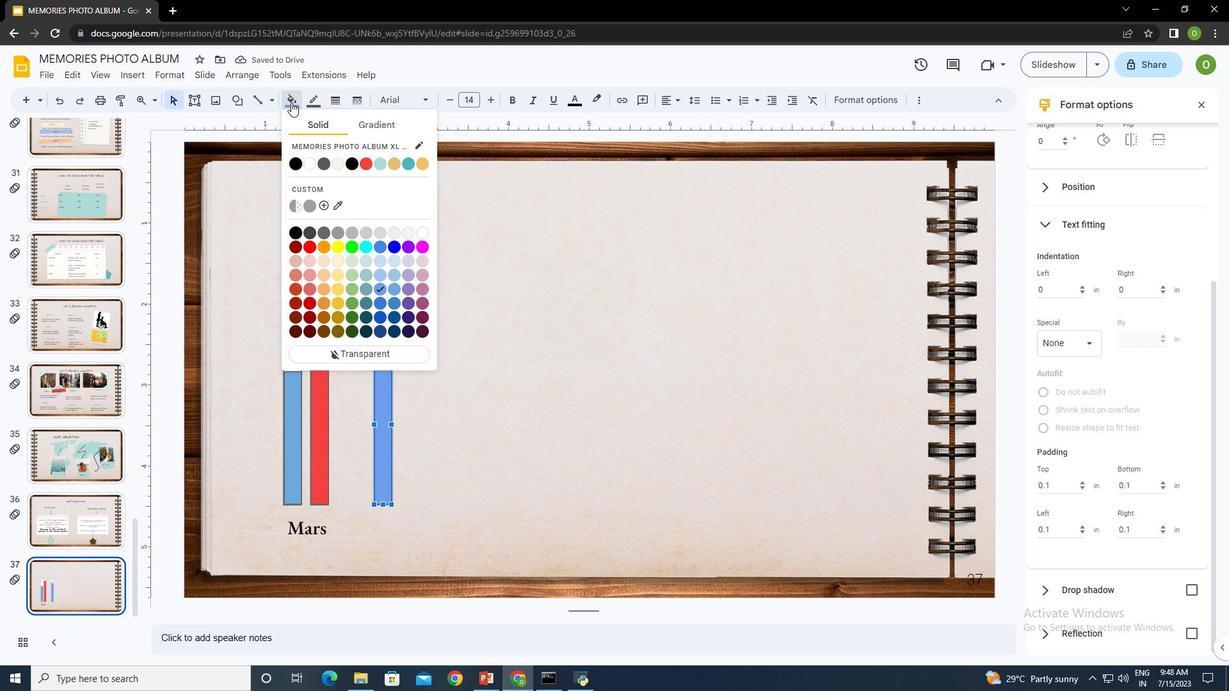 
Action: Mouse pressed left at (291, 102)
Screenshot: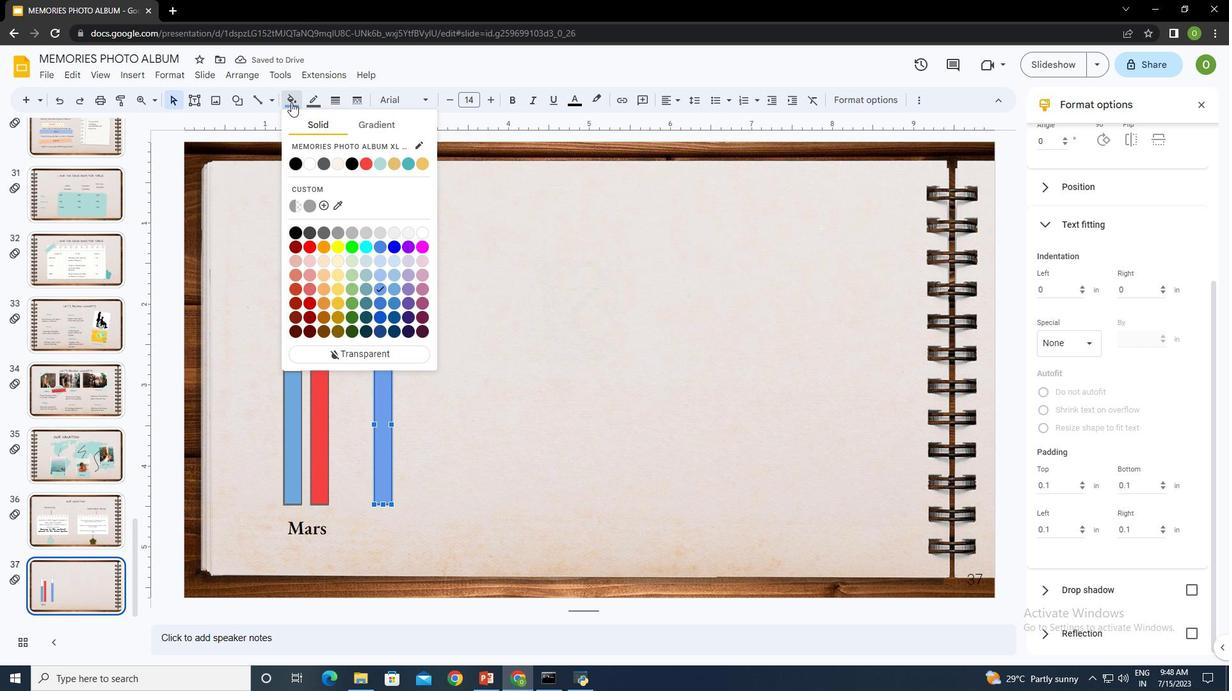 
Action: Mouse moved to (377, 273)
Screenshot: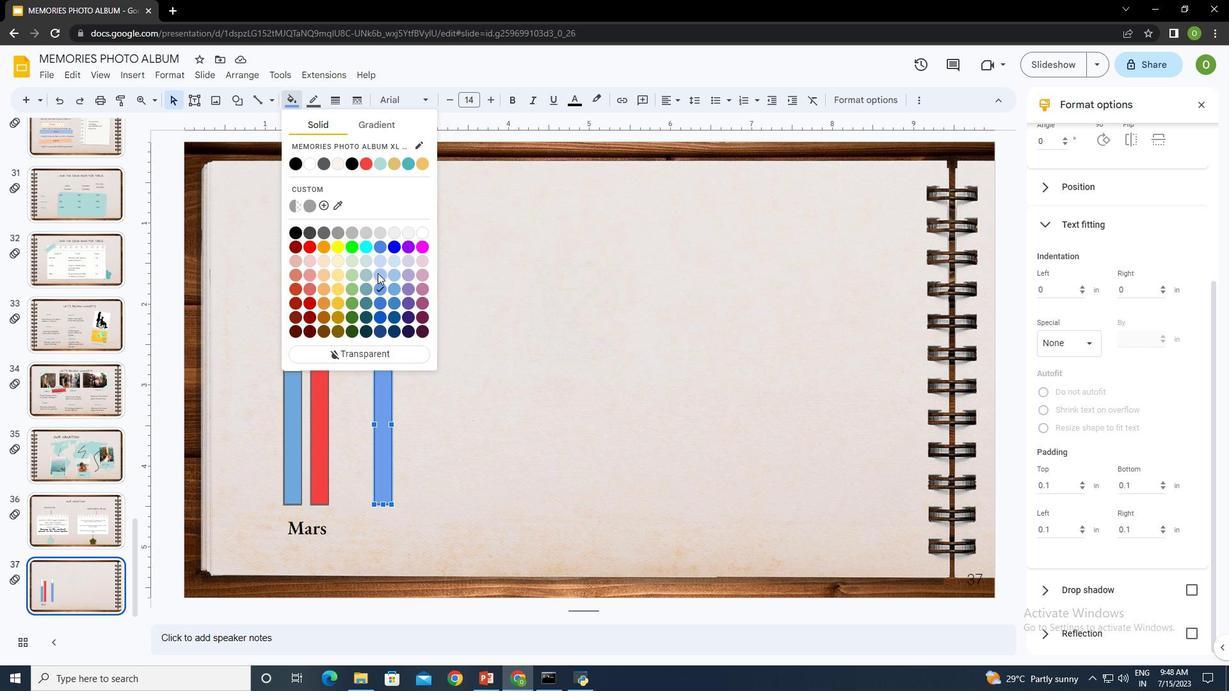 
Action: Mouse pressed left at (377, 273)
Screenshot: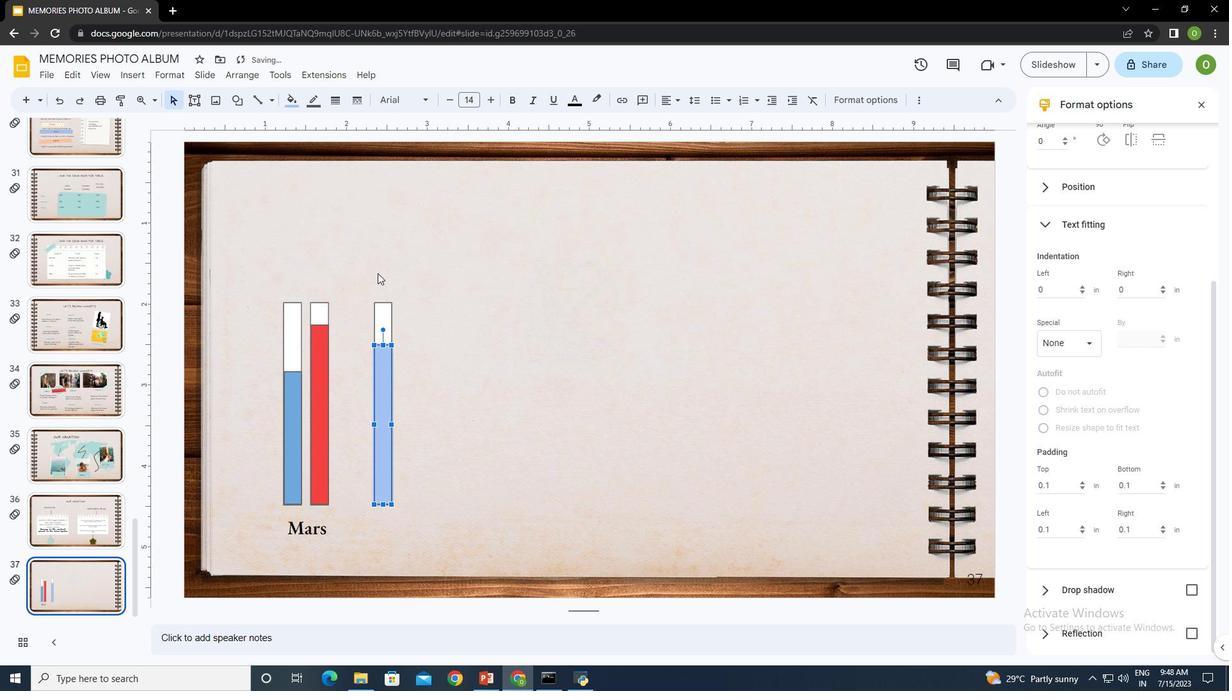 
Action: Mouse moved to (444, 384)
Screenshot: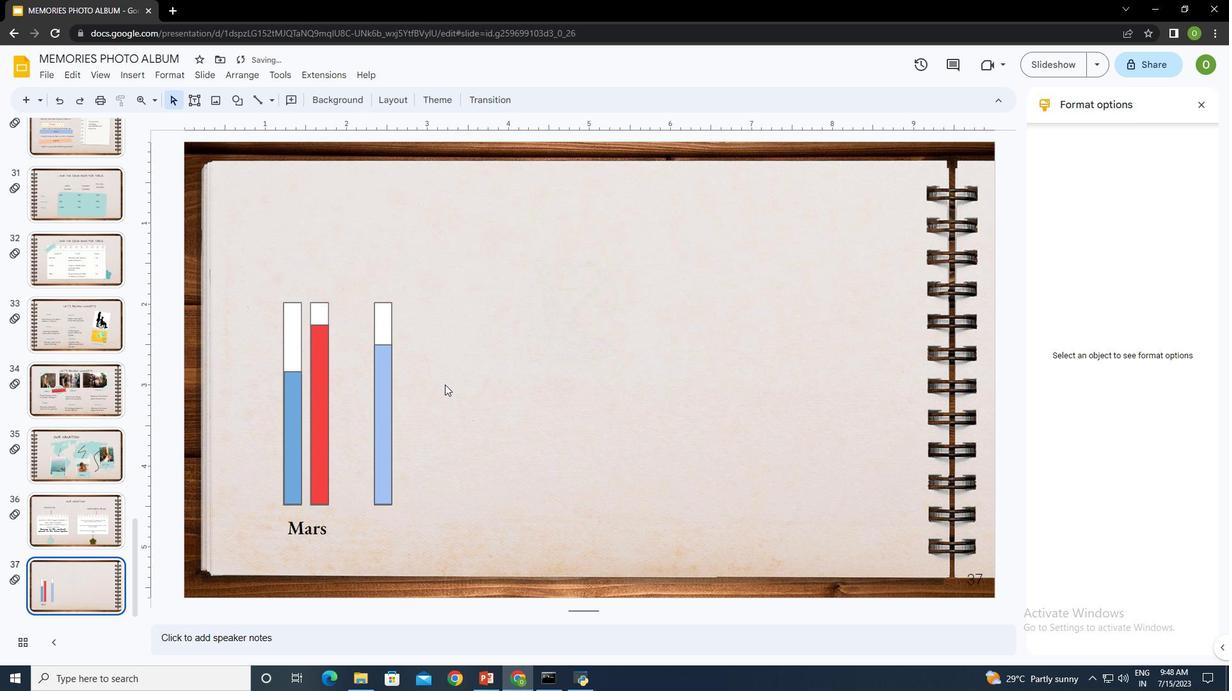 
Action: Mouse pressed left at (444, 384)
Screenshot: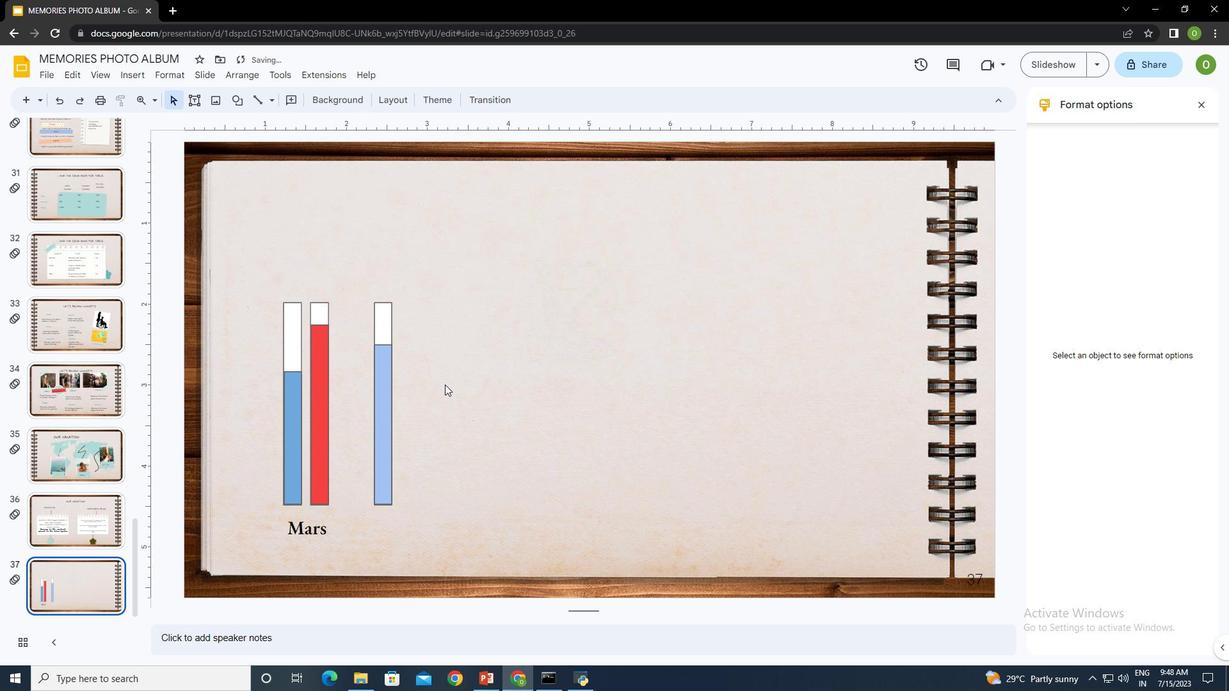 
Action: Mouse moved to (366, 533)
Screenshot: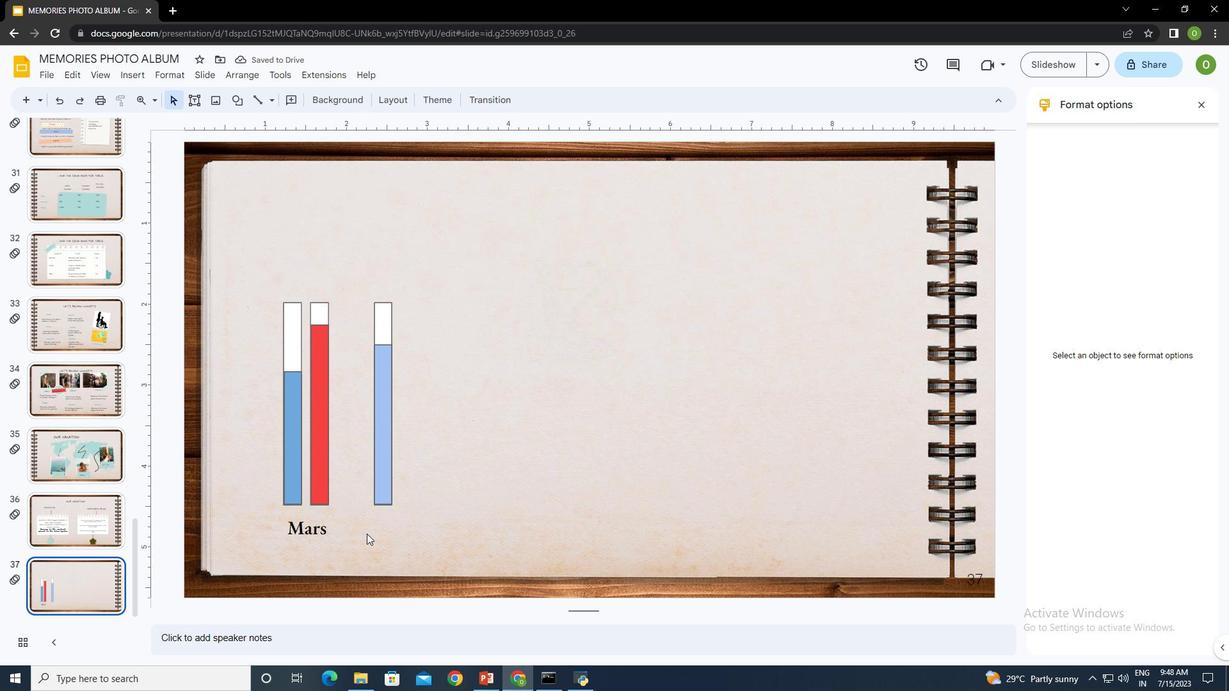 
Action: Mouse pressed left at (366, 533)
Screenshot: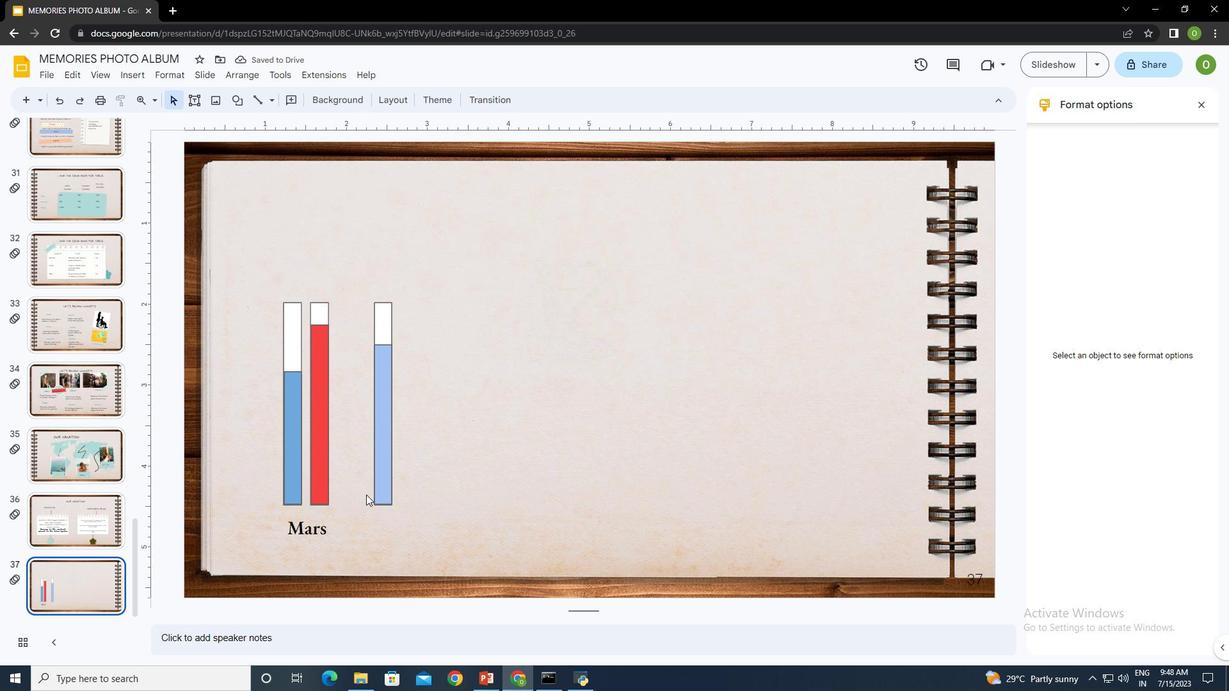 
Action: Mouse moved to (197, 99)
Screenshot: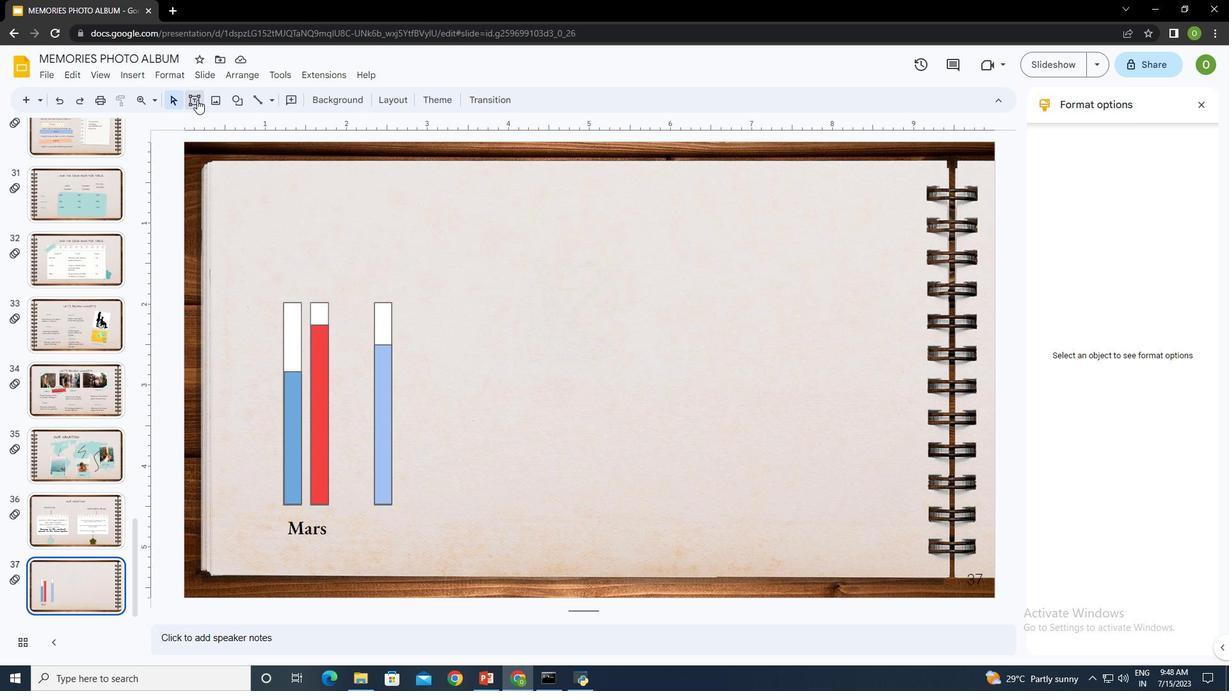 
Action: Mouse pressed left at (197, 99)
Screenshot: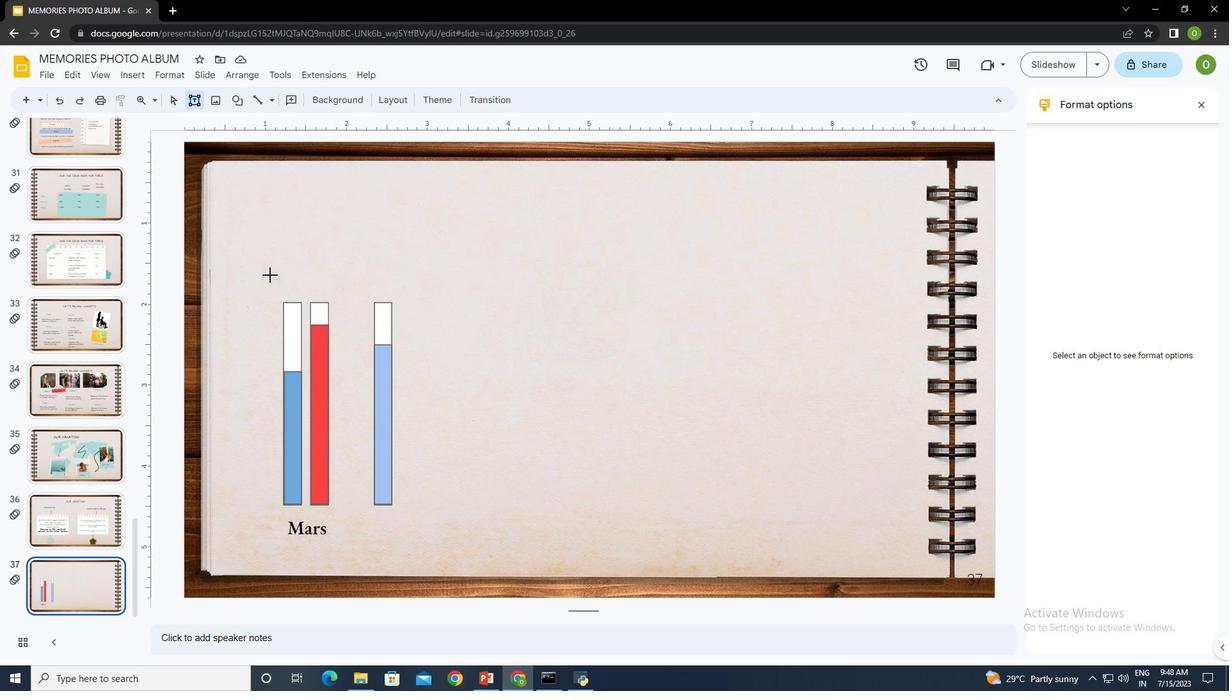 
Action: Mouse moved to (358, 512)
Screenshot: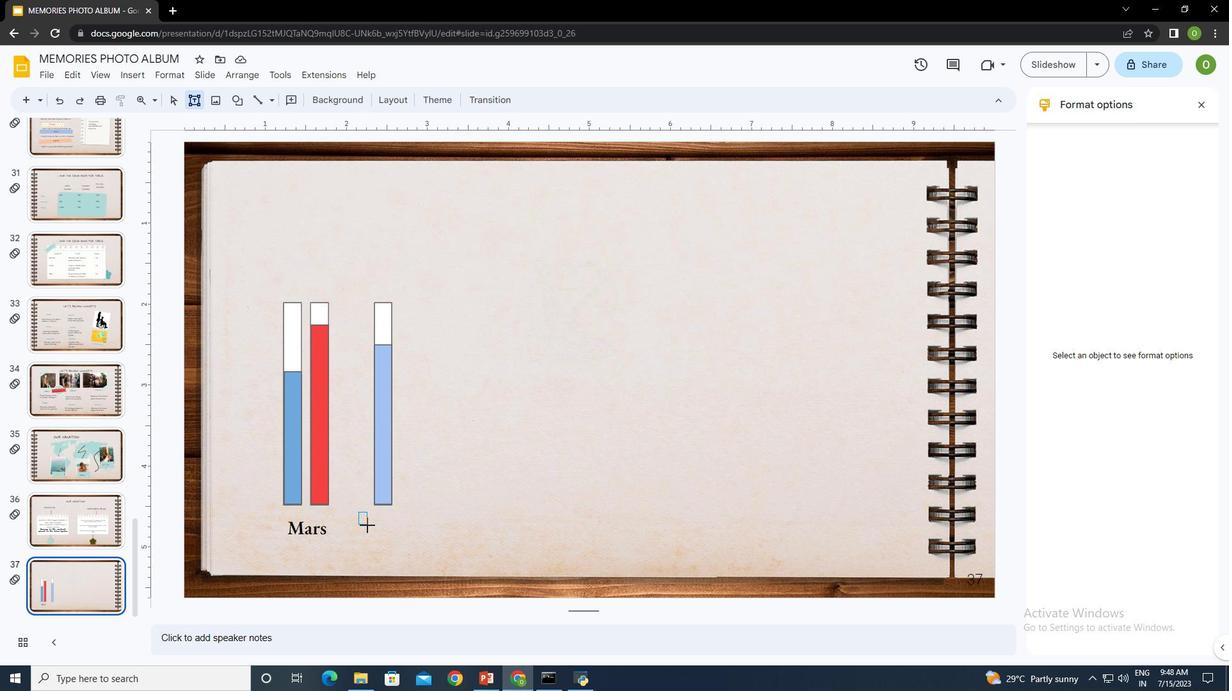 
Action: Mouse pressed left at (358, 512)
Screenshot: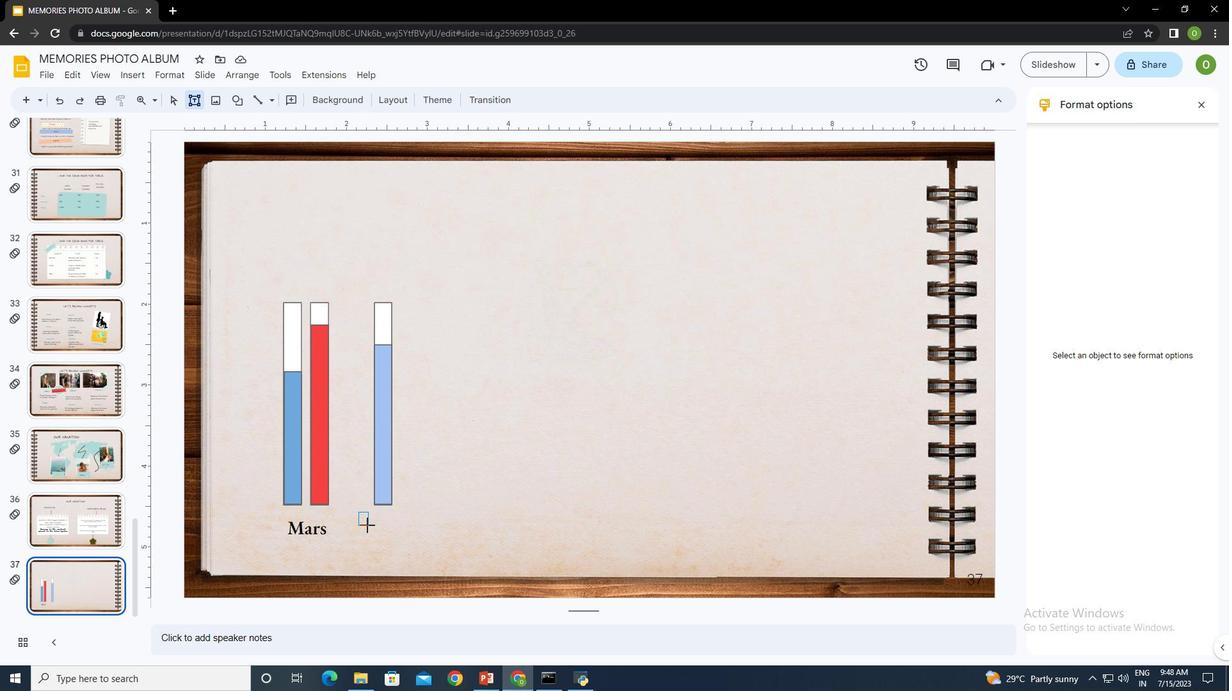 
Action: Mouse moved to (380, 525)
Screenshot: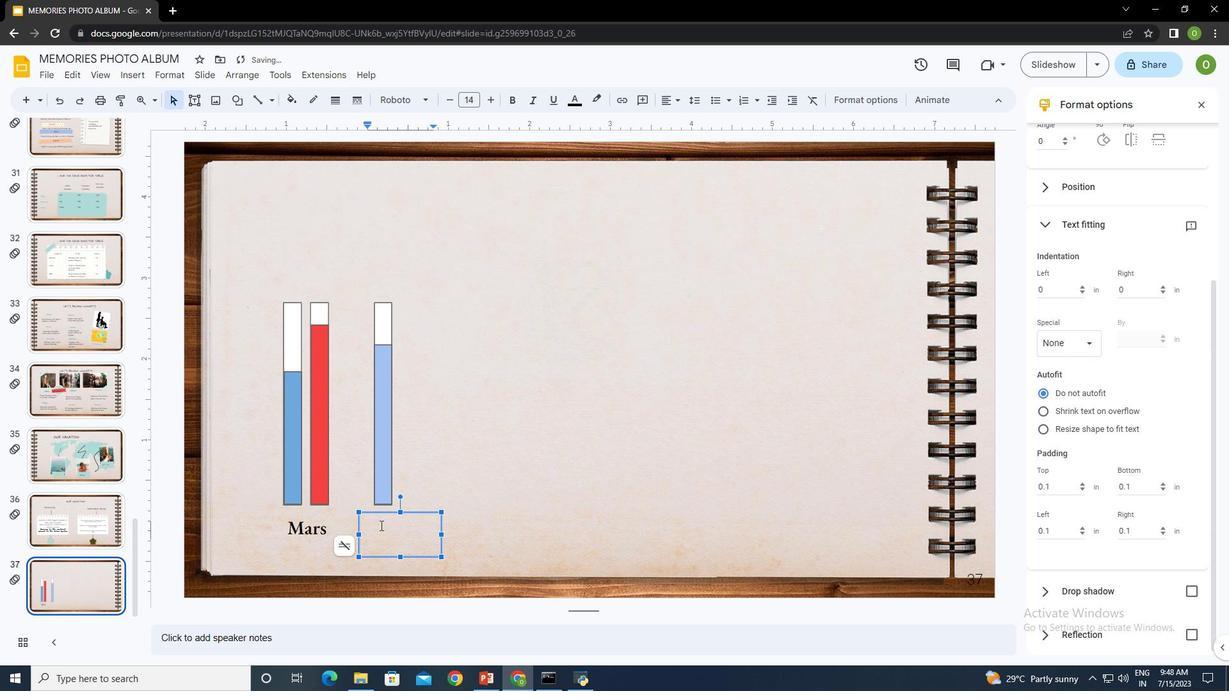 
Action: Key pressed <Key.shift><Key.shift><Key.shift><Key.shift>Venusctrl+A
Screenshot: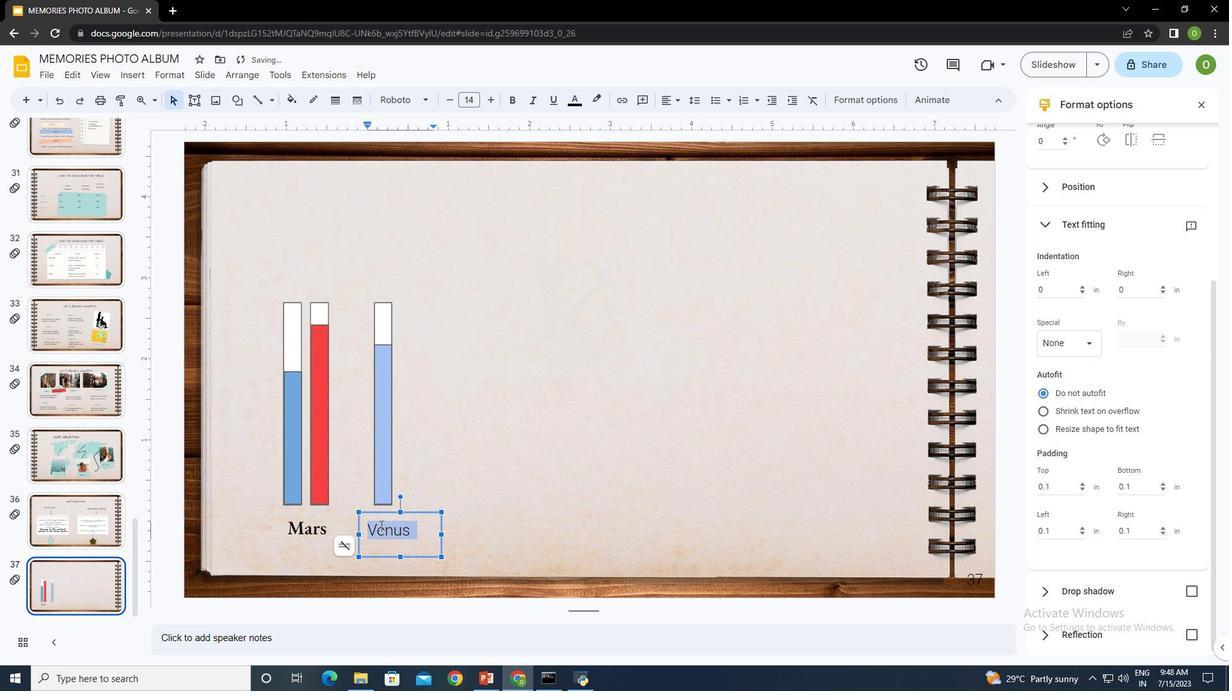 
Action: Mouse moved to (396, 94)
Screenshot: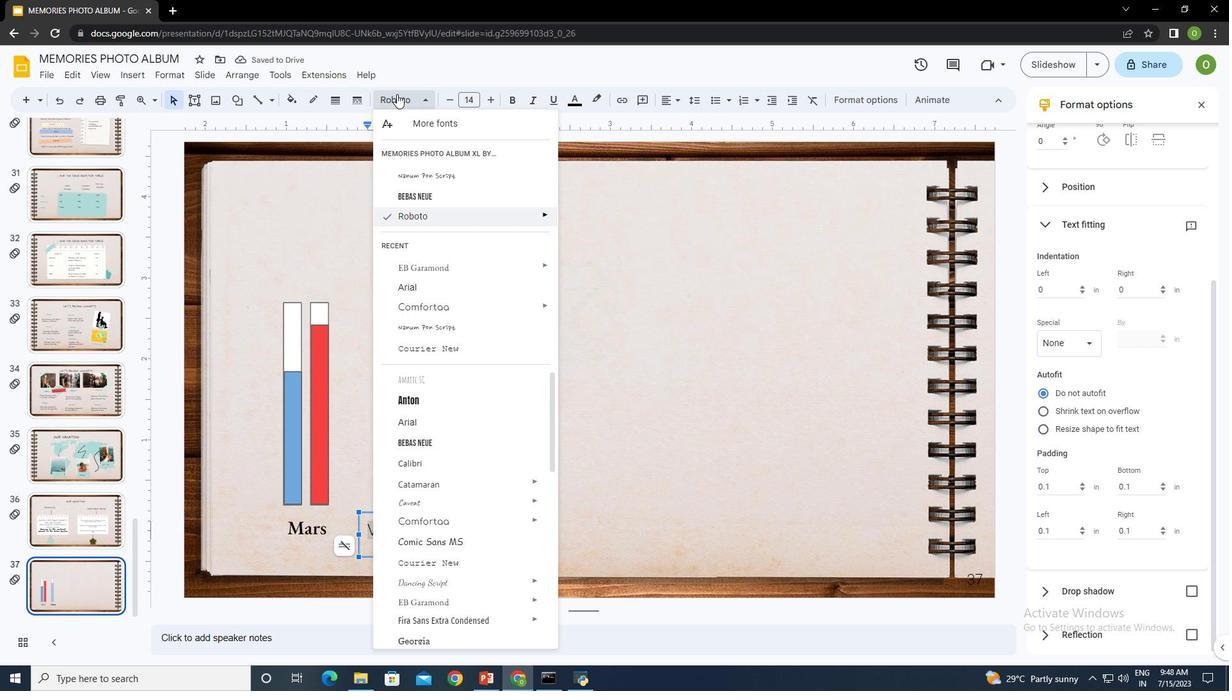
Action: Mouse pressed left at (396, 94)
Screenshot: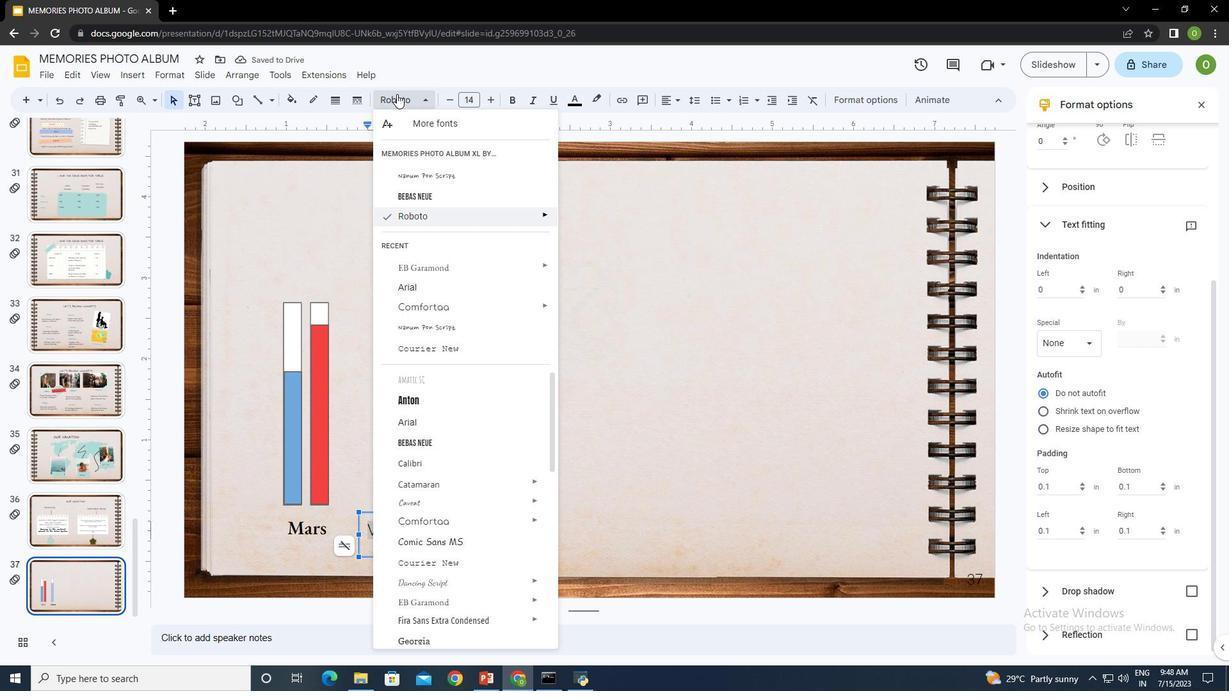 
Action: Mouse moved to (597, 315)
Screenshot: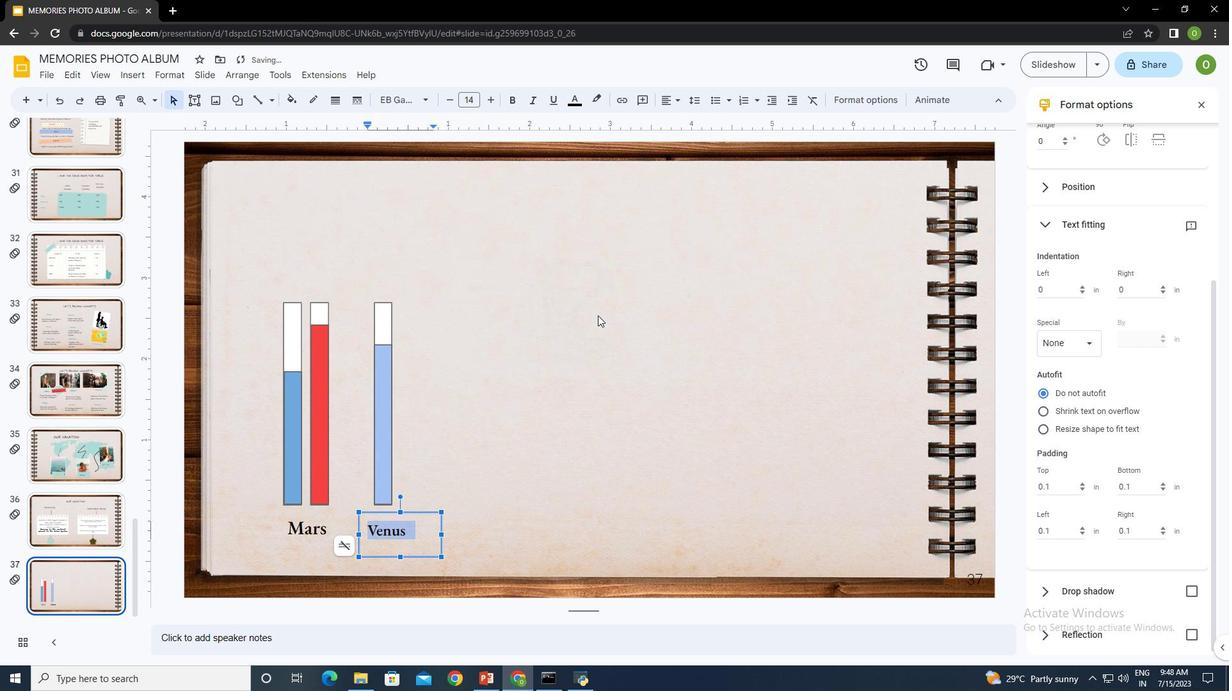 
Action: Mouse pressed left at (597, 315)
Screenshot: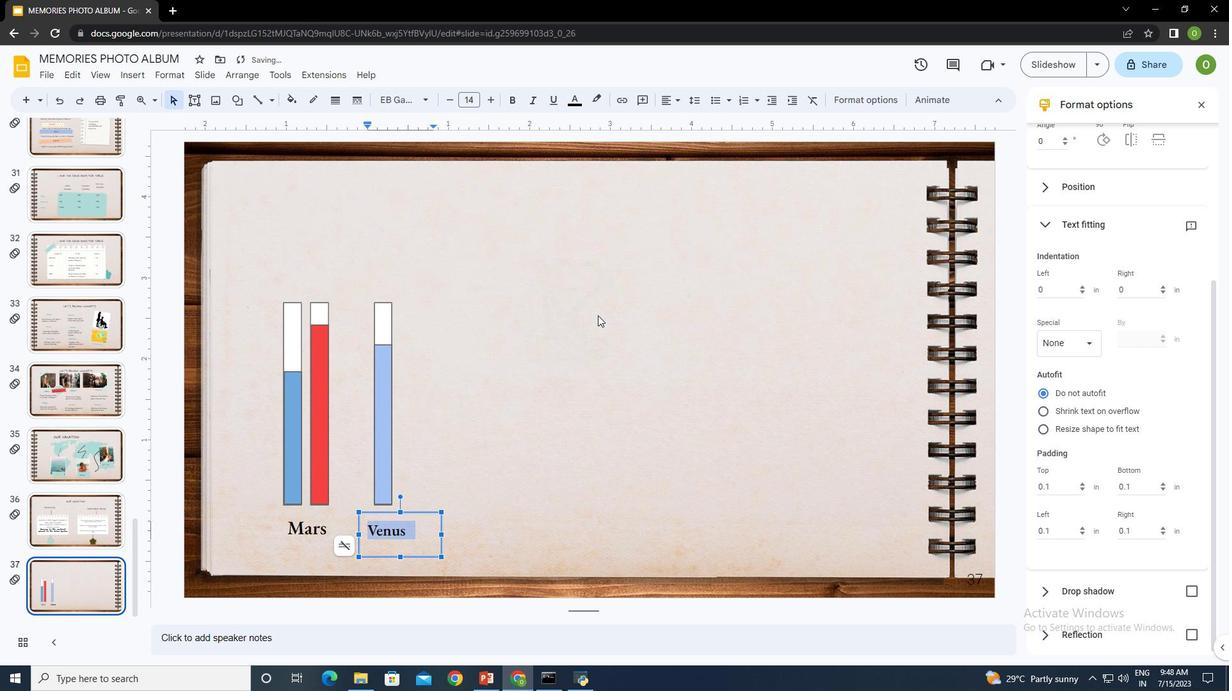 
Action: Mouse moved to (663, 100)
Screenshot: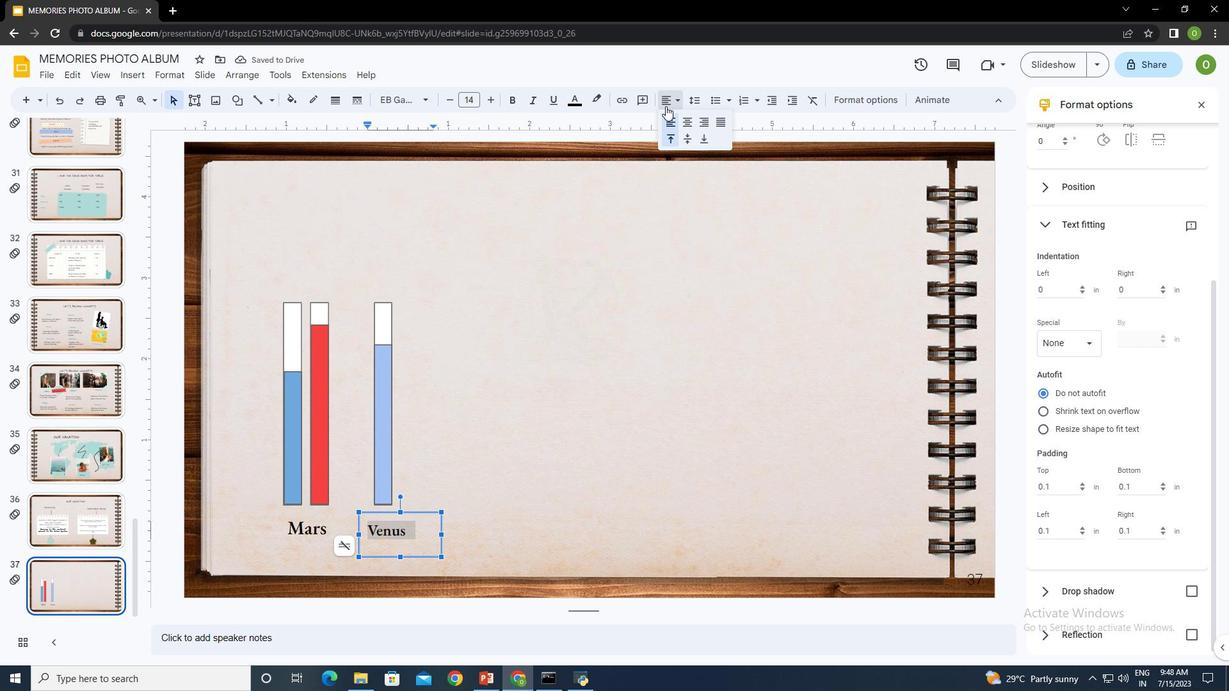 
Action: Mouse pressed left at (663, 100)
Screenshot: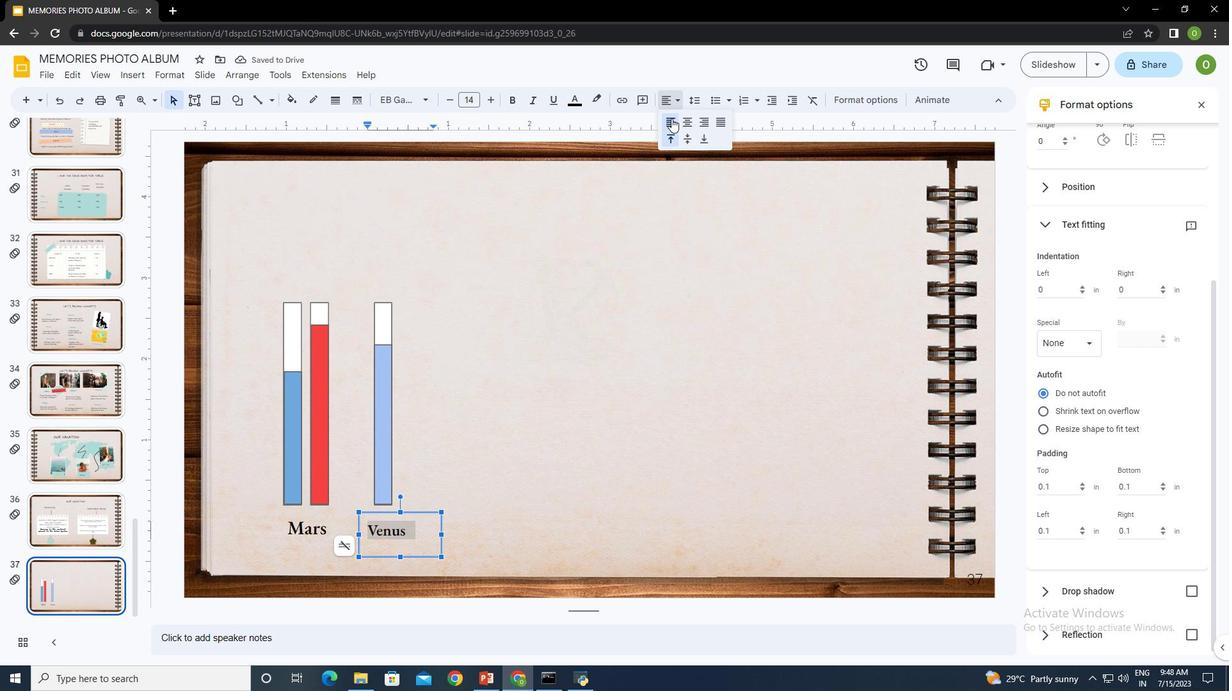 
Action: Mouse moved to (689, 122)
Screenshot: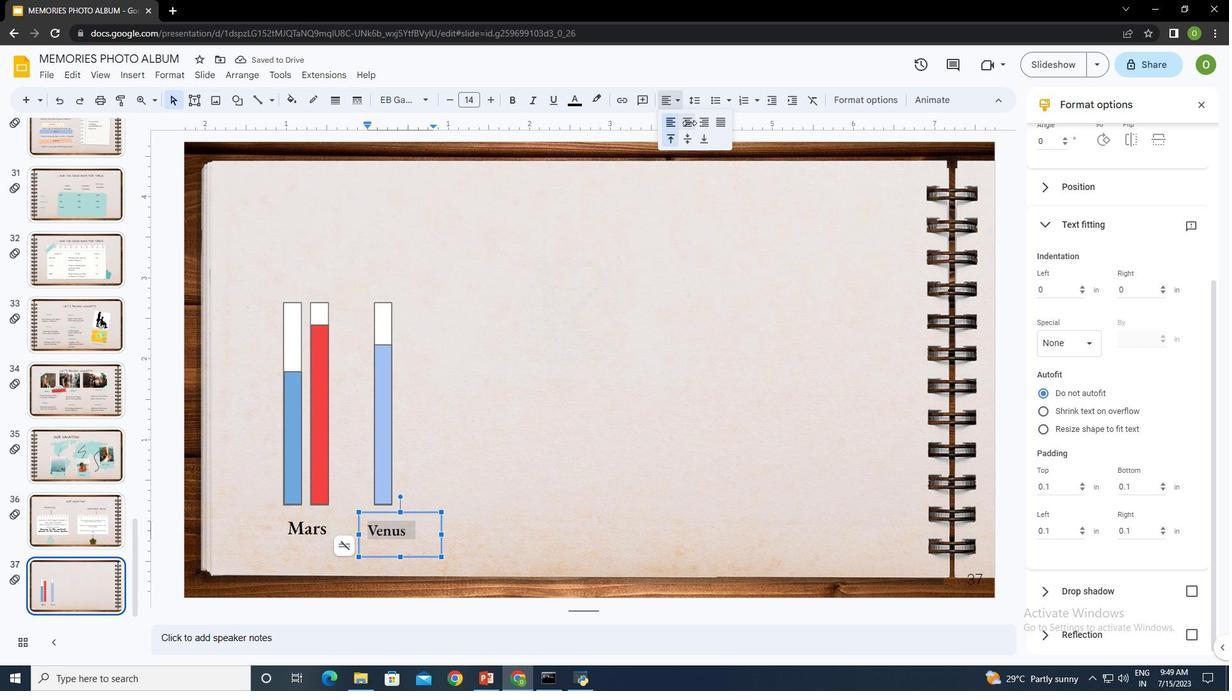 
Action: Mouse pressed left at (689, 122)
Screenshot: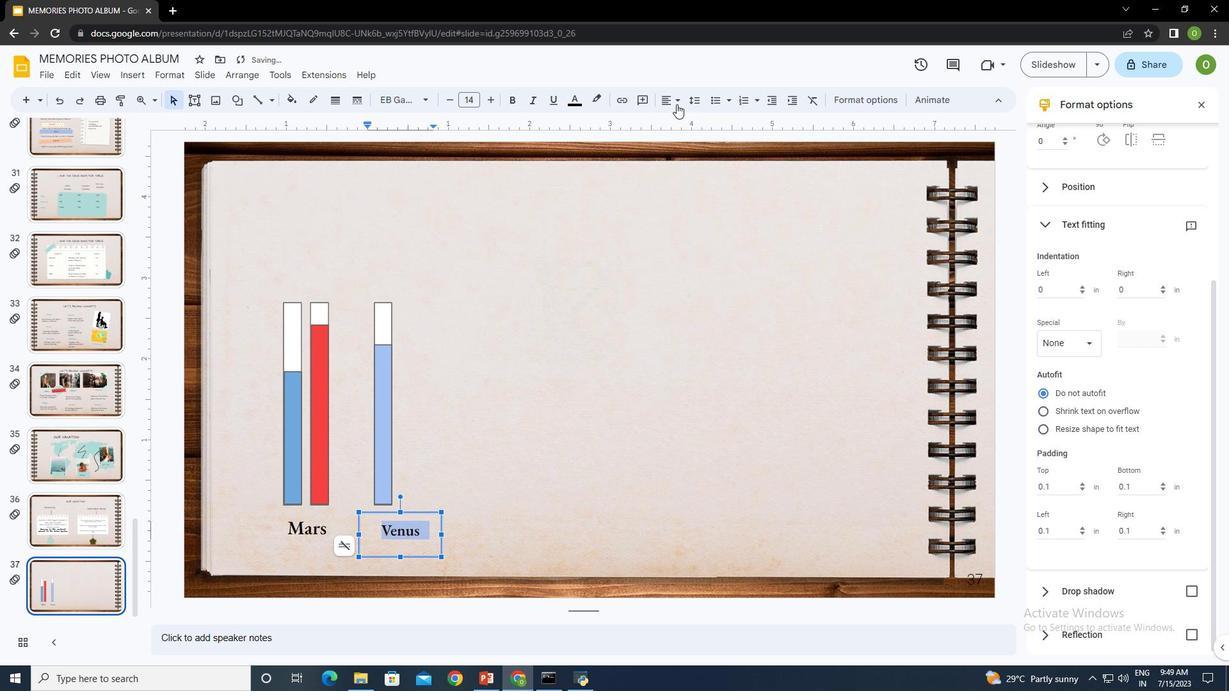 
Action: Mouse moved to (673, 99)
Screenshot: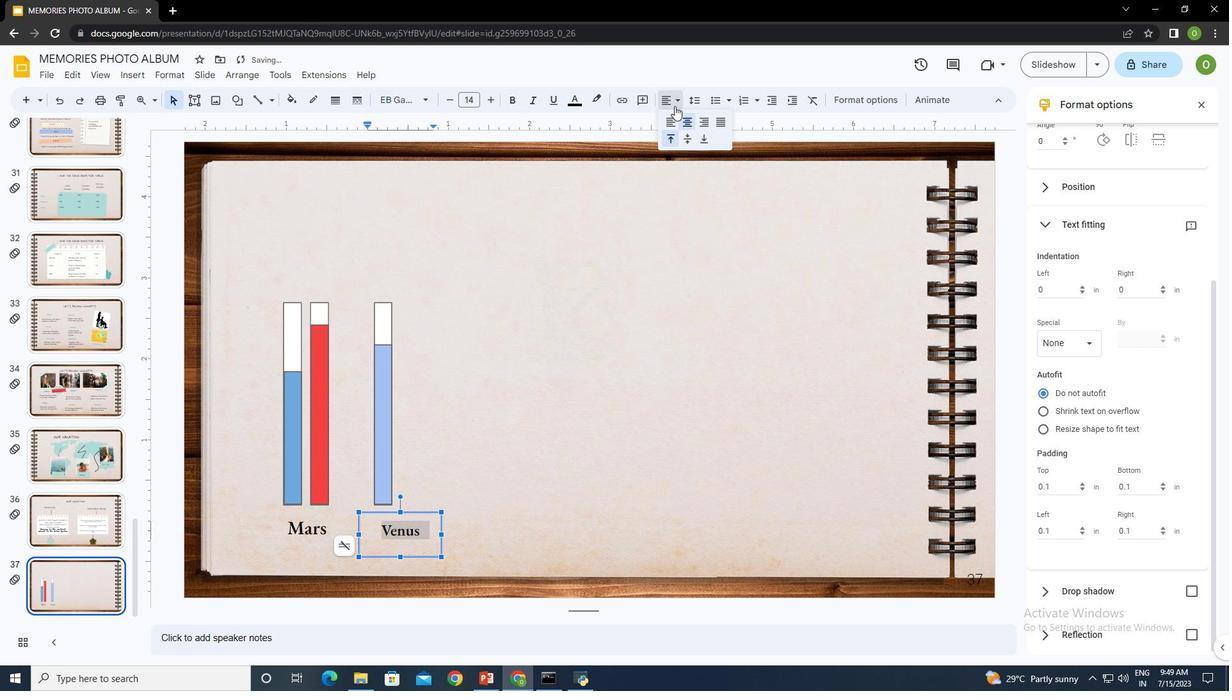 
Action: Mouse pressed left at (673, 99)
Screenshot: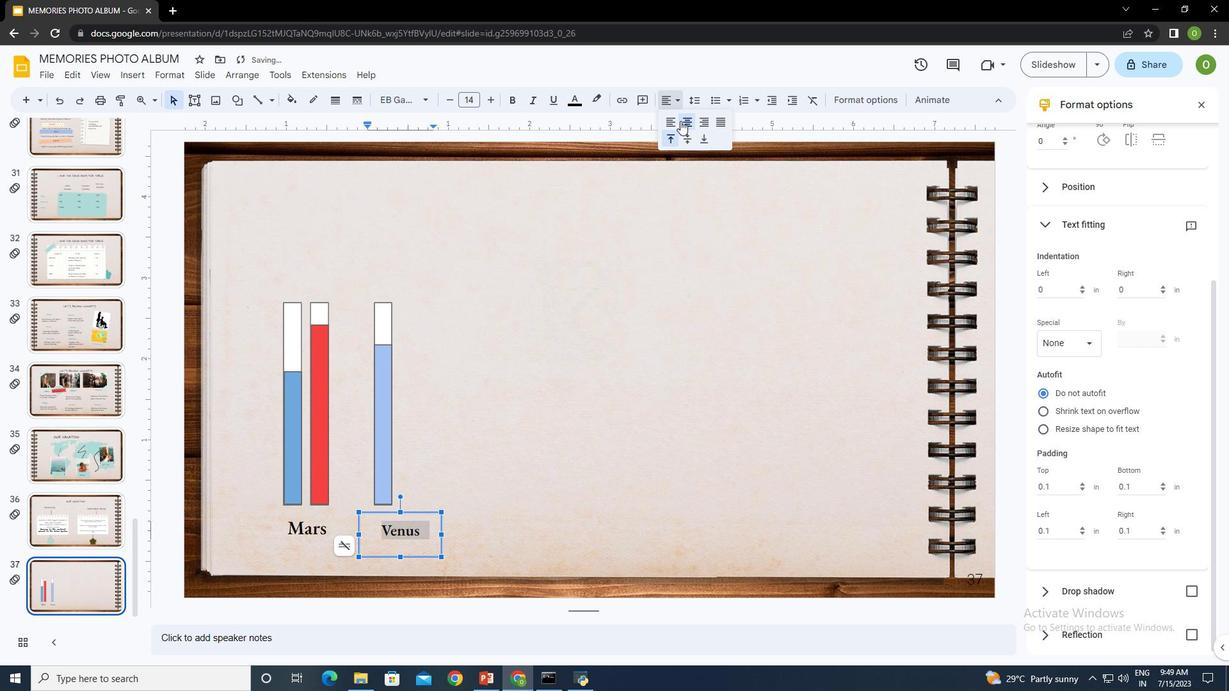 
Action: Mouse moved to (684, 136)
Screenshot: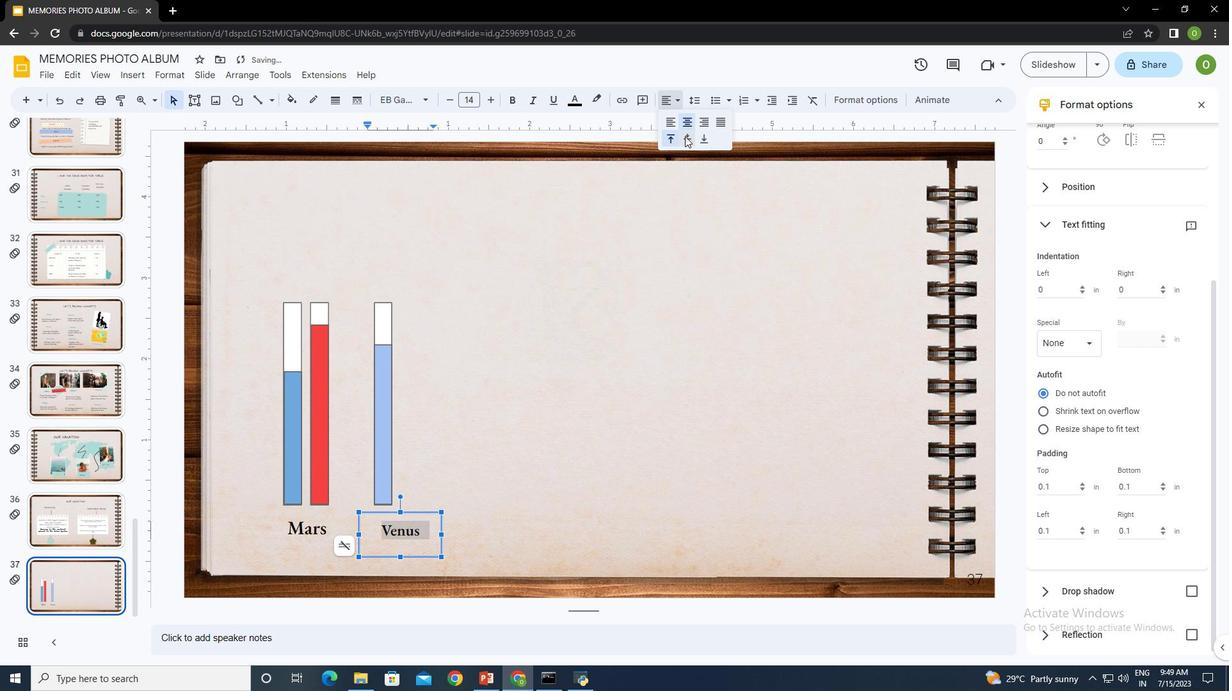 
Action: Mouse pressed left at (684, 136)
Screenshot: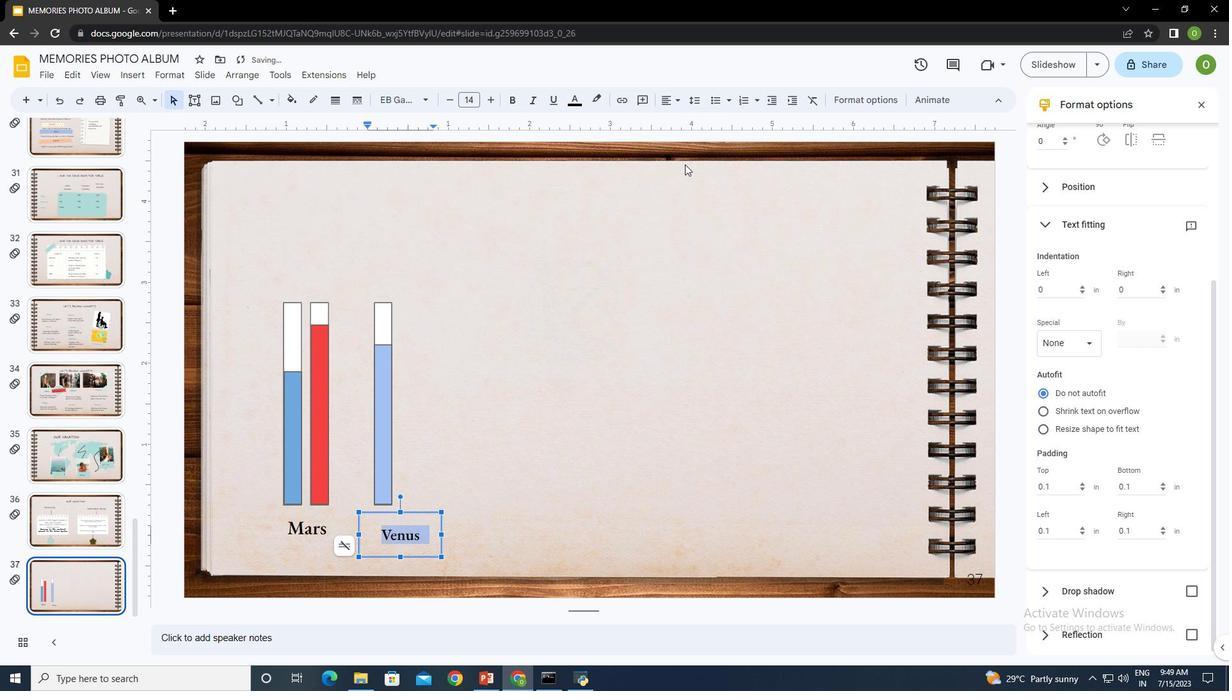 
Action: Mouse moved to (359, 533)
Screenshot: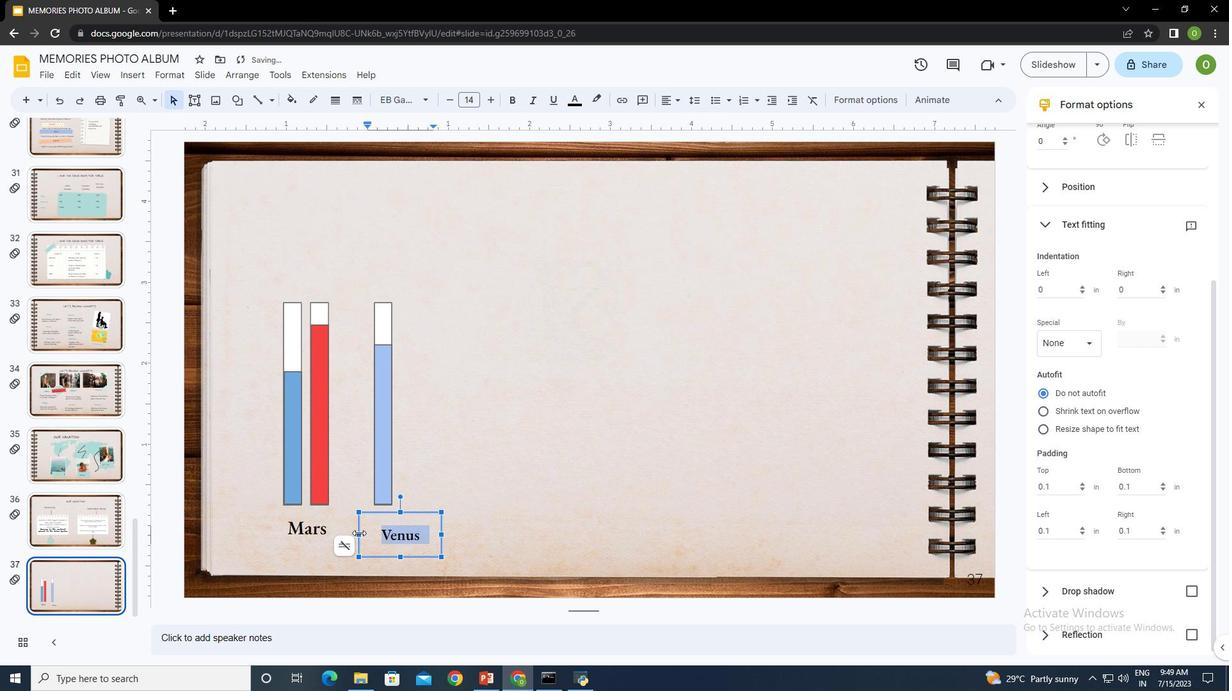 
Action: Mouse pressed left at (359, 533)
Screenshot: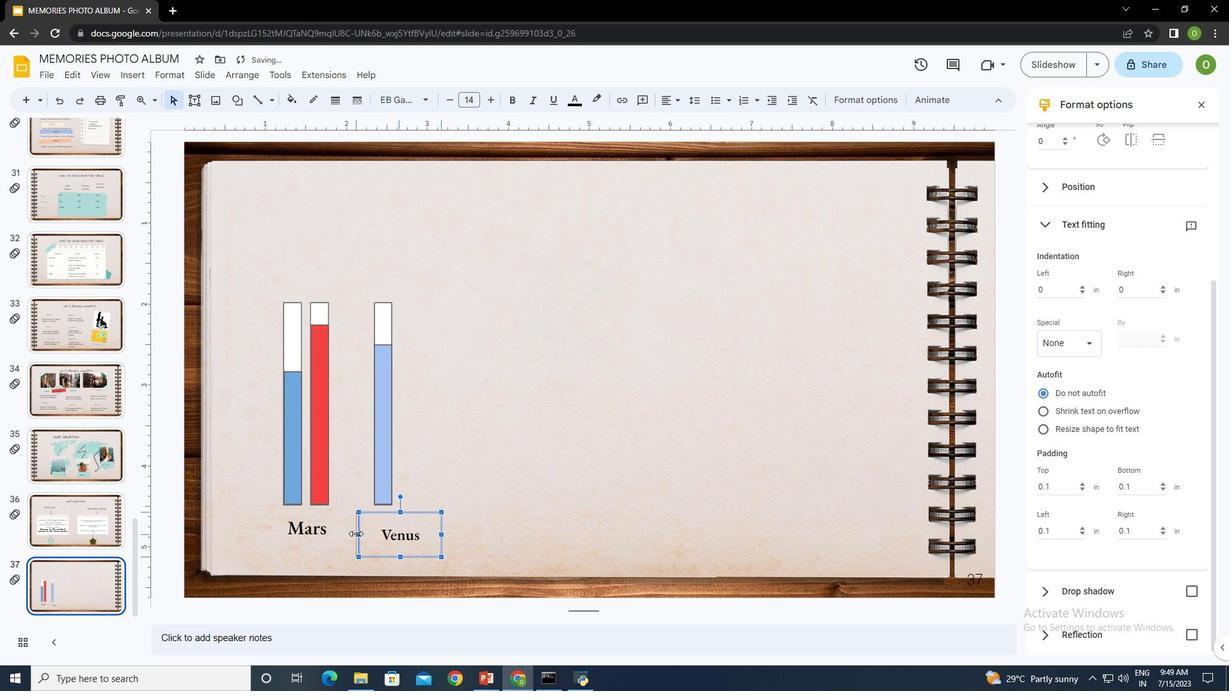 
Action: Mouse moved to (498, 517)
Screenshot: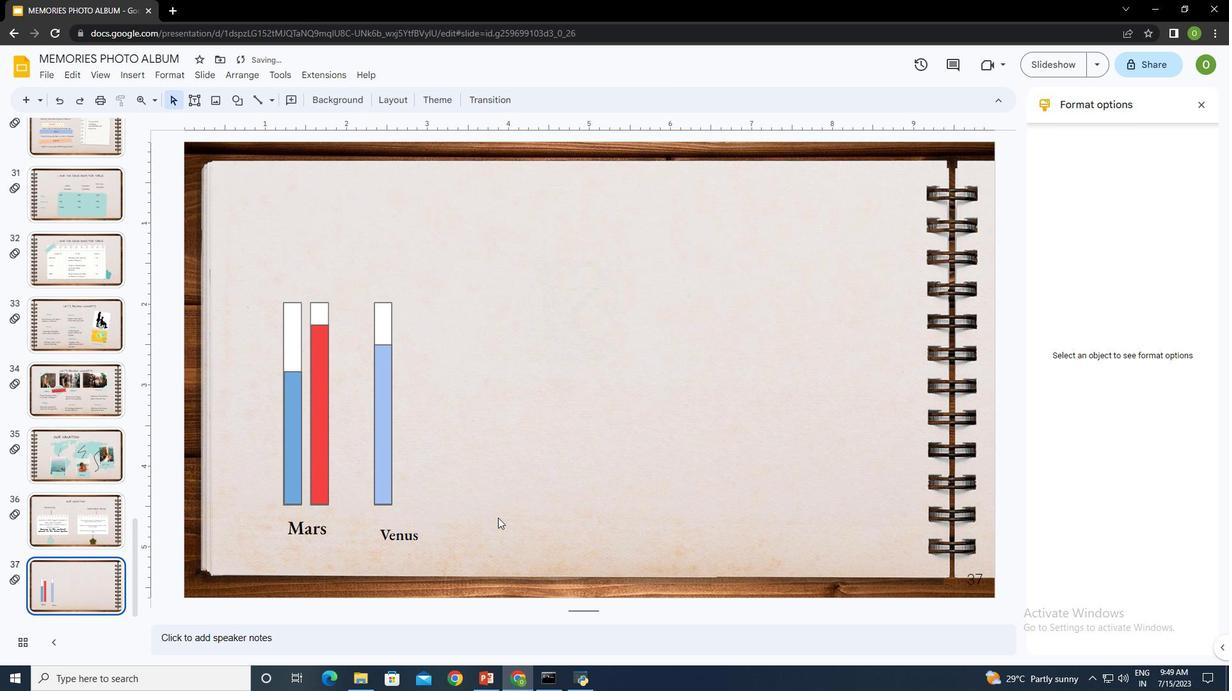 
Action: Mouse pressed left at (498, 517)
Screenshot: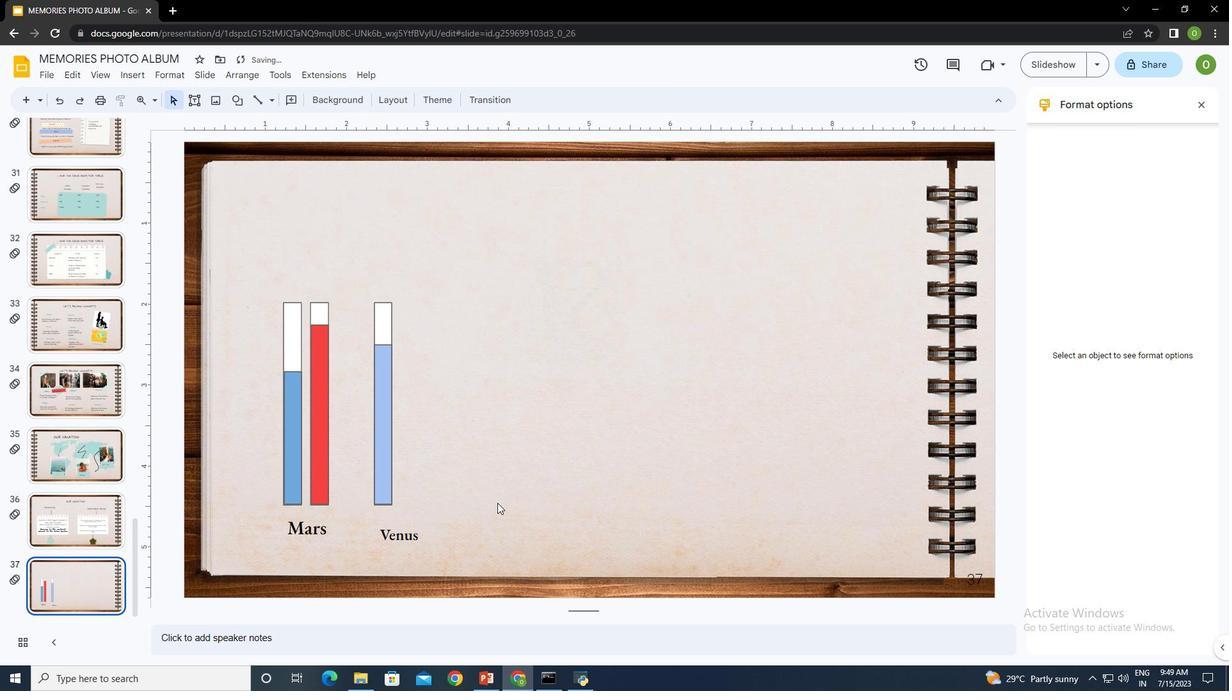 
Action: Mouse moved to (237, 99)
Screenshot: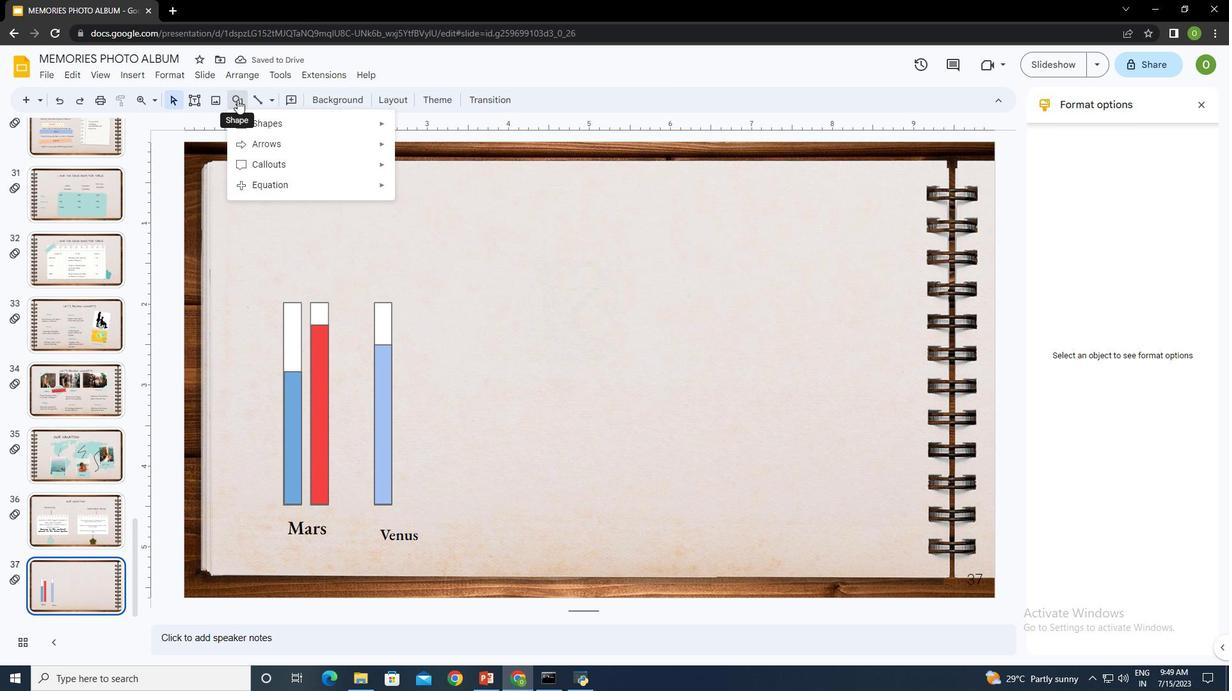 
Action: Mouse pressed left at (237, 99)
Screenshot: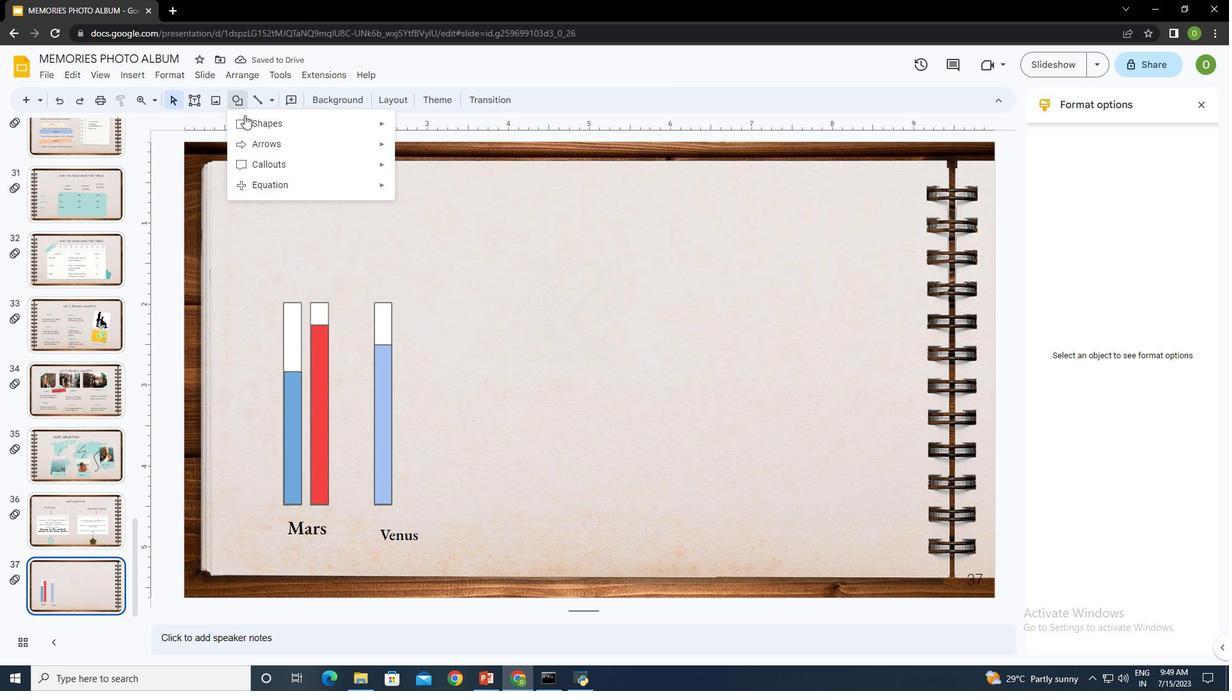 
Action: Mouse moved to (405, 124)
Screenshot: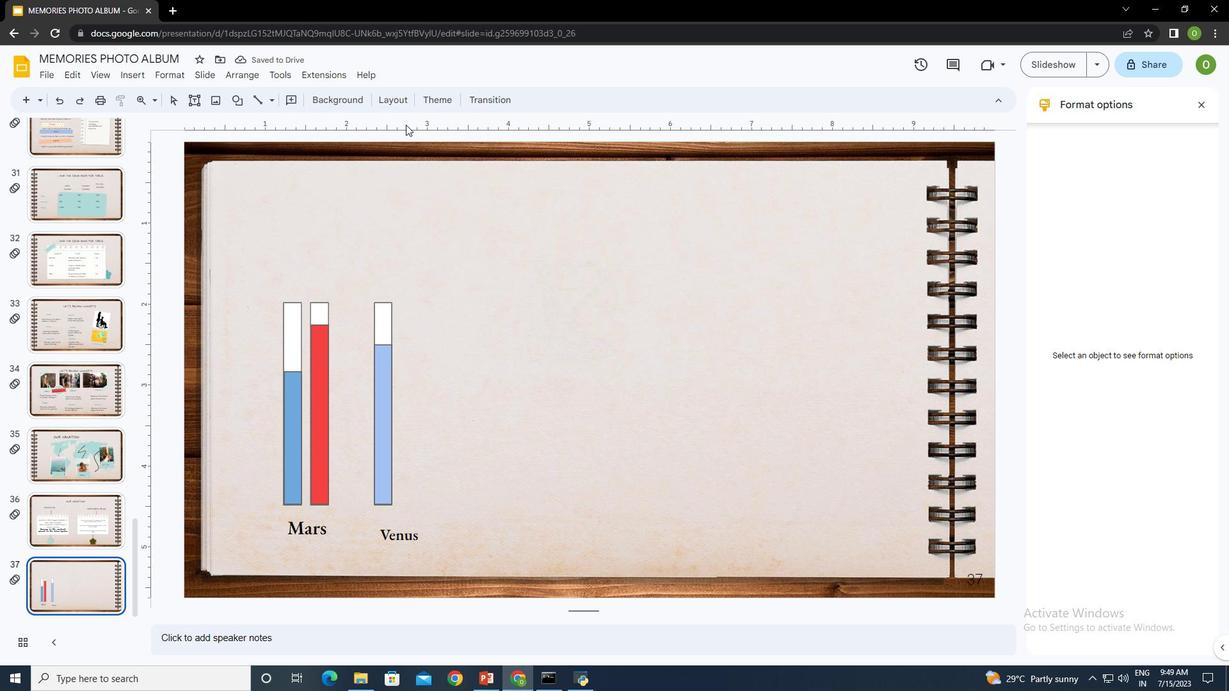 
Action: Mouse pressed left at (405, 124)
Screenshot: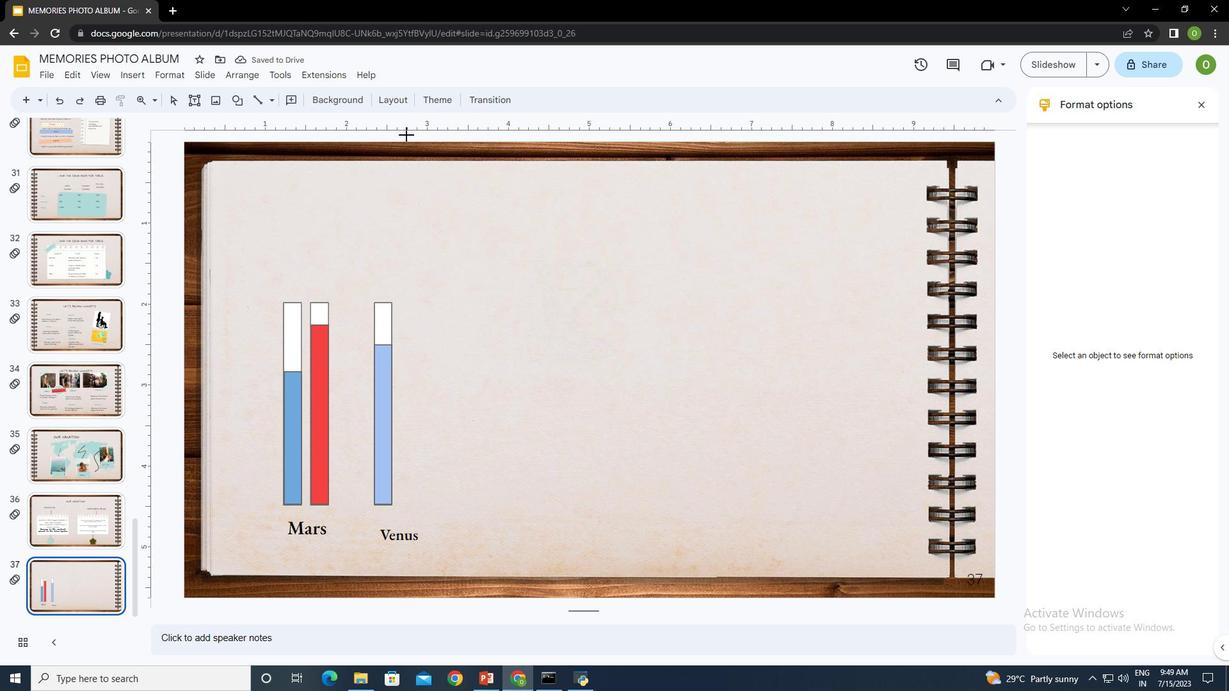 
Action: Mouse moved to (413, 302)
Screenshot: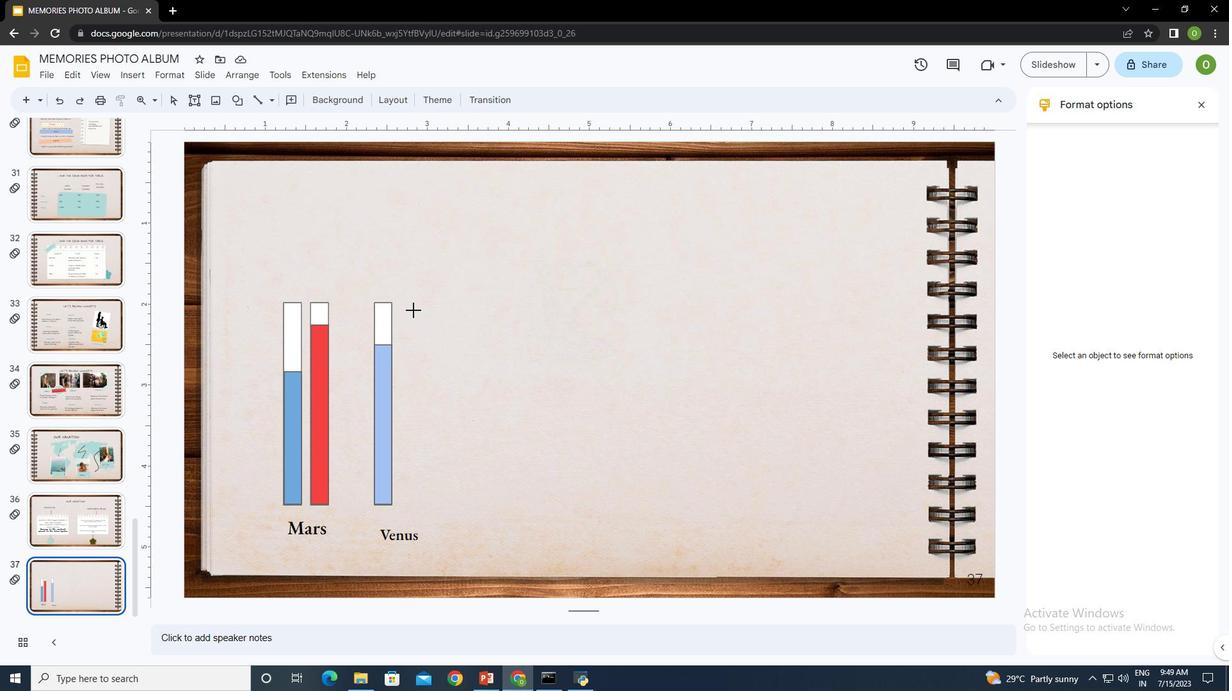 
Action: Mouse pressed left at (413, 302)
Screenshot: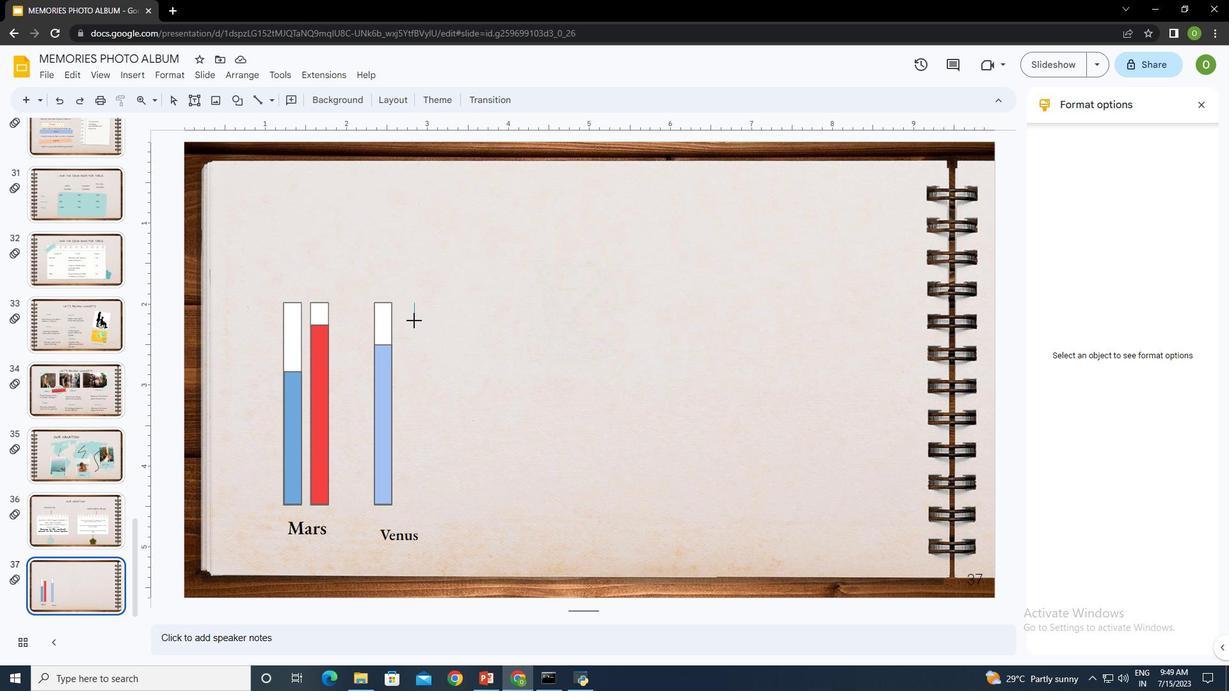 
Action: Mouse moved to (290, 96)
Screenshot: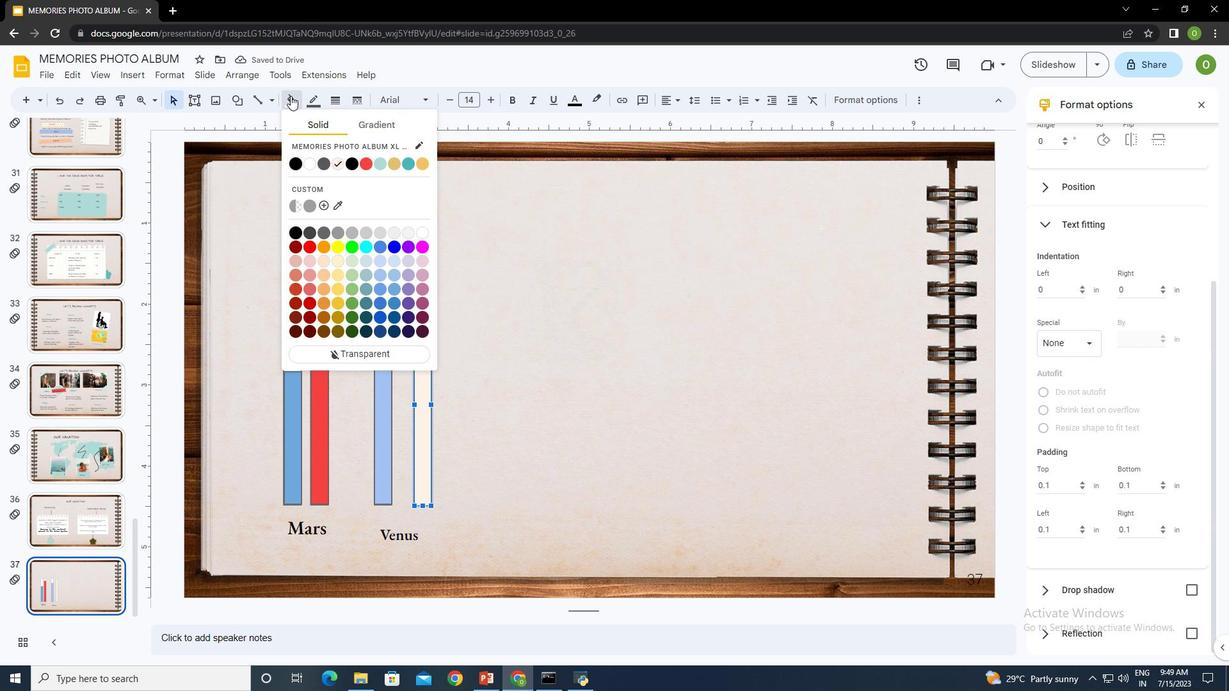 
Action: Mouse pressed left at (290, 96)
Screenshot: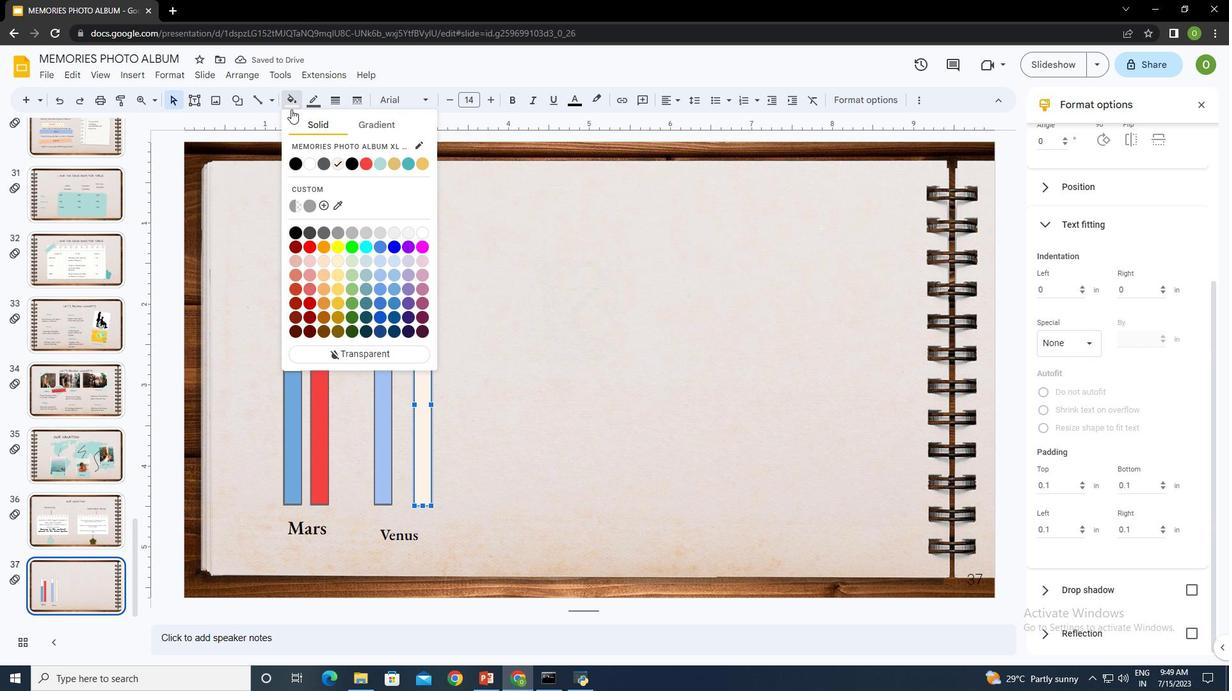 
Action: Mouse moved to (307, 165)
Screenshot: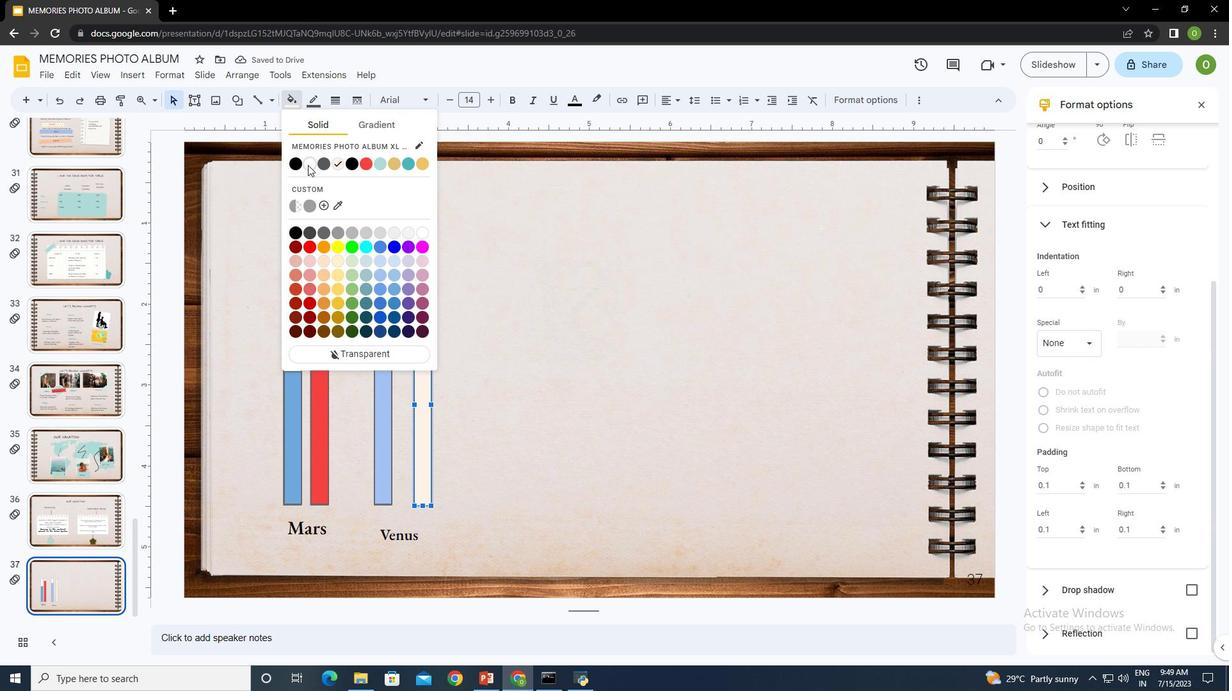 
Action: Mouse pressed left at (307, 165)
Screenshot: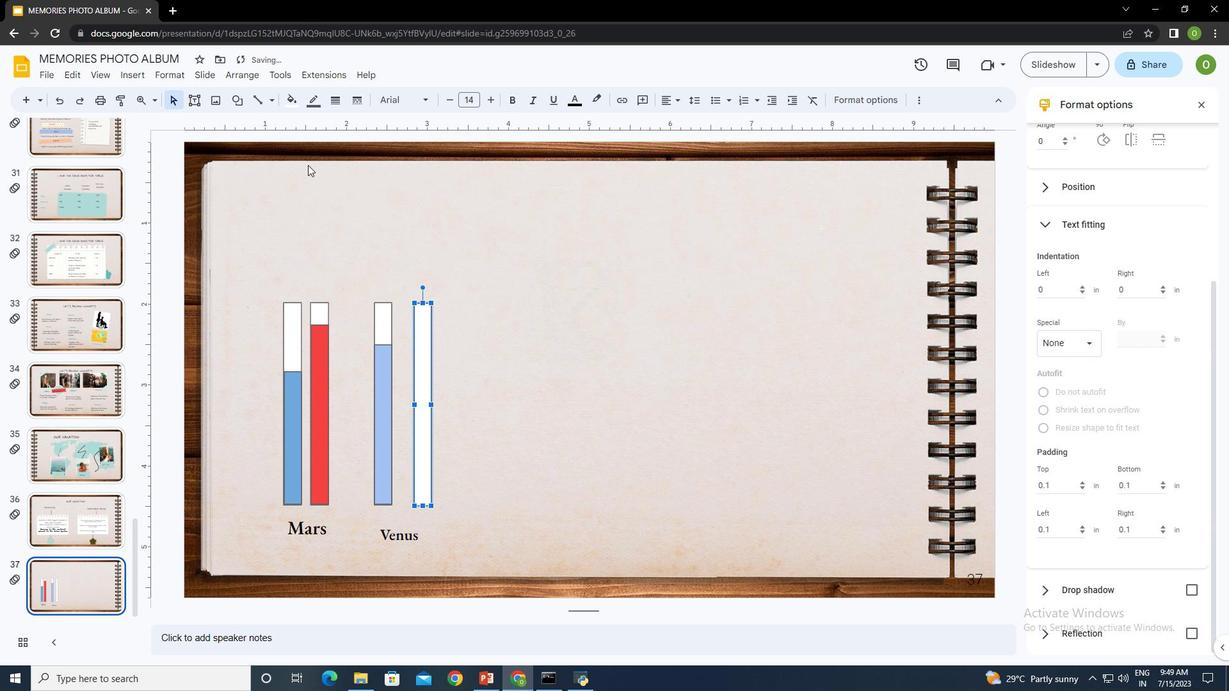 
Action: Mouse moved to (238, 99)
Screenshot: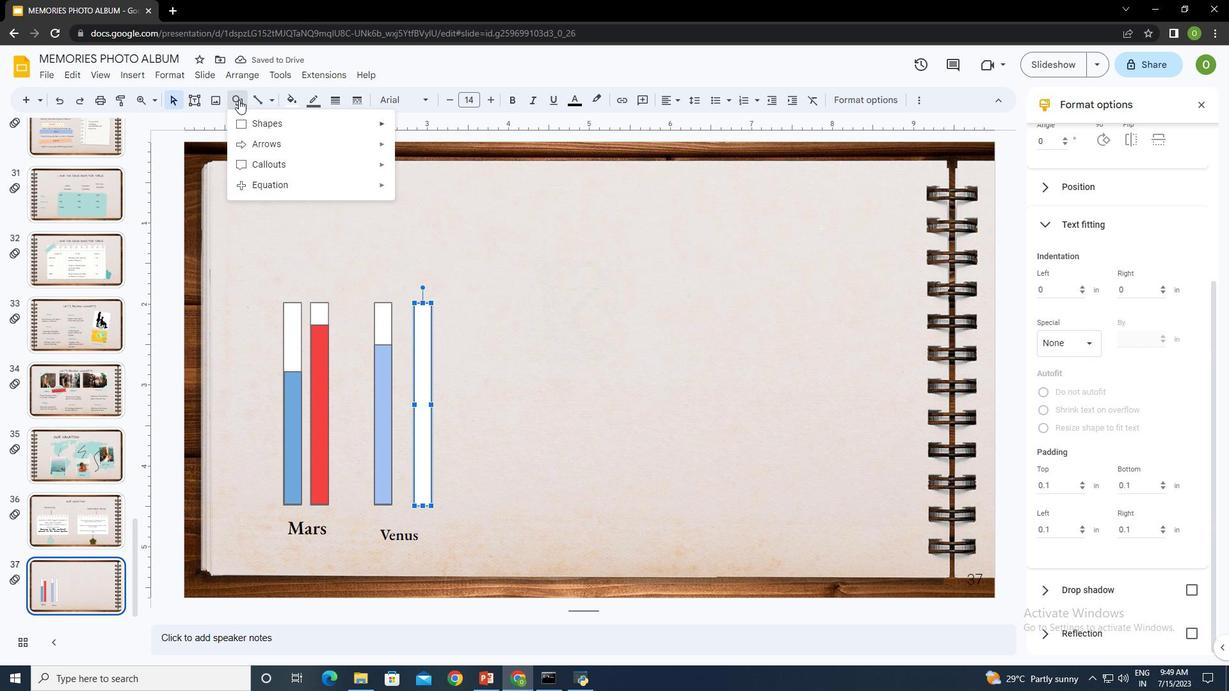 
Action: Mouse pressed left at (238, 99)
Screenshot: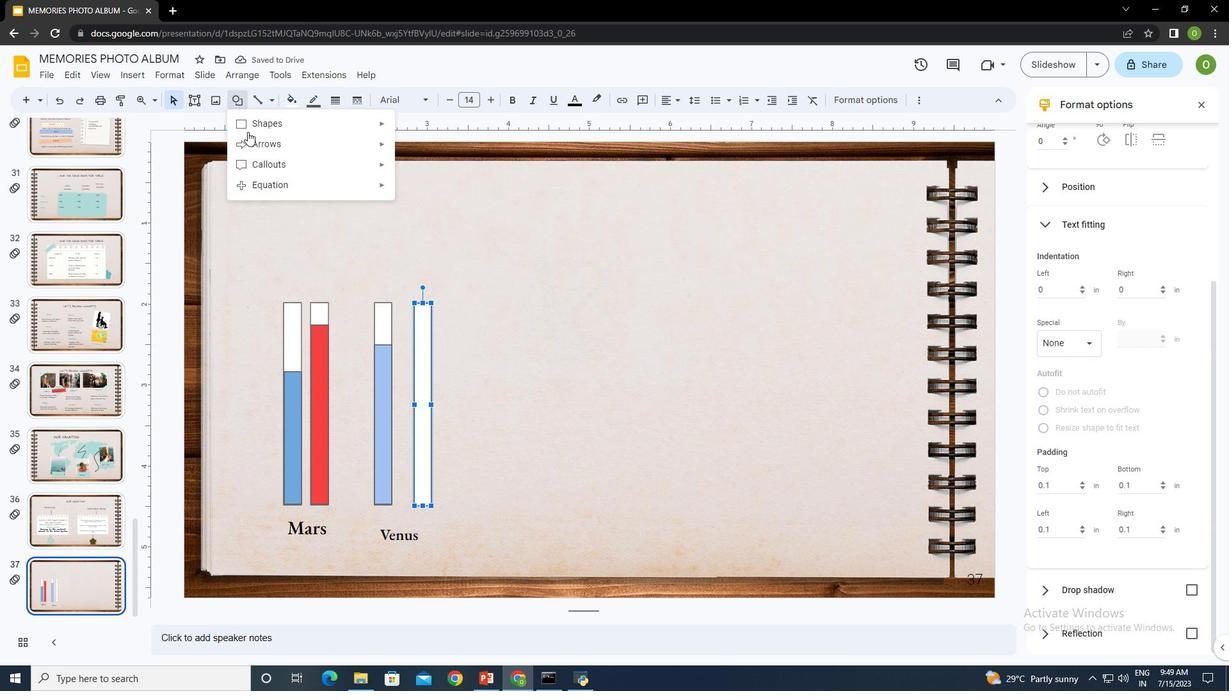 
Action: Mouse moved to (407, 129)
Screenshot: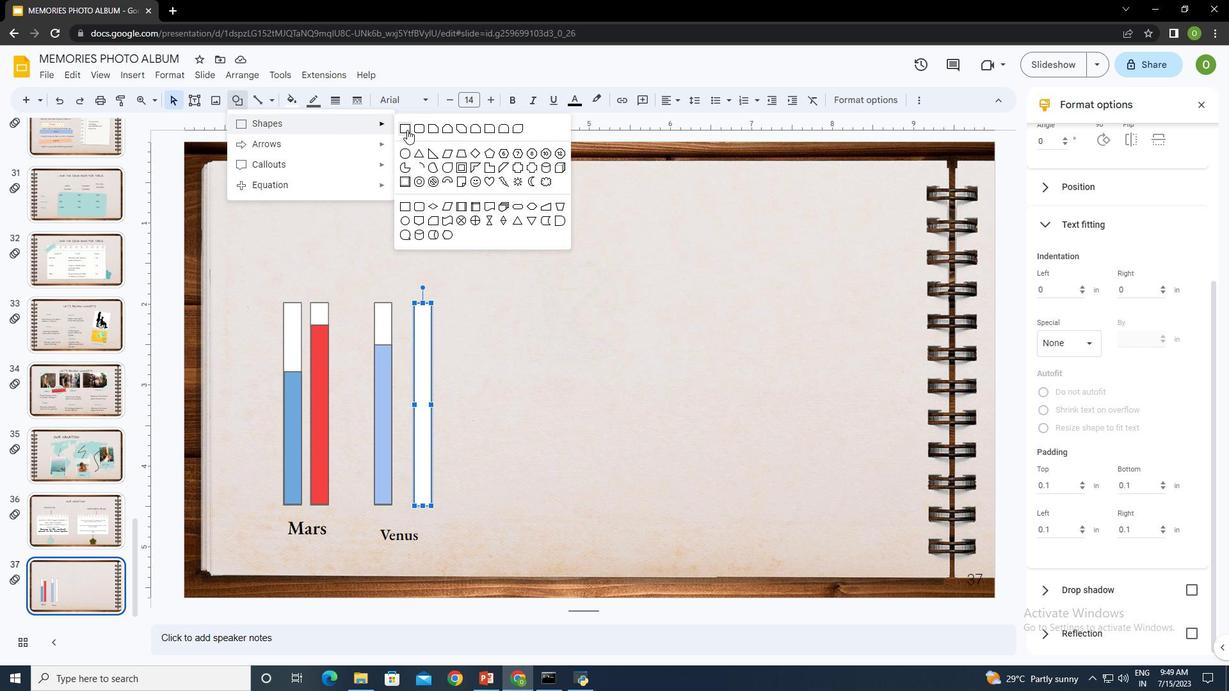 
Action: Mouse pressed left at (407, 129)
Screenshot: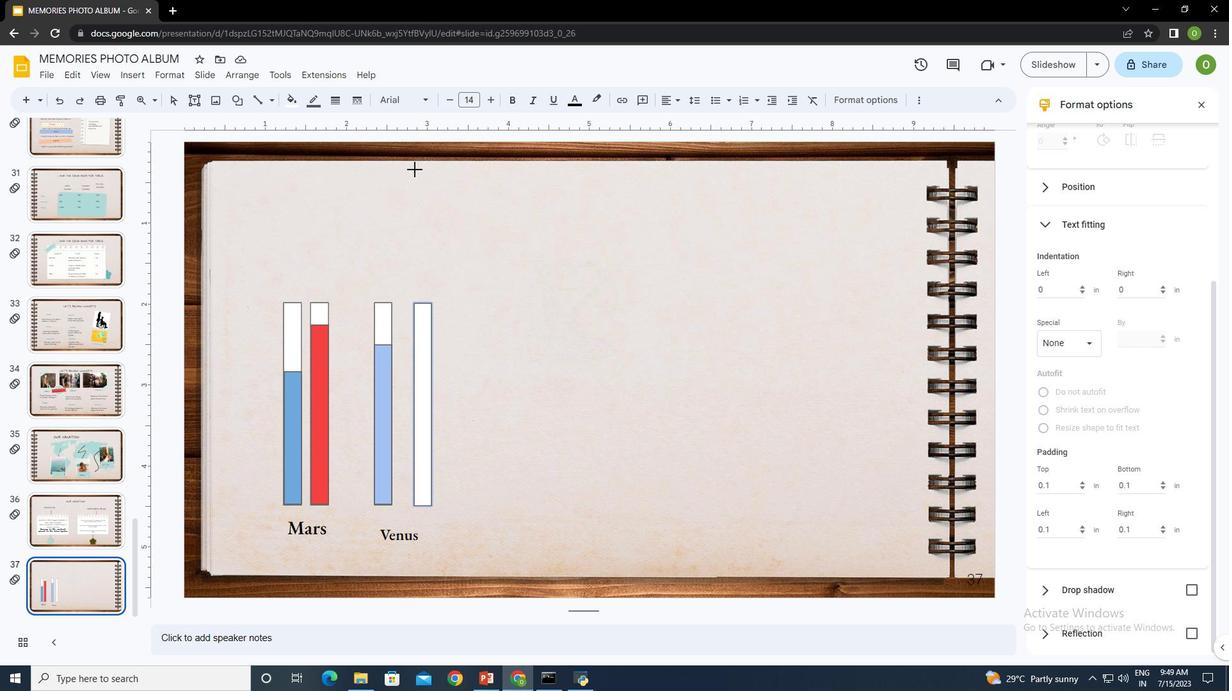 
Action: Mouse moved to (414, 319)
Screenshot: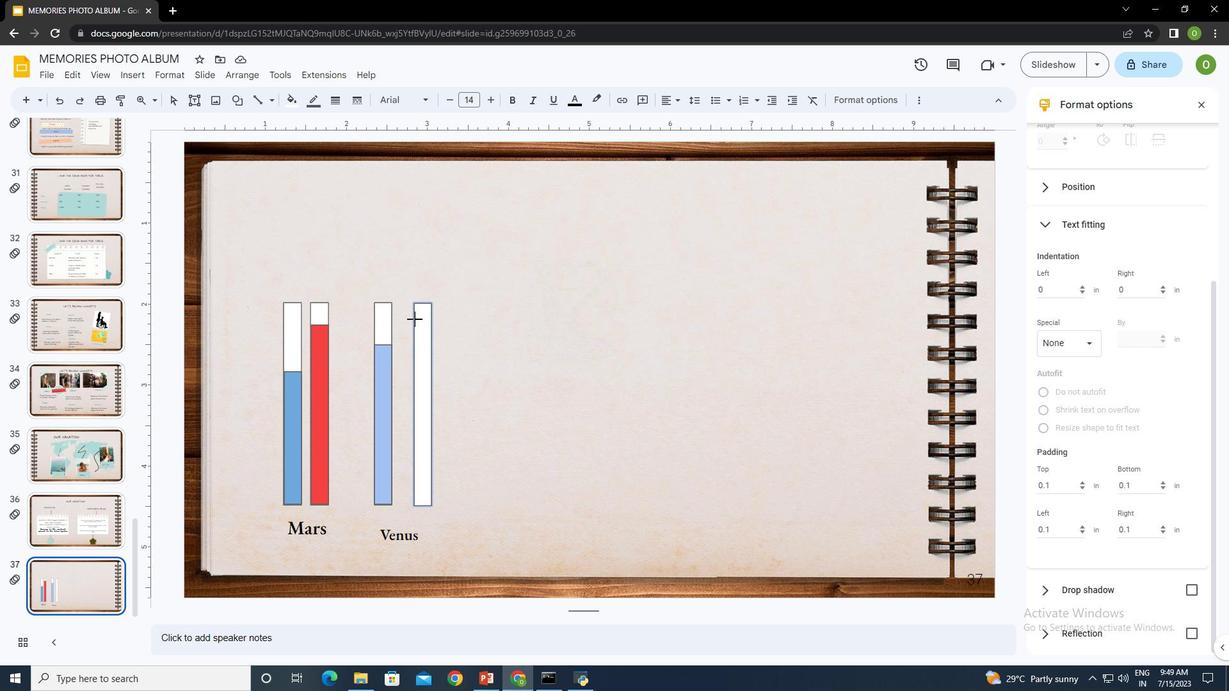 
Action: Mouse pressed left at (414, 319)
Screenshot: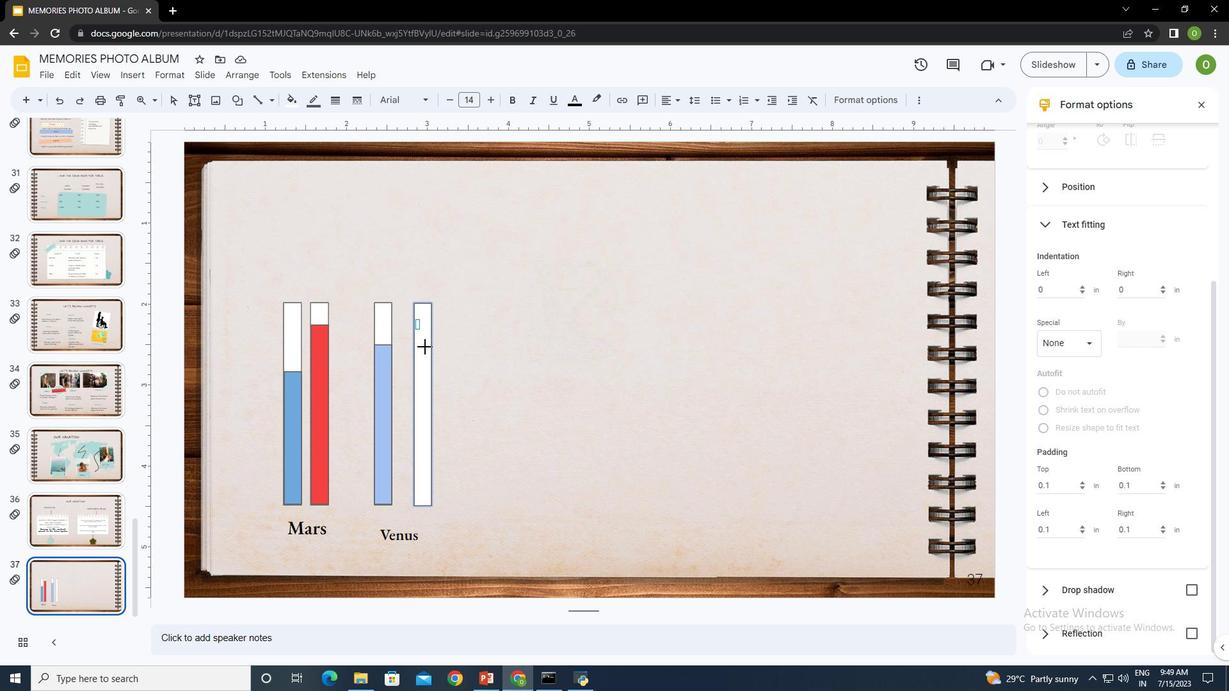 
Action: Mouse moved to (414, 412)
Screenshot: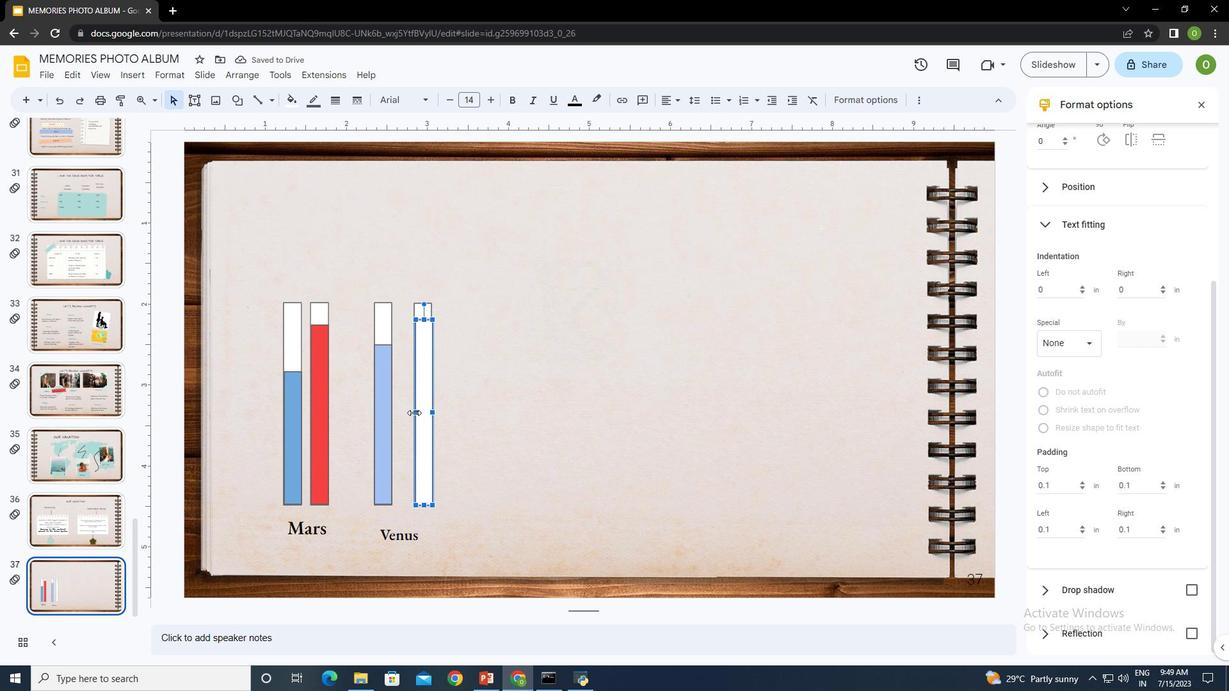 
Action: Mouse pressed left at (414, 412)
Screenshot: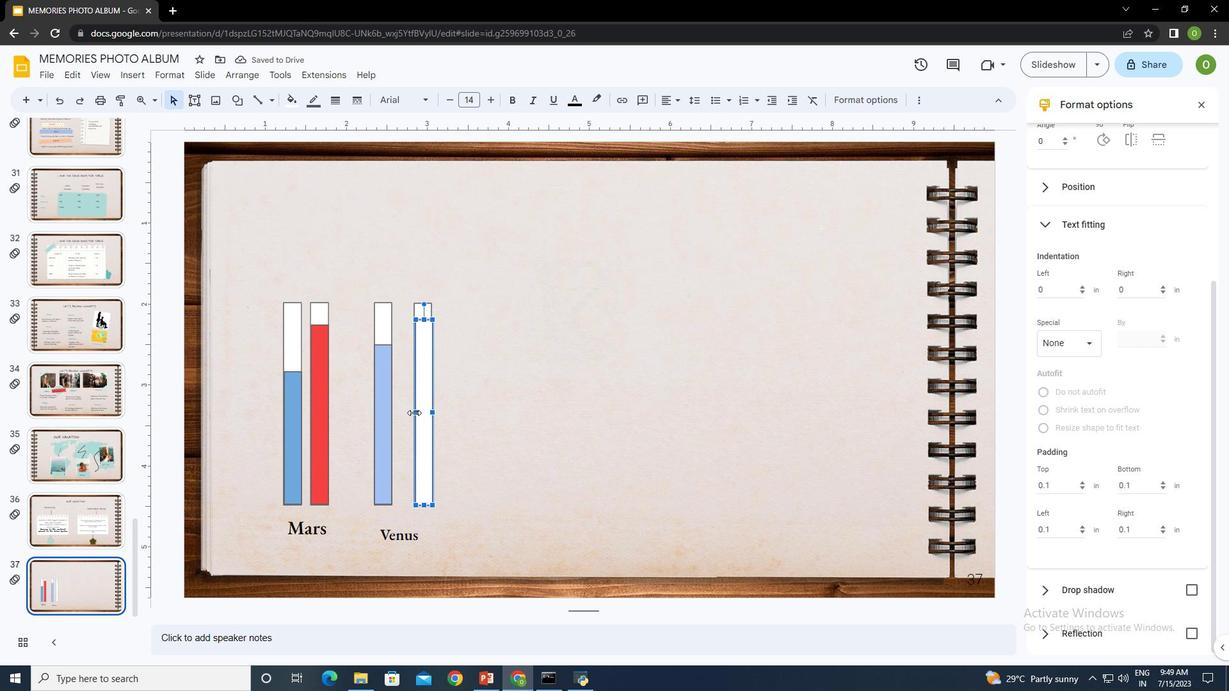 
Action: Mouse moved to (431, 410)
Screenshot: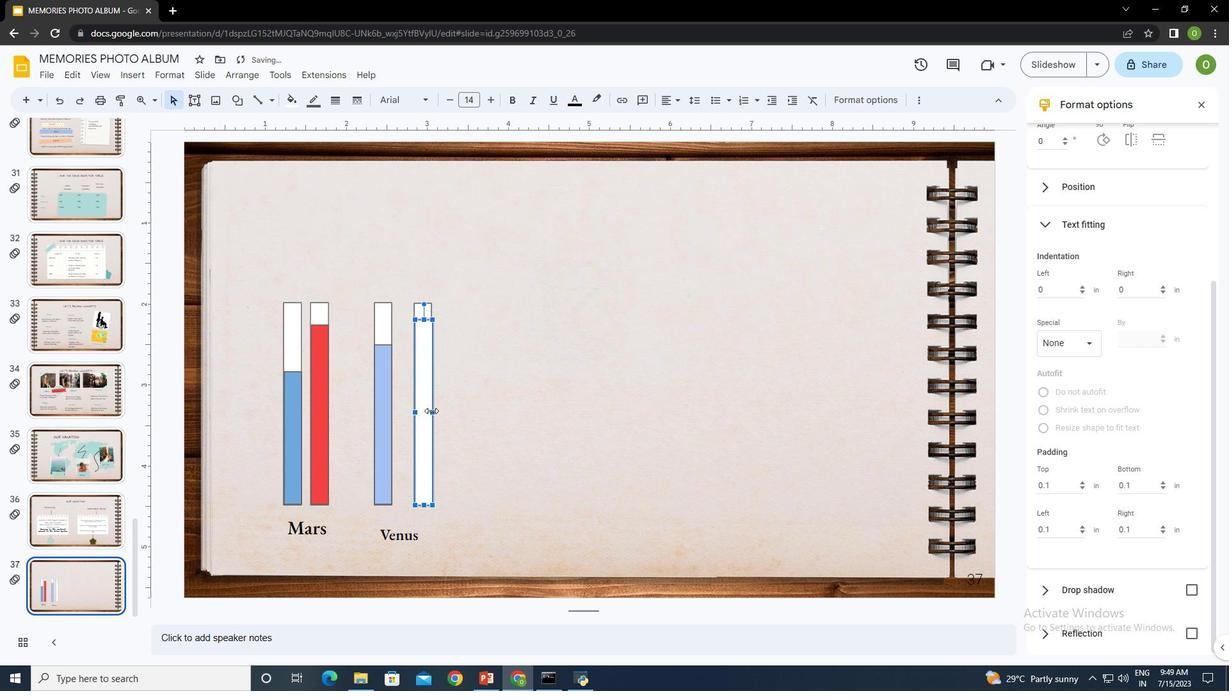 
Action: Mouse pressed left at (431, 410)
Screenshot: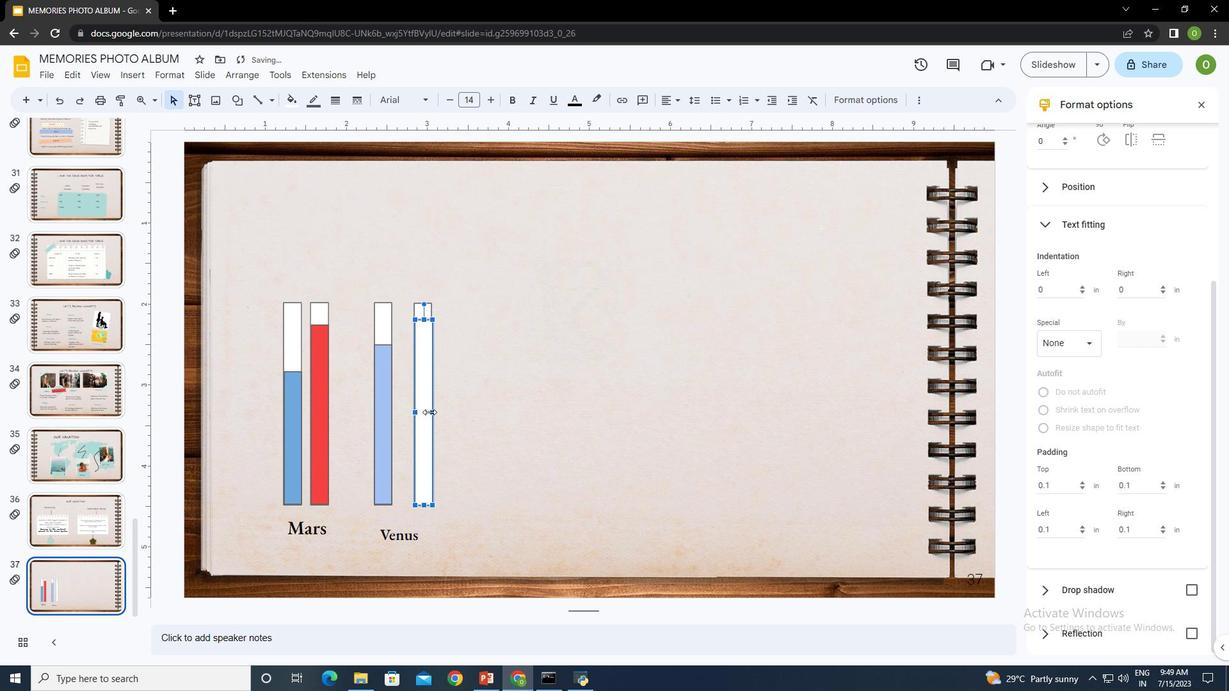 
Action: Mouse moved to (471, 397)
Screenshot: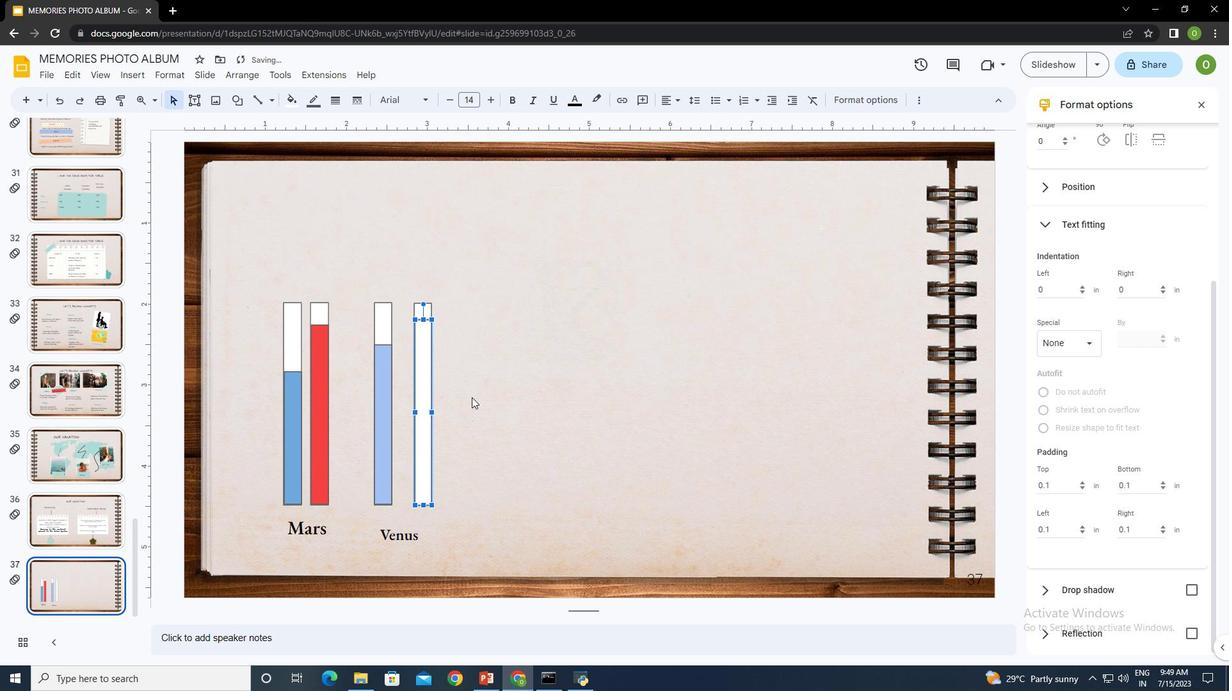 
Action: Mouse pressed left at (471, 397)
Screenshot: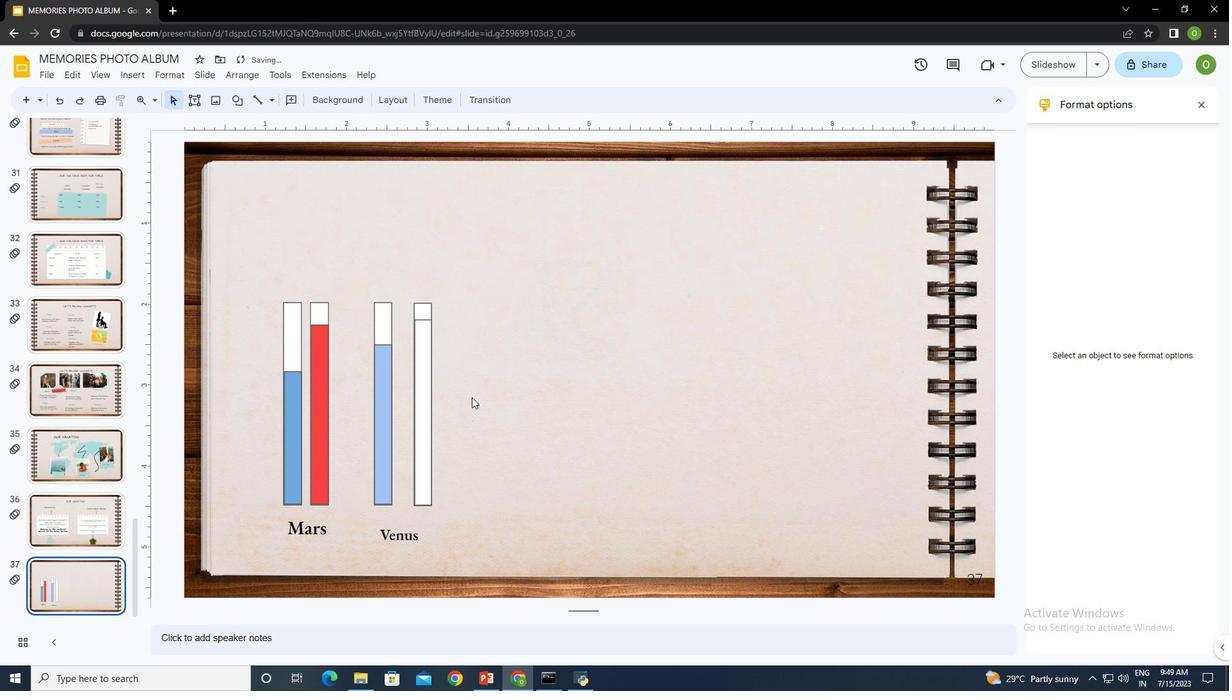 
Action: Mouse moved to (416, 343)
Screenshot: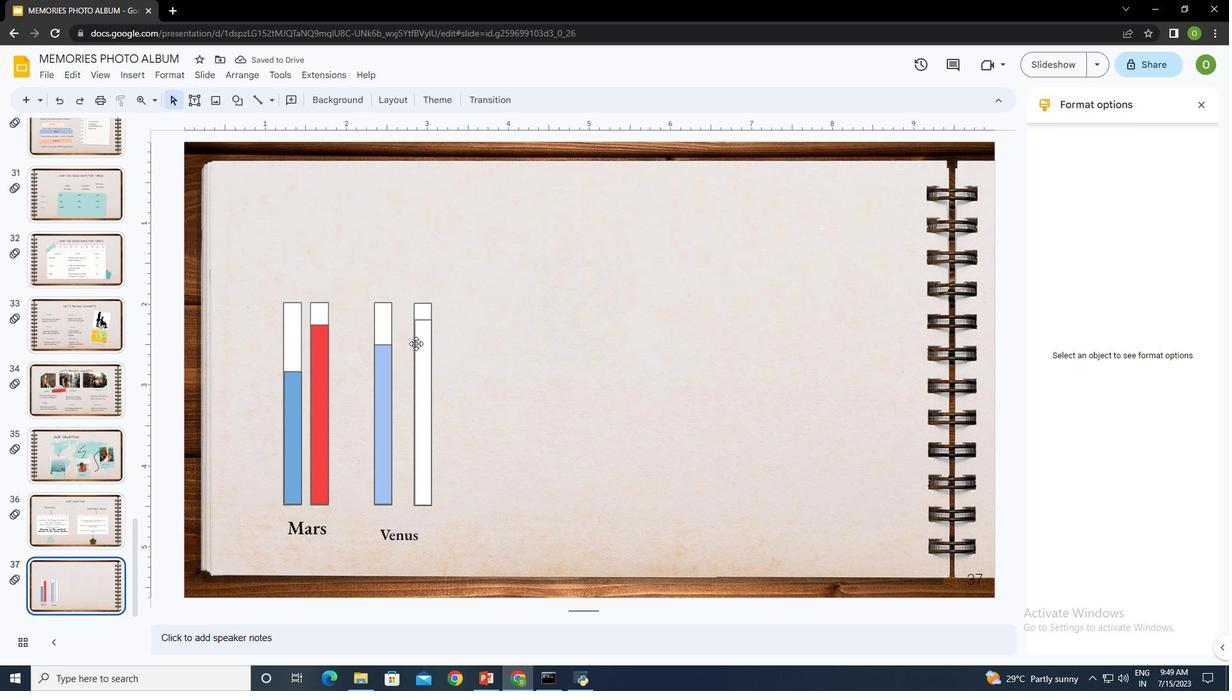 
Action: Mouse pressed left at (416, 343)
Screenshot: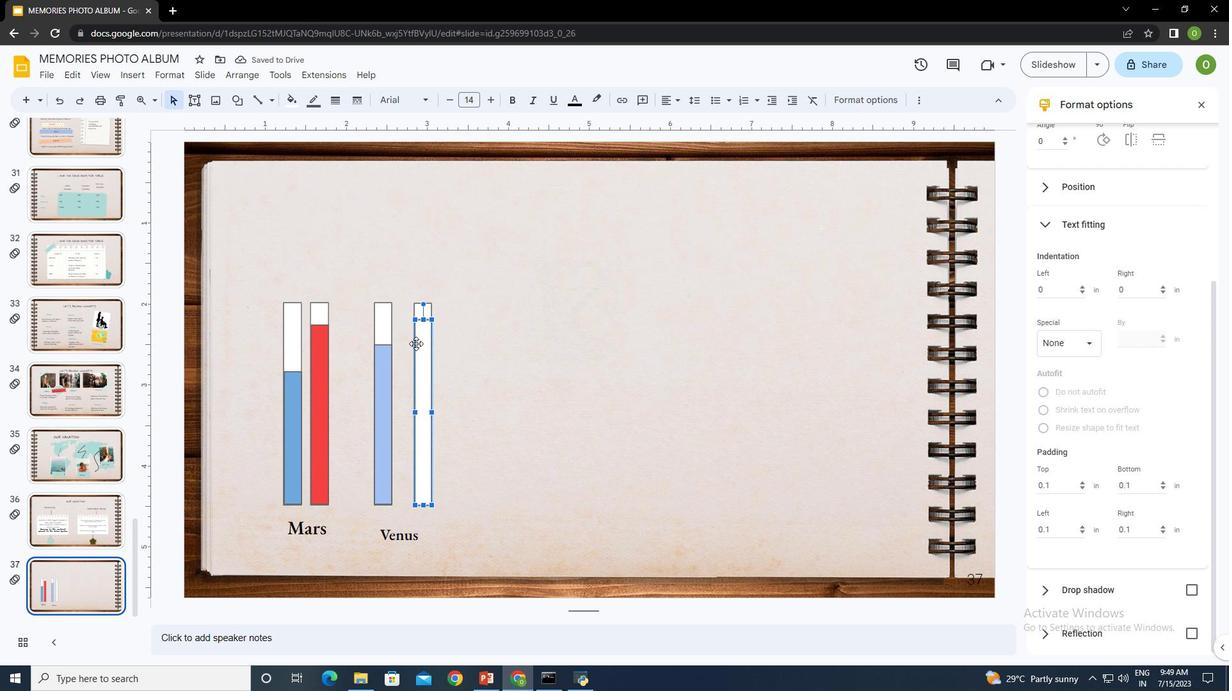 
Action: Mouse moved to (425, 321)
Screenshot: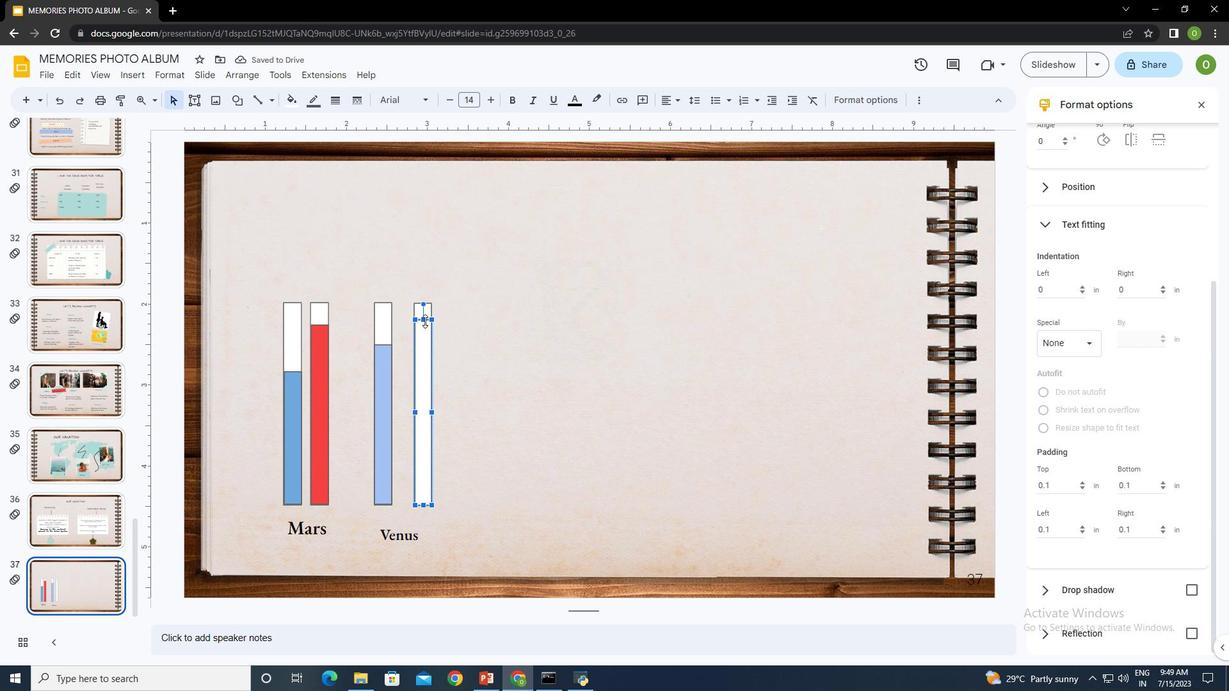 
Action: Mouse pressed left at (425, 321)
Screenshot: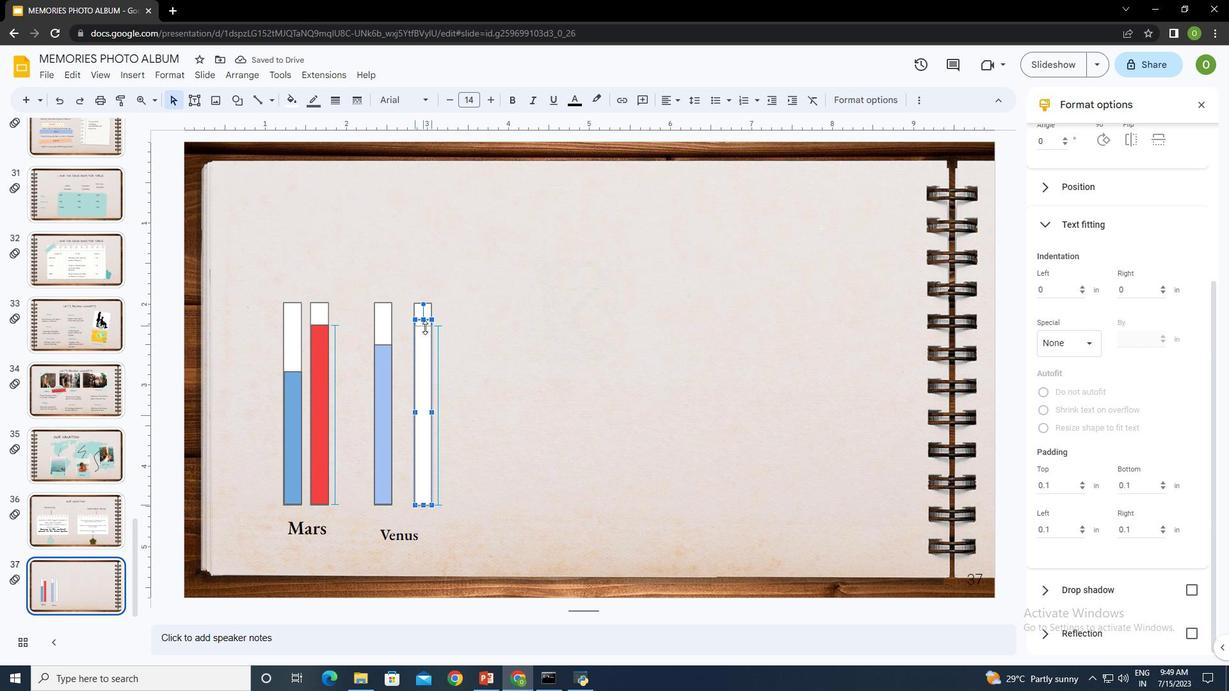 
Action: Mouse moved to (424, 349)
Screenshot: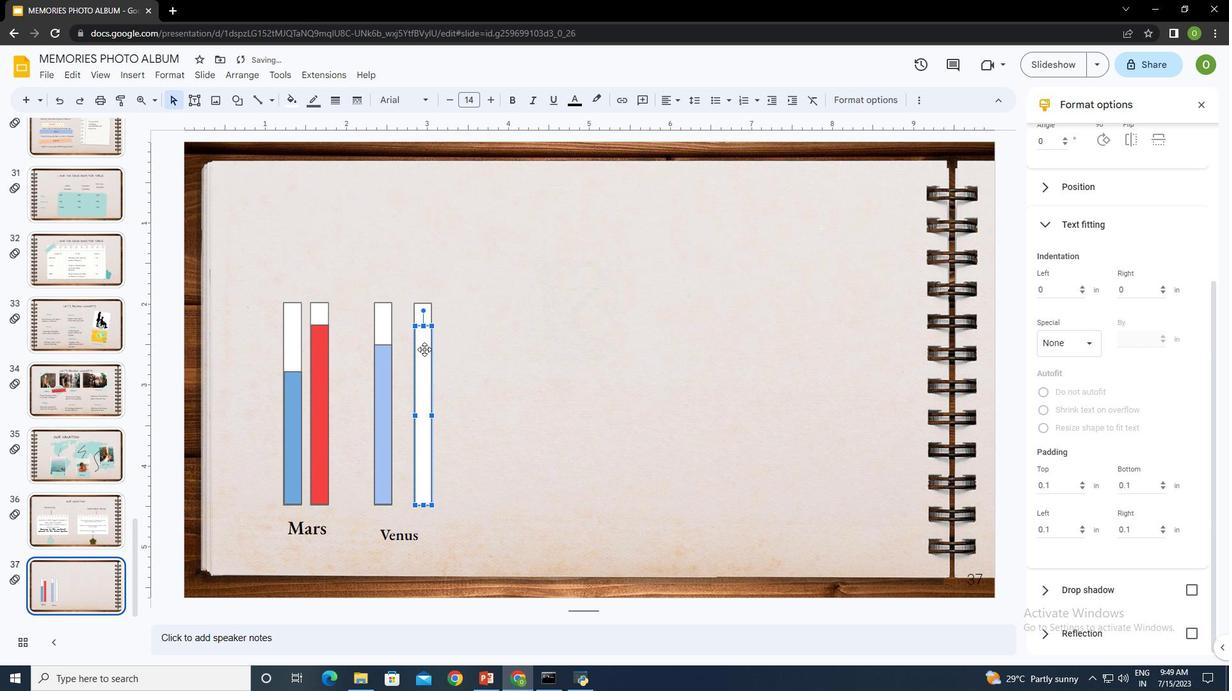 
Action: Mouse pressed left at (424, 349)
Screenshot: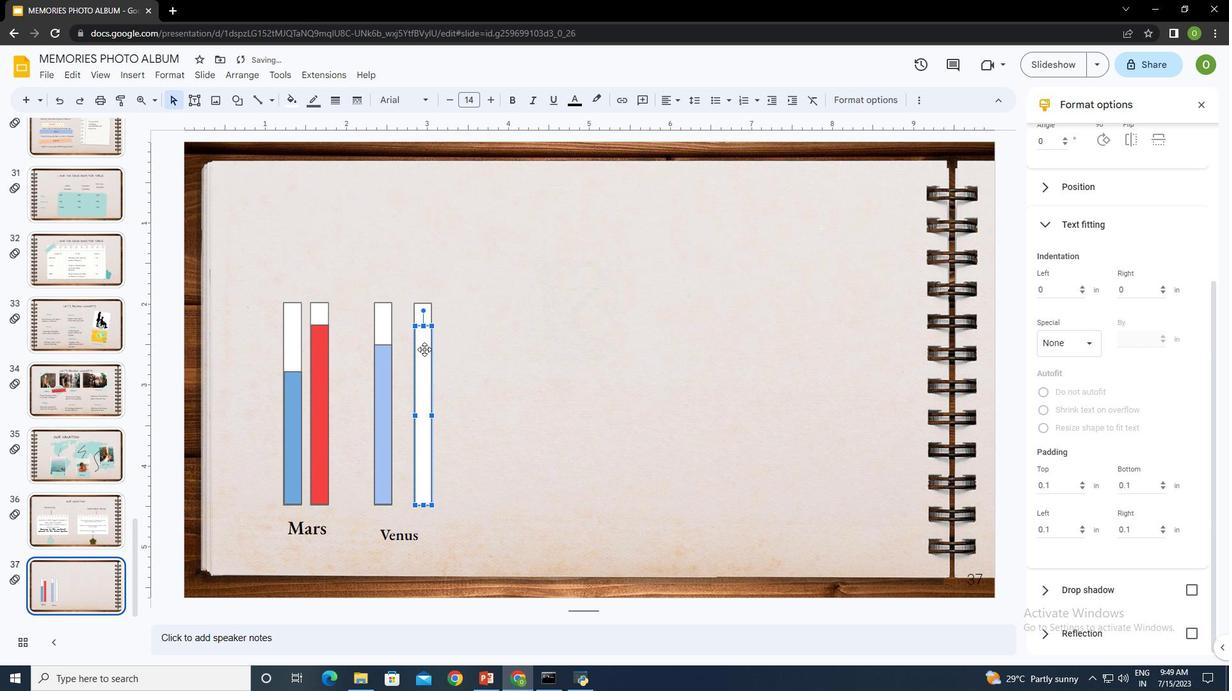 
Action: Mouse moved to (291, 99)
Screenshot: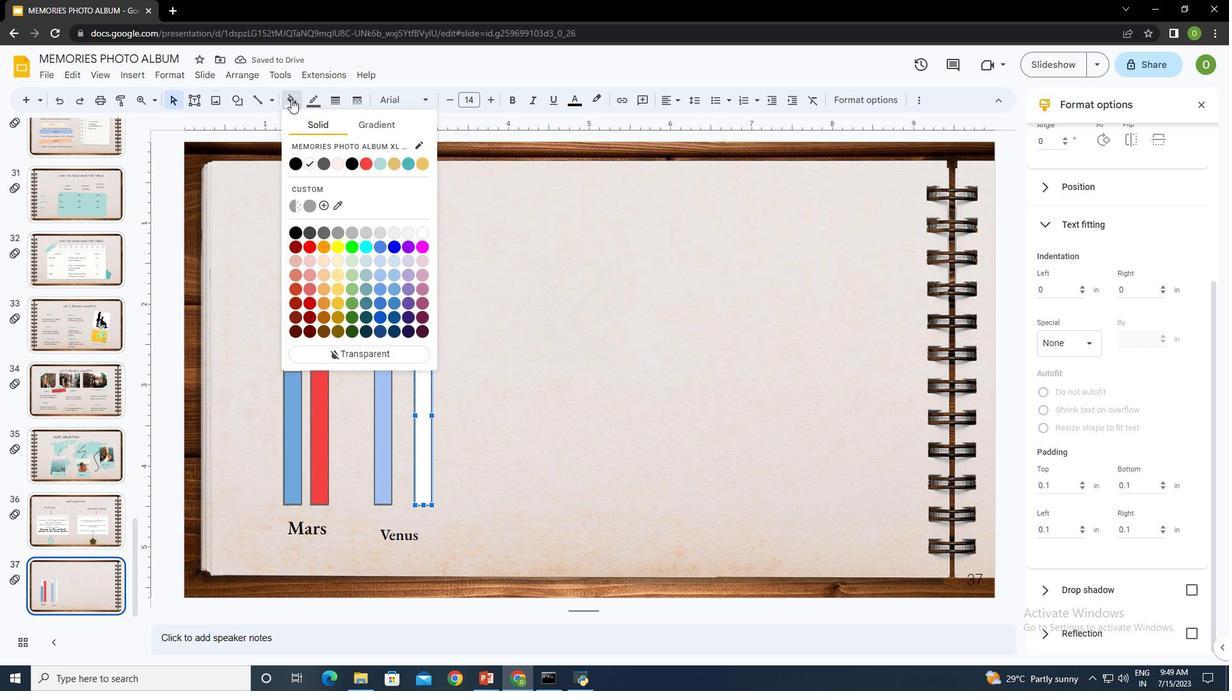 
Action: Mouse pressed left at (291, 99)
Screenshot: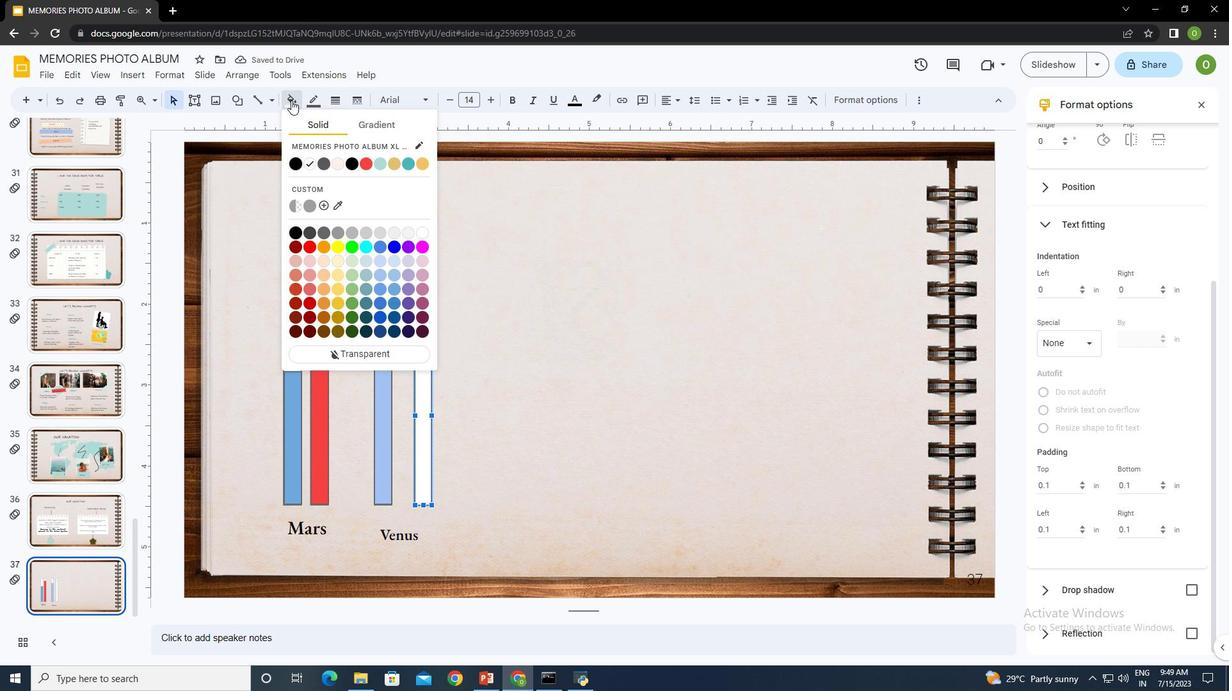 
Action: Mouse moved to (363, 162)
Screenshot: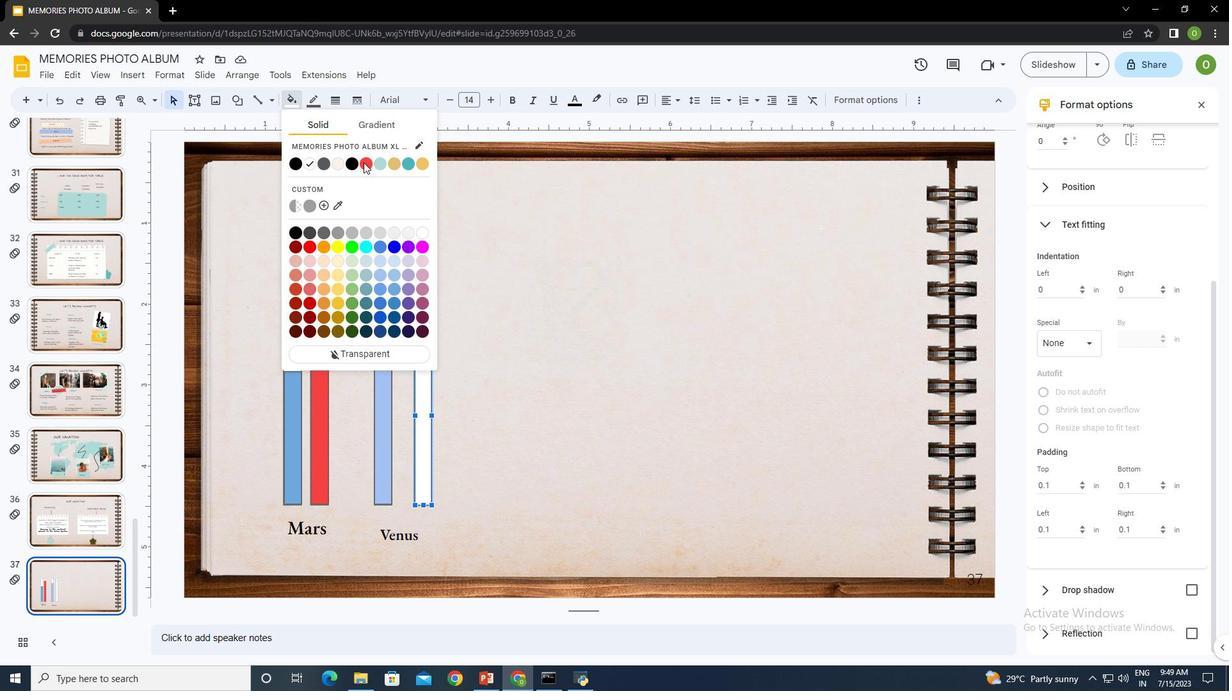 
Action: Mouse pressed left at (363, 162)
Screenshot: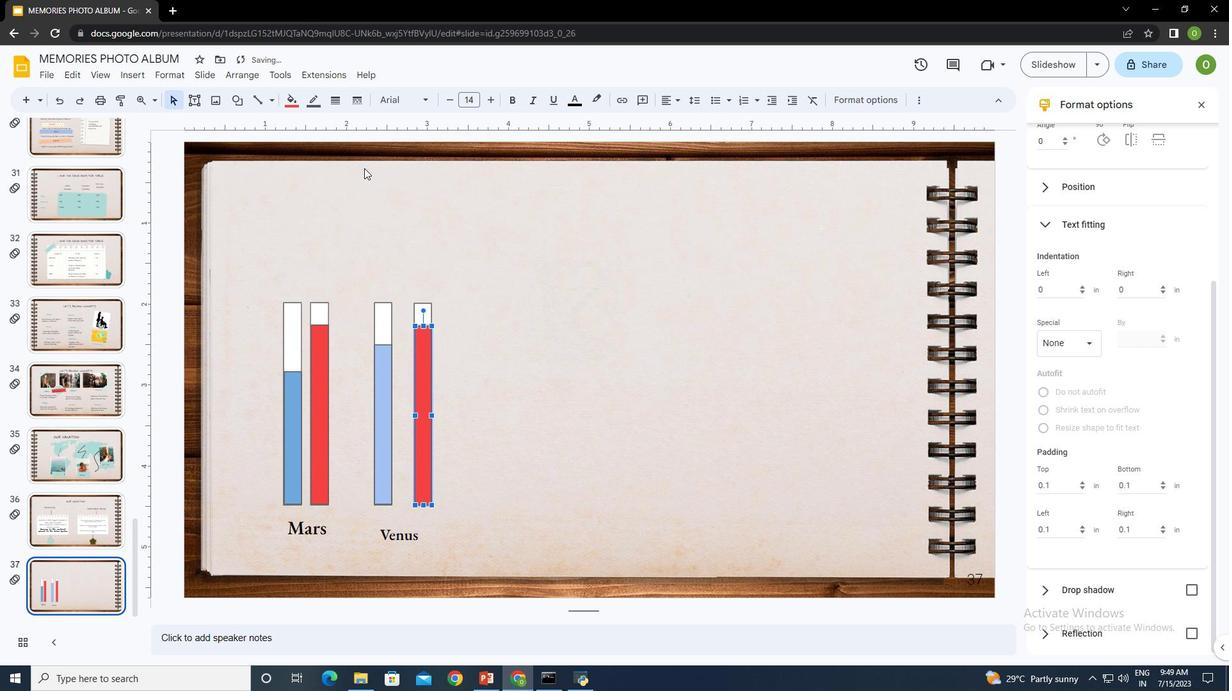 
Action: Mouse moved to (416, 307)
Screenshot: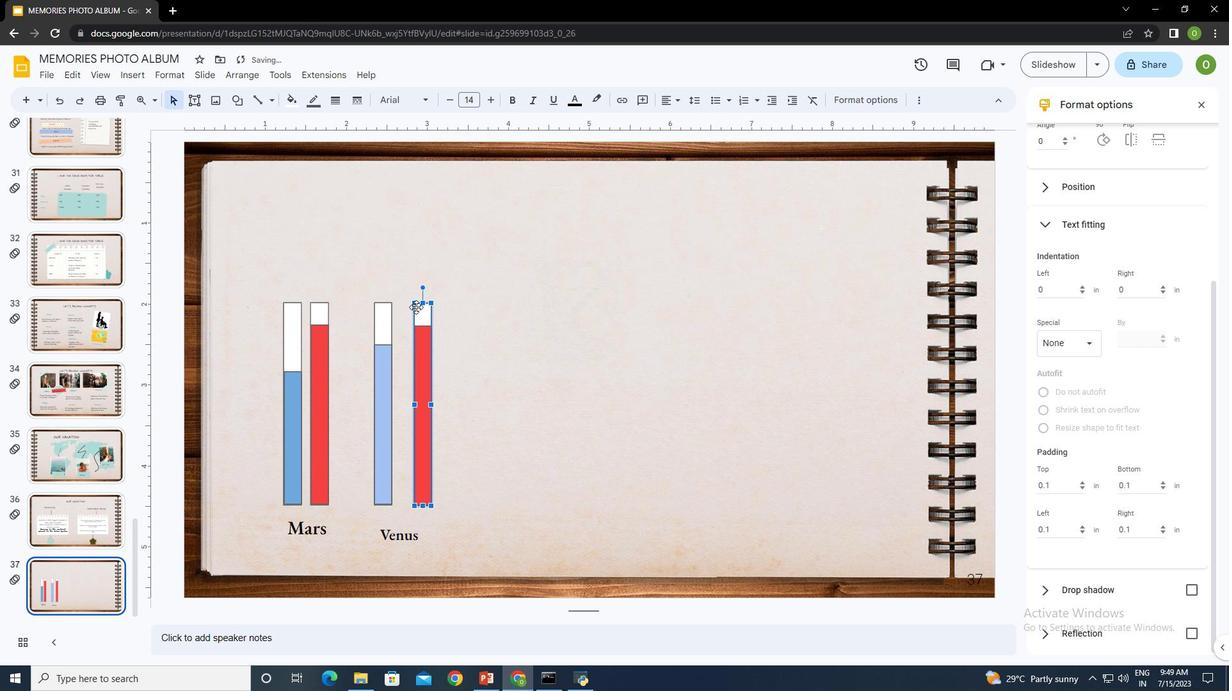 
Action: Mouse pressed left at (416, 307)
Screenshot: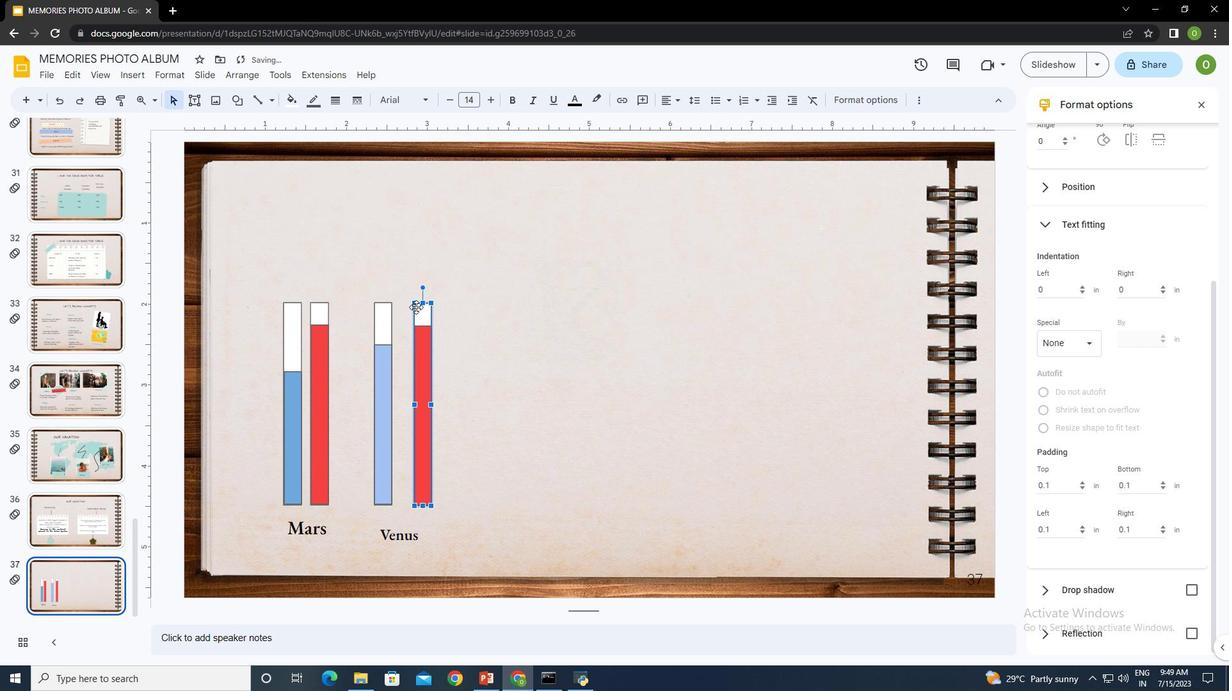 
Action: Mouse moved to (466, 252)
Screenshot: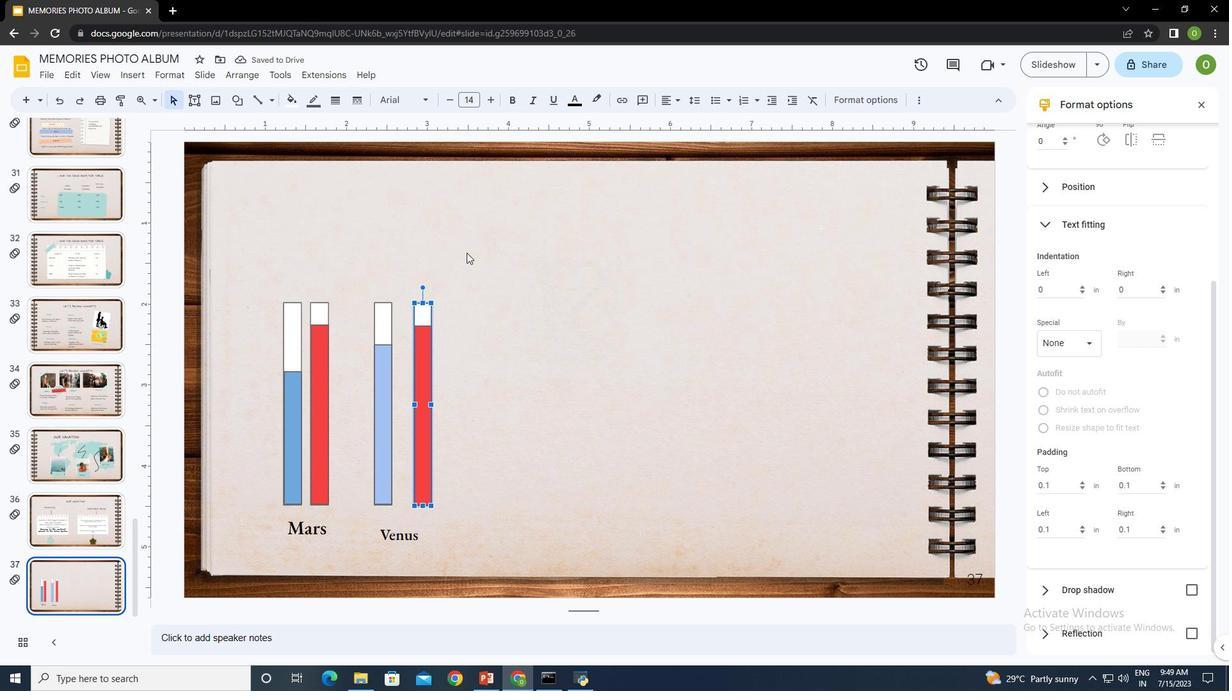 
Action: Mouse pressed left at (466, 252)
Screenshot: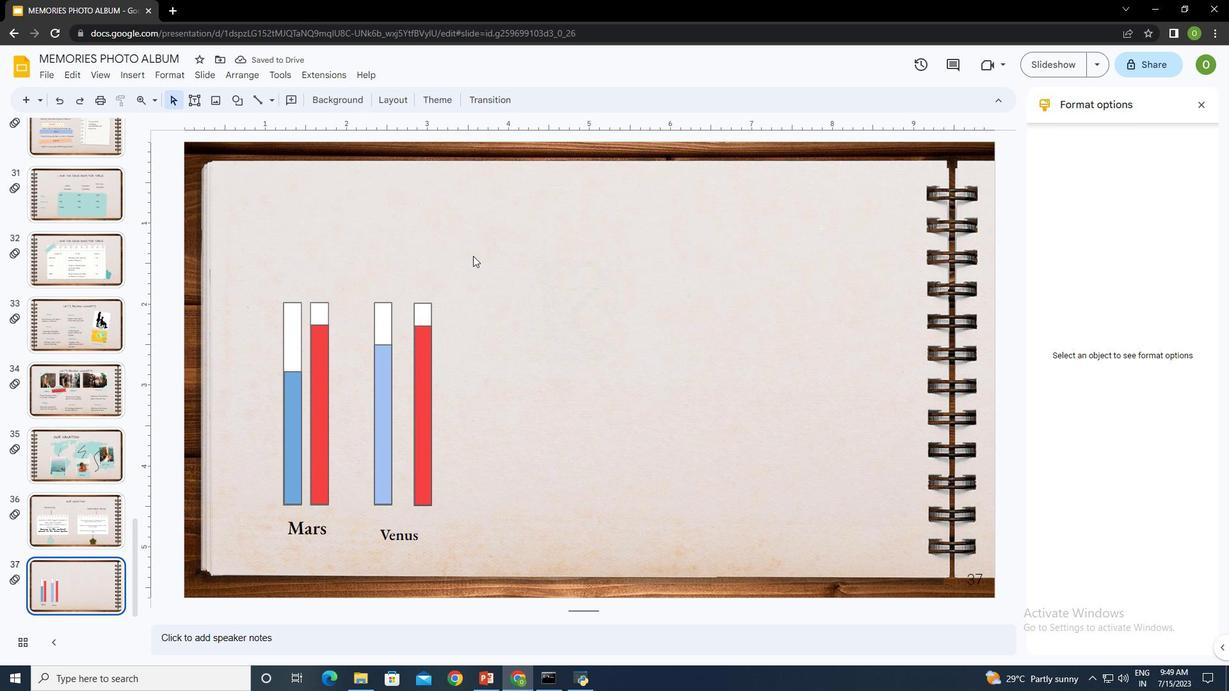 
Action: Mouse moved to (403, 537)
Screenshot: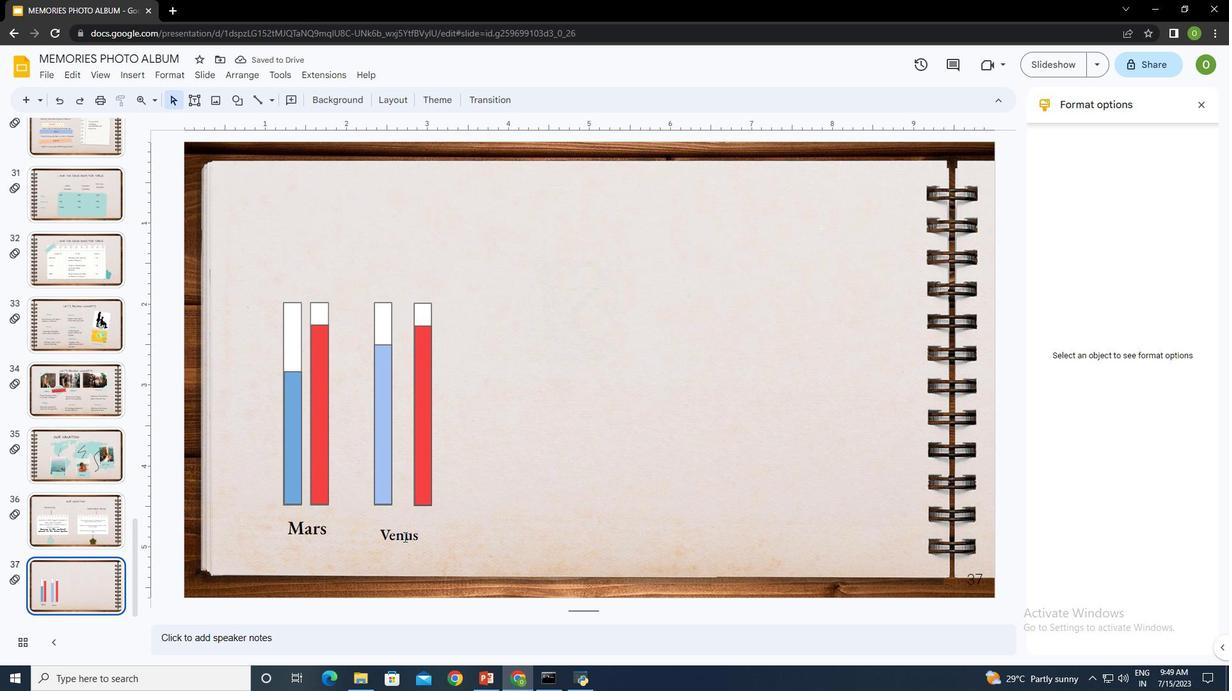 
Action: Mouse pressed left at (403, 537)
Screenshot: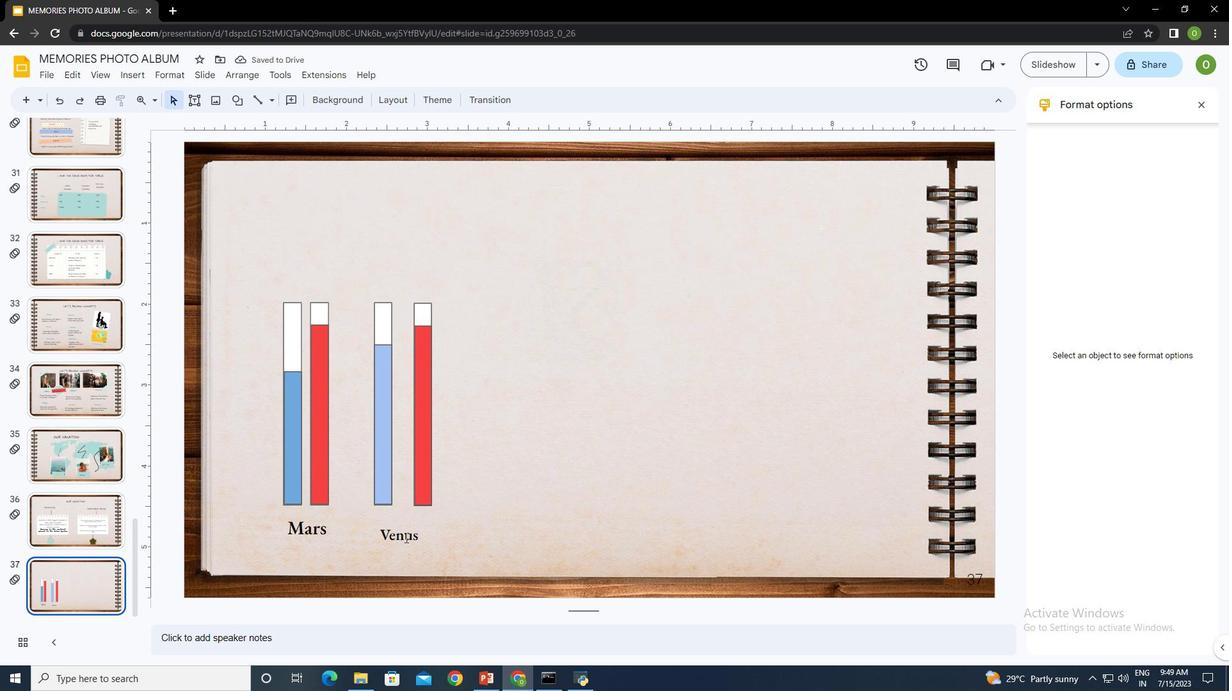 
Action: Mouse moved to (440, 556)
Screenshot: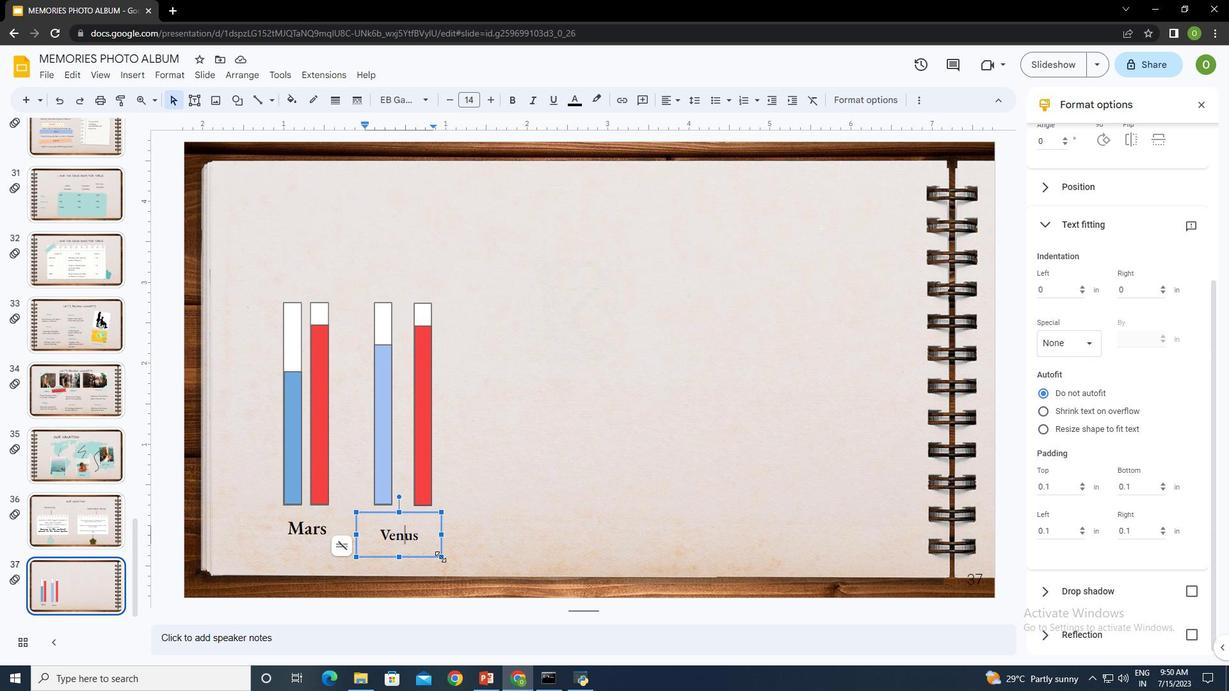 
Action: Mouse pressed left at (440, 556)
Screenshot: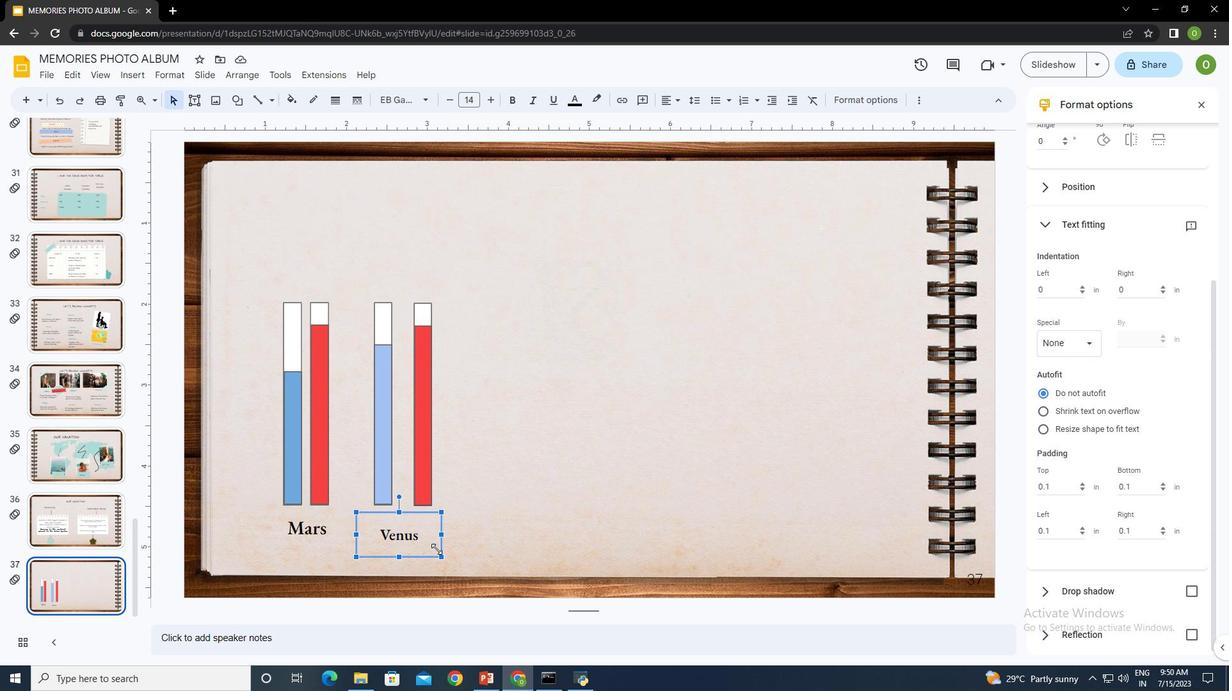 
Action: Mouse moved to (308, 535)
Screenshot: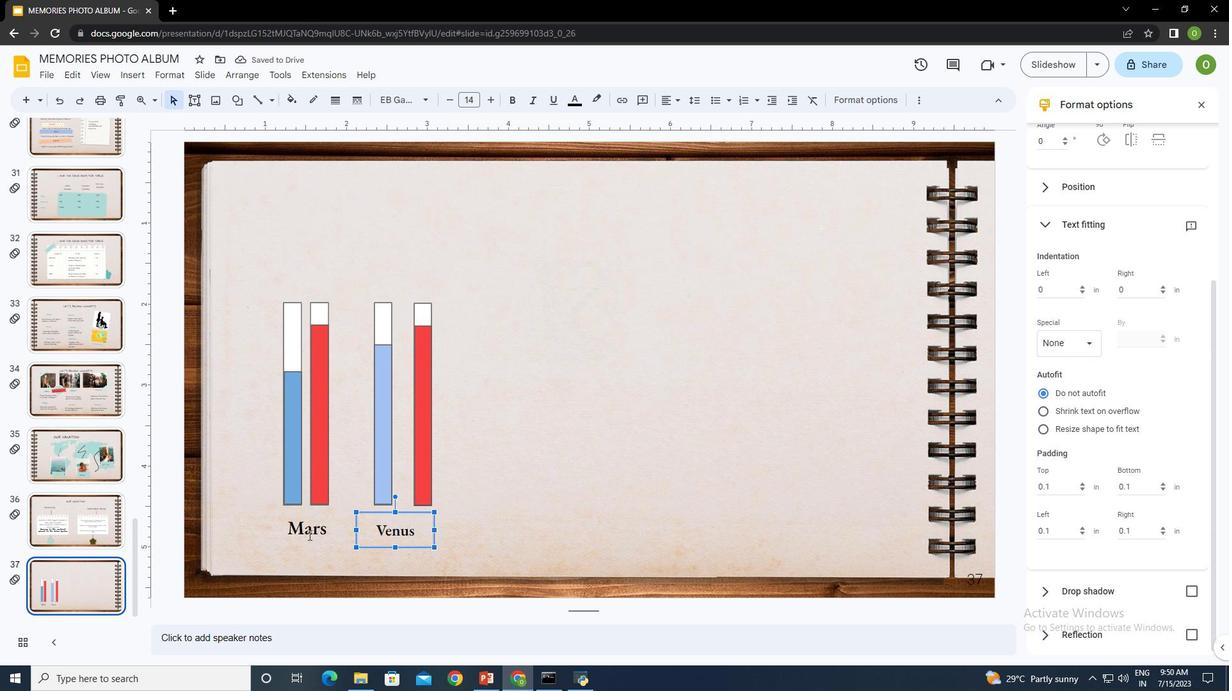 
Action: Mouse pressed left at (308, 535)
Screenshot: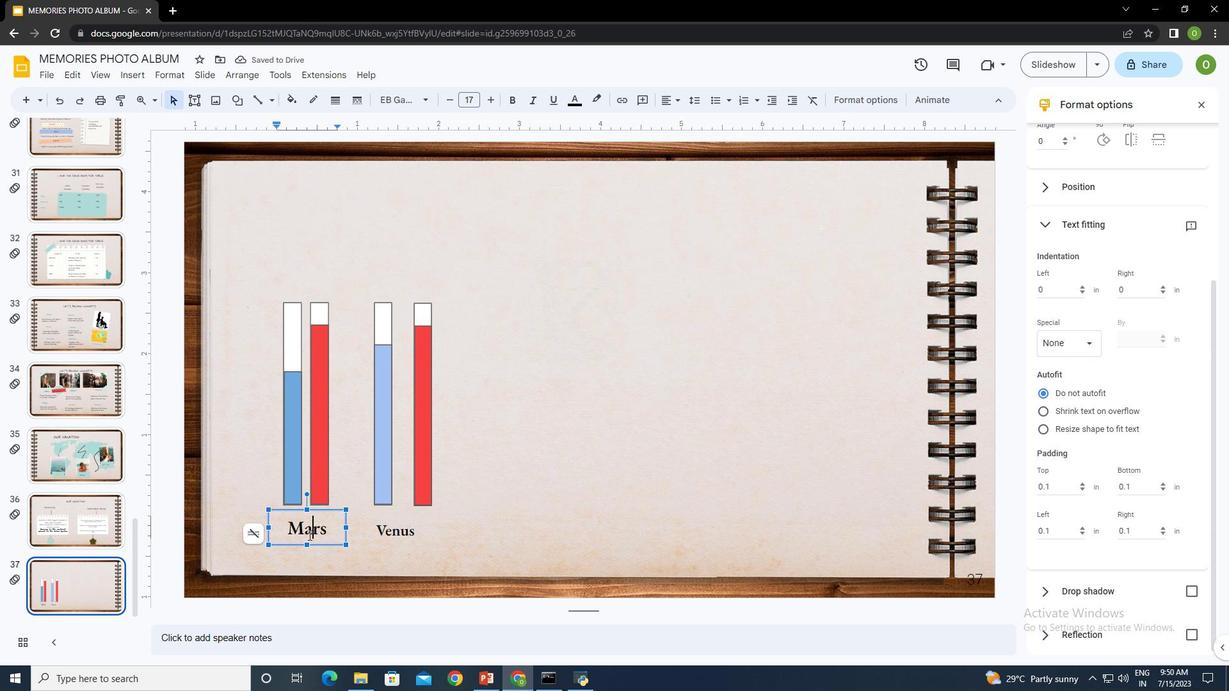 
Action: Mouse moved to (395, 531)
Screenshot: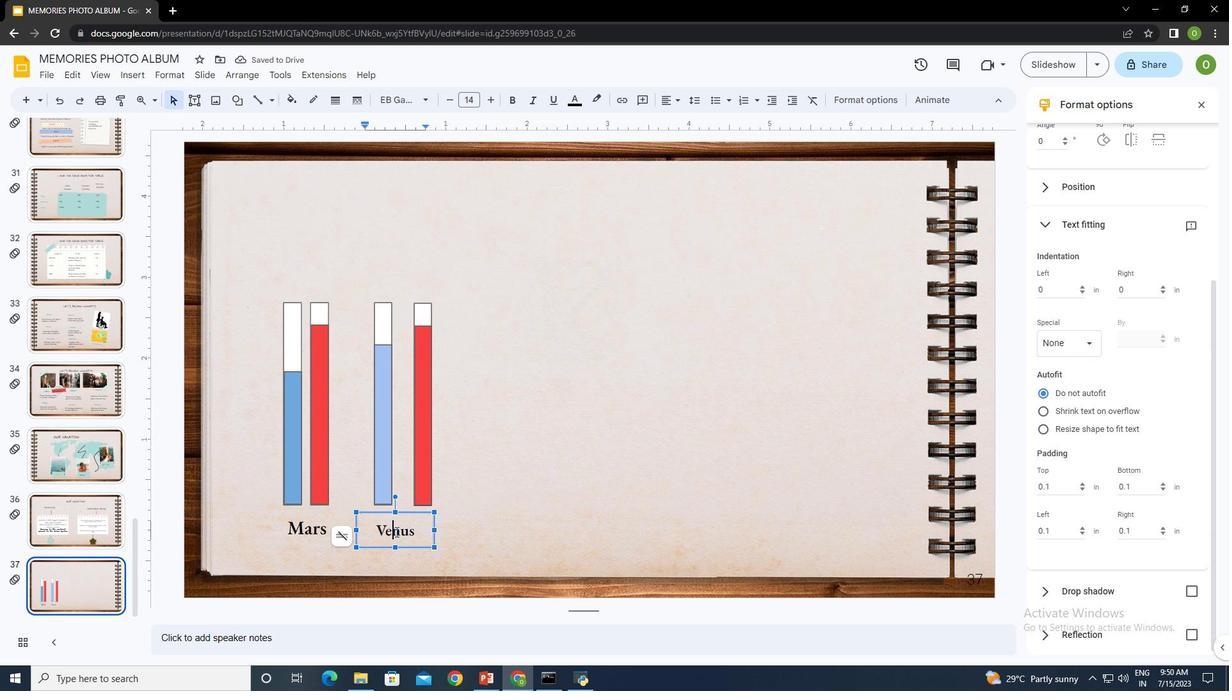 
Action: Mouse pressed left at (395, 531)
Screenshot: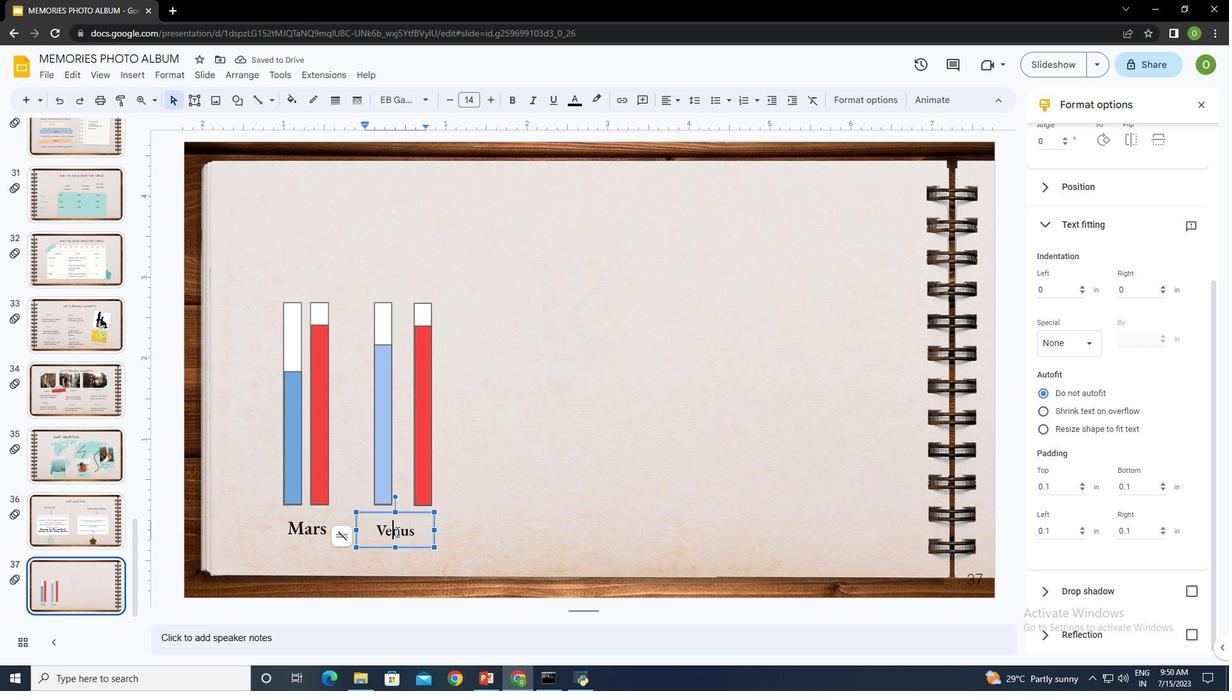 
Action: Mouse moved to (521, 318)
Screenshot: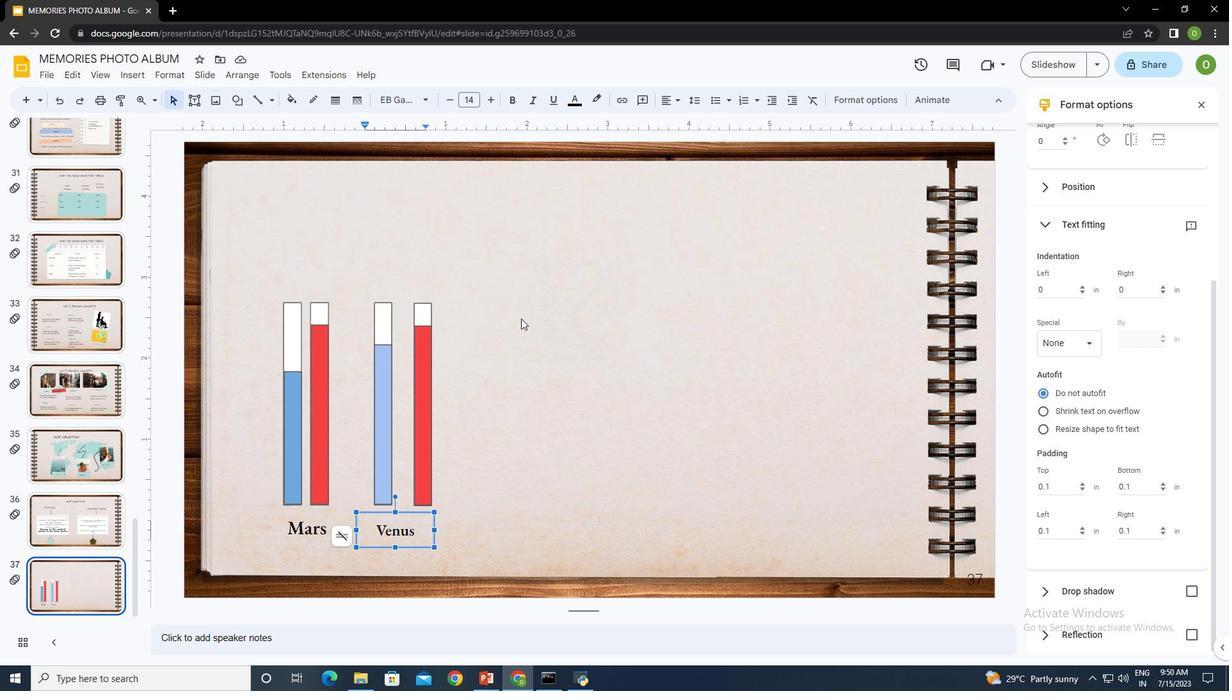
Action: Key pressed ctrl+A
Screenshot: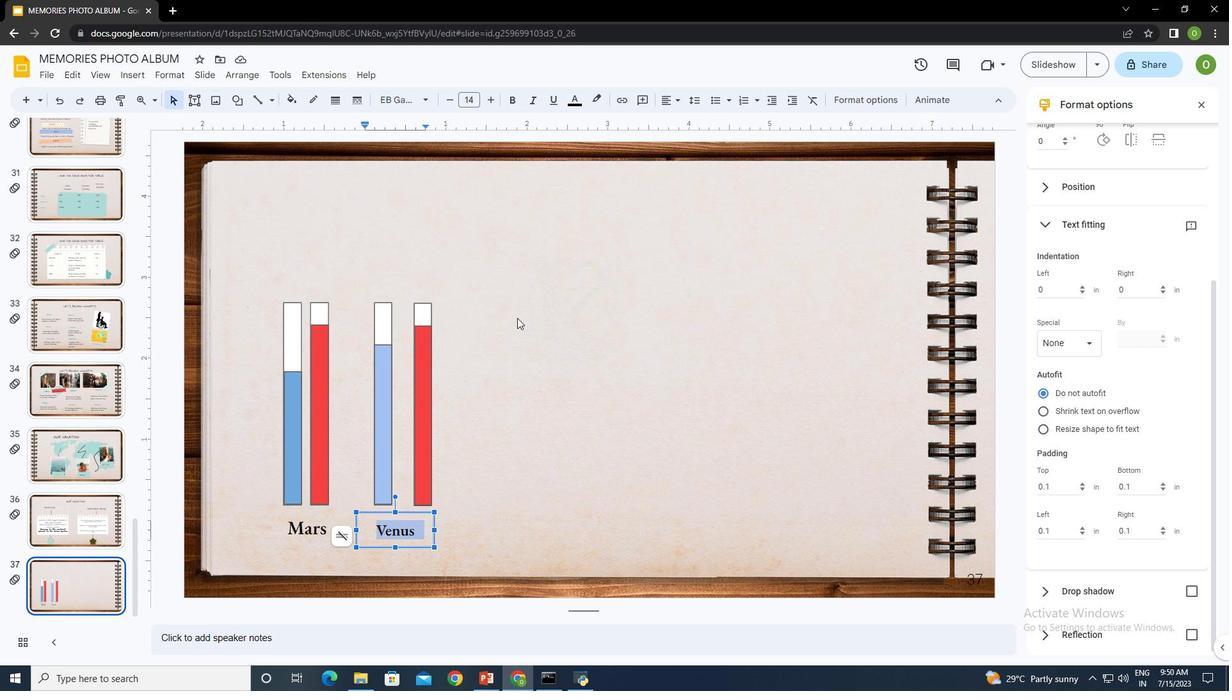 
Action: Mouse moved to (489, 102)
Screenshot: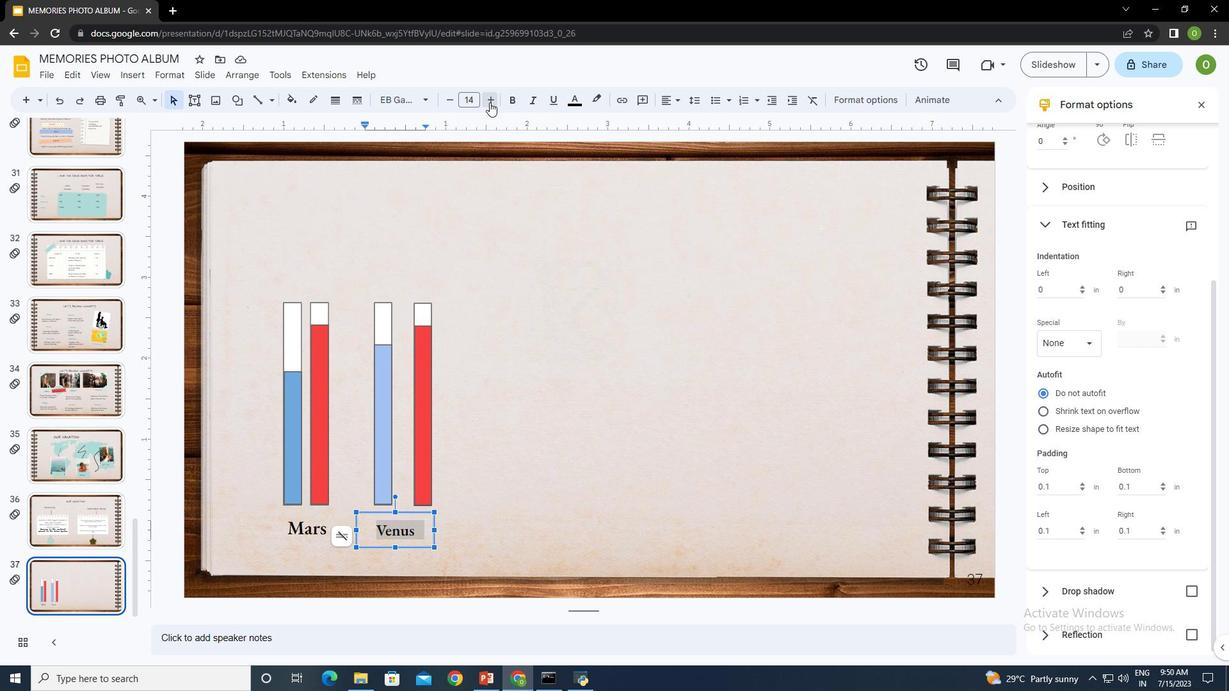 
Action: Mouse pressed left at (489, 102)
Screenshot: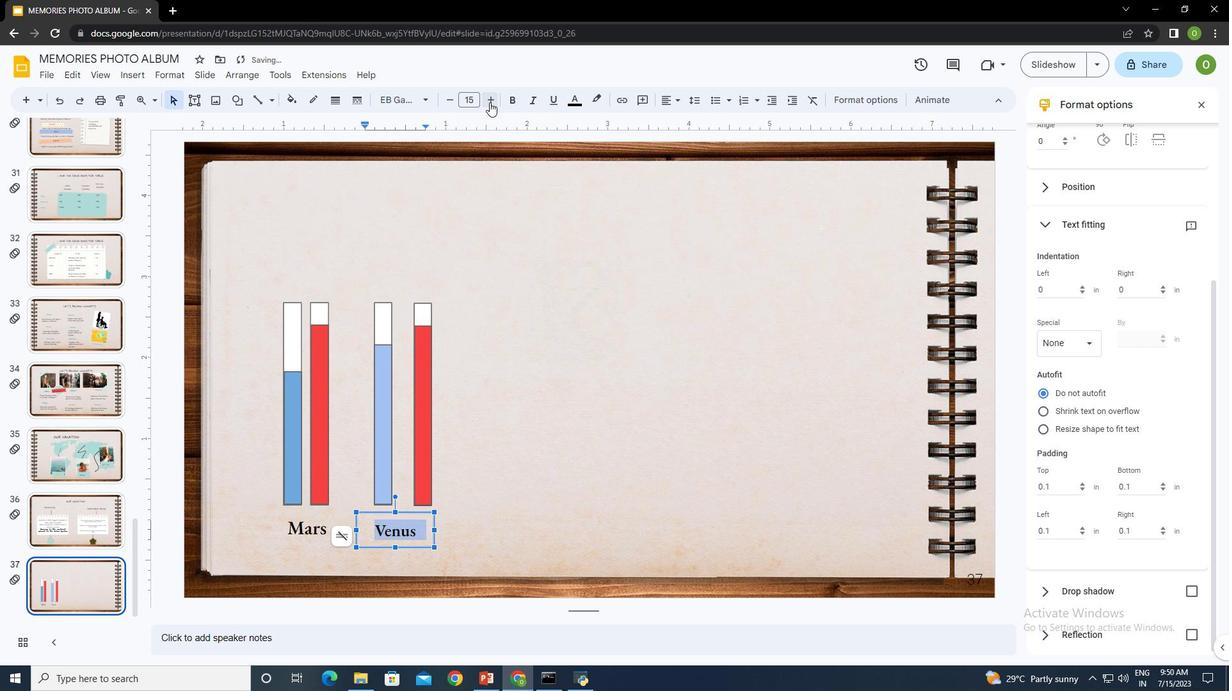 
Action: Mouse pressed left at (489, 102)
Screenshot: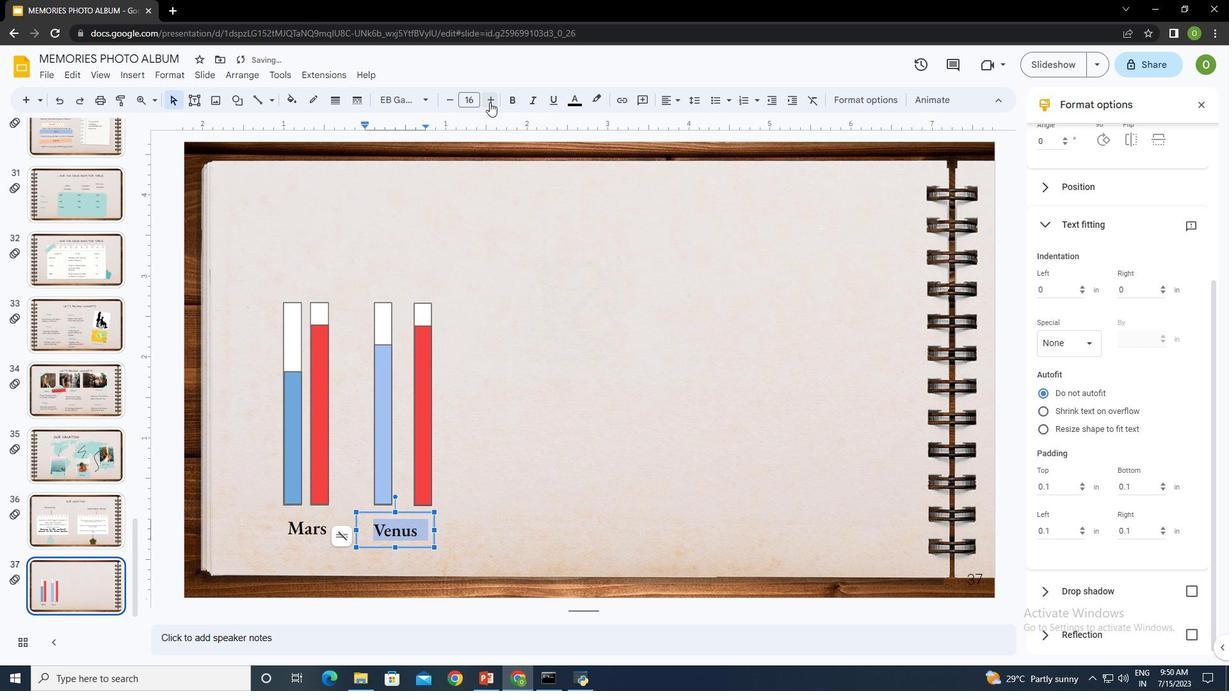 
Action: Mouse pressed left at (489, 102)
Screenshot: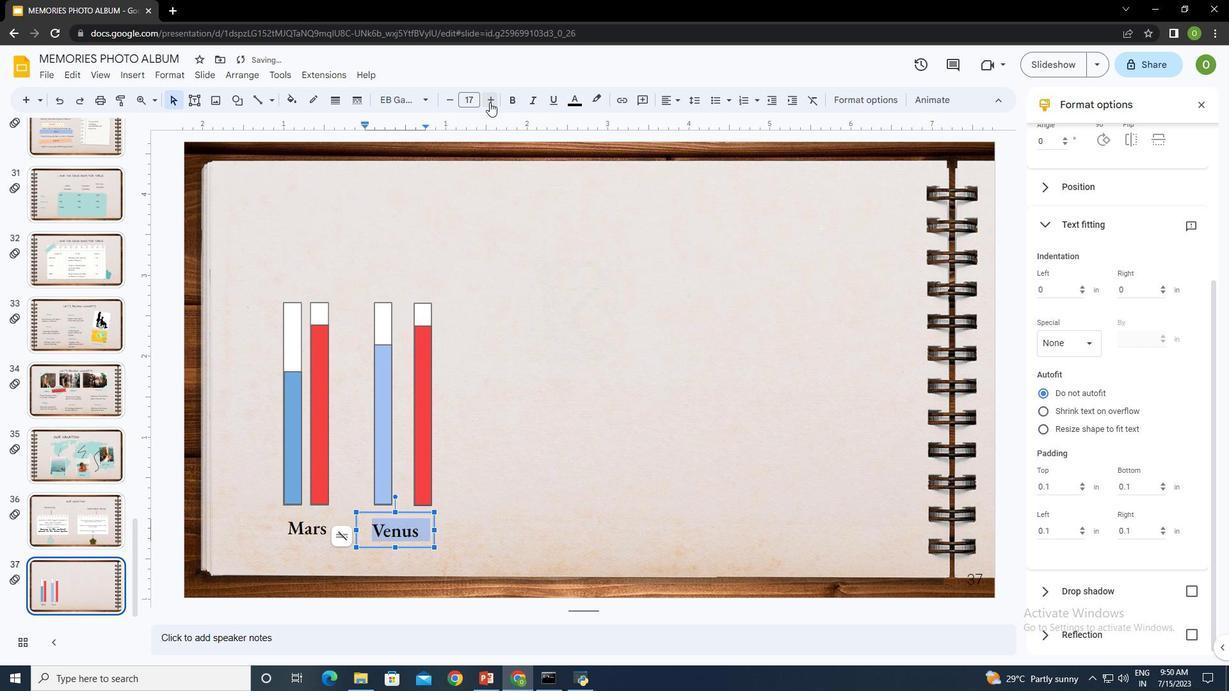 
Action: Mouse moved to (487, 482)
Screenshot: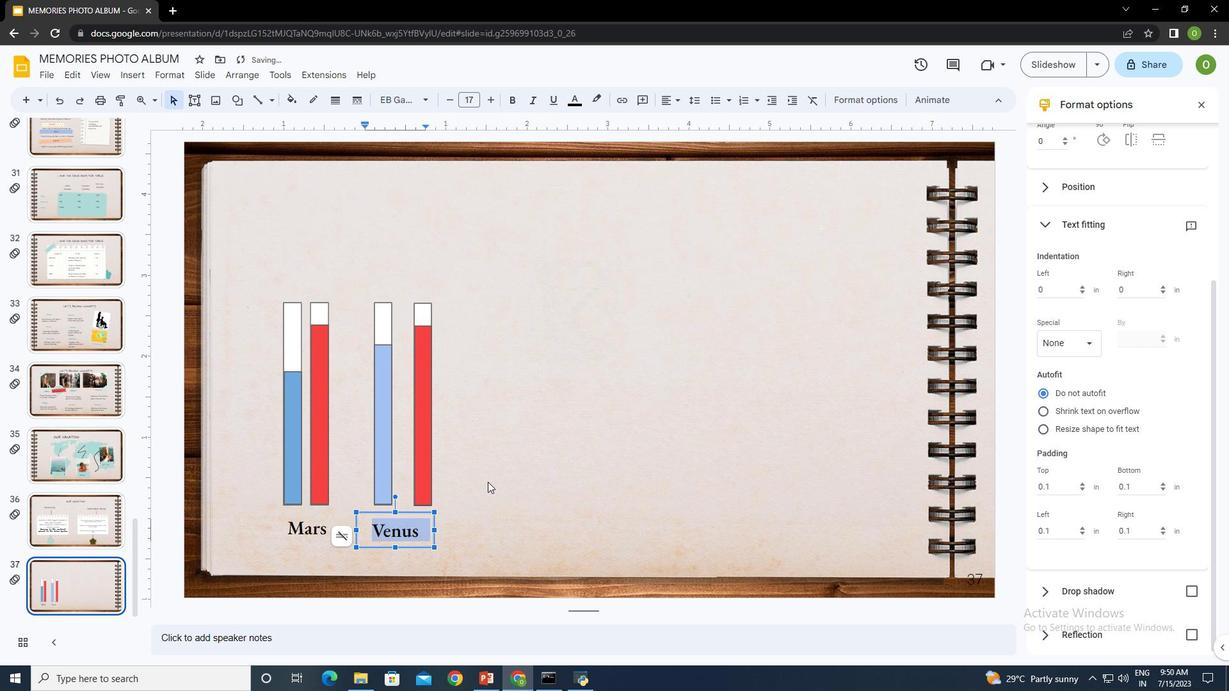 
Action: Mouse pressed left at (487, 482)
Screenshot: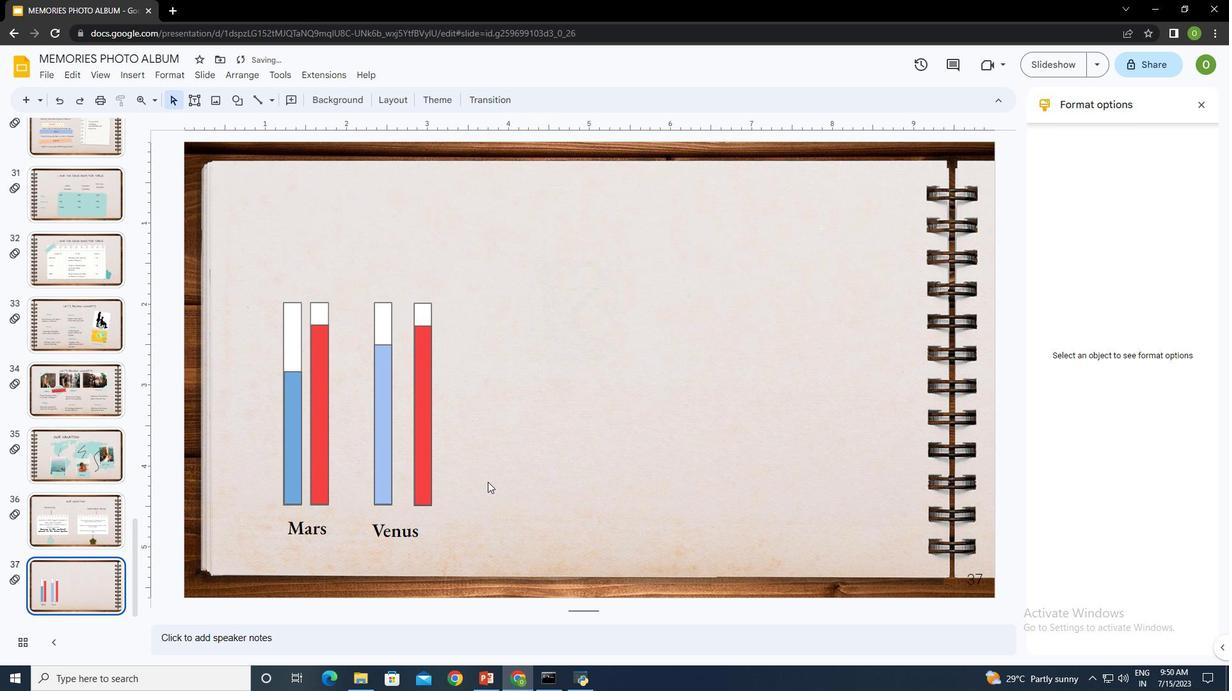 
Action: Mouse moved to (132, 73)
